Task: Find and add birthday gifts to your Amazon cart.
Action: Mouse moved to (100, 27)
Screenshot: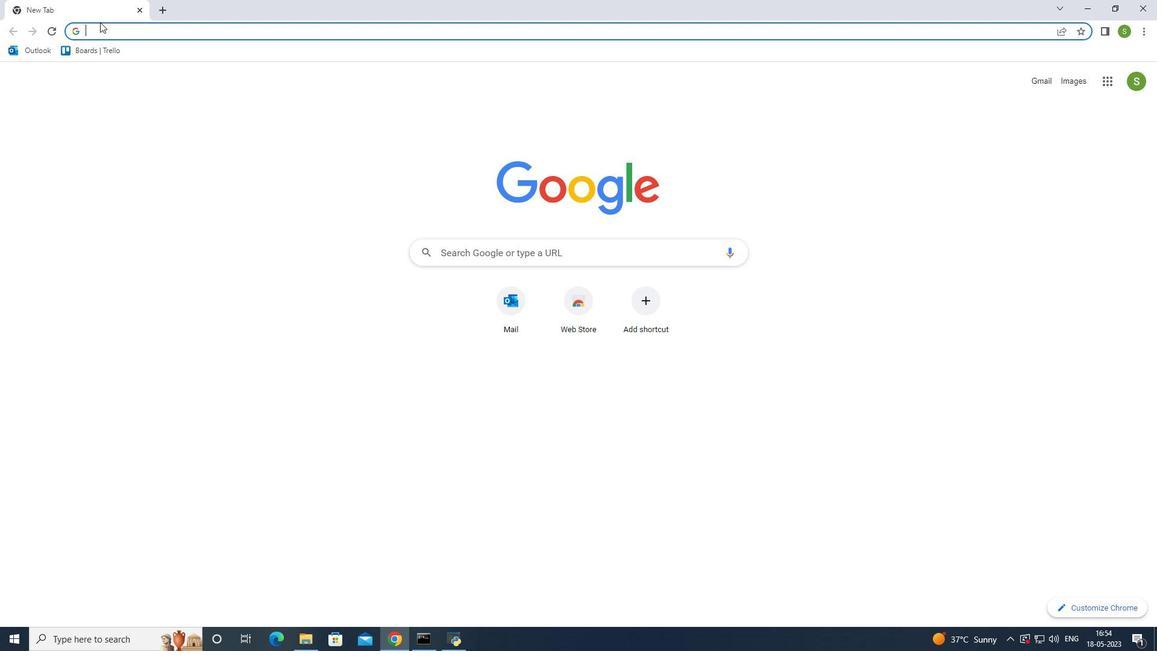 
Action: Mouse pressed left at (100, 27)
Screenshot: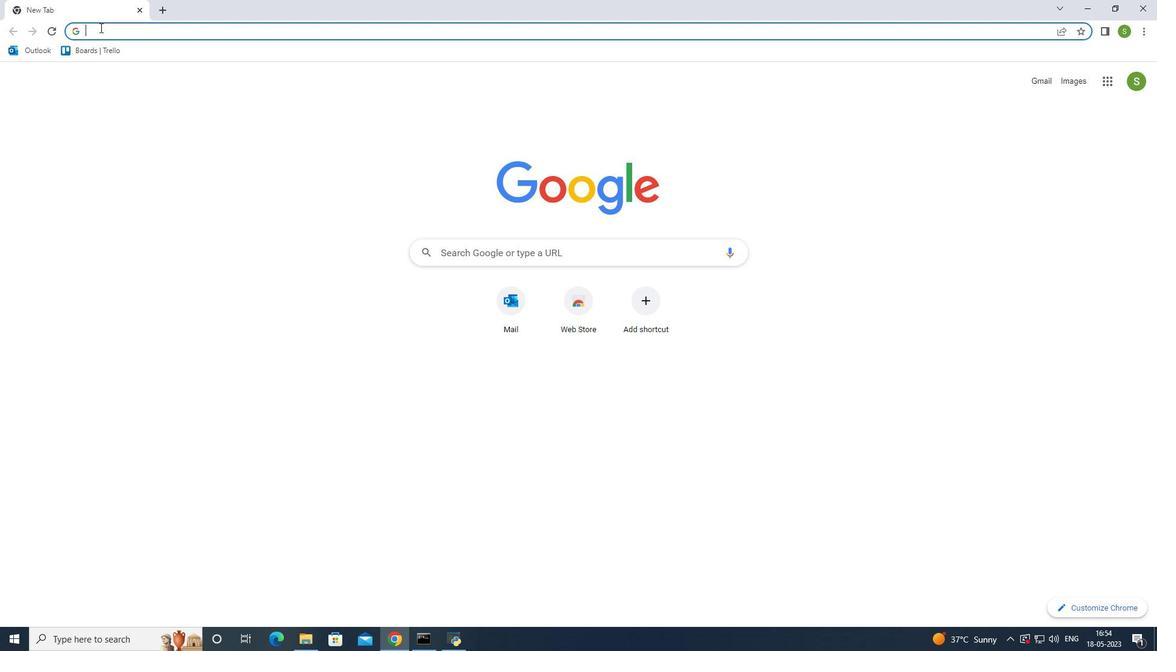 
Action: Mouse moved to (104, 59)
Screenshot: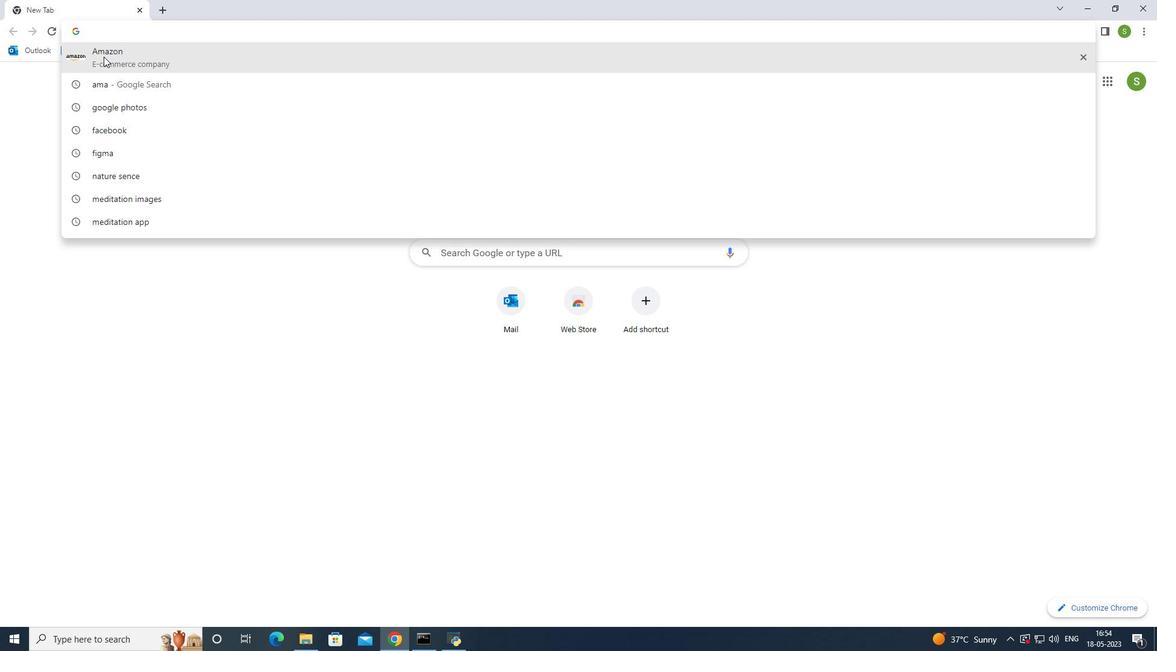 
Action: Mouse pressed left at (104, 59)
Screenshot: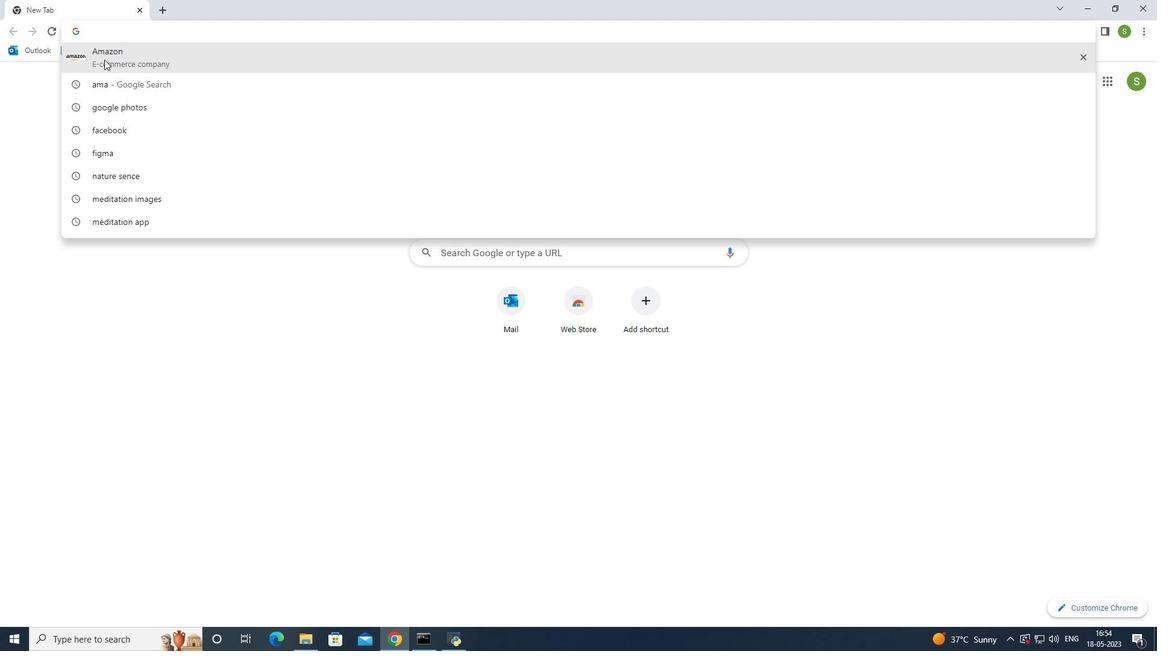 
Action: Mouse moved to (206, 203)
Screenshot: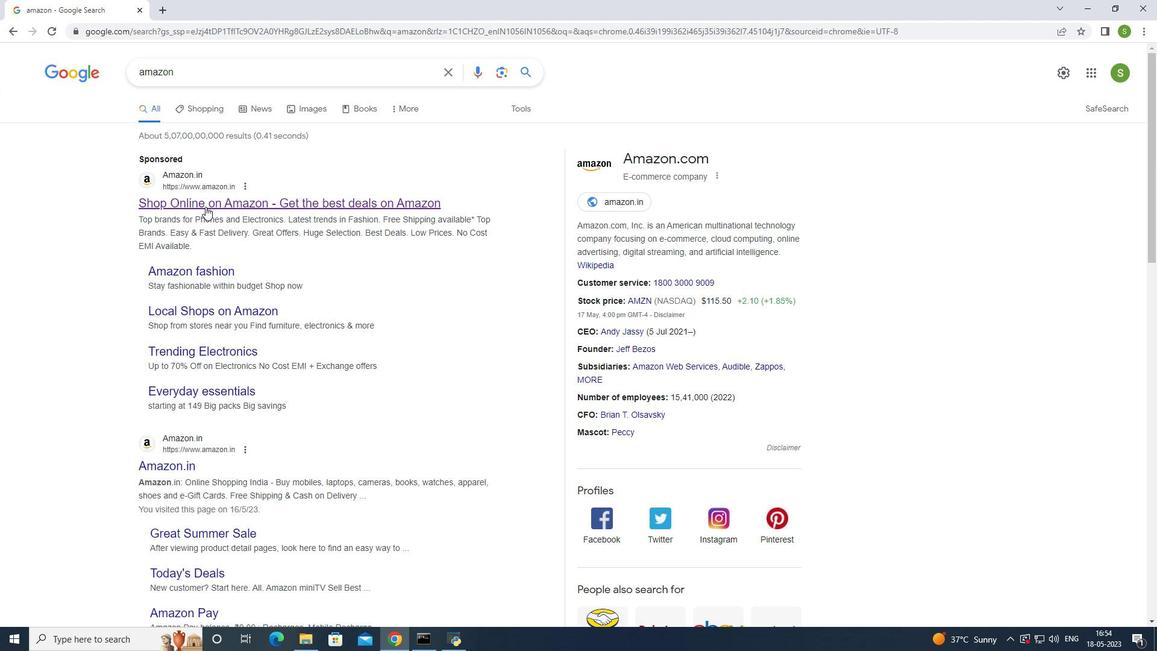 
Action: Mouse pressed left at (206, 203)
Screenshot: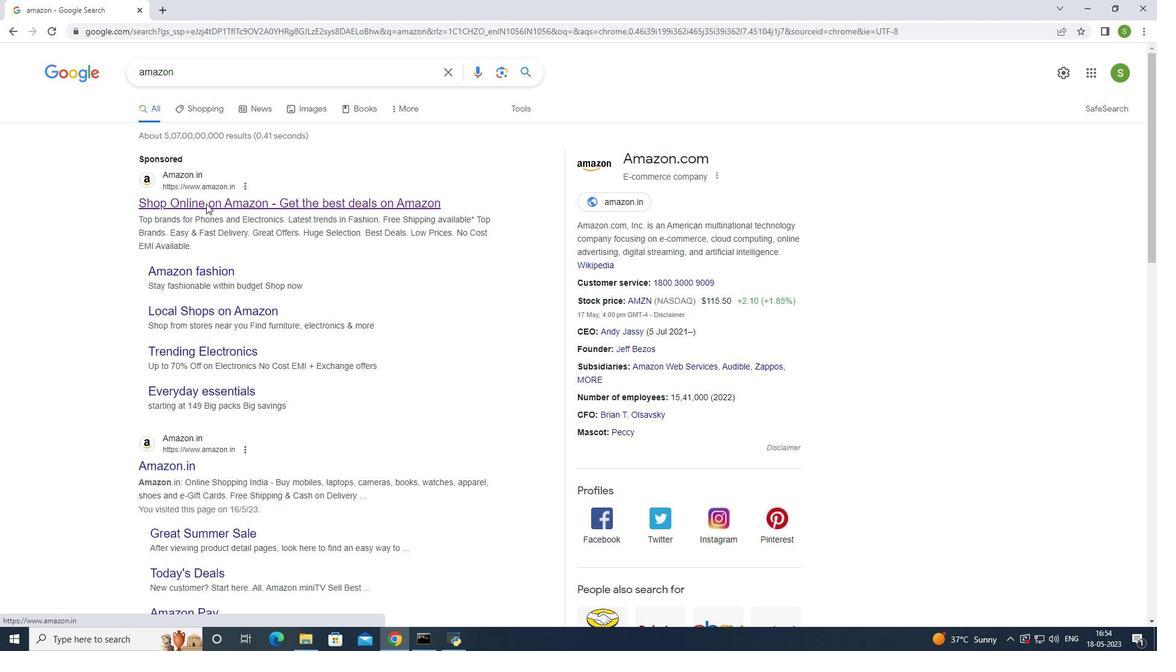 
Action: Mouse moved to (313, 59)
Screenshot: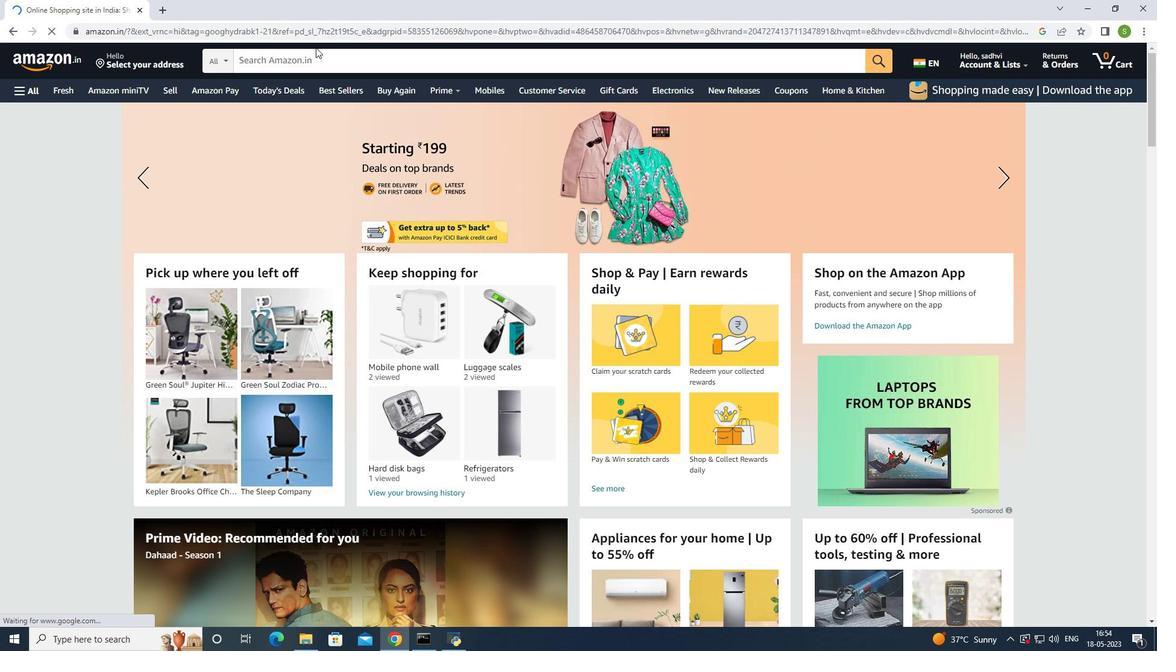 
Action: Mouse pressed left at (313, 59)
Screenshot: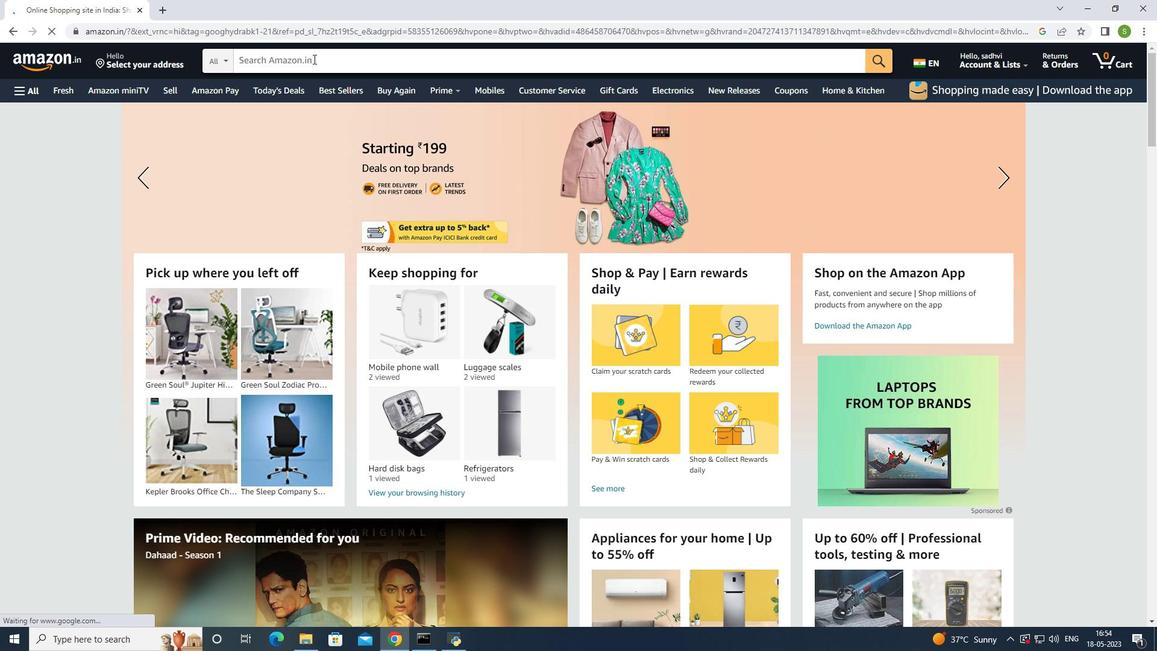 
Action: Mouse moved to (312, 62)
Screenshot: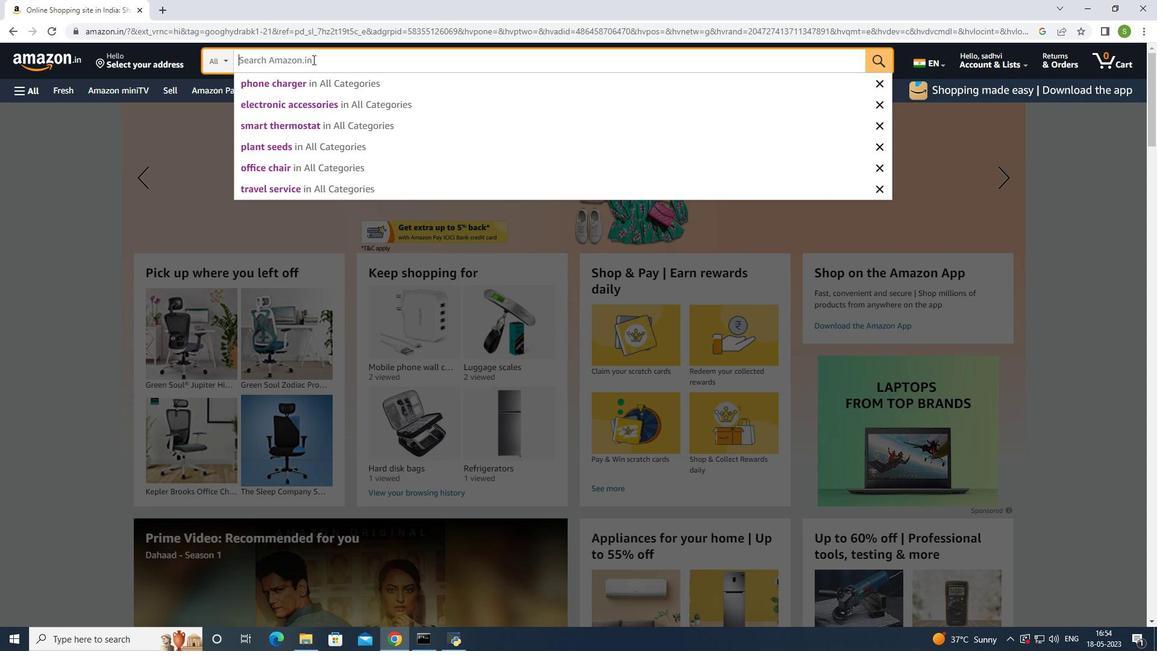 
Action: Key pressed bi
Screenshot: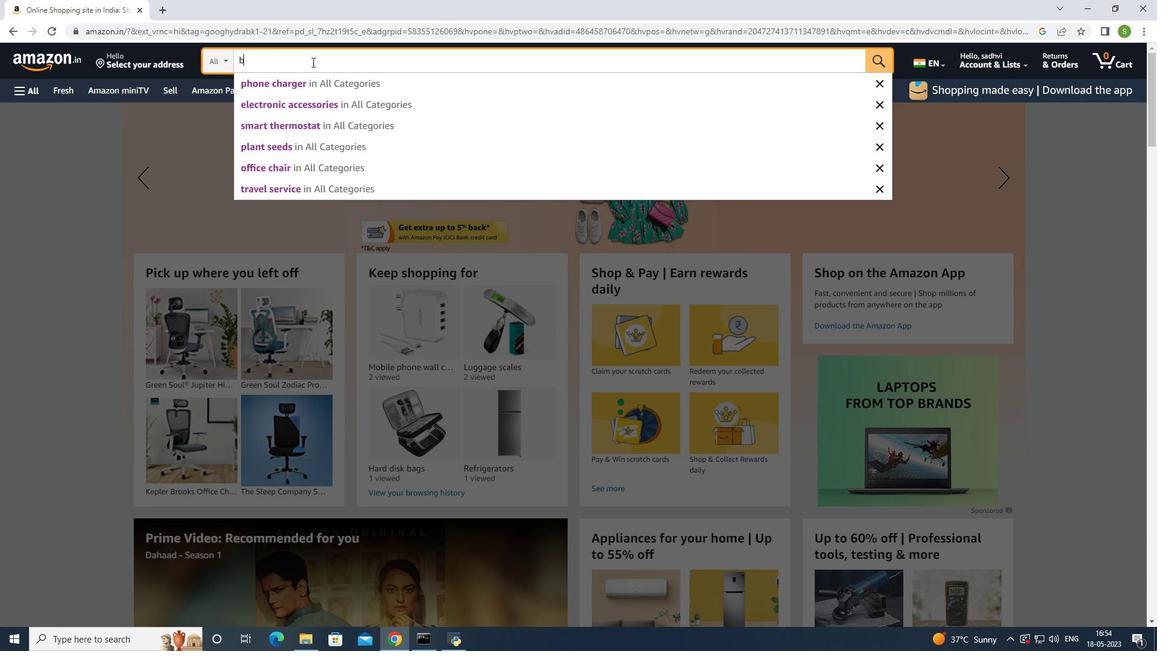 
Action: Mouse moved to (310, 69)
Screenshot: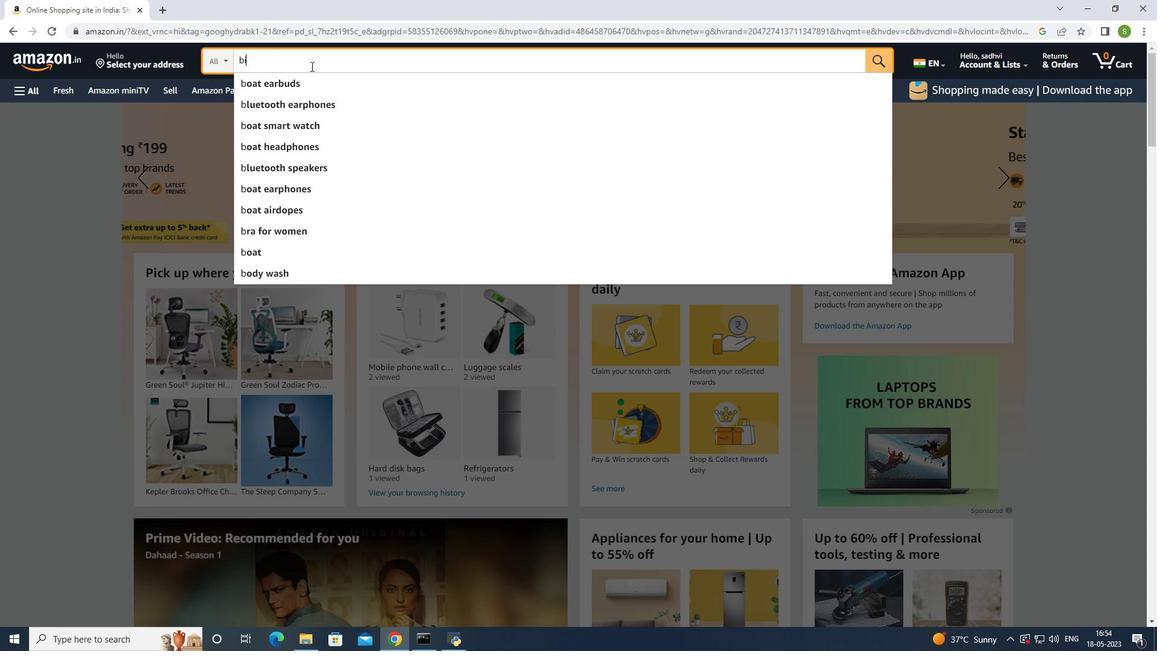 
Action: Key pressed rth
Screenshot: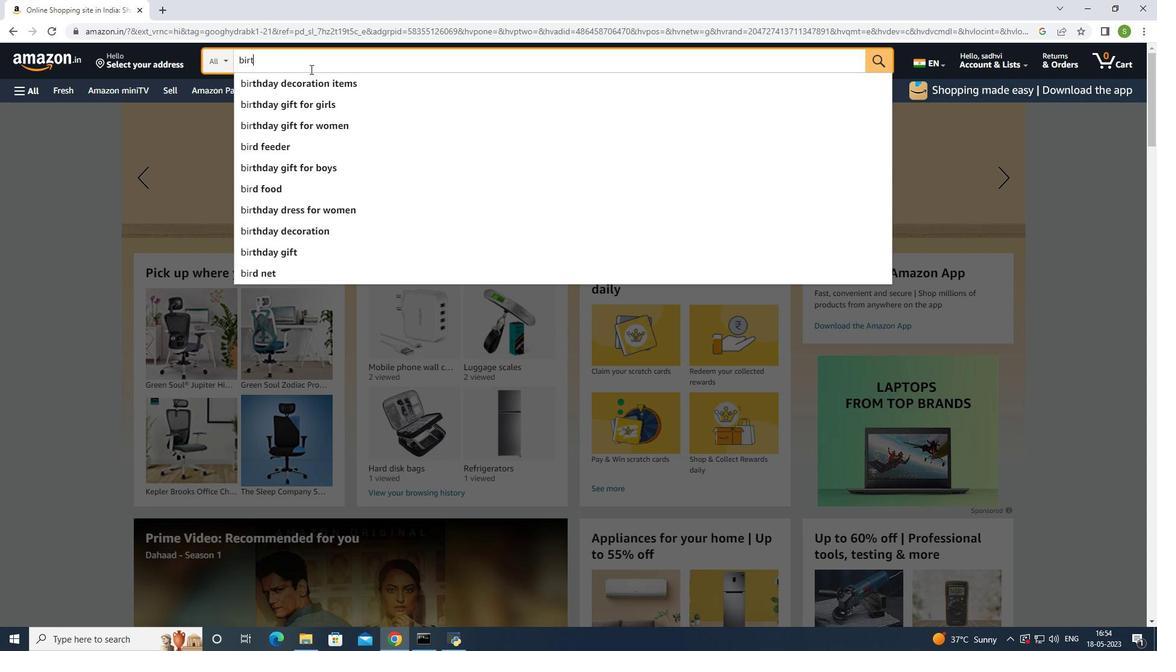 
Action: Mouse moved to (310, 71)
Screenshot: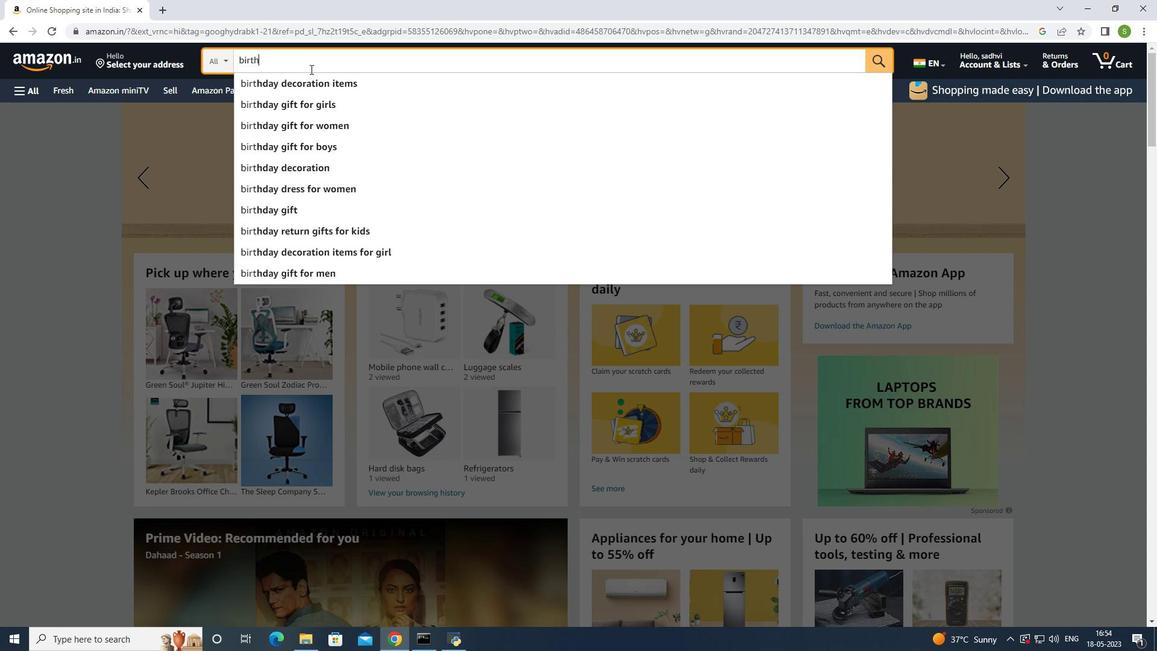 
Action: Key pressed day<Key.space>gi
Screenshot: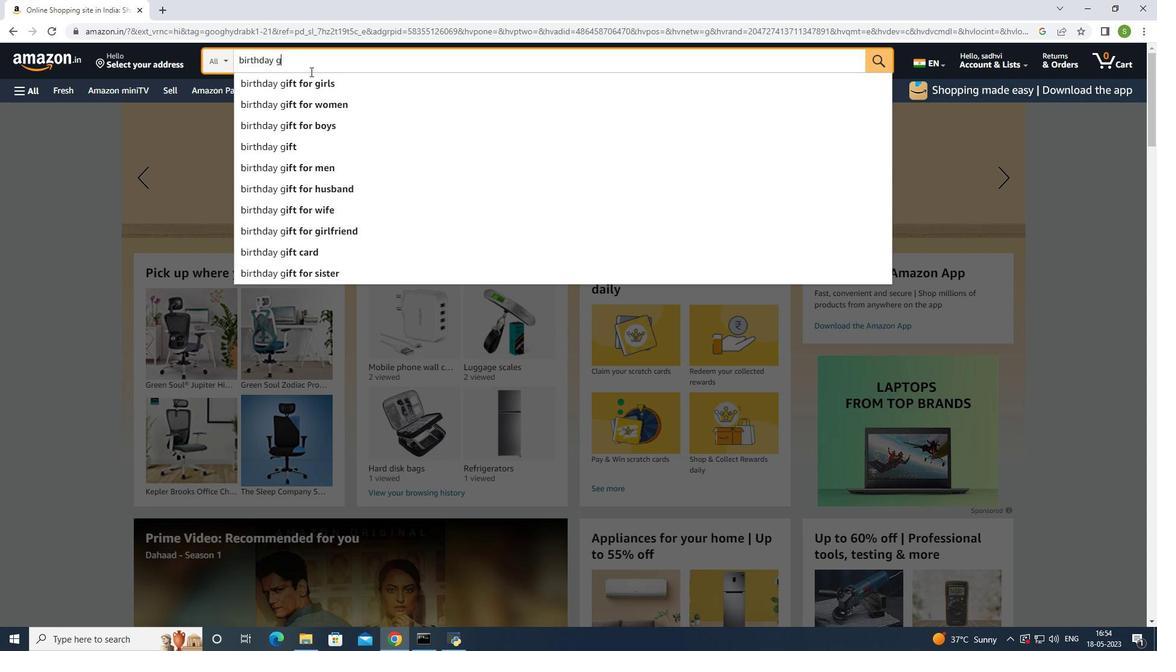 
Action: Mouse moved to (310, 71)
Screenshot: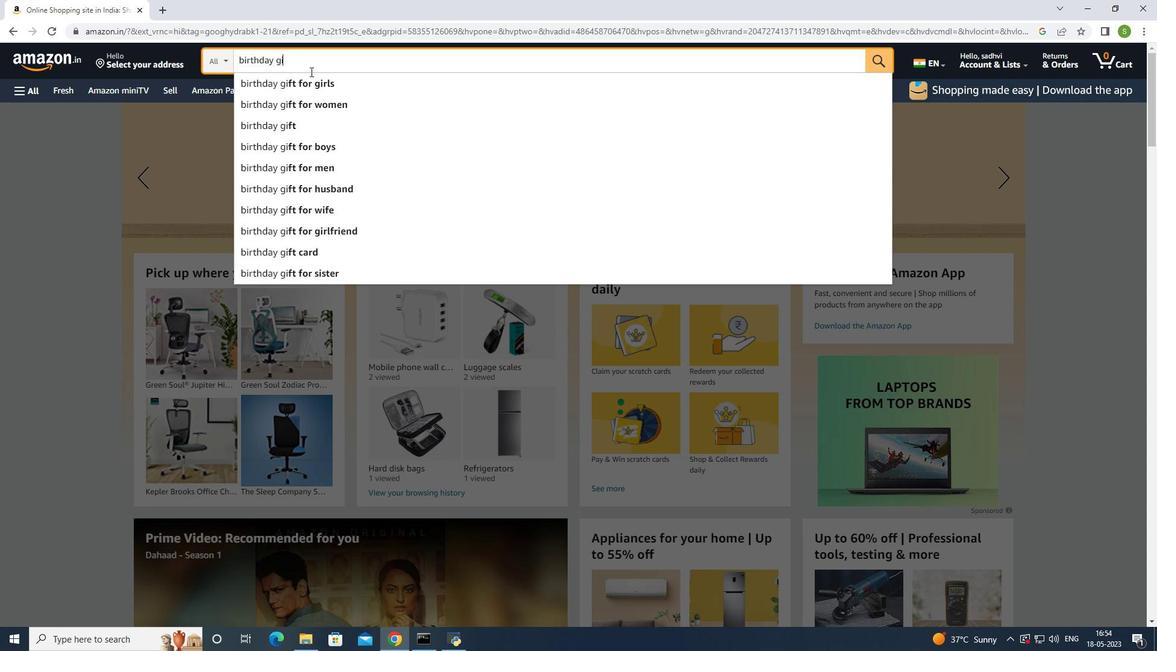 
Action: Key pressed ft<Key.enter>
Screenshot: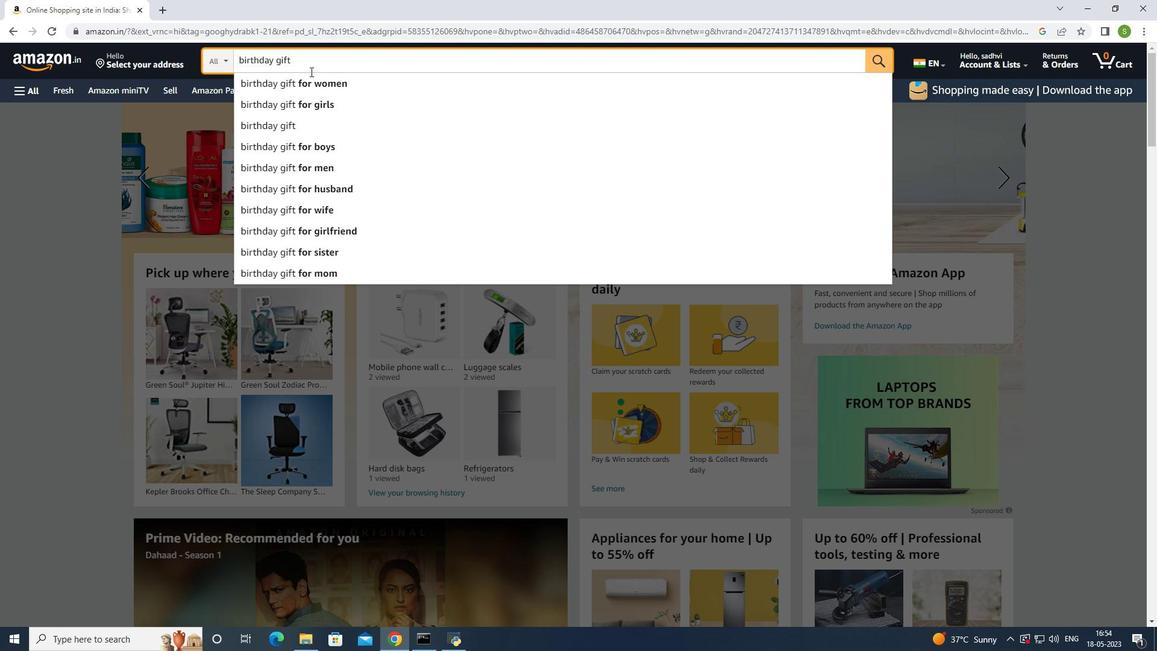 
Action: Mouse moved to (356, 234)
Screenshot: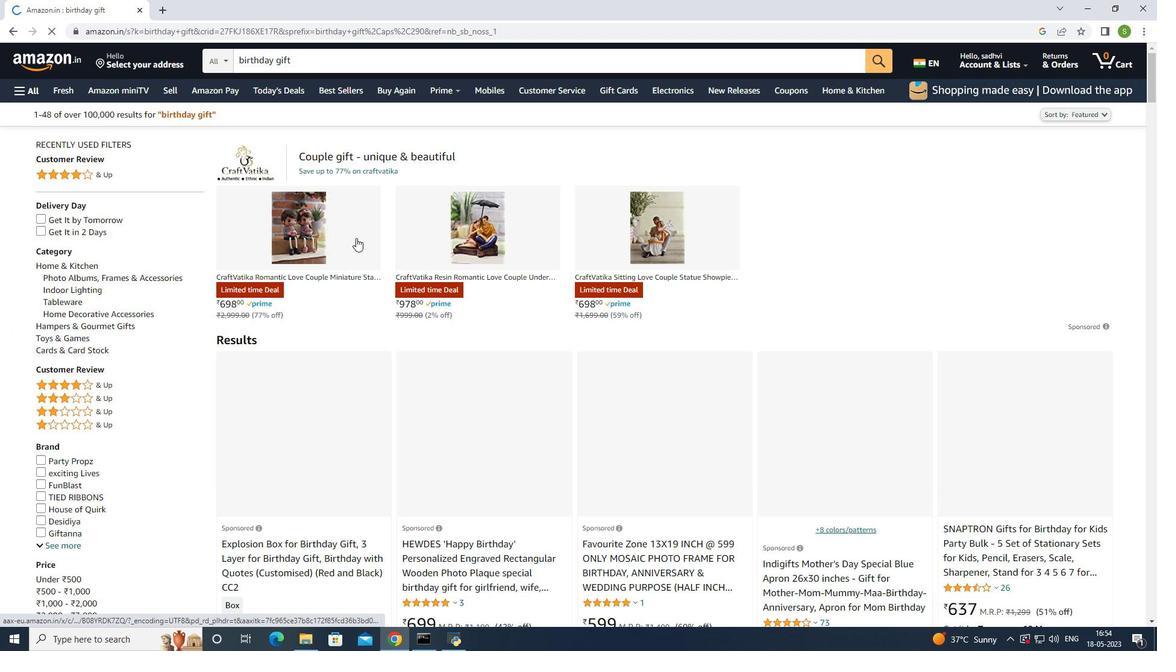 
Action: Mouse scrolled (356, 233) with delta (0, 0)
Screenshot: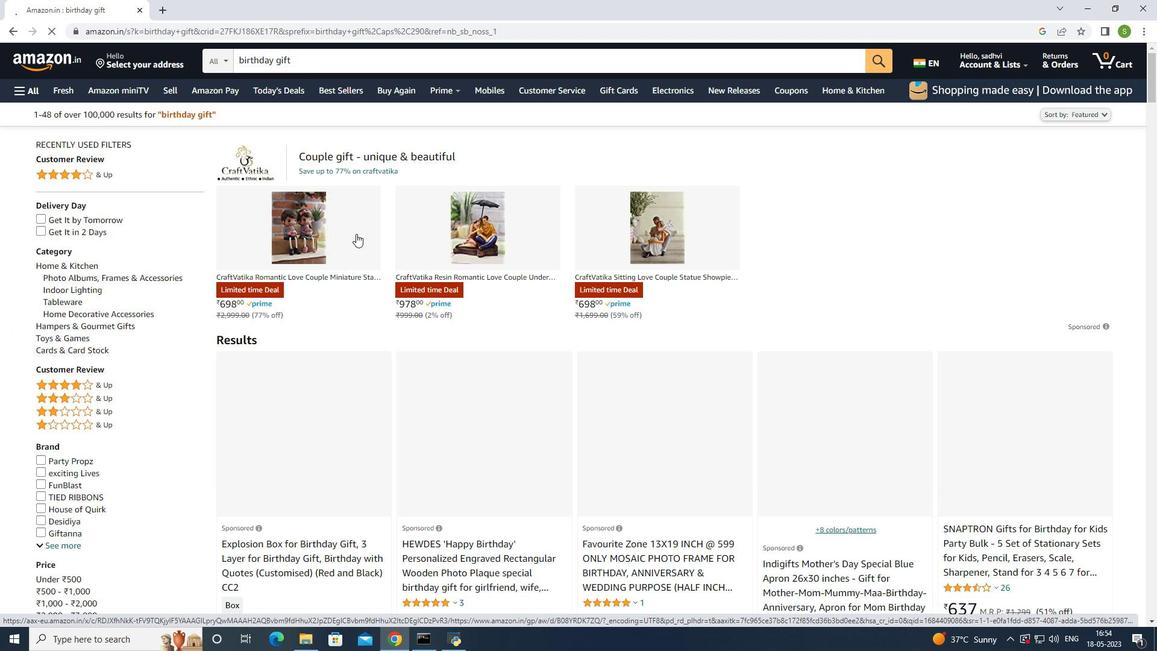 
Action: Mouse scrolled (356, 233) with delta (0, 0)
Screenshot: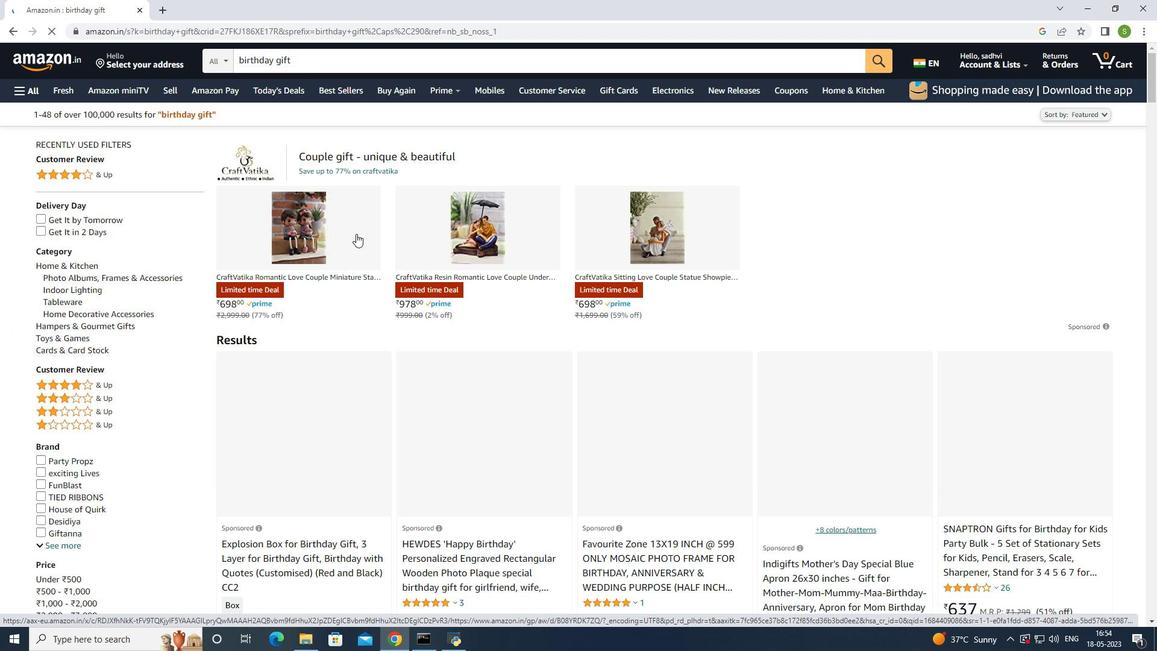 
Action: Mouse scrolled (356, 233) with delta (0, 0)
Screenshot: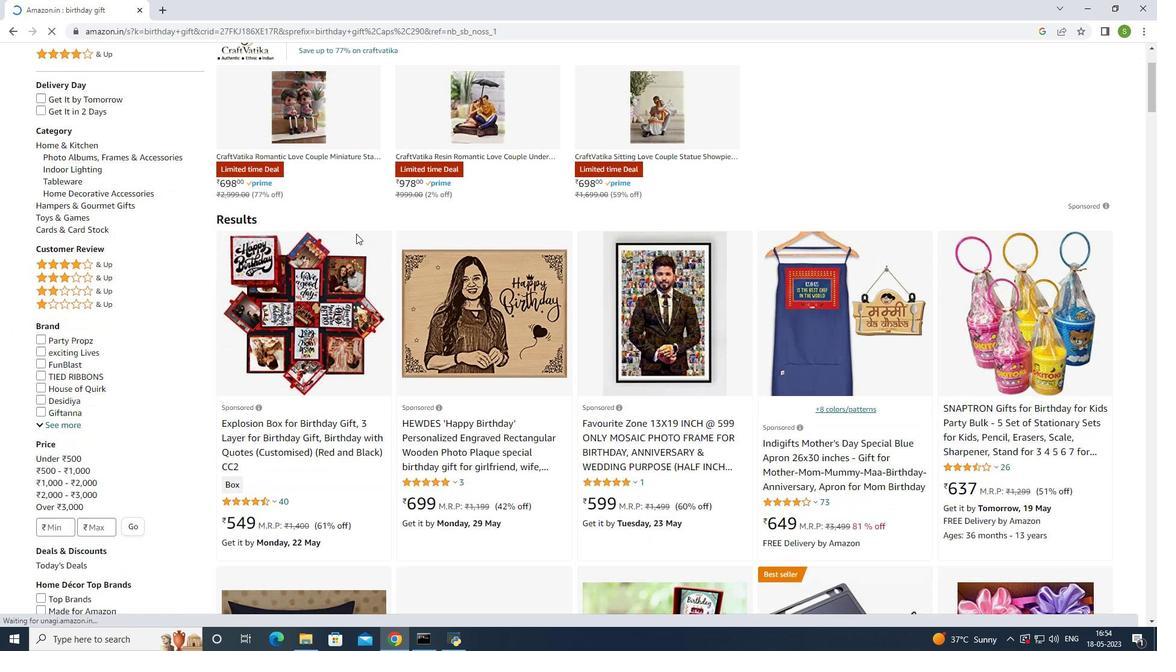 
Action: Mouse scrolled (356, 233) with delta (0, 0)
Screenshot: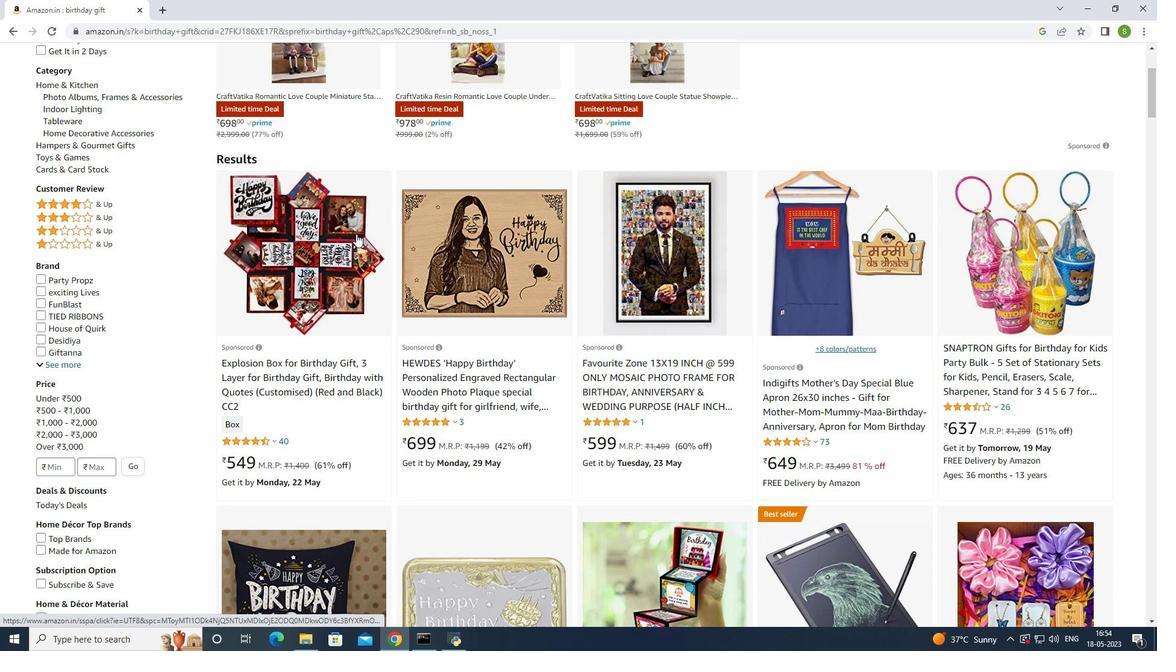 
Action: Mouse moved to (355, 230)
Screenshot: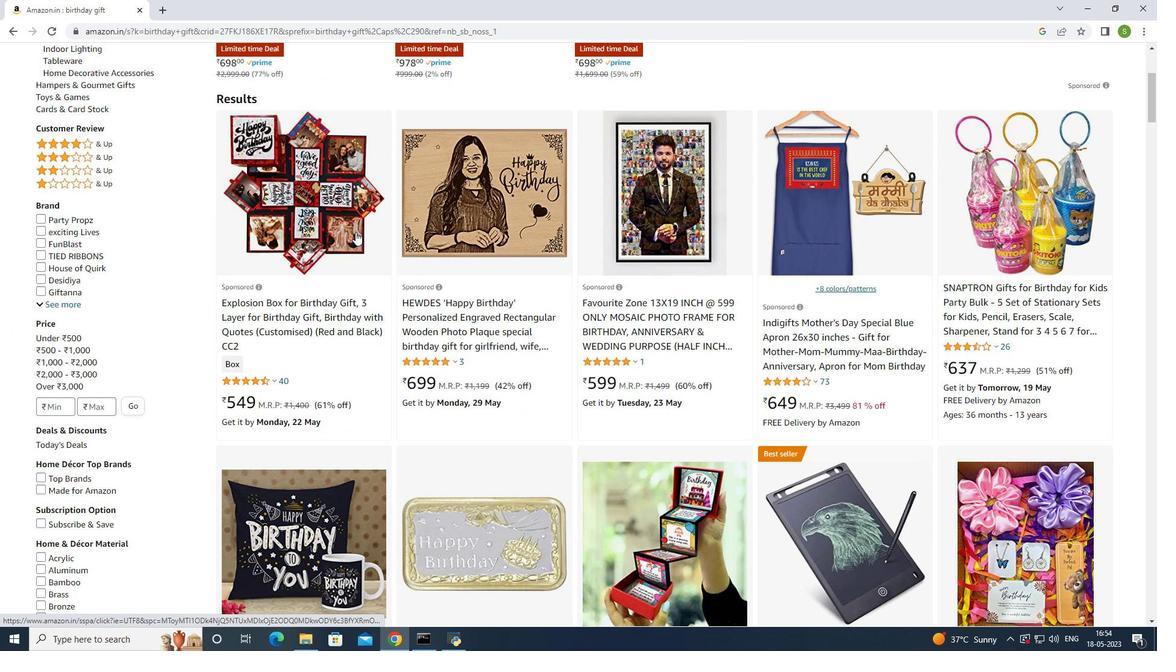 
Action: Mouse scrolled (355, 229) with delta (0, 0)
Screenshot: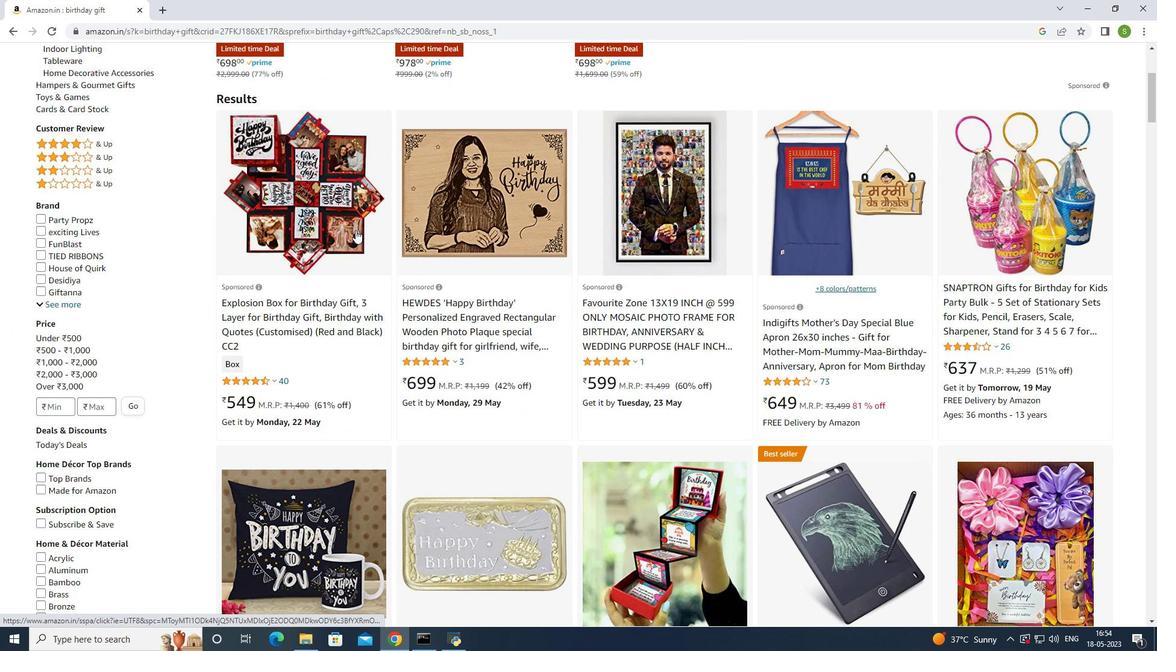
Action: Mouse scrolled (355, 229) with delta (0, 0)
Screenshot: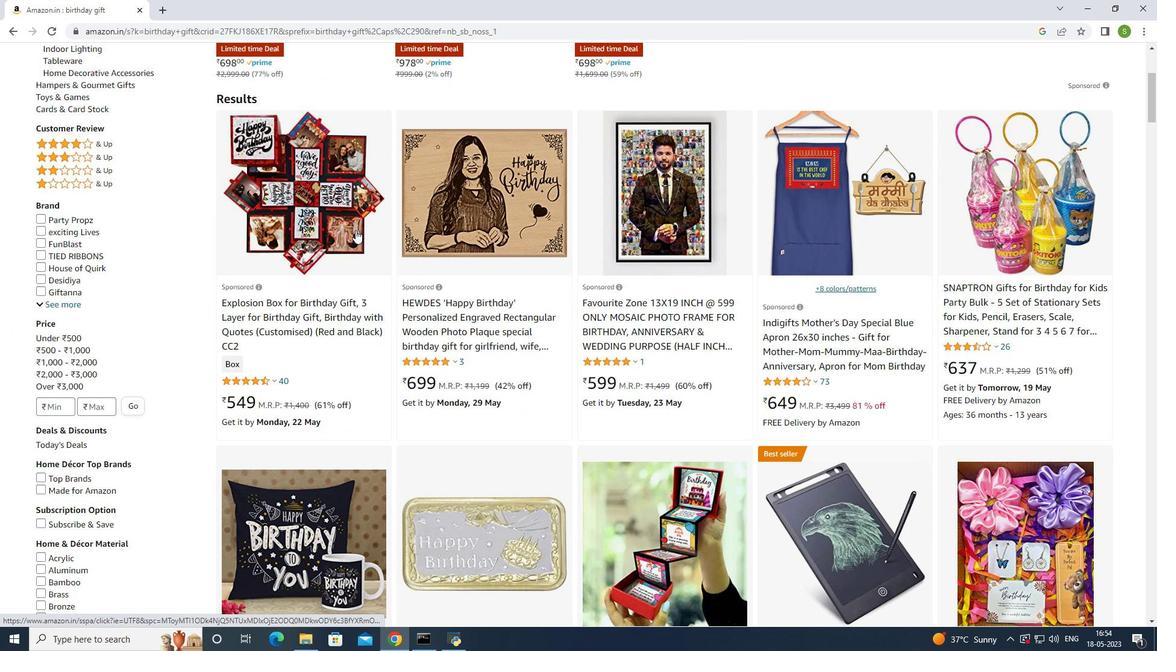 
Action: Mouse scrolled (355, 229) with delta (0, 0)
Screenshot: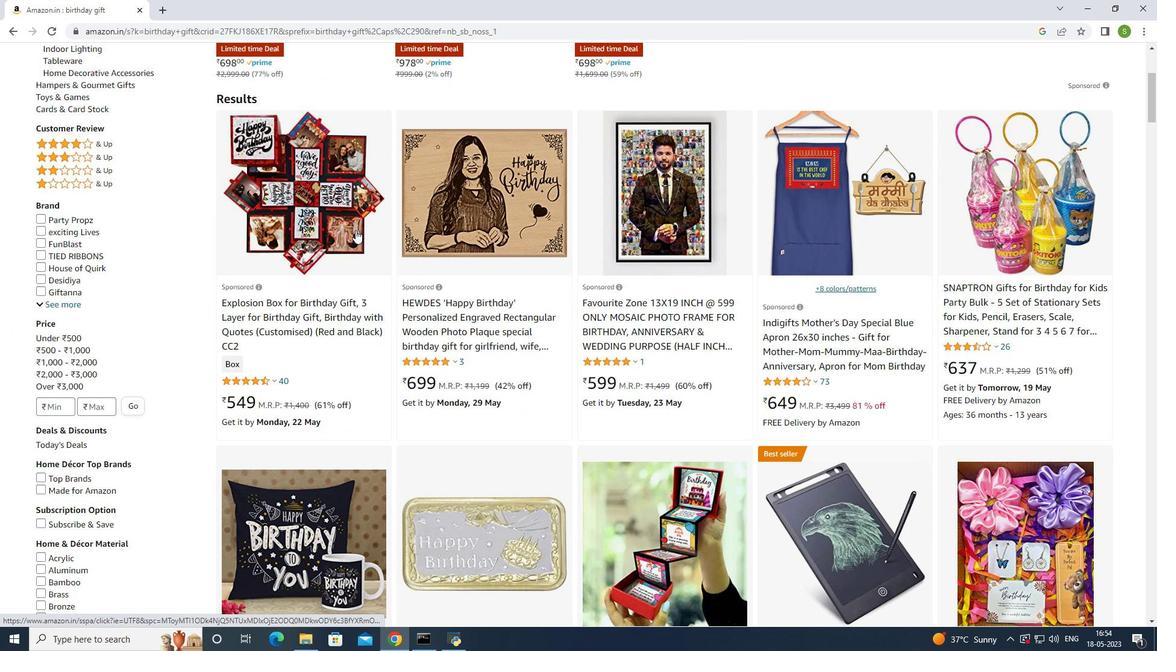 
Action: Mouse scrolled (355, 229) with delta (0, 0)
Screenshot: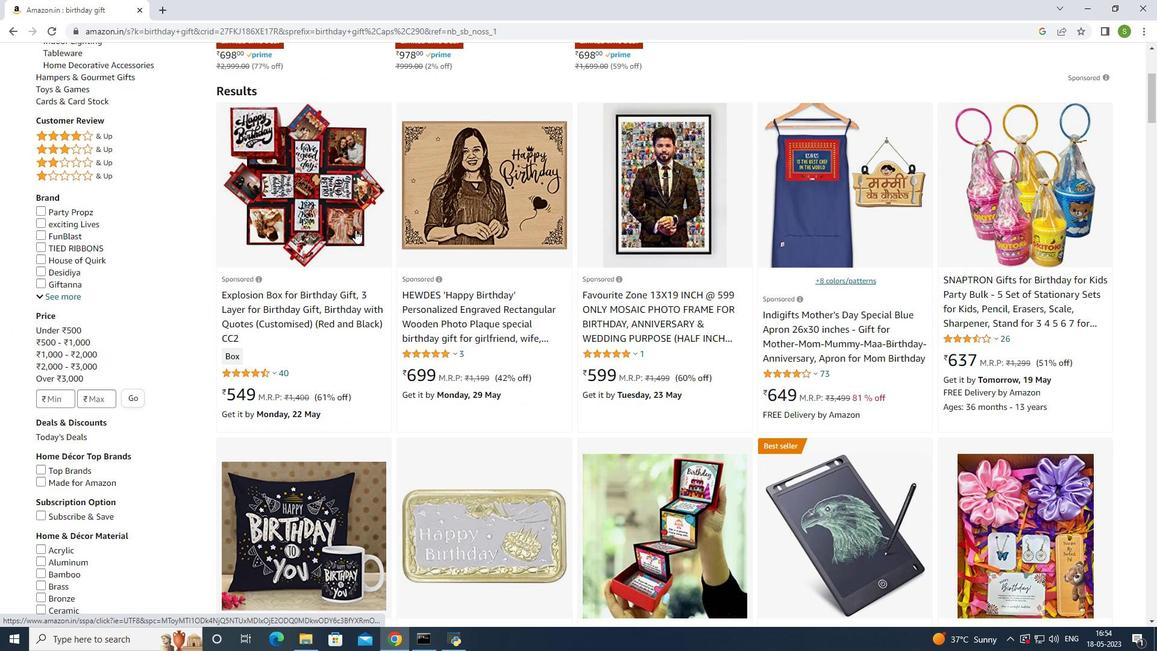 
Action: Mouse scrolled (355, 230) with delta (0, 0)
Screenshot: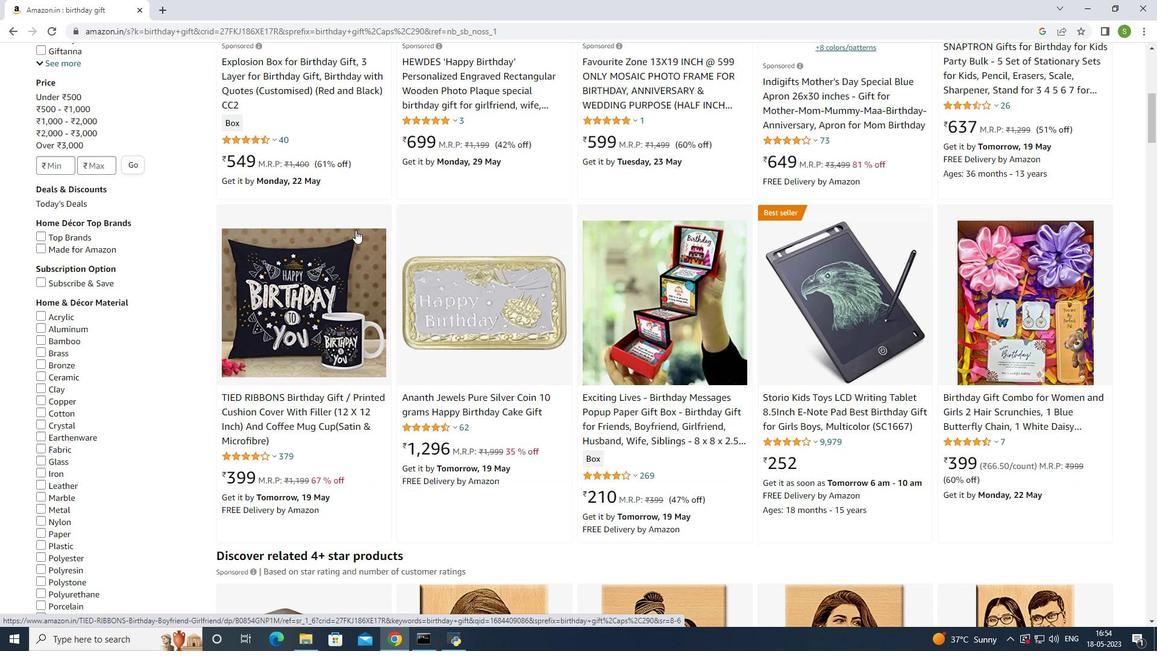 
Action: Mouse scrolled (355, 230) with delta (0, 0)
Screenshot: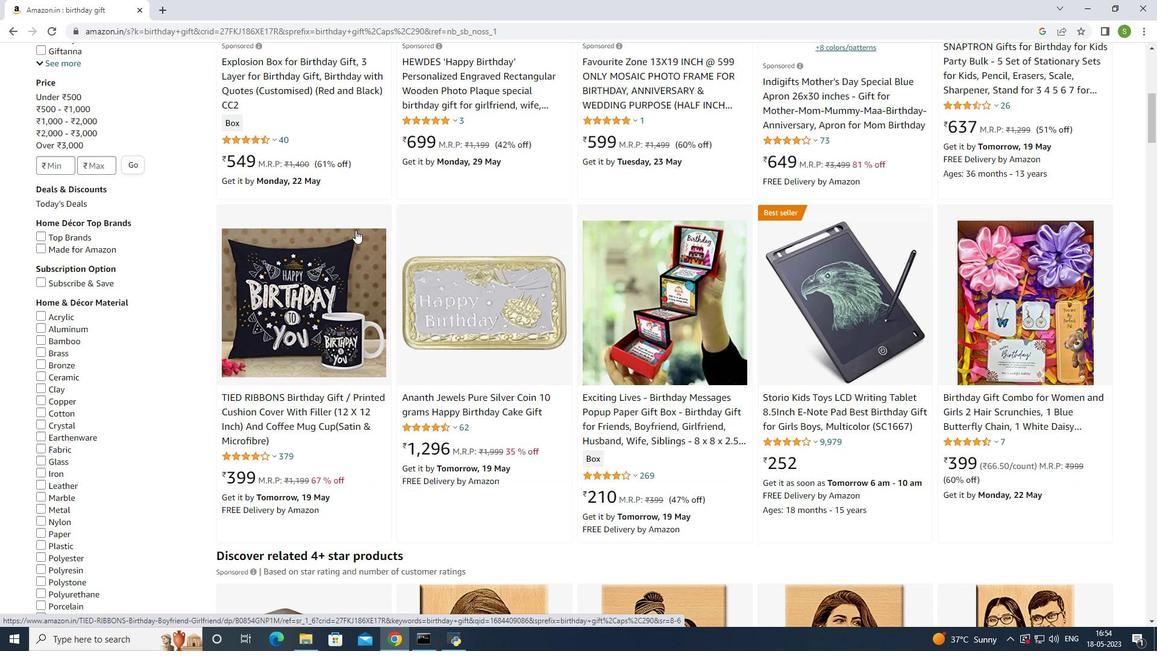 
Action: Mouse scrolled (355, 230) with delta (0, 0)
Screenshot: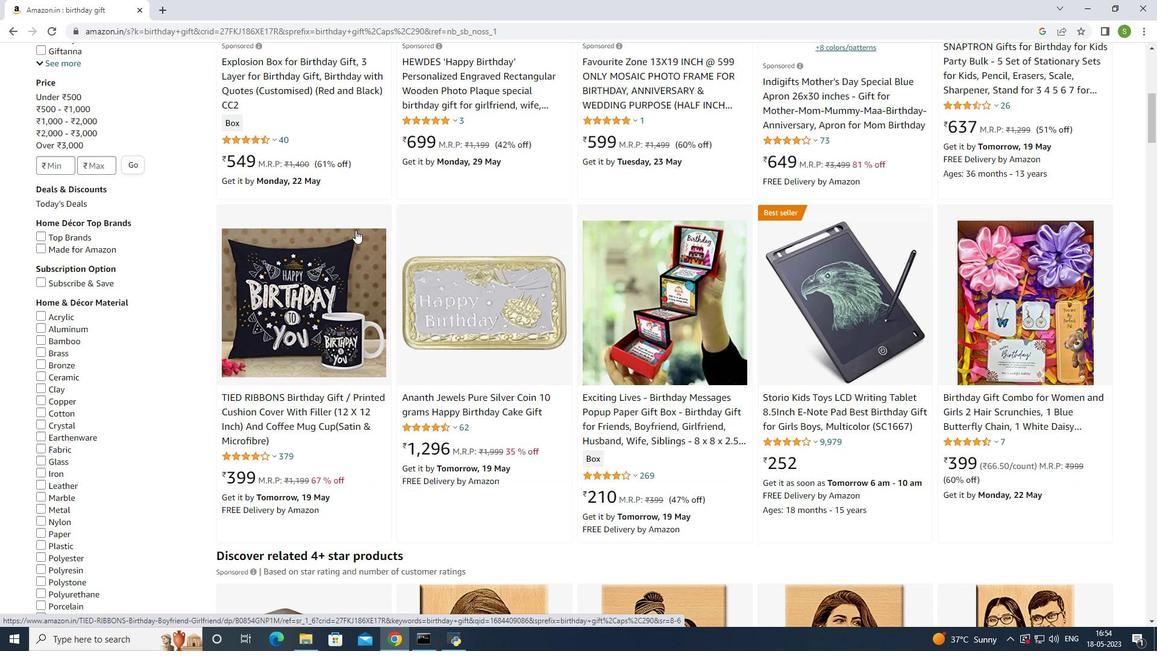 
Action: Mouse scrolled (355, 230) with delta (0, 0)
Screenshot: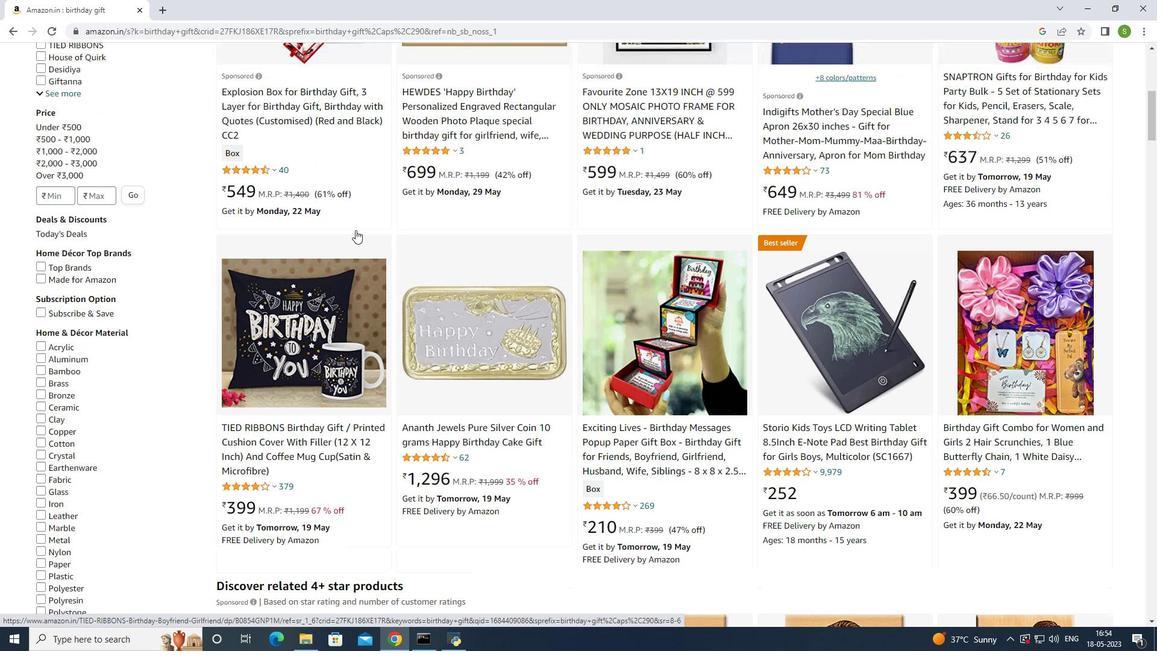 
Action: Mouse moved to (446, 226)
Screenshot: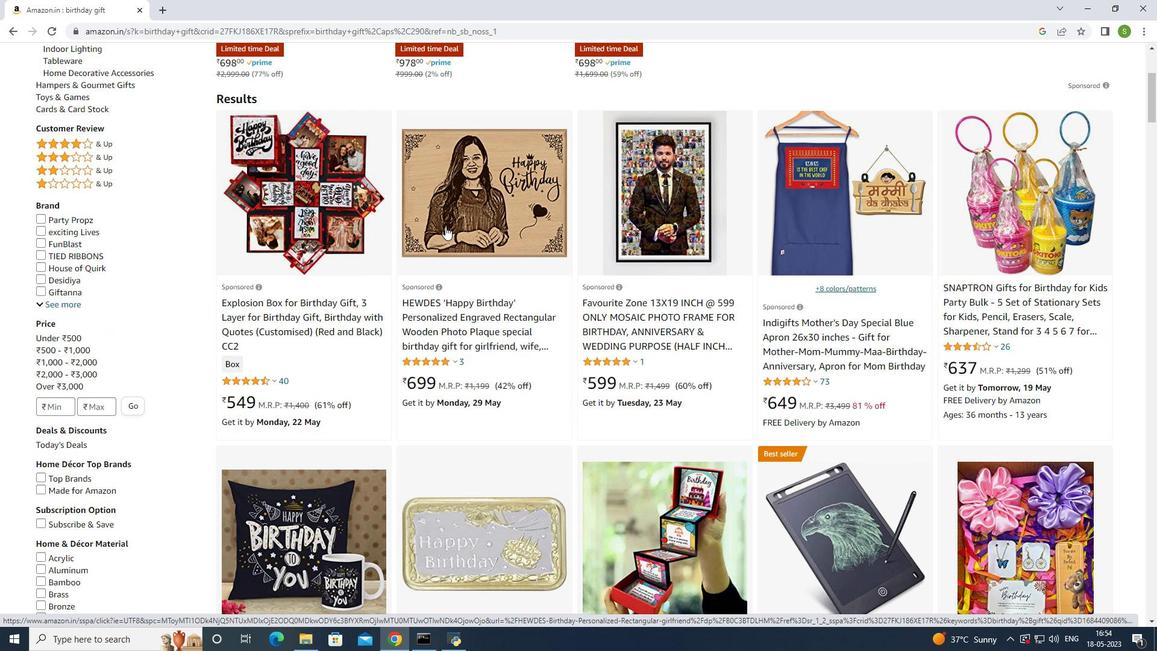 
Action: Mouse pressed left at (446, 226)
Screenshot: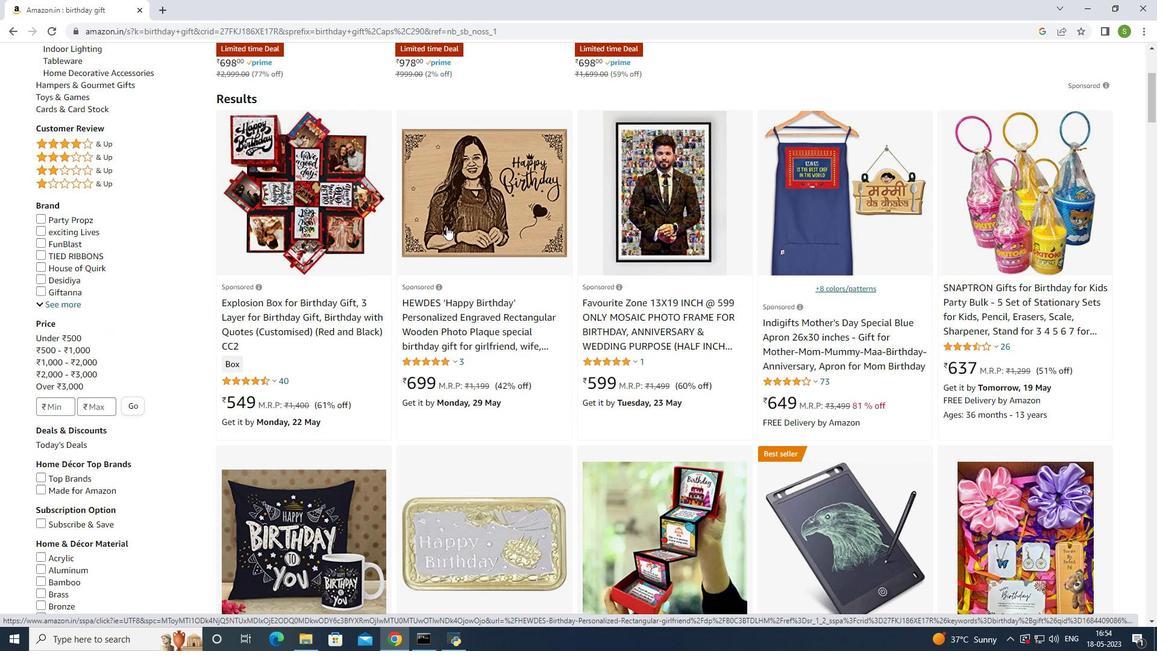 
Action: Mouse moved to (913, 330)
Screenshot: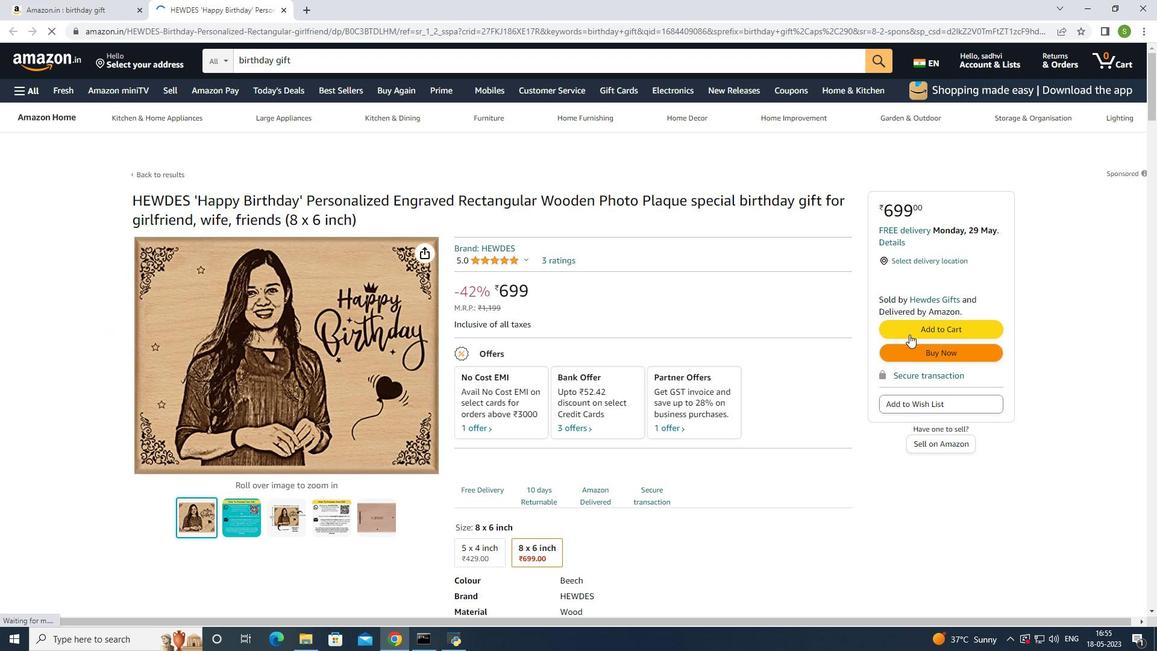 
Action: Mouse pressed left at (913, 330)
Screenshot: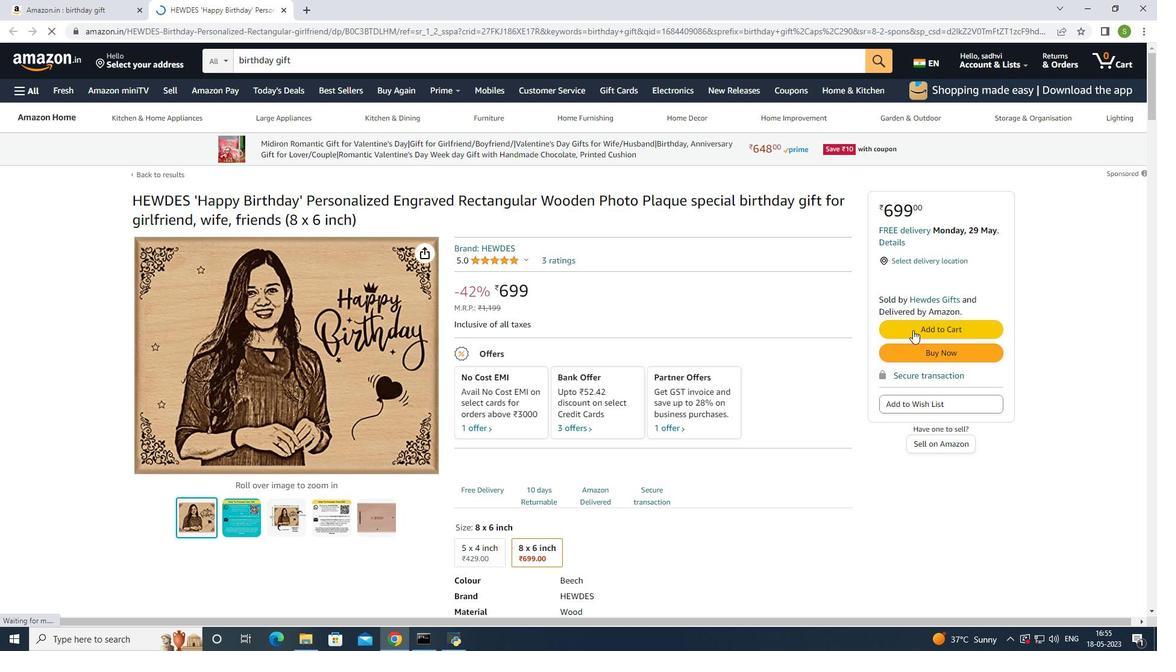 
Action: Mouse moved to (100, 15)
Screenshot: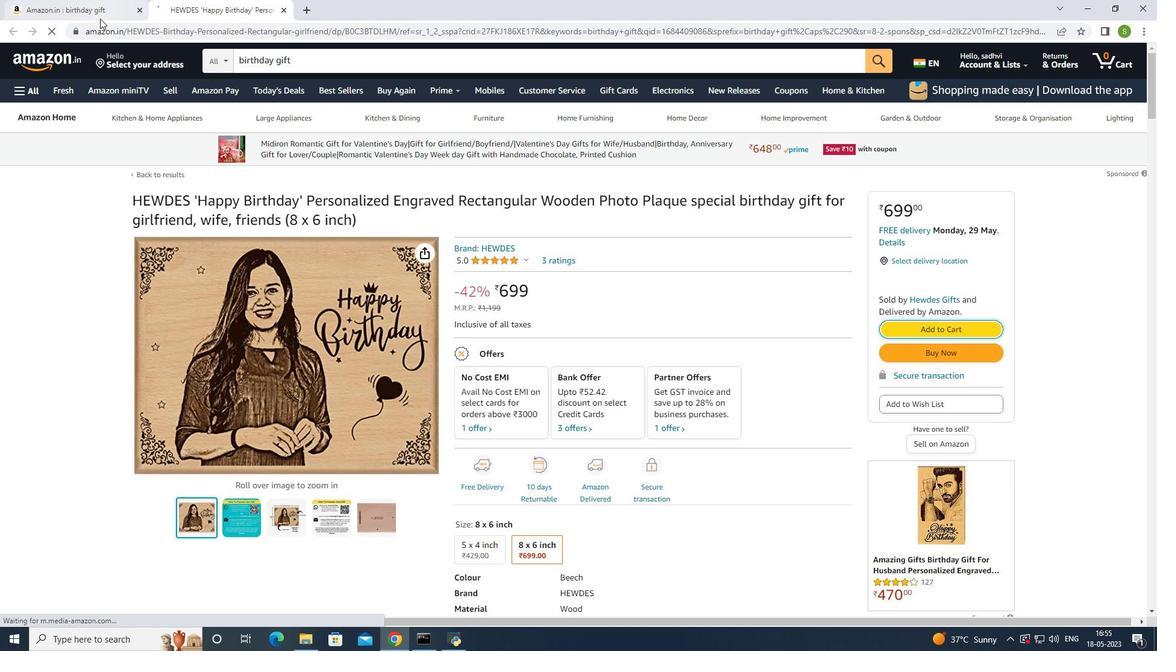 
Action: Mouse pressed left at (100, 15)
Screenshot: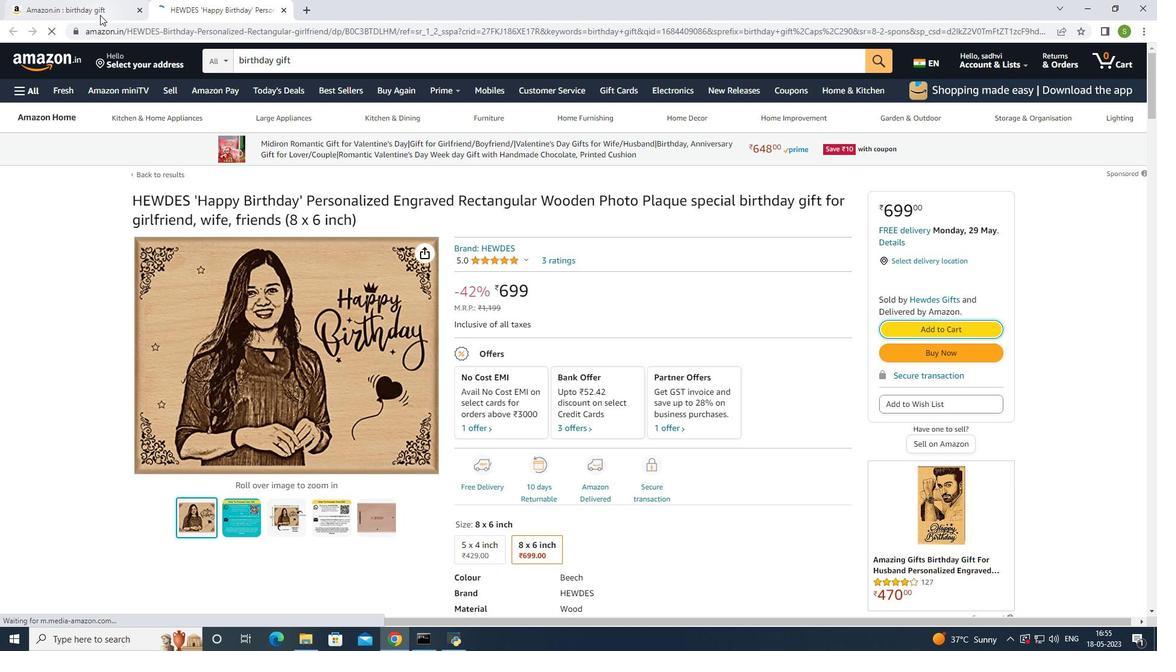 
Action: Mouse moved to (585, 328)
Screenshot: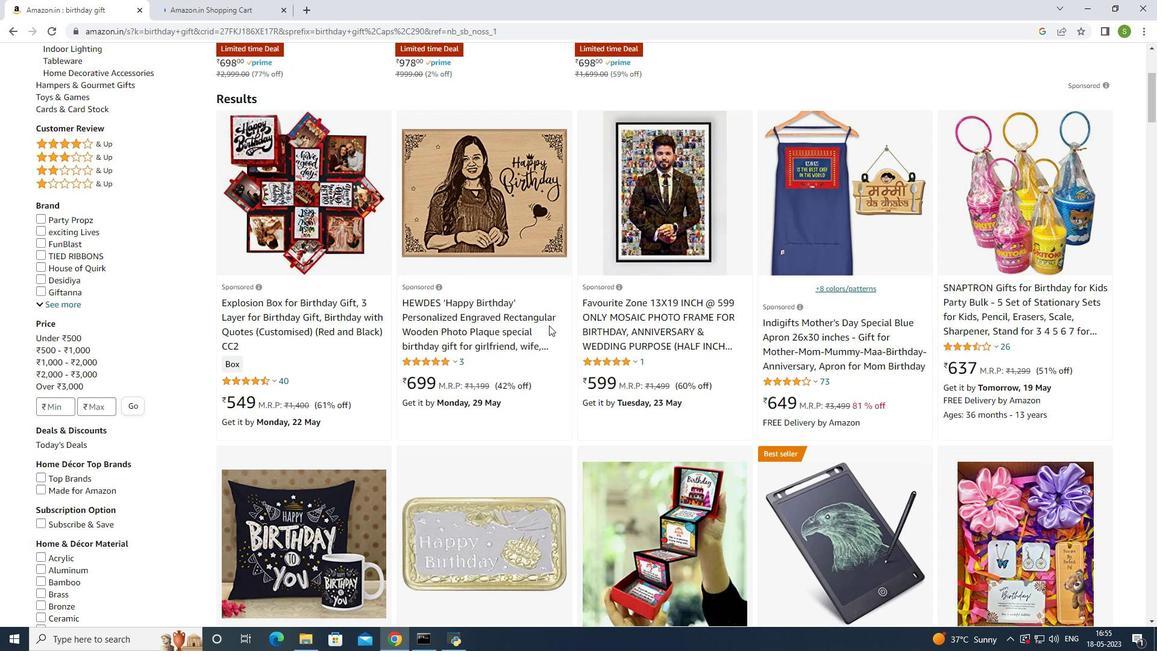 
Action: Mouse scrolled (585, 328) with delta (0, 0)
Screenshot: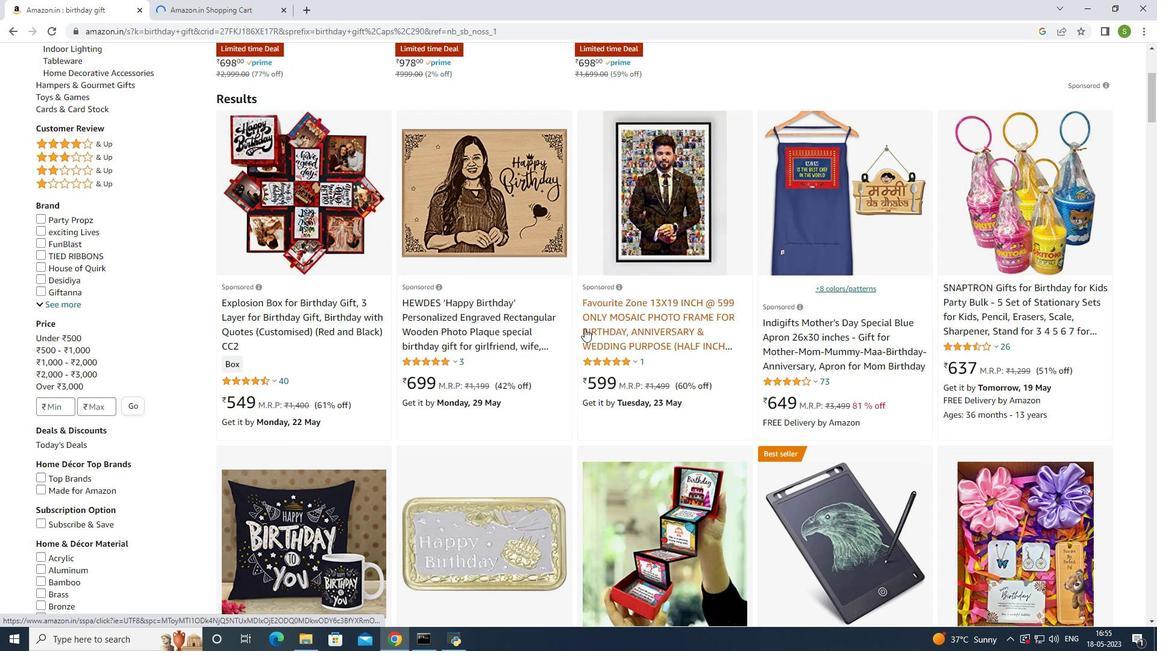 
Action: Mouse scrolled (585, 328) with delta (0, 0)
Screenshot: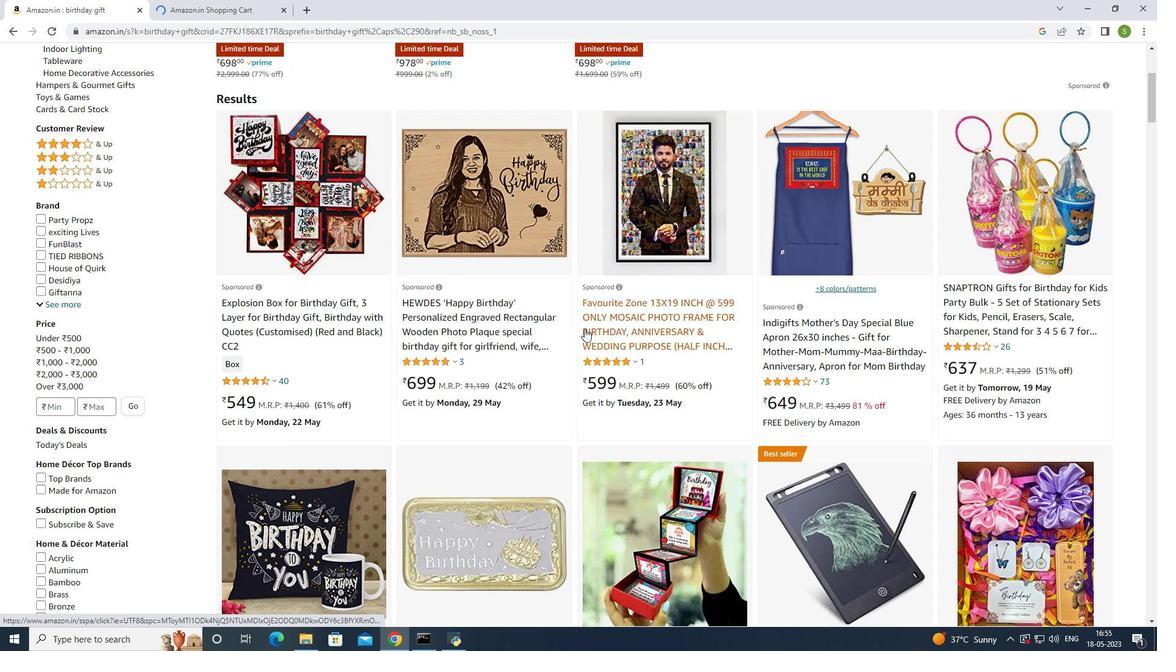 
Action: Mouse scrolled (585, 328) with delta (0, 0)
Screenshot: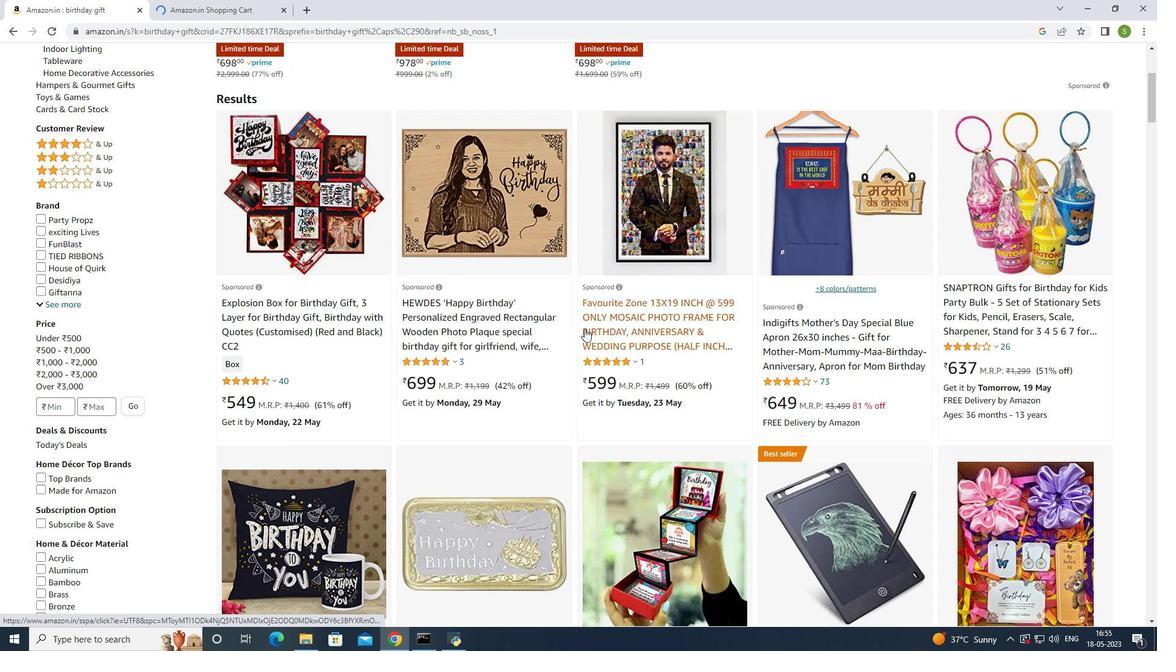 
Action: Mouse scrolled (585, 328) with delta (0, 0)
Screenshot: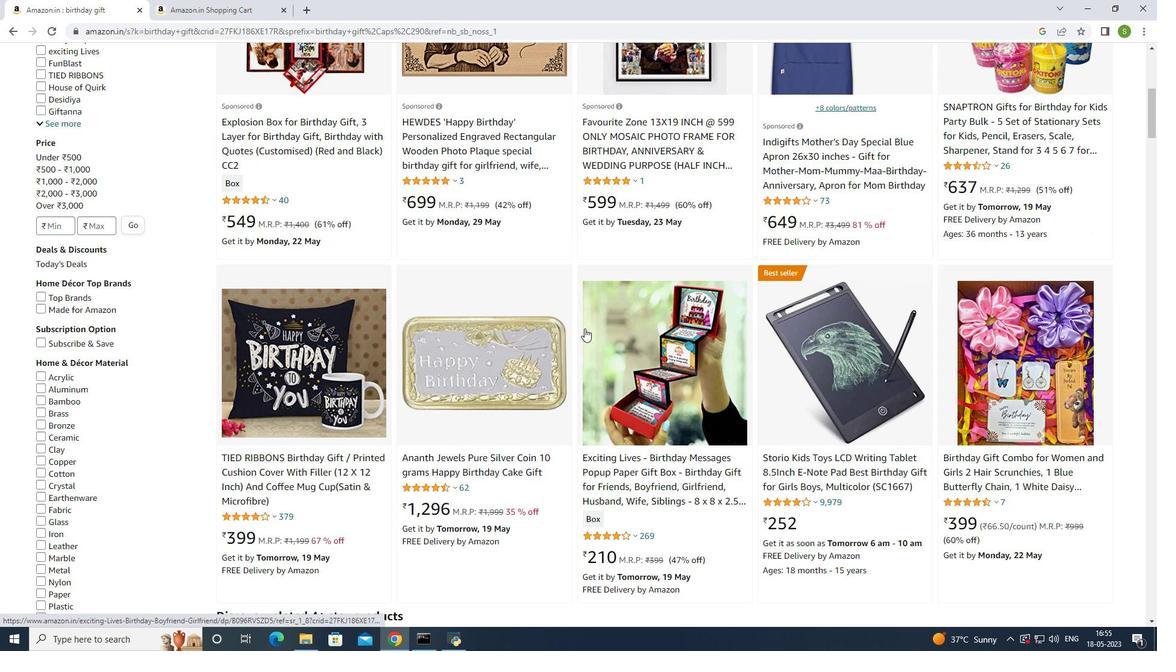 
Action: Mouse scrolled (585, 328) with delta (0, 0)
Screenshot: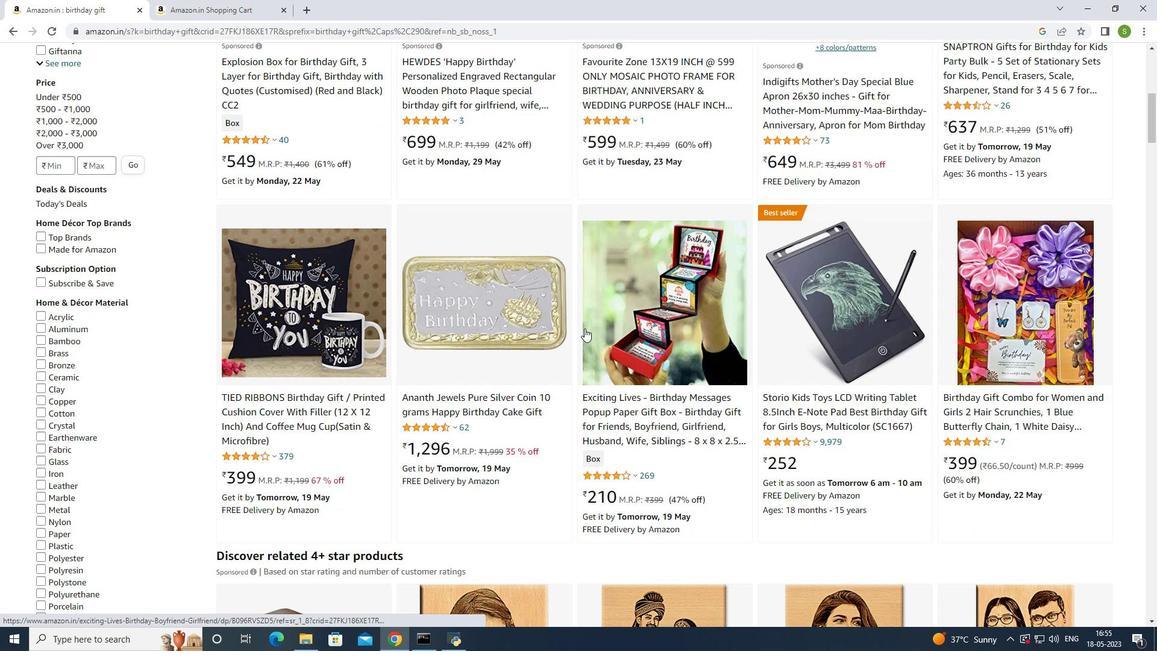
Action: Mouse scrolled (585, 328) with delta (0, 0)
Screenshot: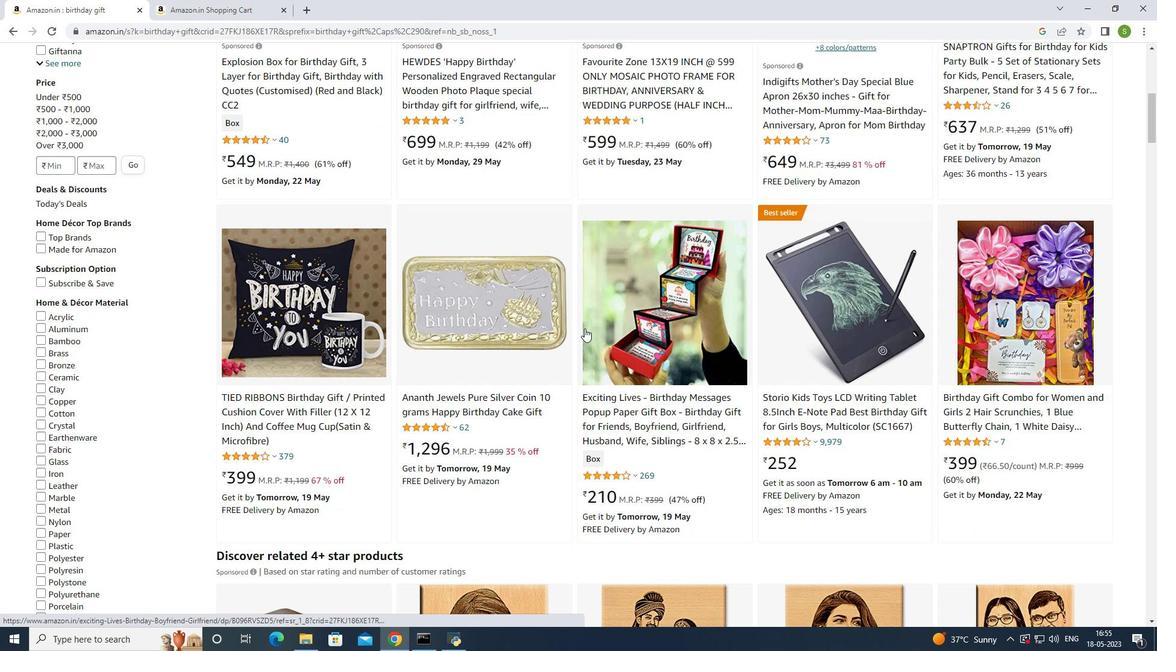 
Action: Mouse scrolled (585, 328) with delta (0, 0)
Screenshot: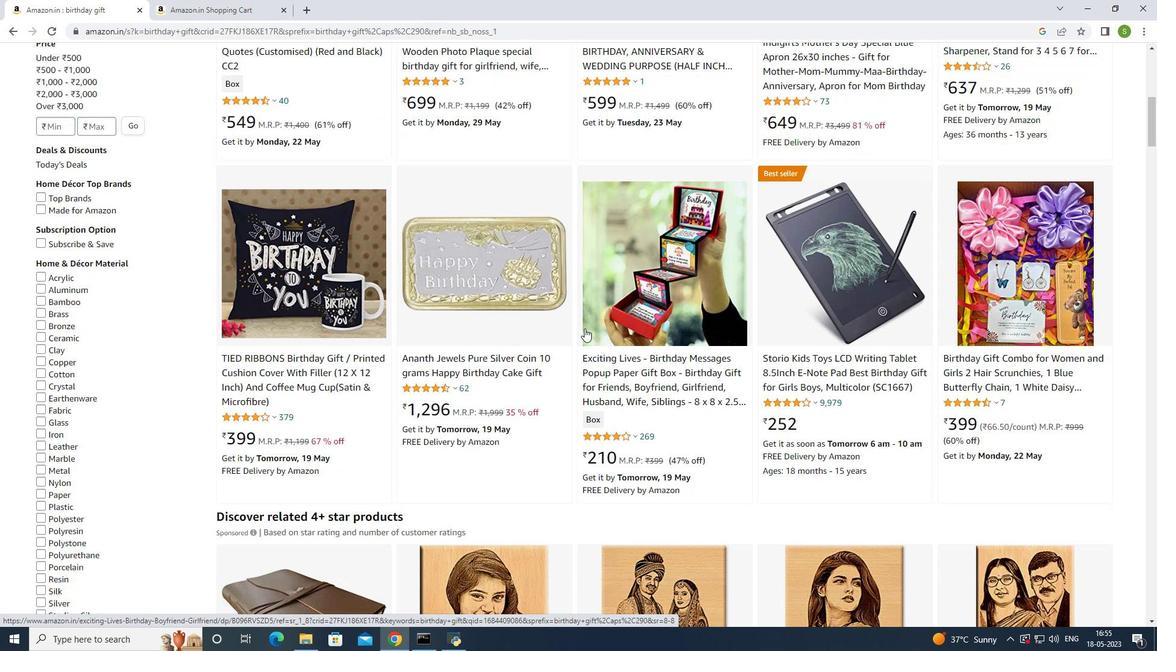 
Action: Mouse moved to (582, 325)
Screenshot: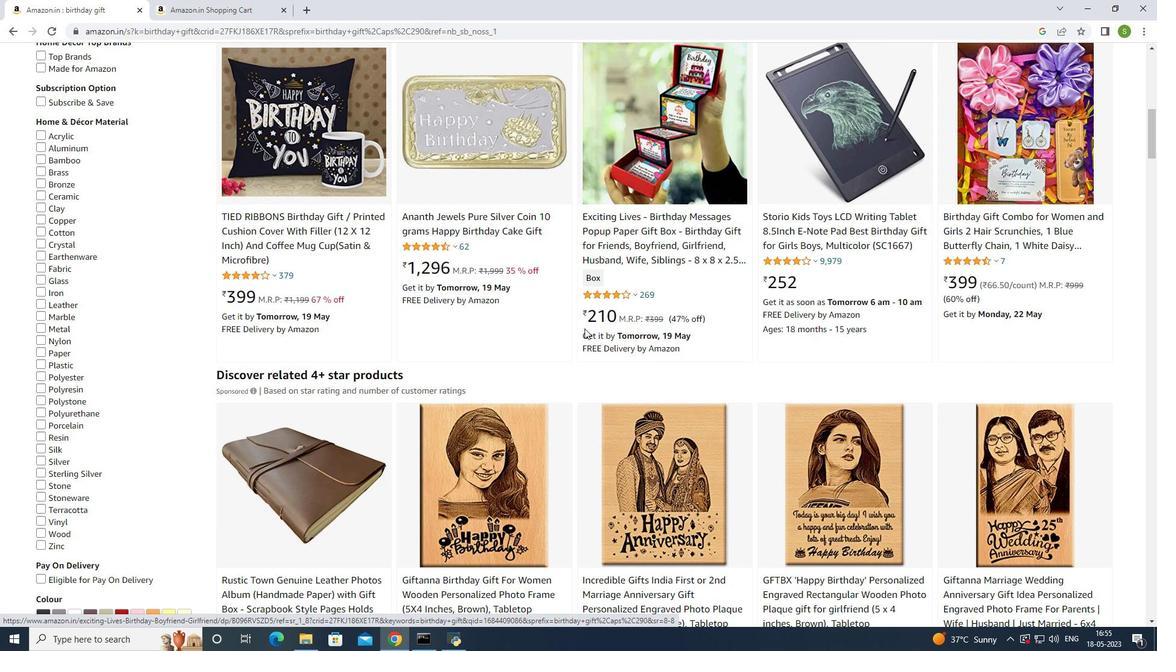 
Action: Mouse scrolled (582, 324) with delta (0, 0)
Screenshot: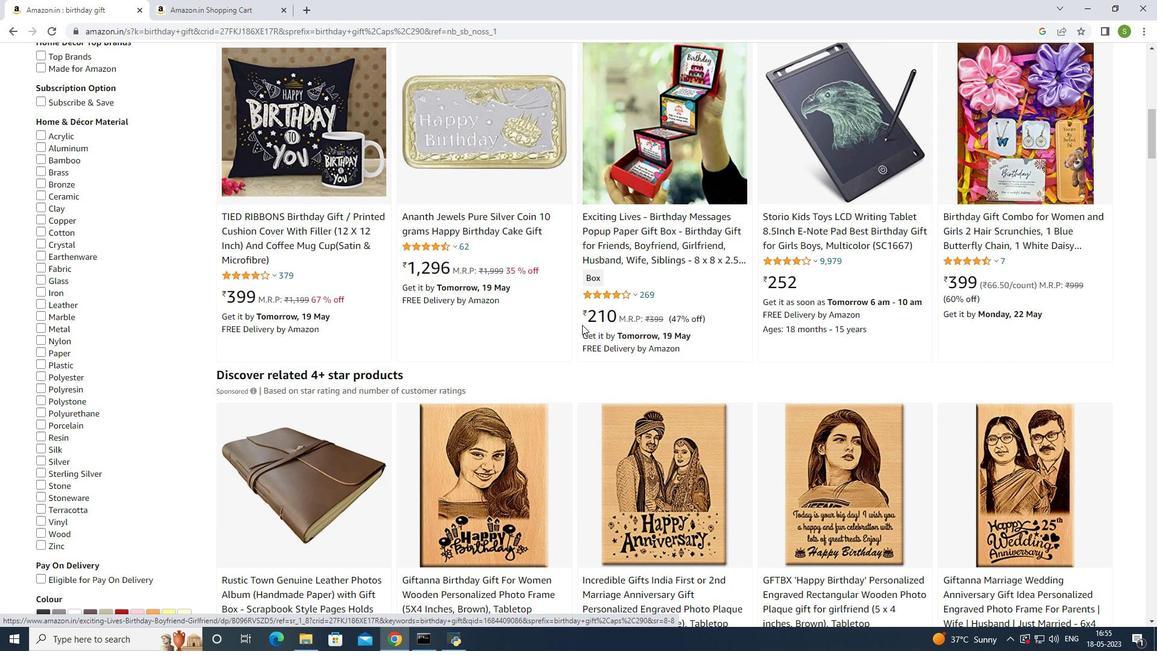 
Action: Mouse scrolled (582, 324) with delta (0, 0)
Screenshot: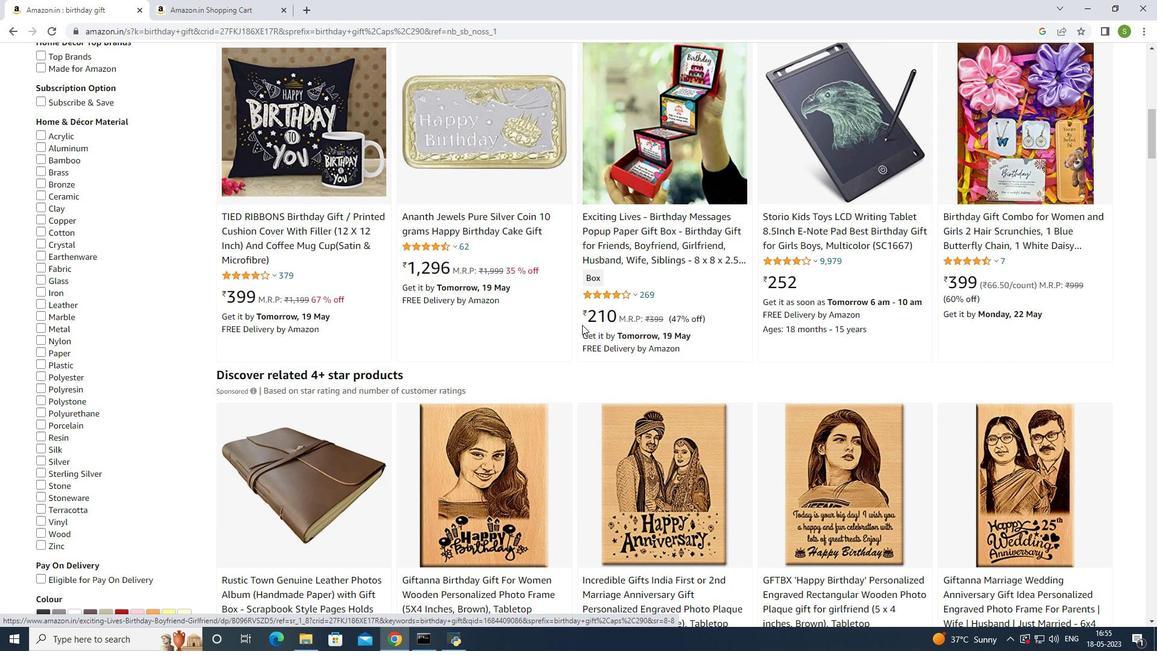 
Action: Mouse scrolled (582, 324) with delta (0, 0)
Screenshot: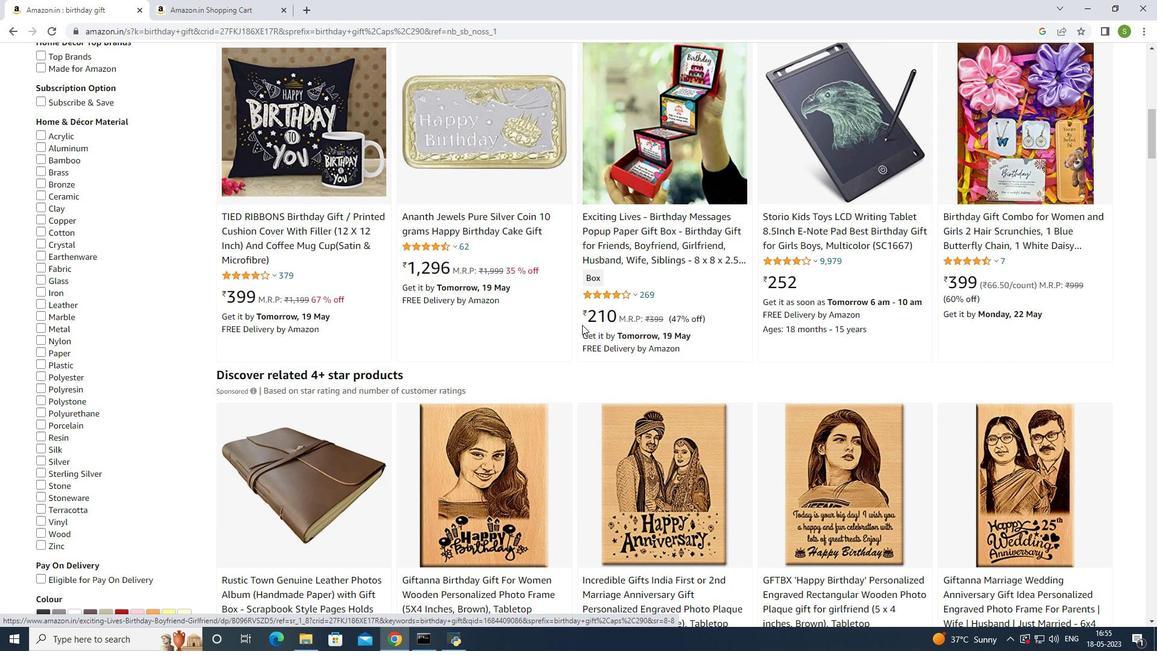 
Action: Mouse scrolled (582, 324) with delta (0, 0)
Screenshot: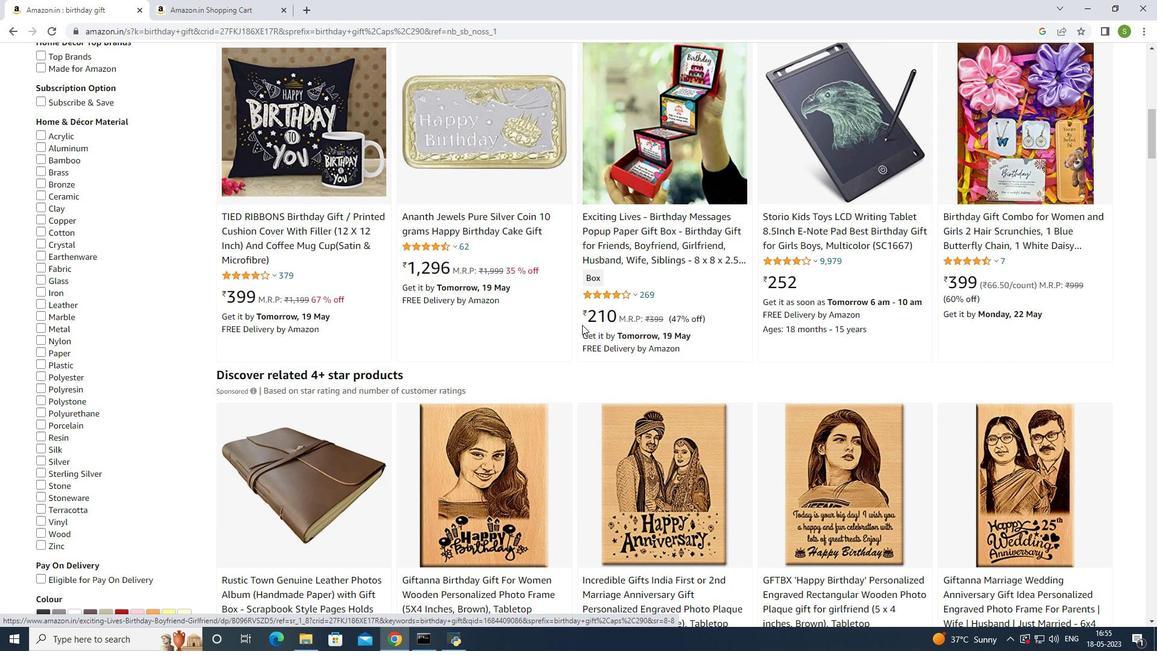 
Action: Mouse scrolled (582, 324) with delta (0, 0)
Screenshot: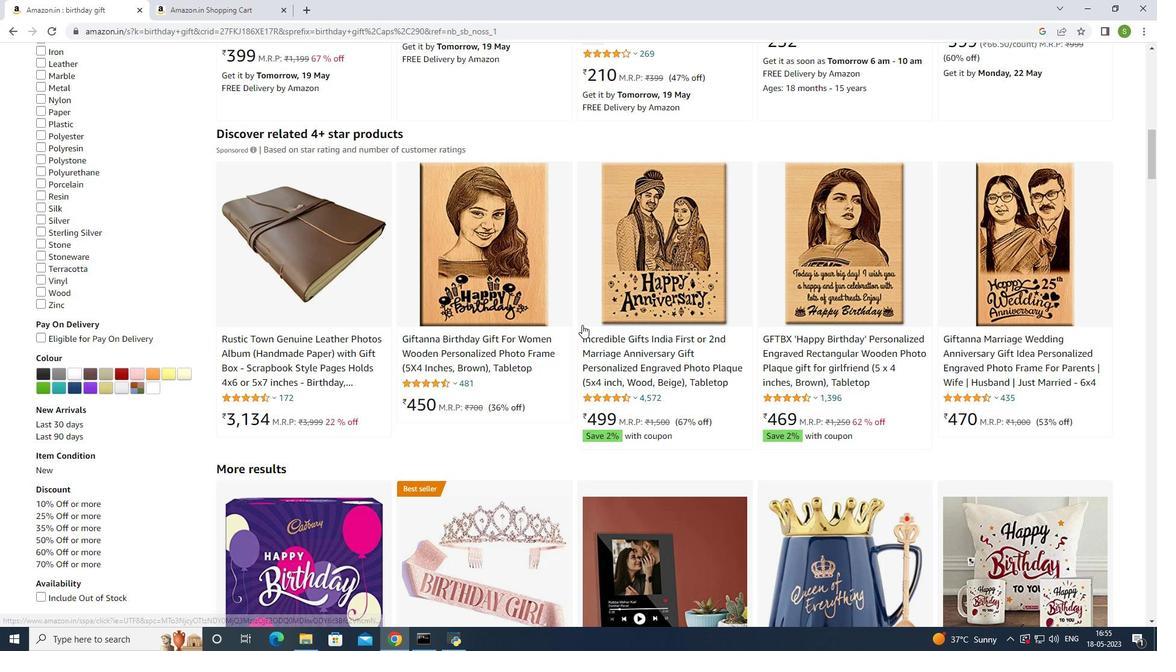 
Action: Mouse scrolled (582, 324) with delta (0, 0)
Screenshot: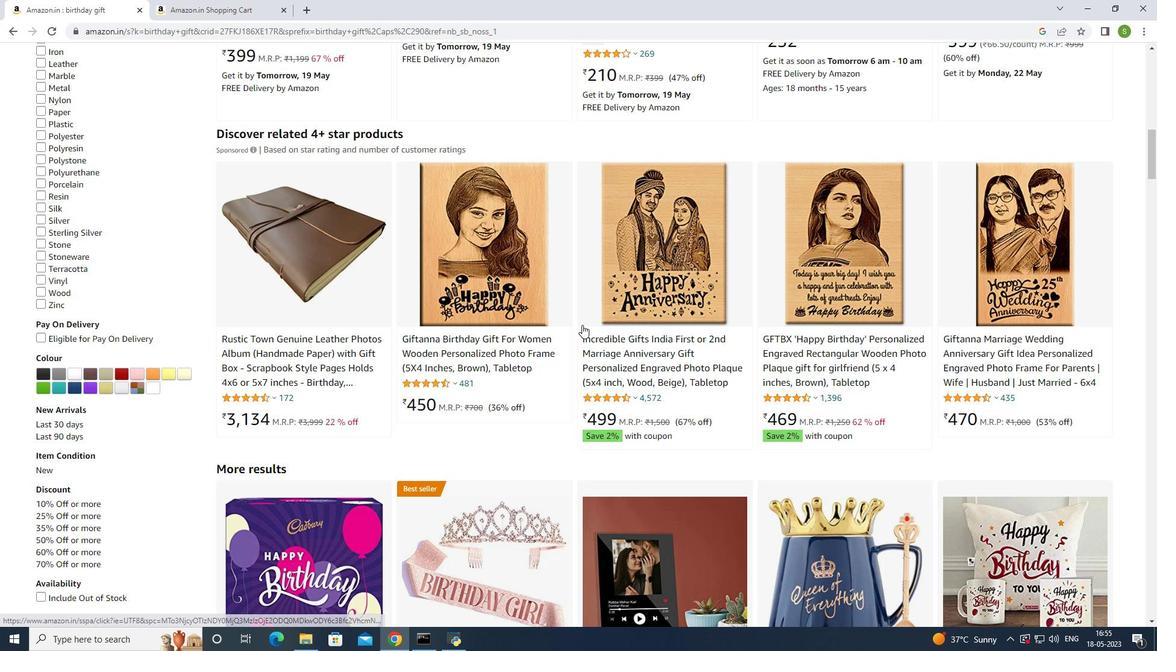 
Action: Mouse scrolled (582, 324) with delta (0, 0)
Screenshot: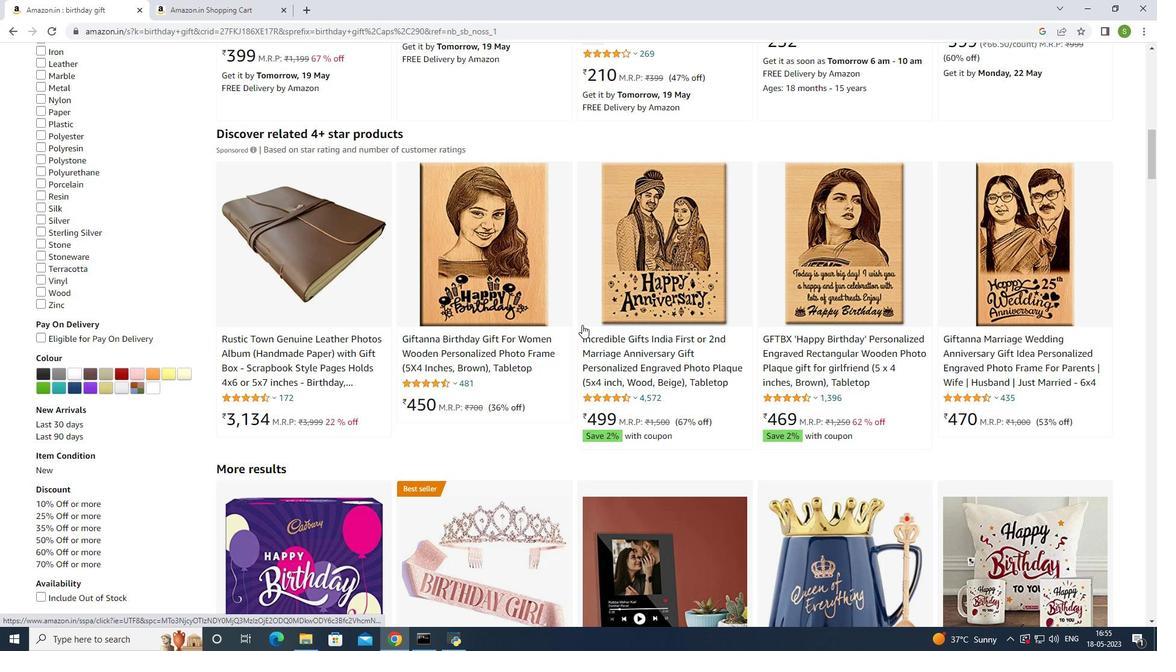 
Action: Mouse moved to (525, 309)
Screenshot: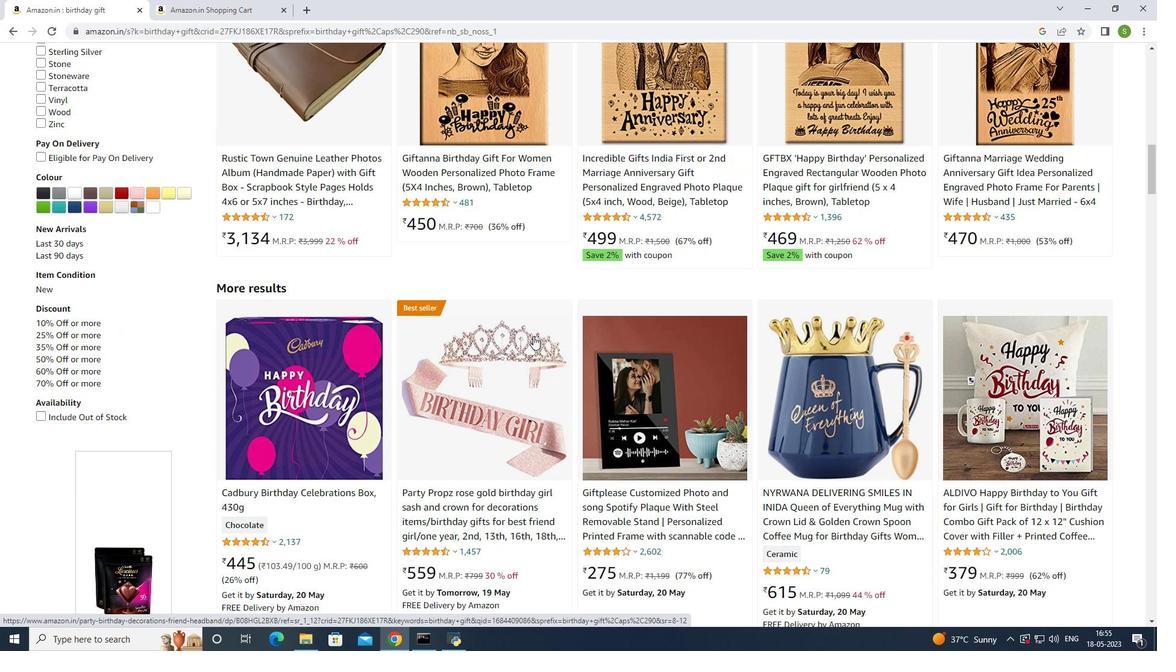 
Action: Mouse scrolled (525, 308) with delta (0, 0)
Screenshot: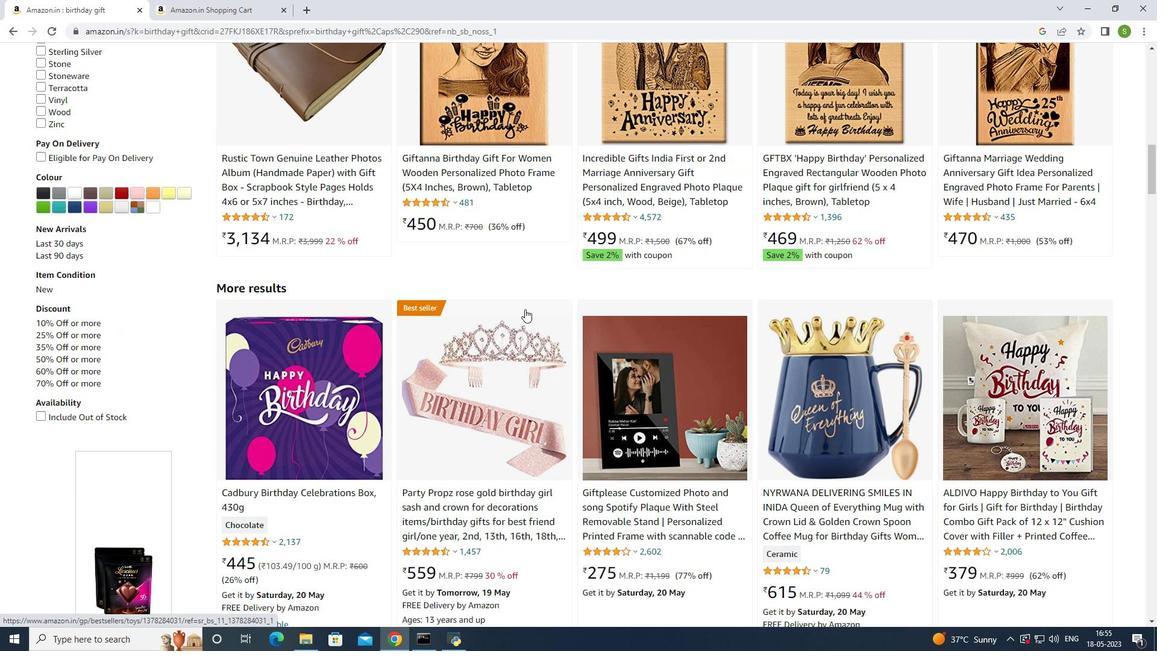 
Action: Mouse moved to (507, 335)
Screenshot: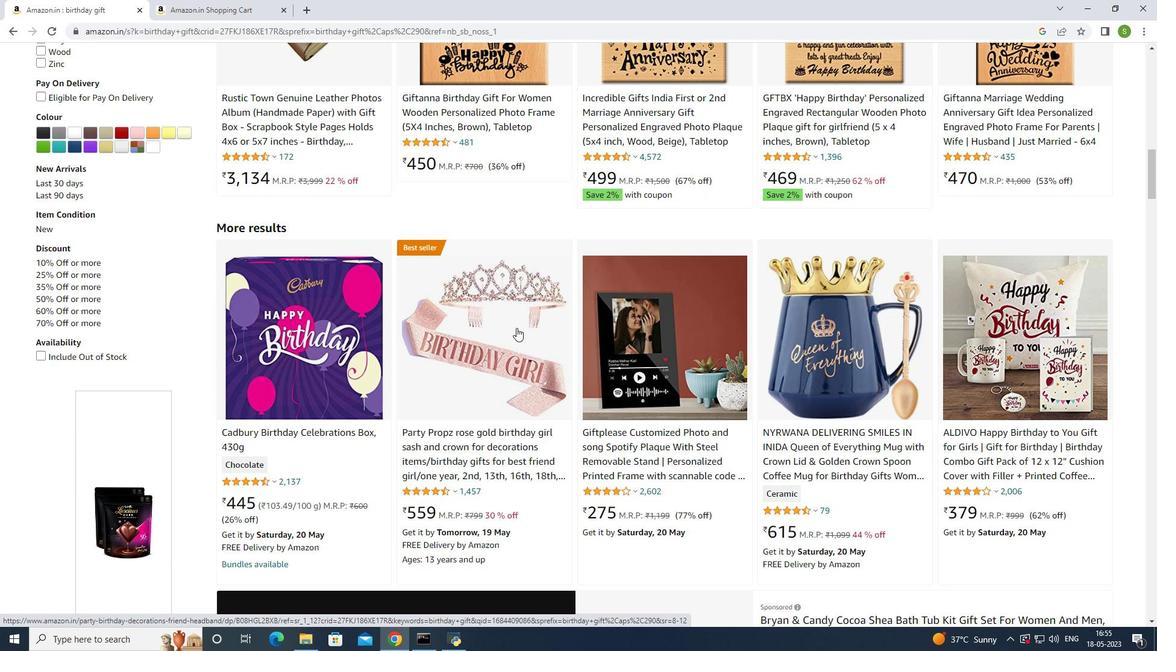 
Action: Mouse pressed left at (507, 335)
Screenshot: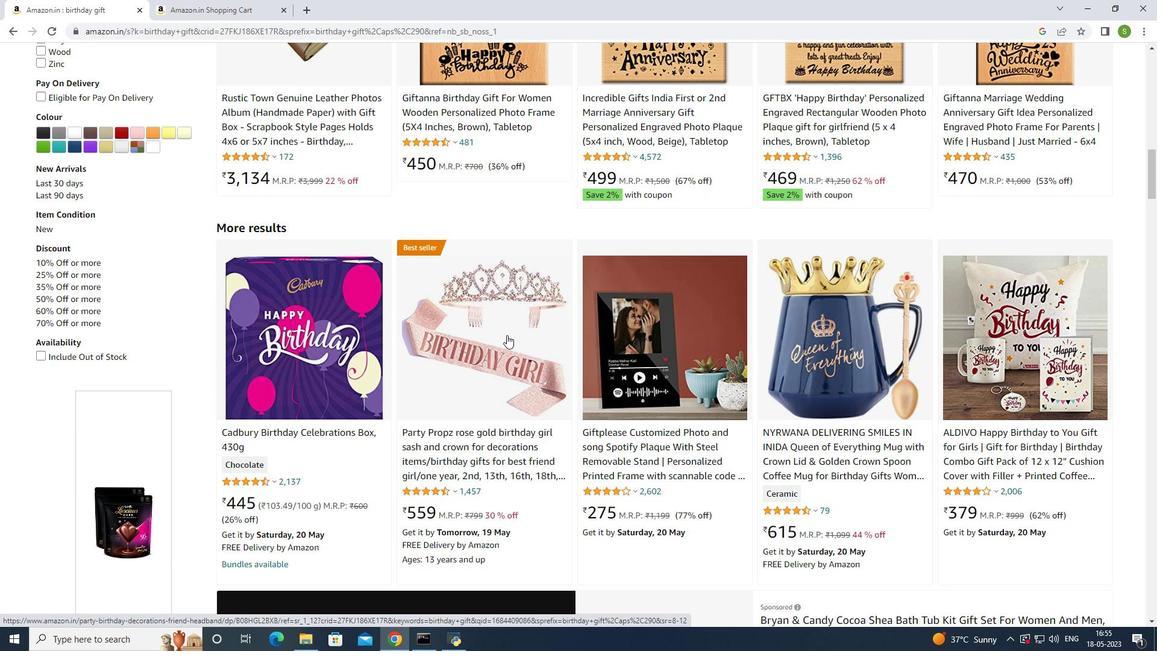 
Action: Mouse moved to (858, 420)
Screenshot: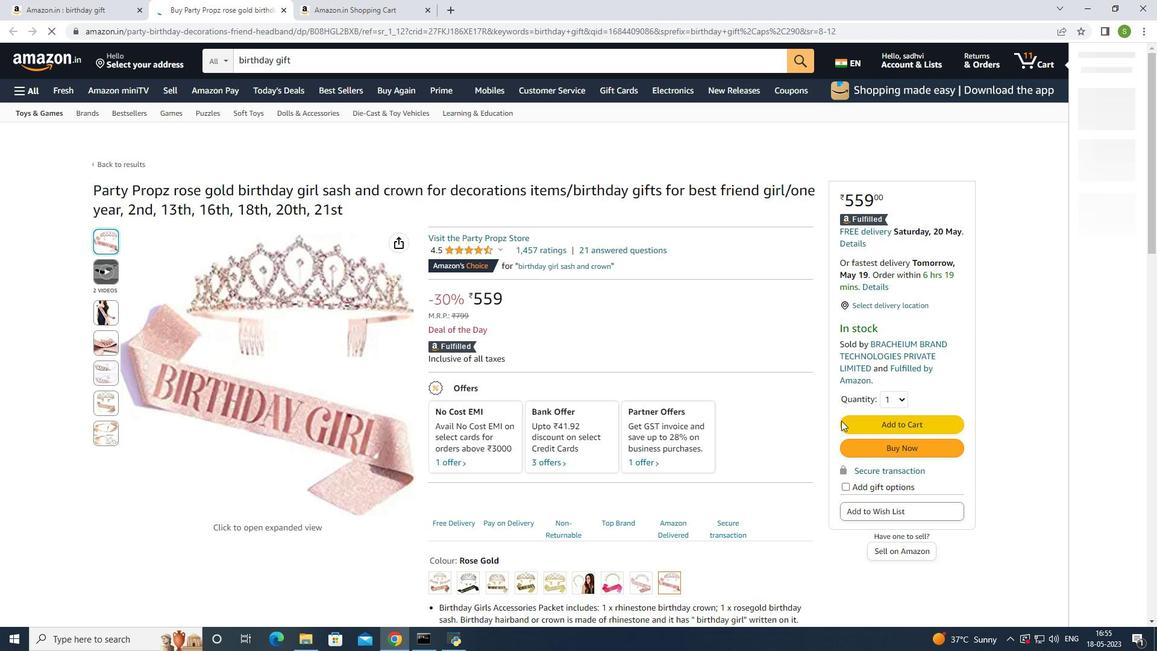 
Action: Mouse pressed left at (858, 420)
Screenshot: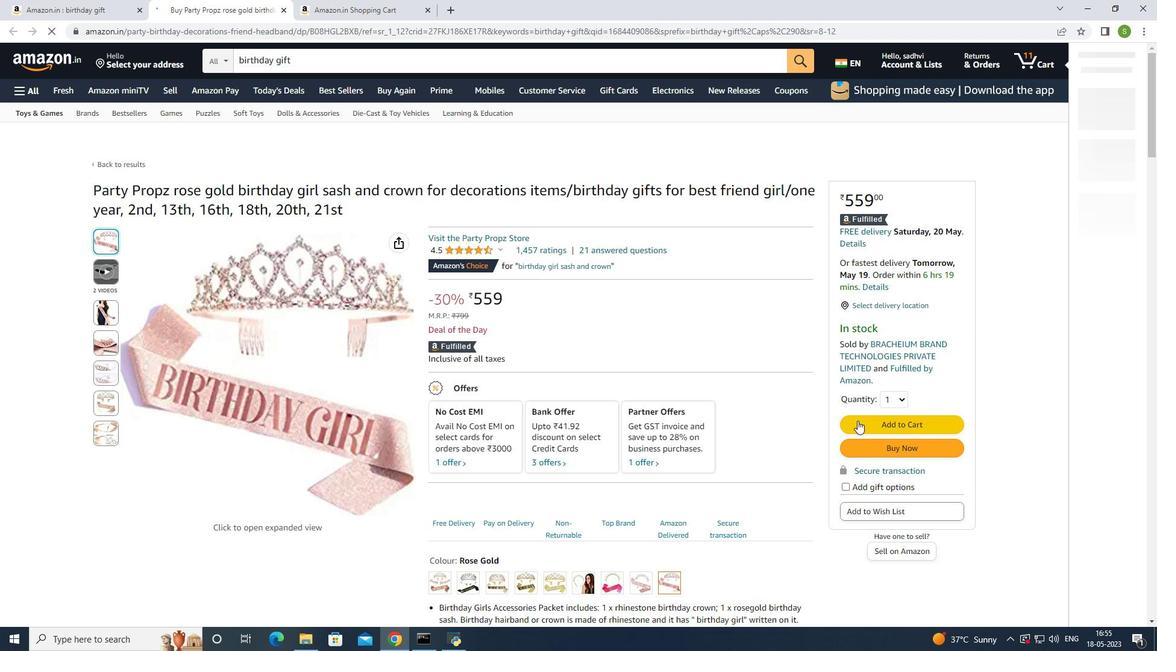 
Action: Mouse moved to (347, 326)
Screenshot: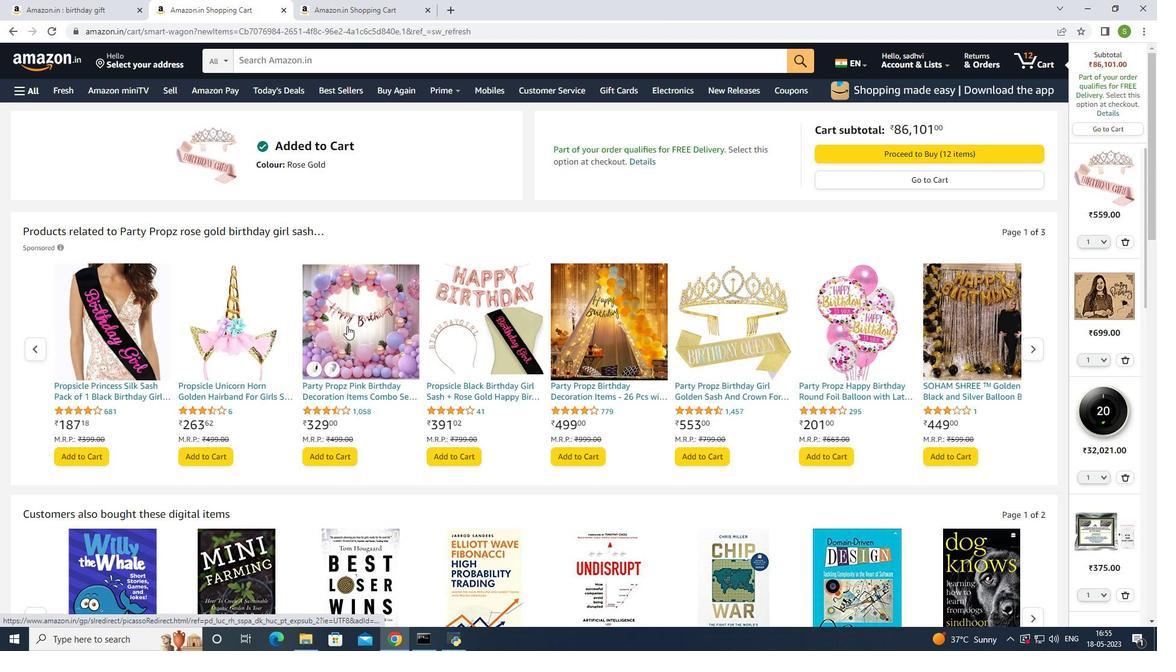 
Action: Mouse scrolled (347, 326) with delta (0, 0)
Screenshot: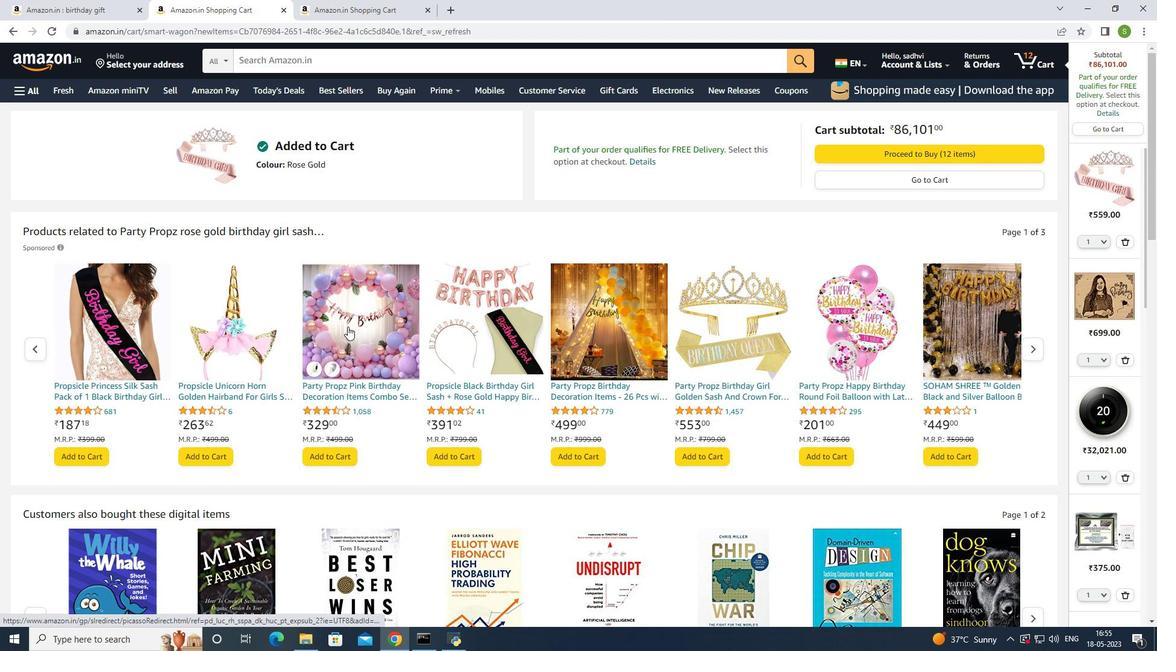 
Action: Mouse scrolled (347, 326) with delta (0, 0)
Screenshot: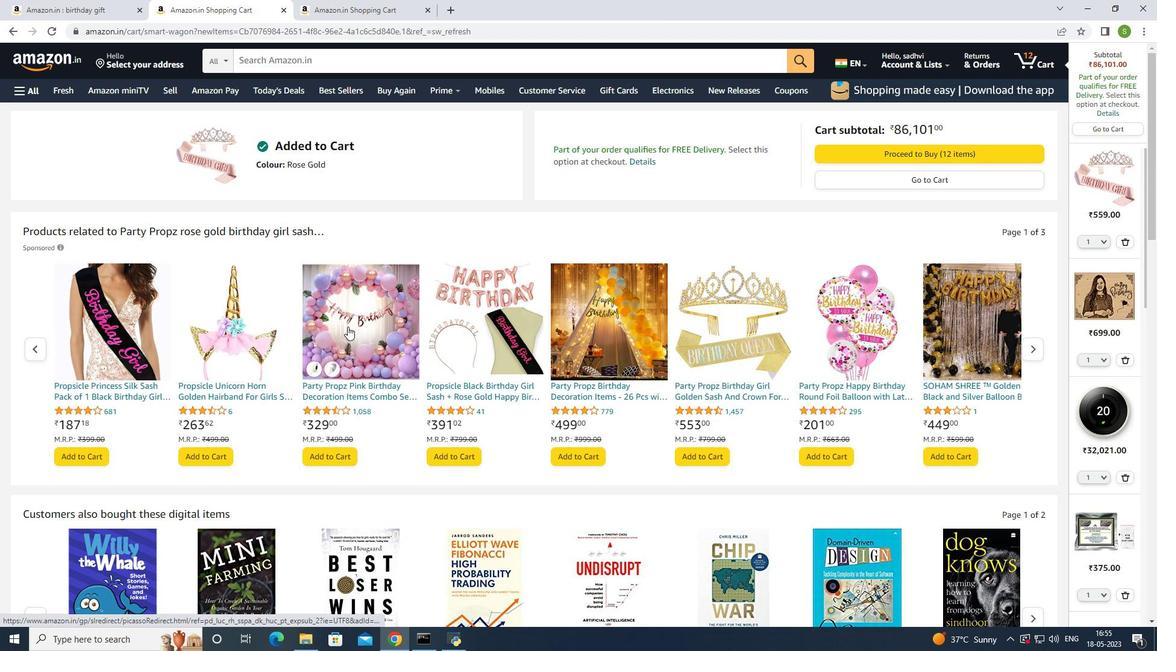 
Action: Mouse moved to (347, 323)
Screenshot: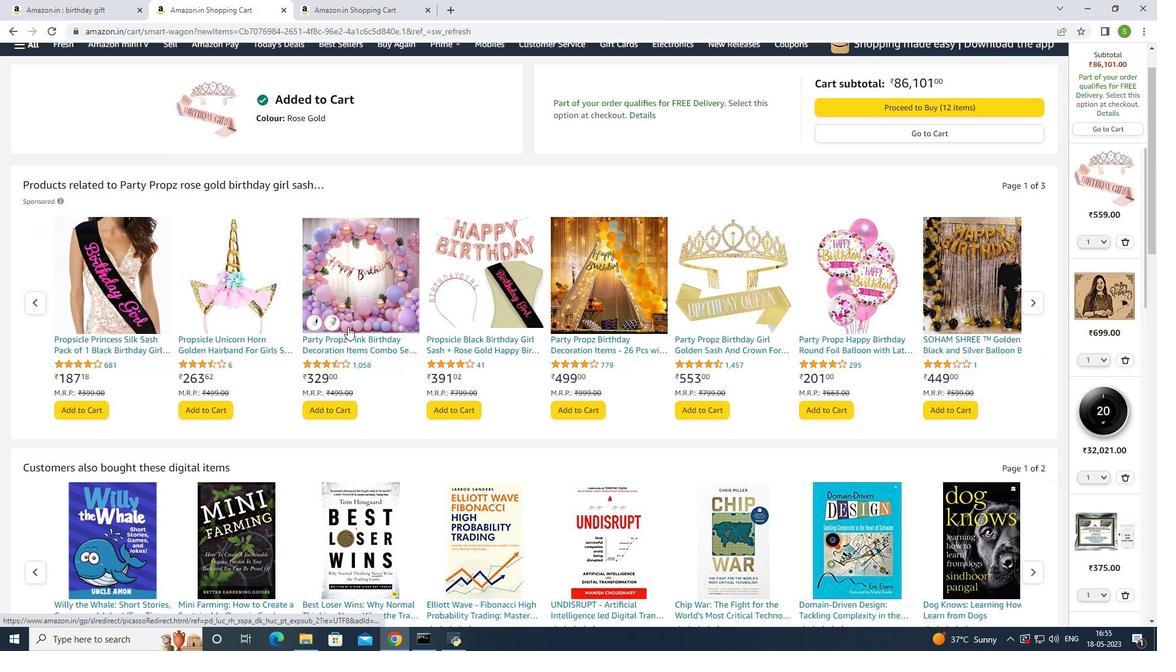 
Action: Mouse scrolled (347, 323) with delta (0, 0)
Screenshot: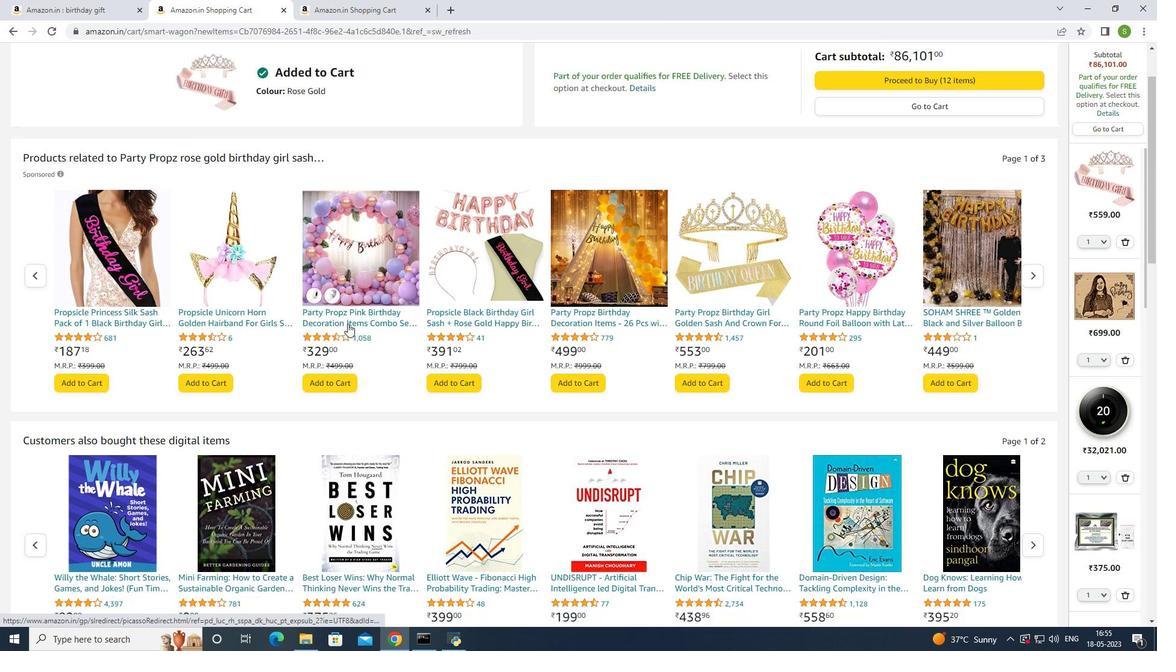 
Action: Mouse moved to (943, 165)
Screenshot: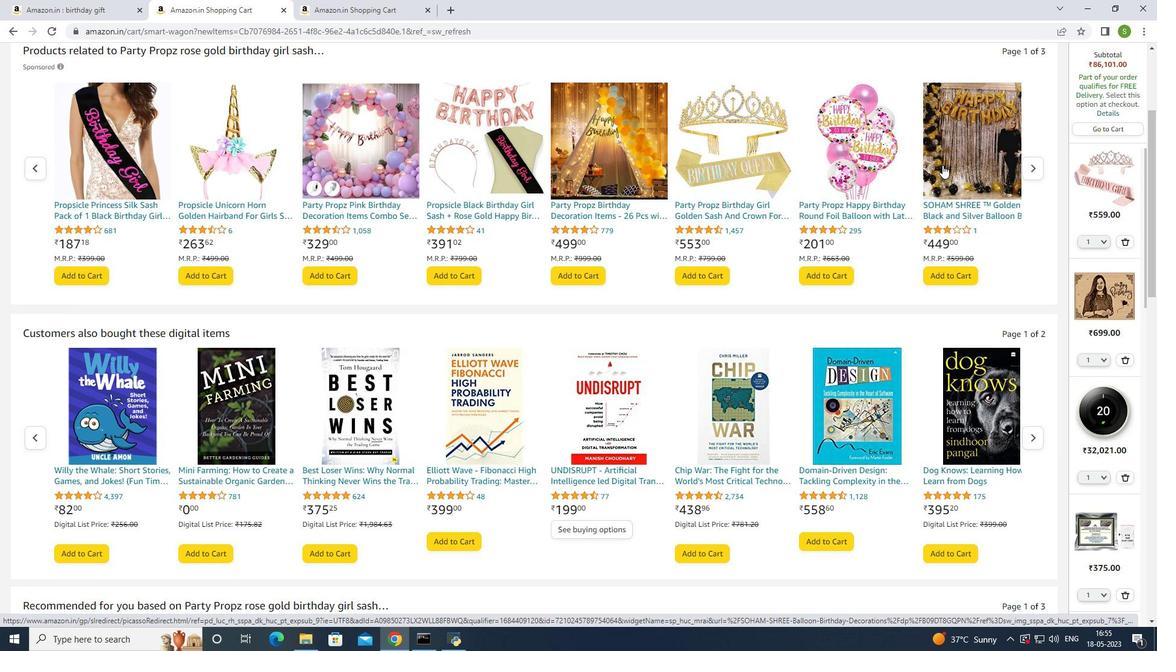 
Action: Mouse pressed left at (943, 165)
Screenshot: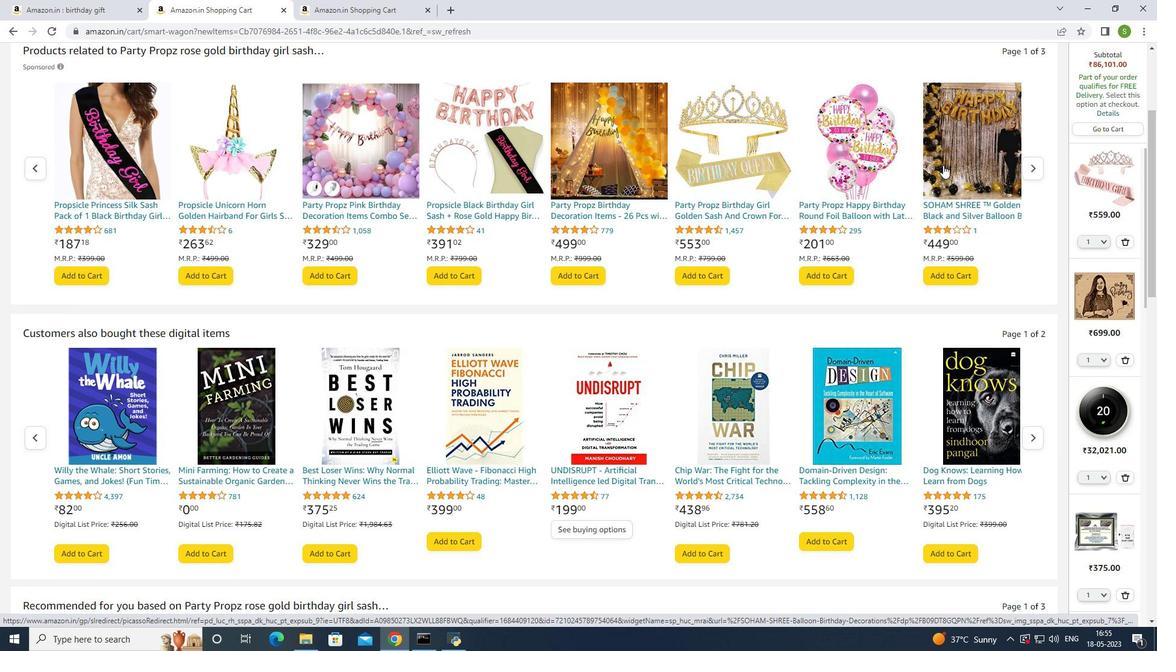
Action: Mouse moved to (506, 238)
Screenshot: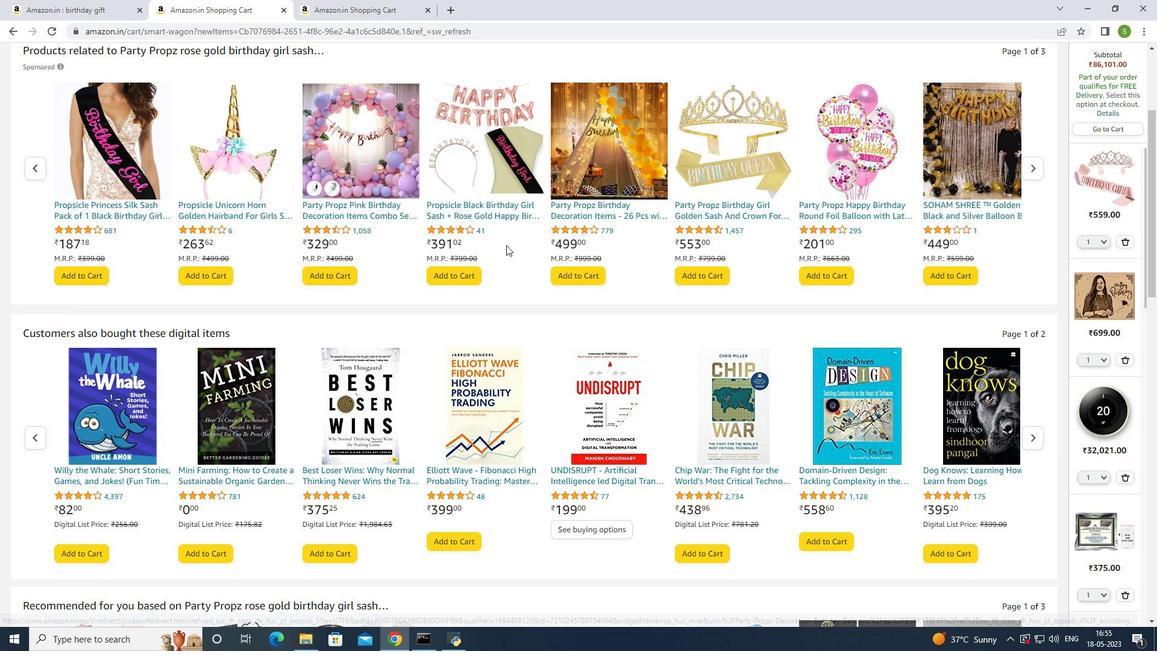 
Action: Mouse scrolled (506, 237) with delta (0, 0)
Screenshot: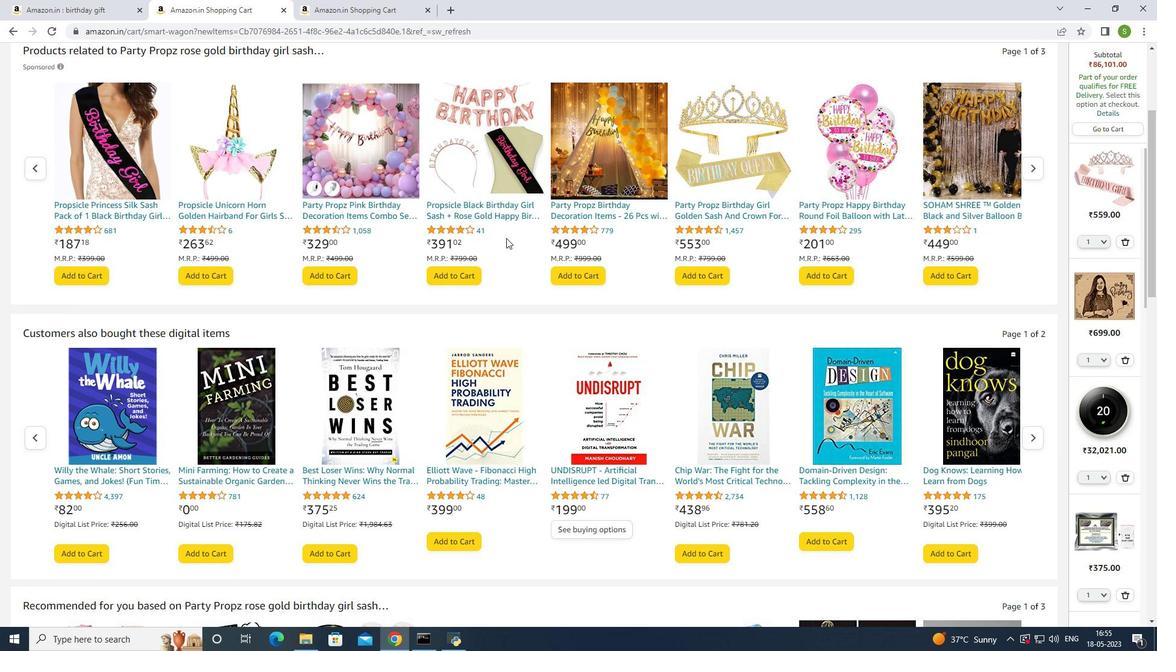 
Action: Mouse scrolled (506, 237) with delta (0, 0)
Screenshot: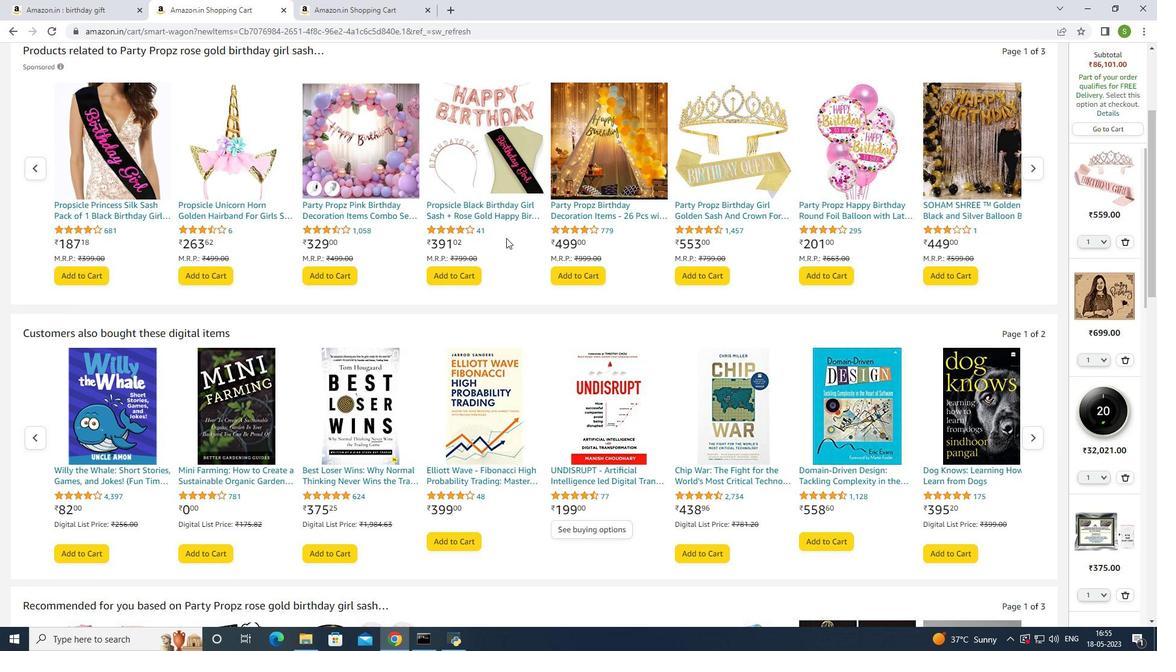 
Action: Mouse scrolled (506, 237) with delta (0, 0)
Screenshot: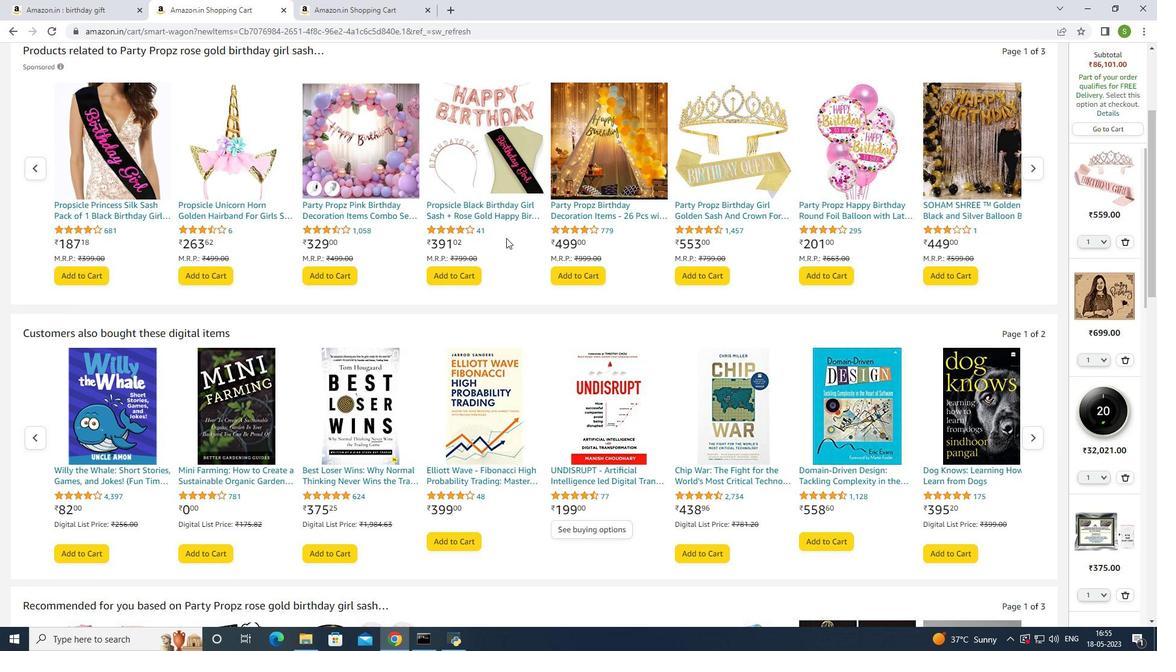 
Action: Mouse scrolled (506, 237) with delta (0, 0)
Screenshot: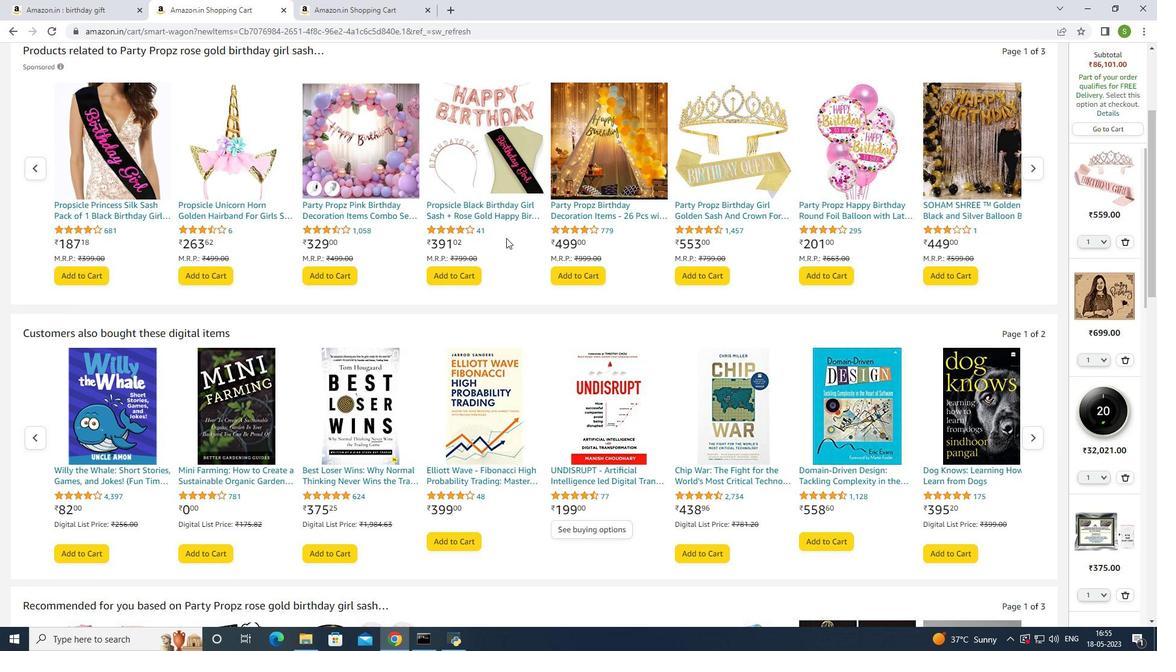 
Action: Mouse scrolled (506, 237) with delta (0, 0)
Screenshot: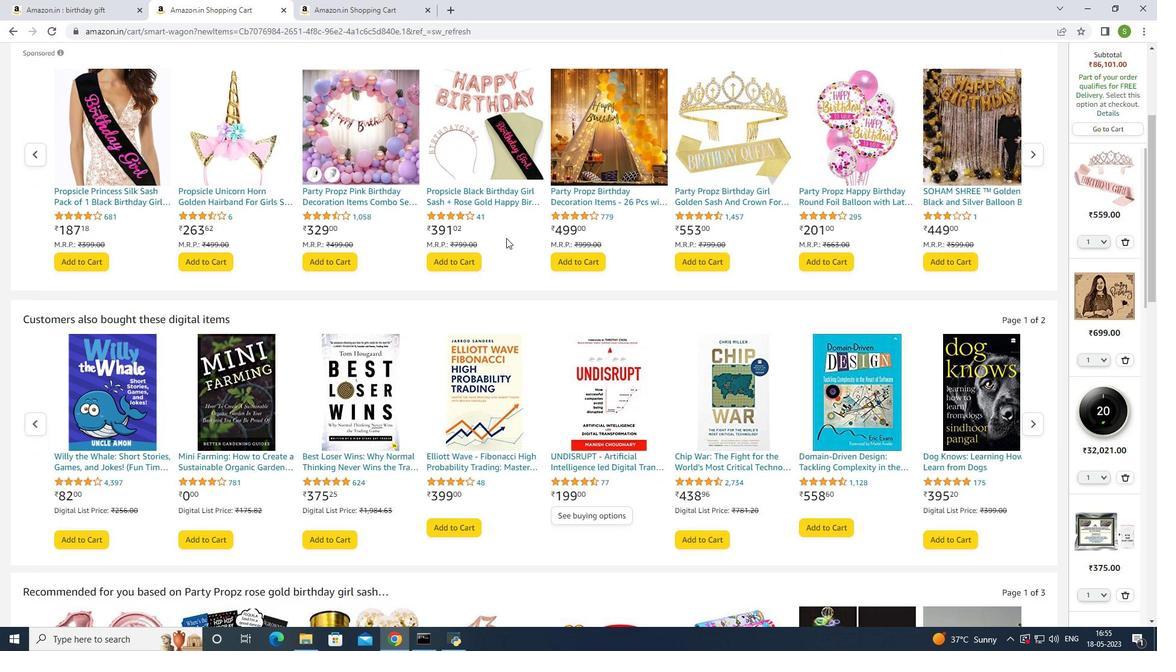 
Action: Mouse moved to (506, 236)
Screenshot: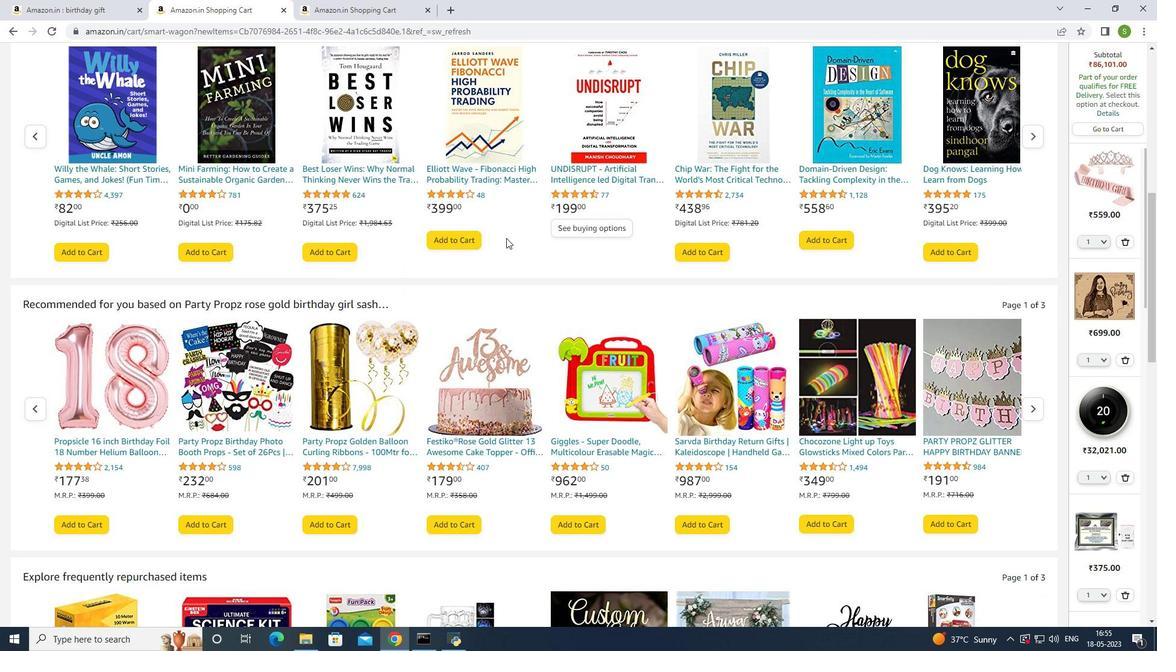 
Action: Mouse scrolled (506, 235) with delta (0, 0)
Screenshot: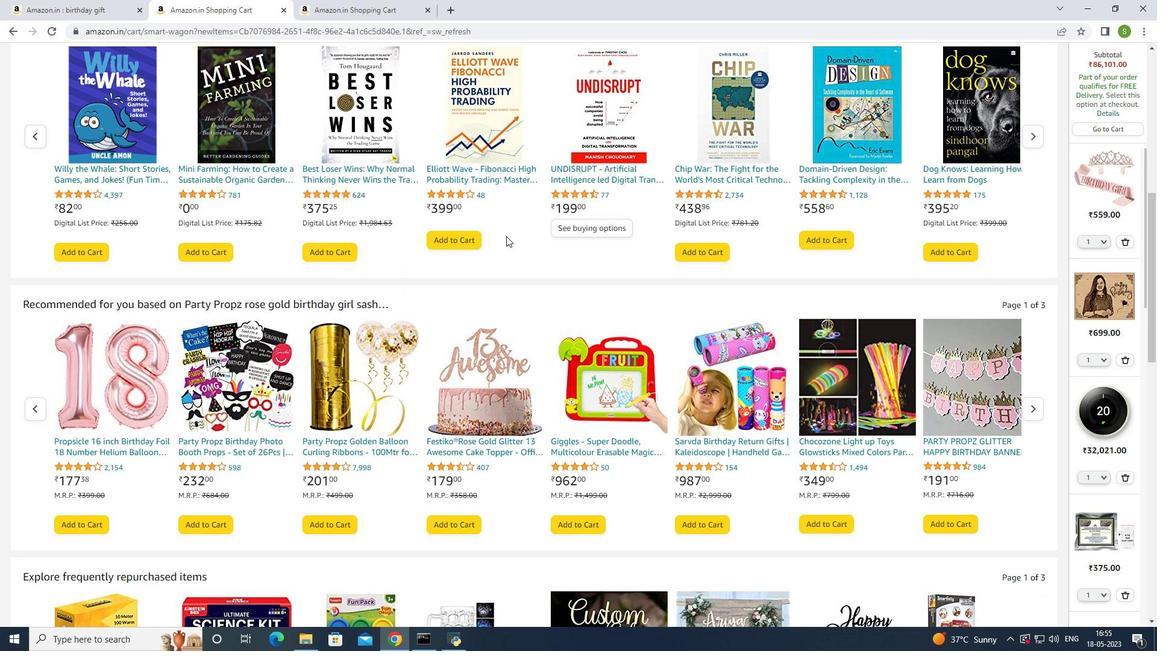 
Action: Mouse scrolled (506, 235) with delta (0, 0)
Screenshot: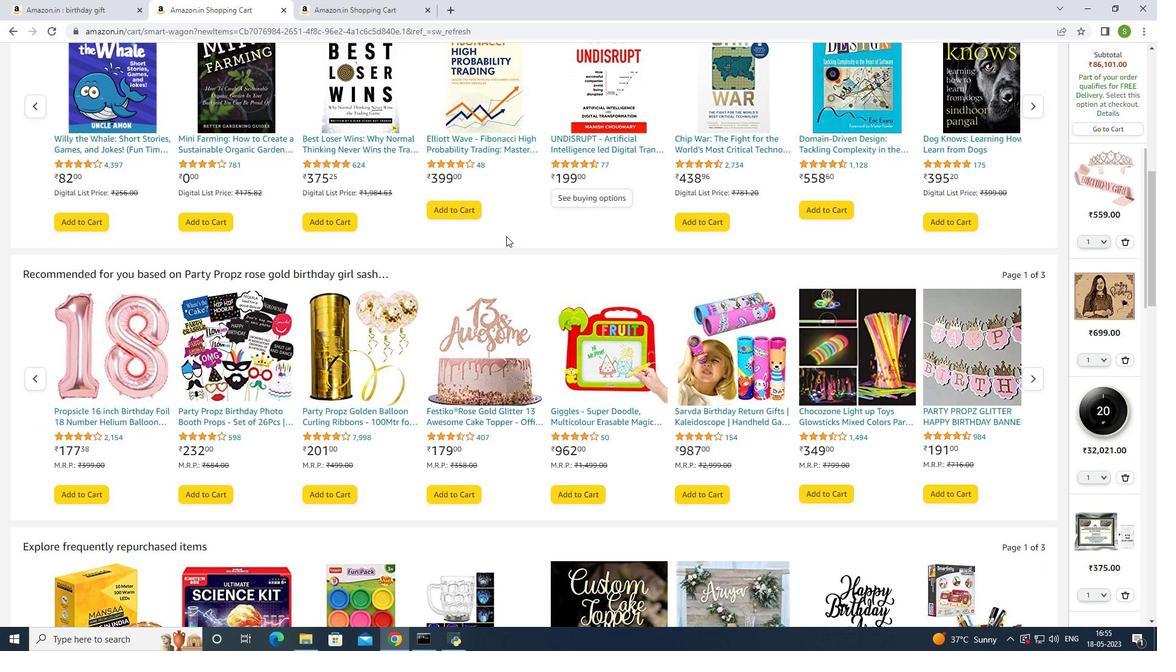 
Action: Mouse moved to (506, 234)
Screenshot: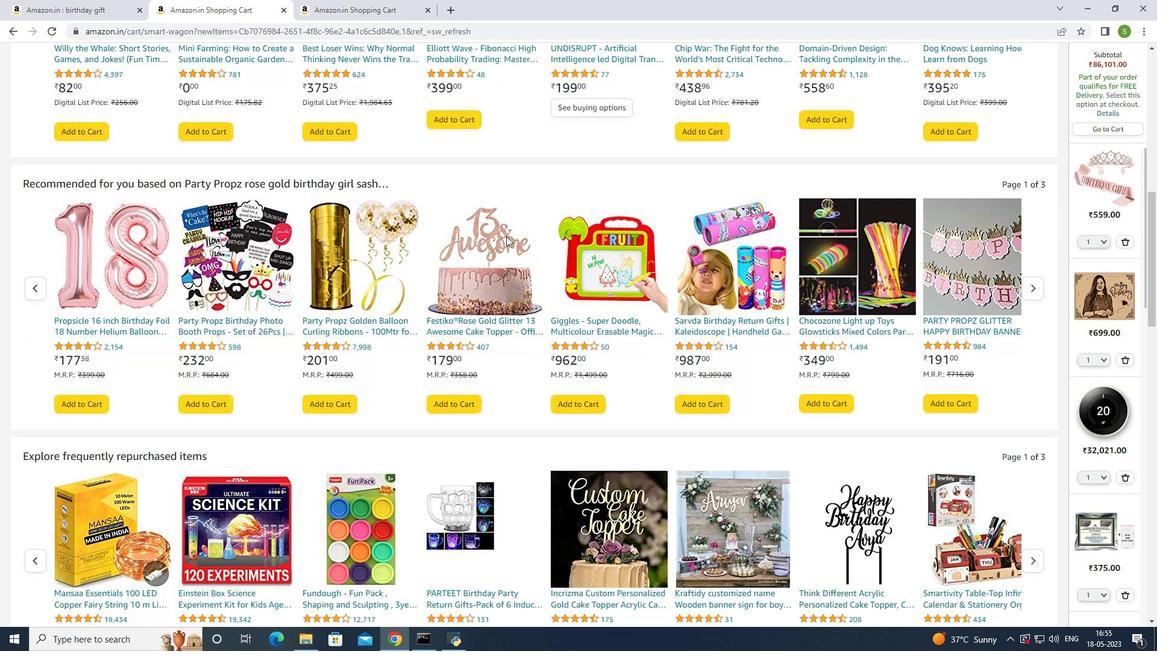
Action: Mouse scrolled (506, 234) with delta (0, 0)
Screenshot: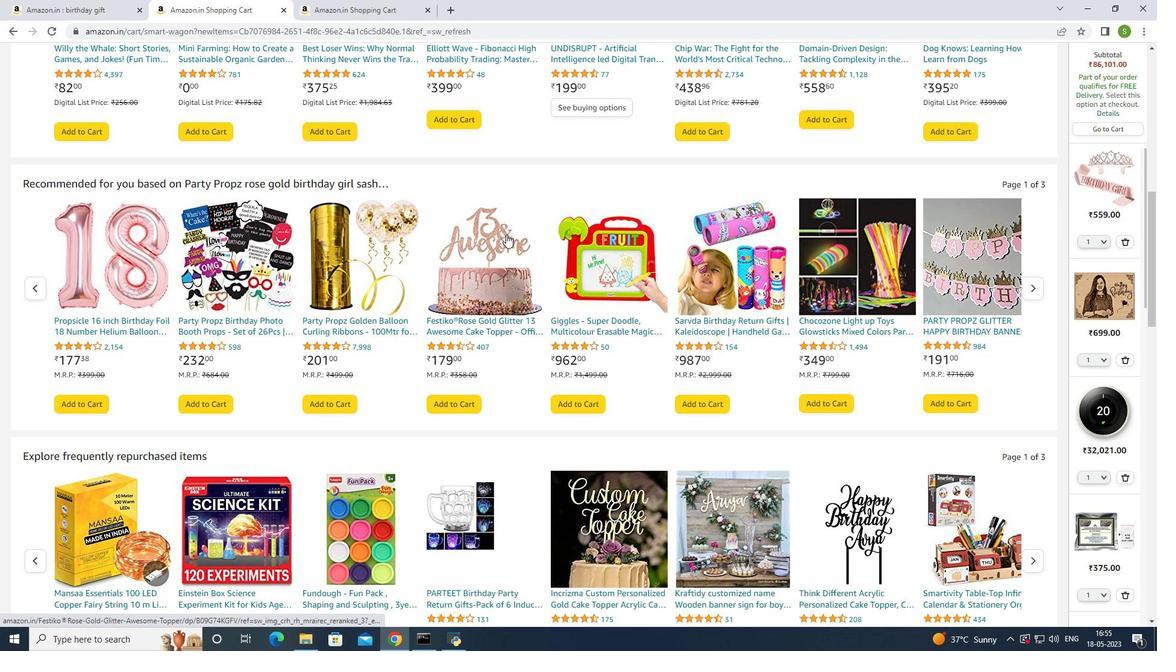 
Action: Mouse moved to (507, 232)
Screenshot: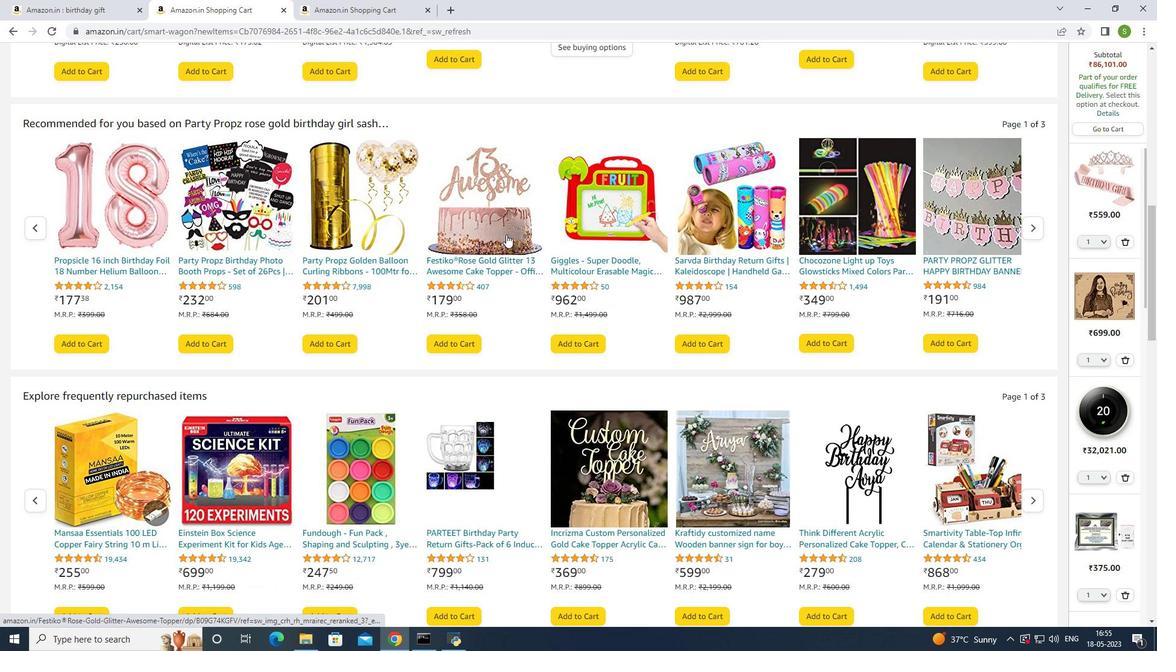 
Action: Mouse scrolled (507, 231) with delta (0, 0)
Screenshot: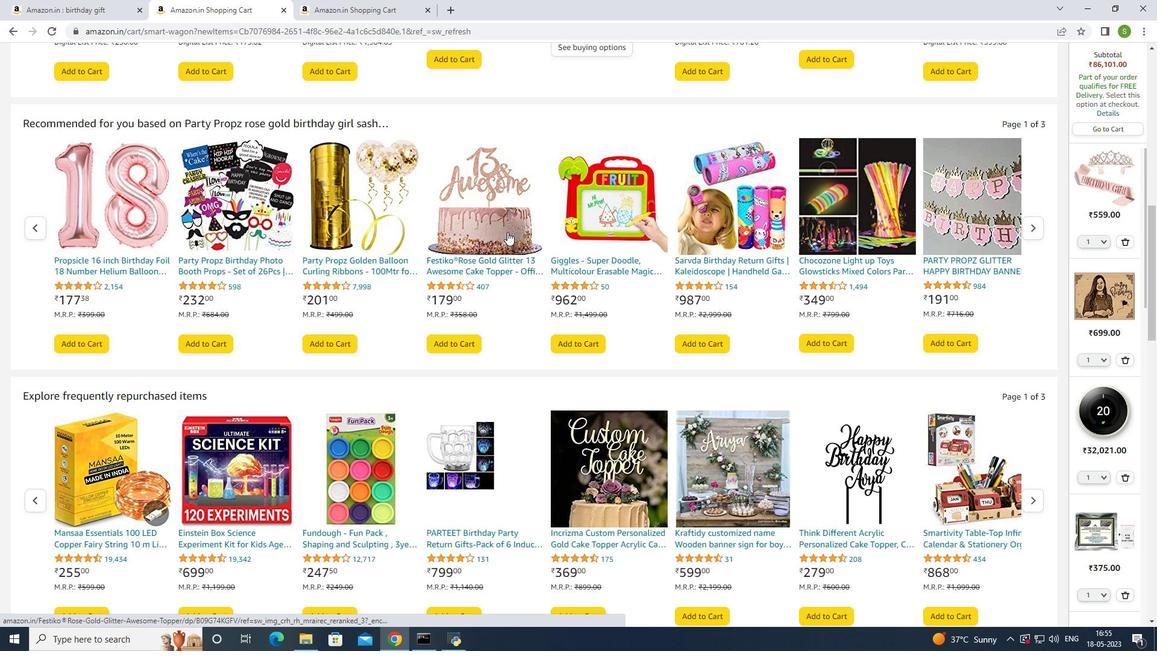 
Action: Mouse moved to (509, 229)
Screenshot: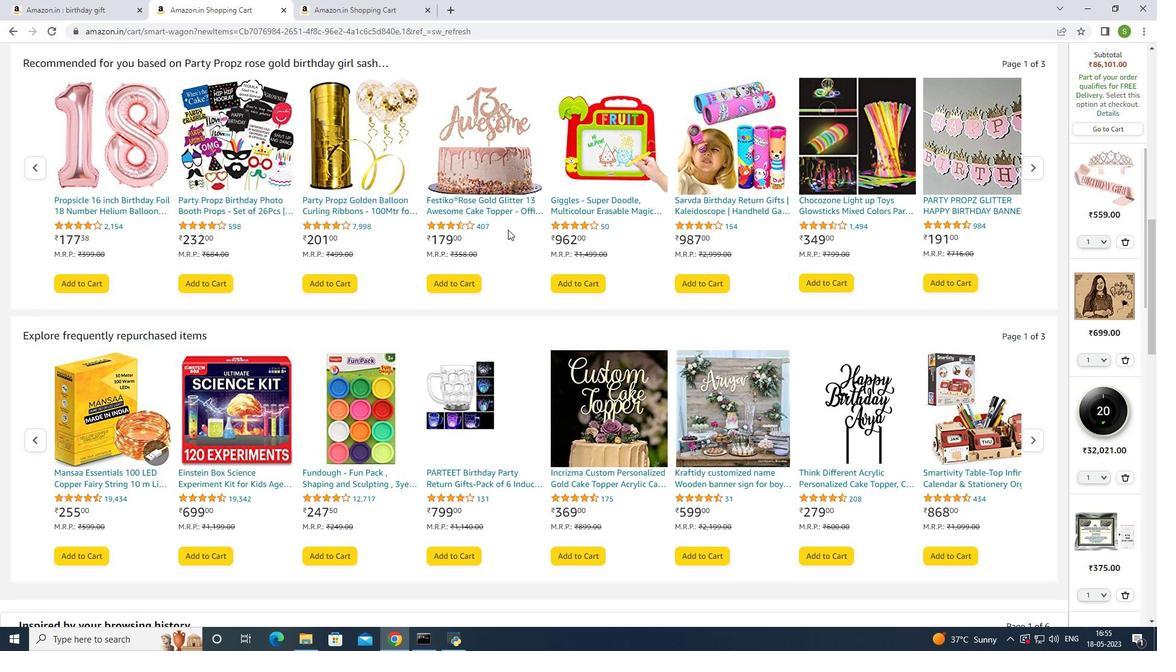 
Action: Mouse scrolled (509, 228) with delta (0, 0)
Screenshot: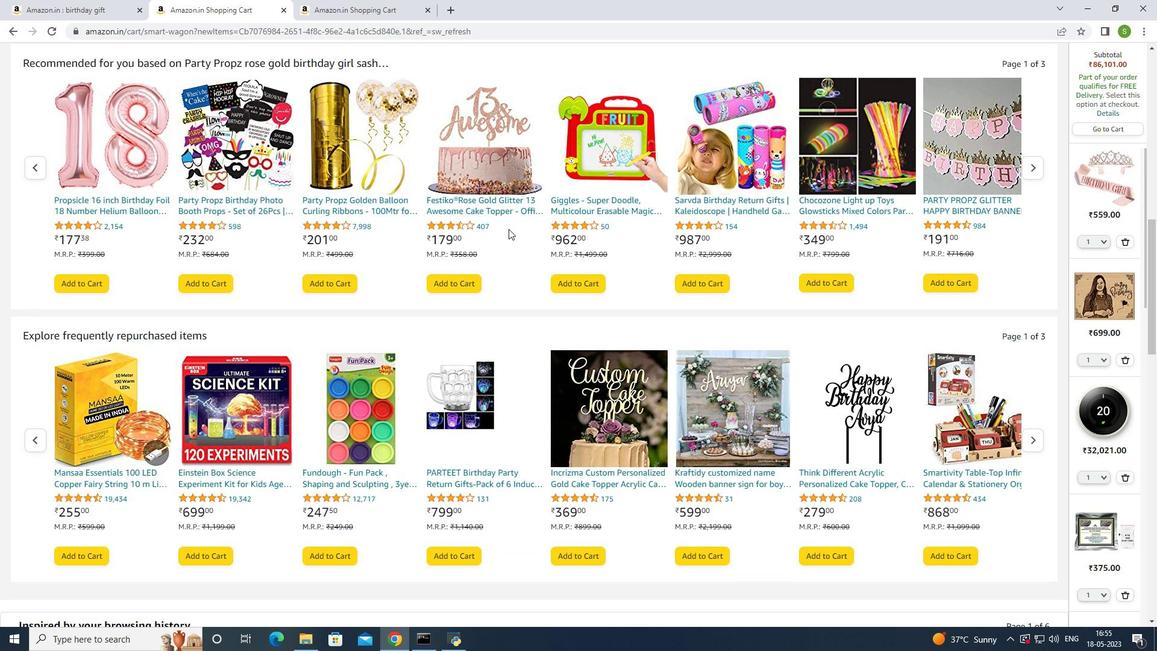 
Action: Mouse moved to (510, 226)
Screenshot: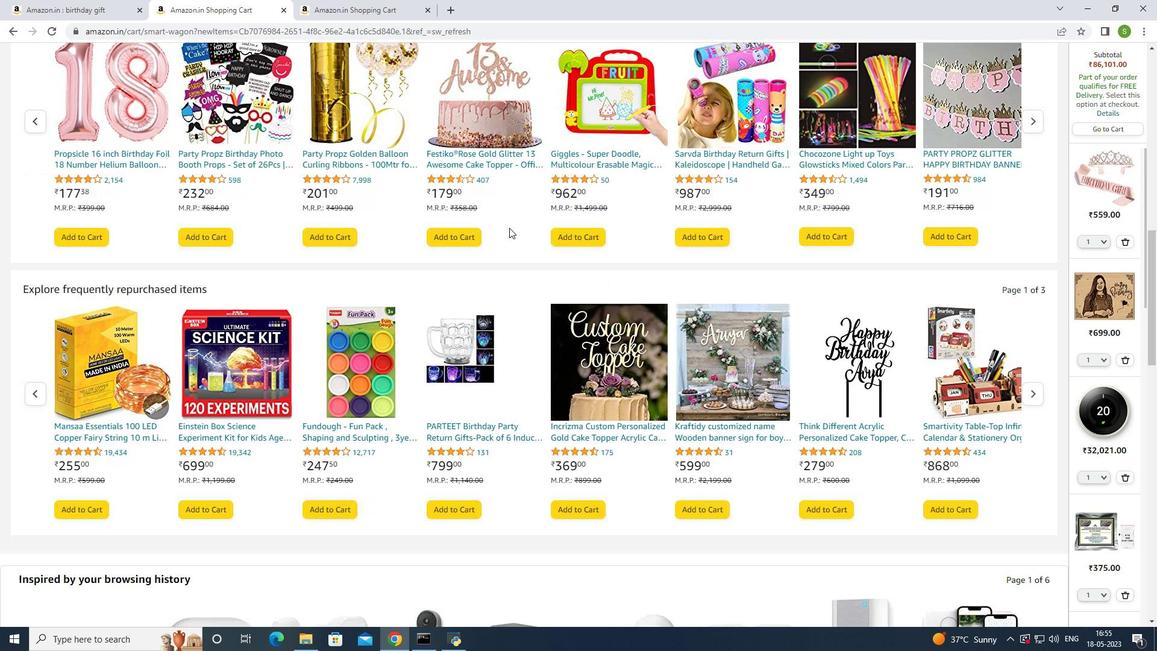 
Action: Mouse scrolled (510, 226) with delta (0, 0)
Screenshot: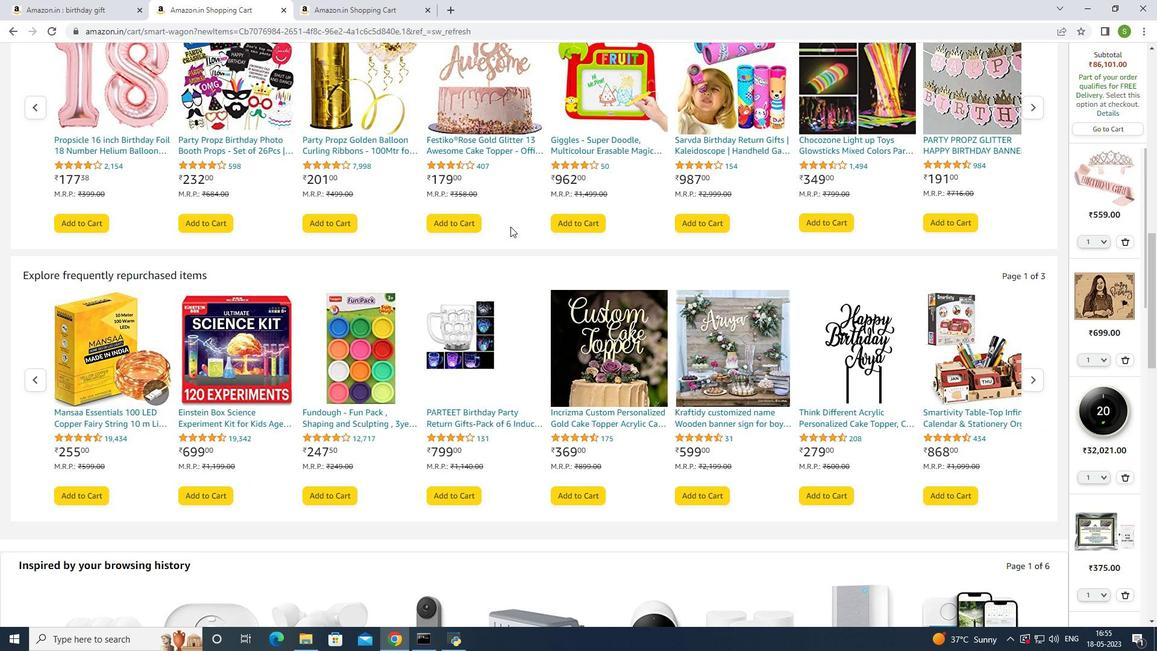 
Action: Mouse scrolled (510, 226) with delta (0, 0)
Screenshot: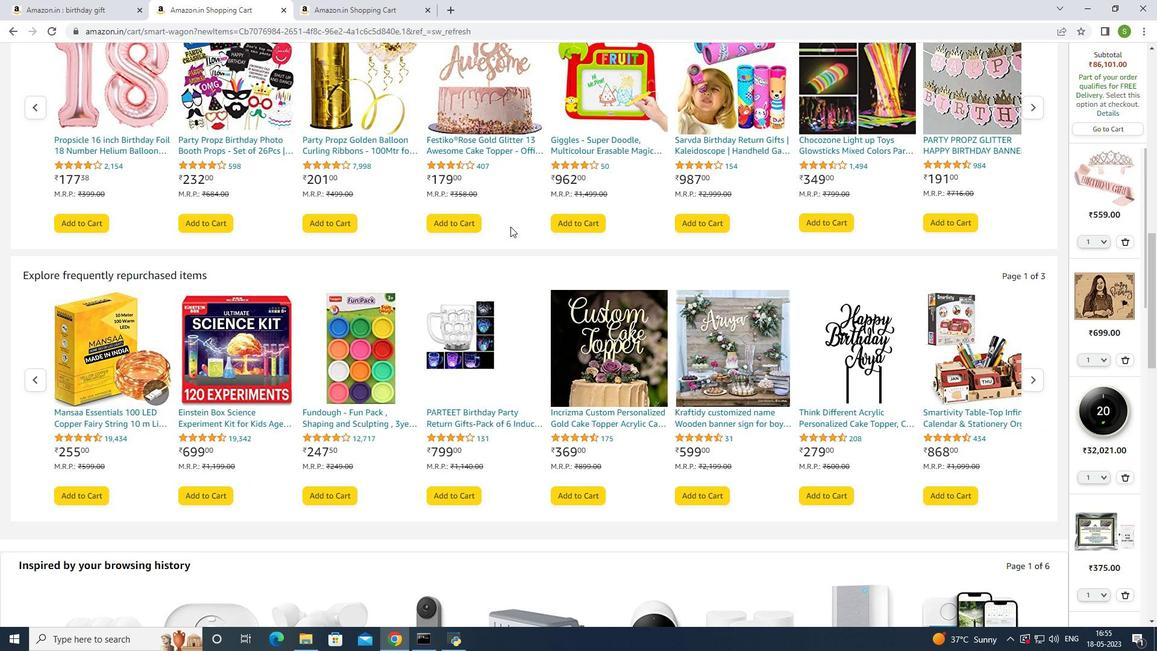 
Action: Mouse scrolled (510, 226) with delta (0, 0)
Screenshot: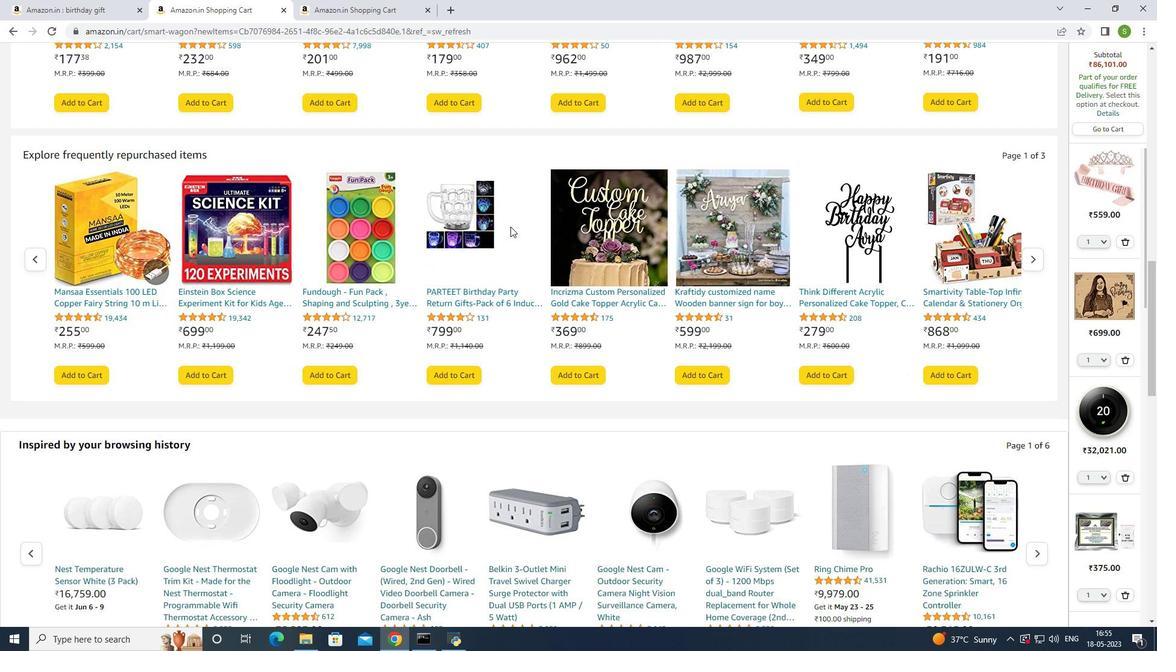 
Action: Mouse scrolled (510, 226) with delta (0, 0)
Screenshot: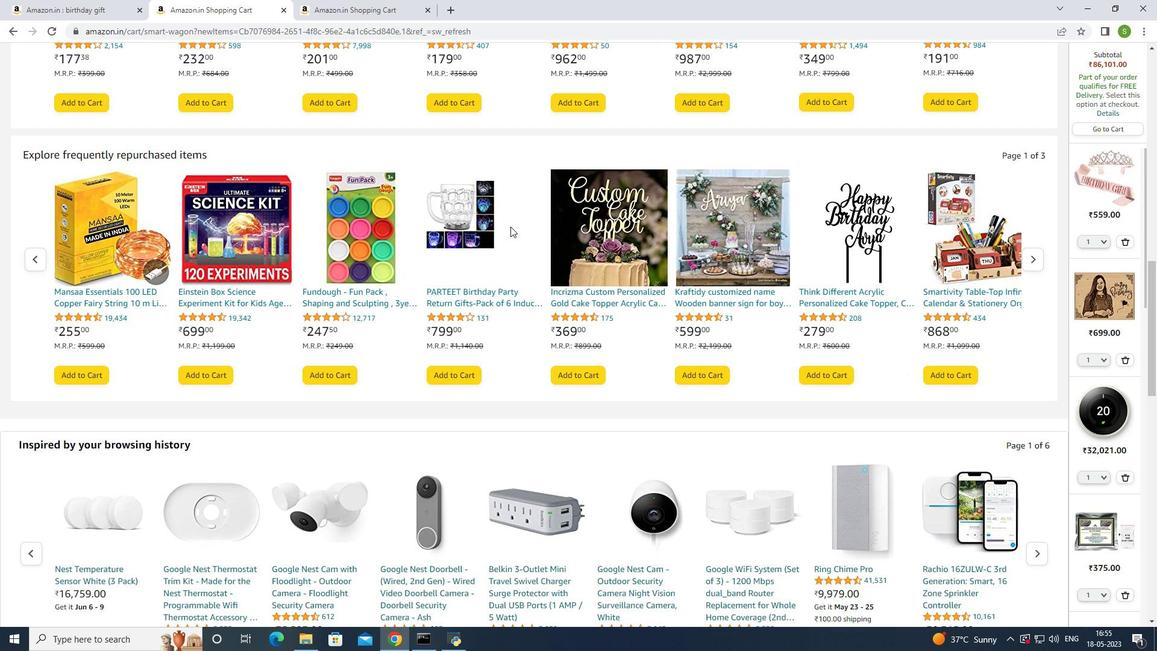 
Action: Mouse scrolled (510, 226) with delta (0, 0)
Screenshot: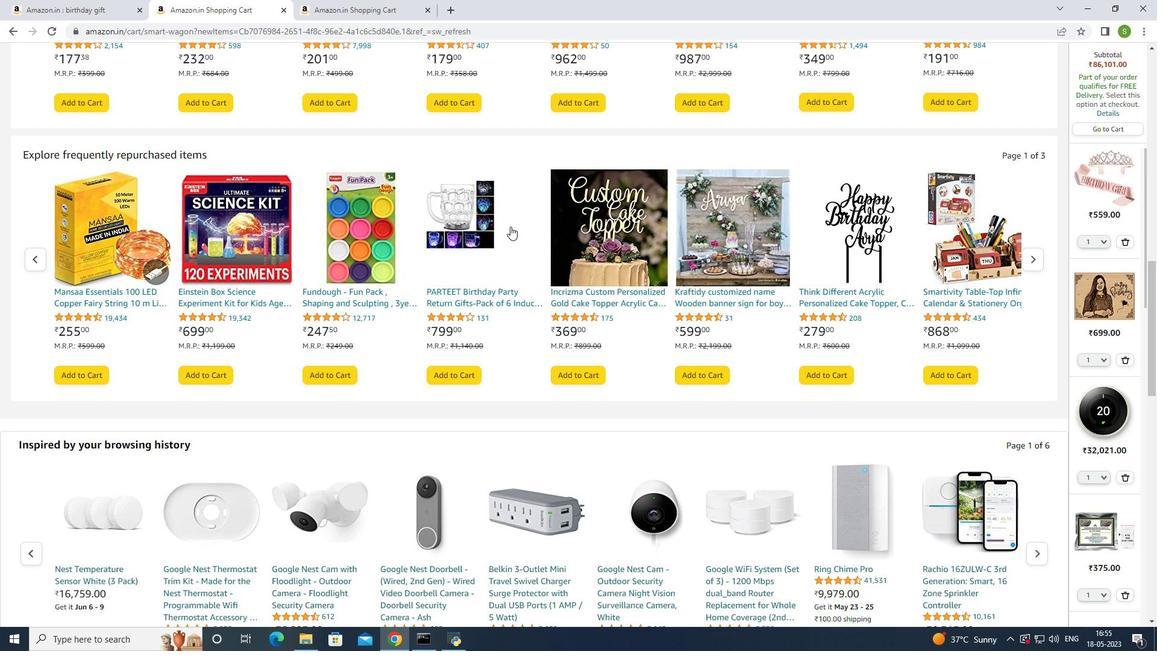 
Action: Mouse scrolled (510, 226) with delta (0, 0)
Screenshot: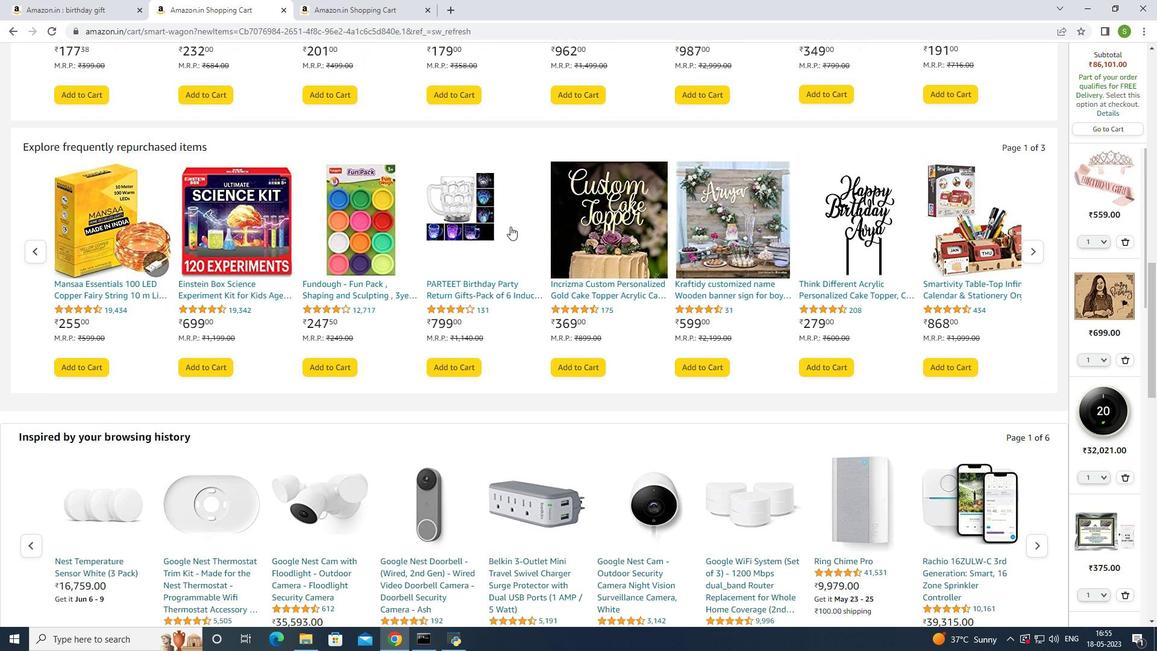 
Action: Mouse moved to (510, 226)
Screenshot: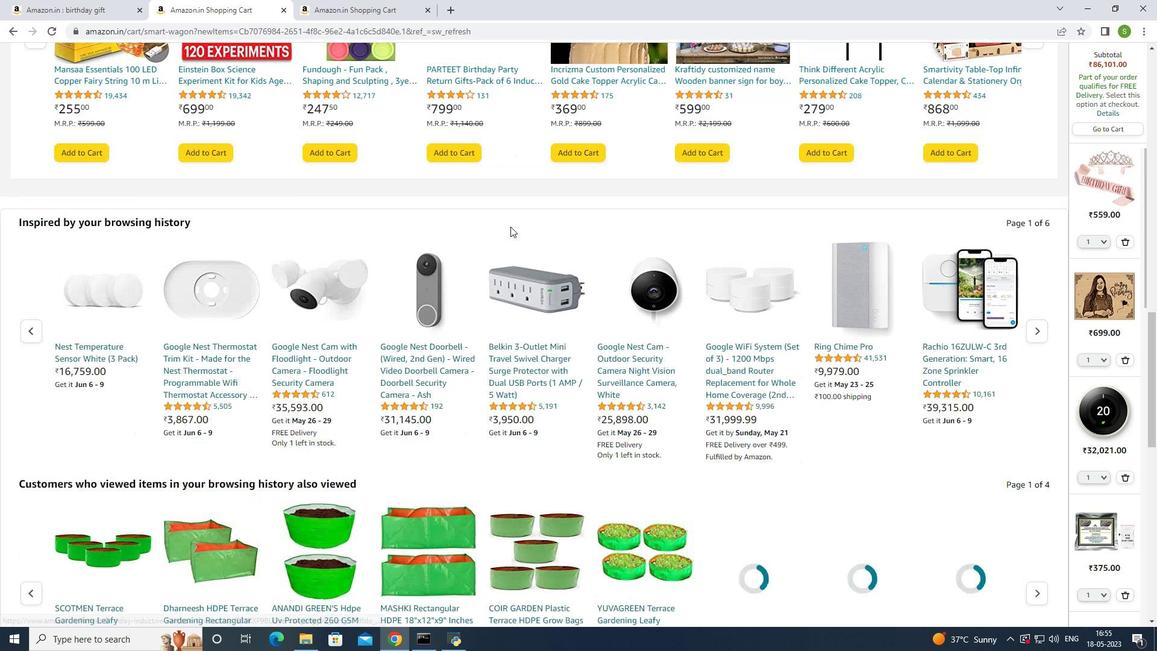 
Action: Mouse scrolled (510, 226) with delta (0, 0)
Screenshot: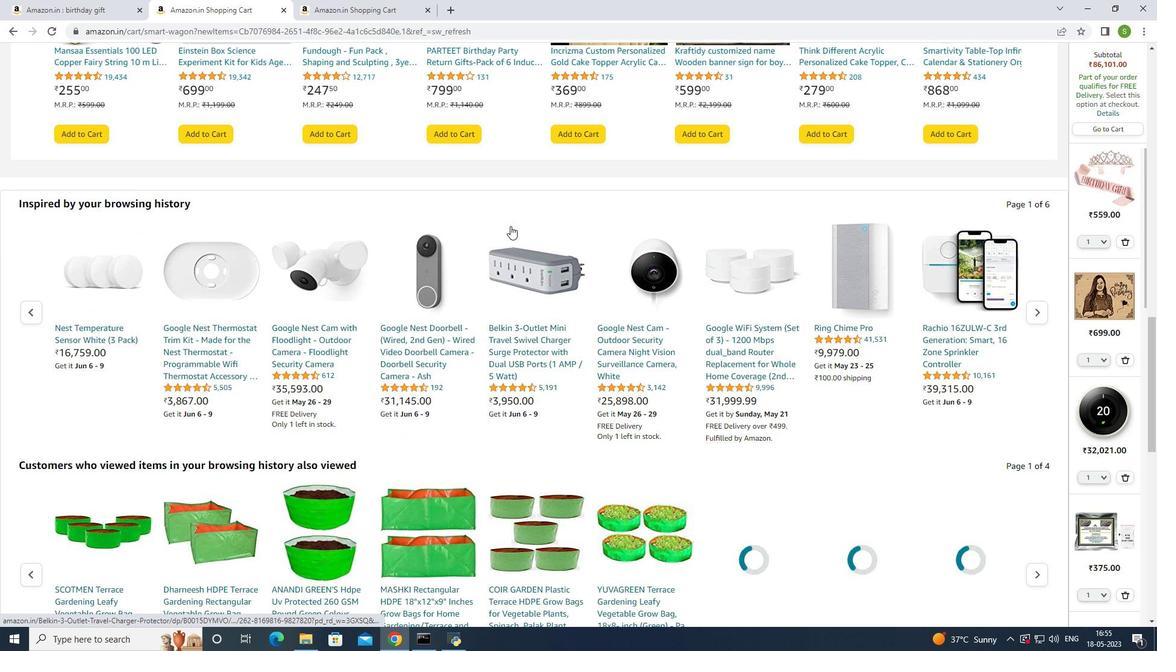 
Action: Mouse scrolled (510, 226) with delta (0, 0)
Screenshot: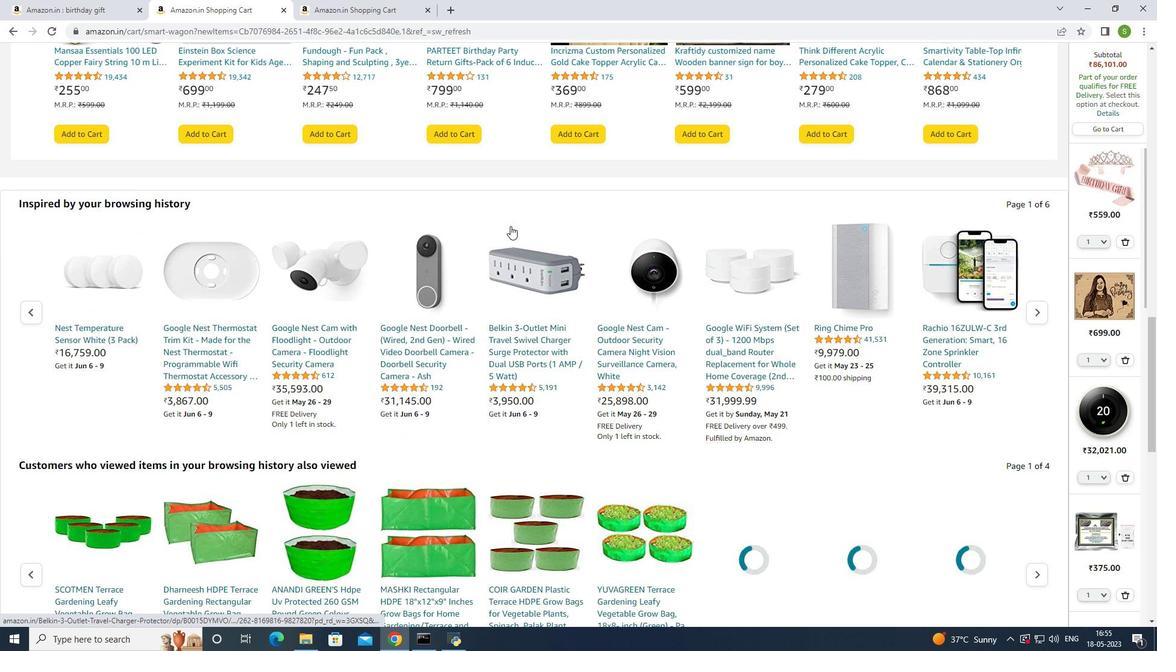 
Action: Mouse scrolled (510, 226) with delta (0, 0)
Screenshot: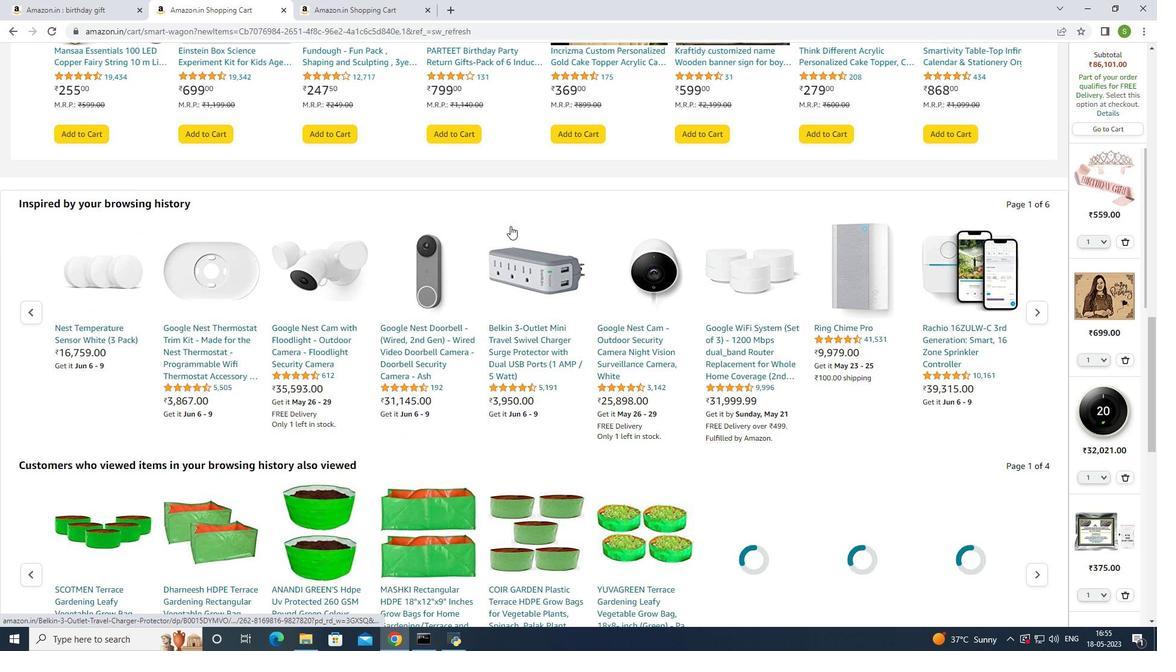 
Action: Mouse moved to (510, 225)
Screenshot: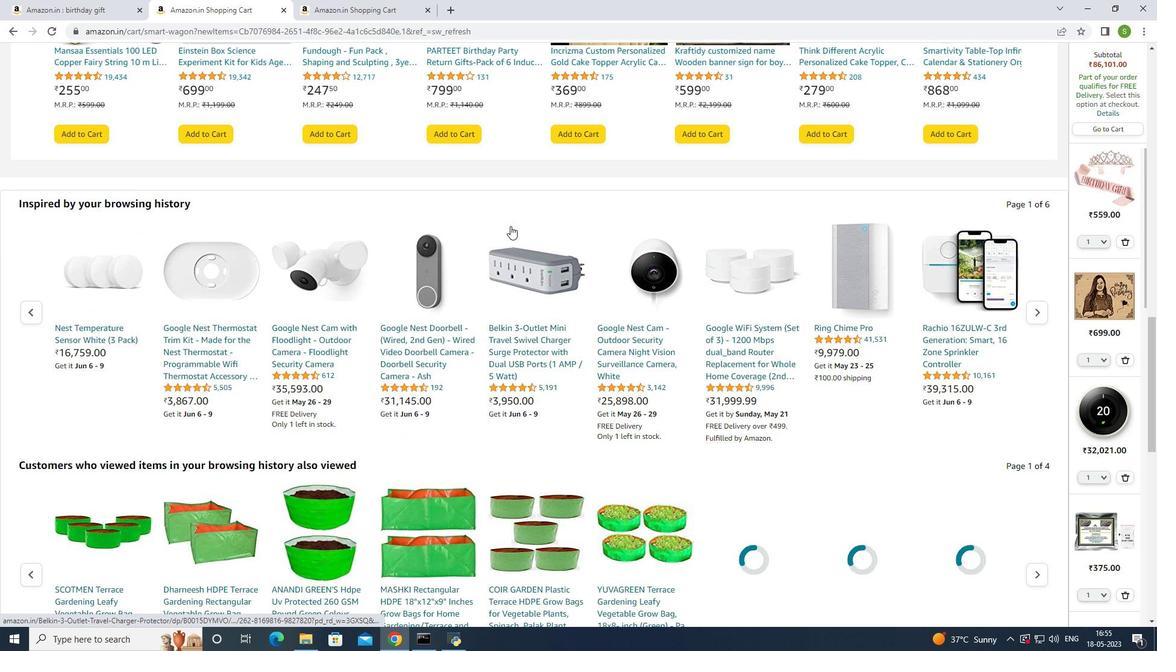 
Action: Mouse scrolled (510, 226) with delta (0, 0)
Screenshot: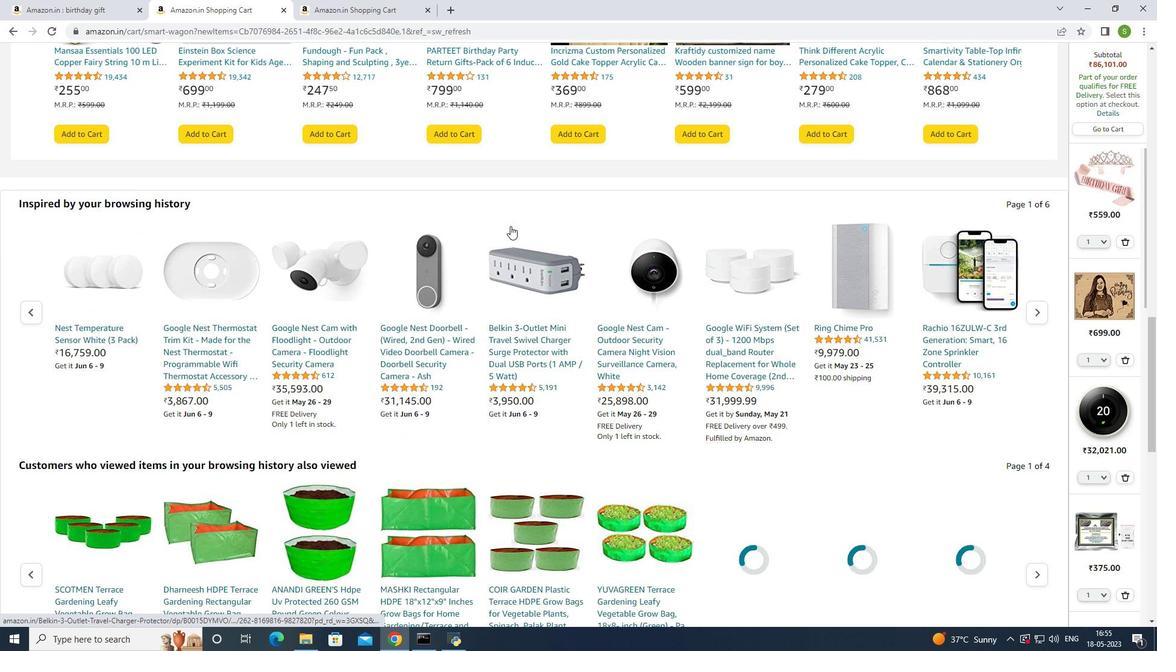 
Action: Mouse moved to (511, 223)
Screenshot: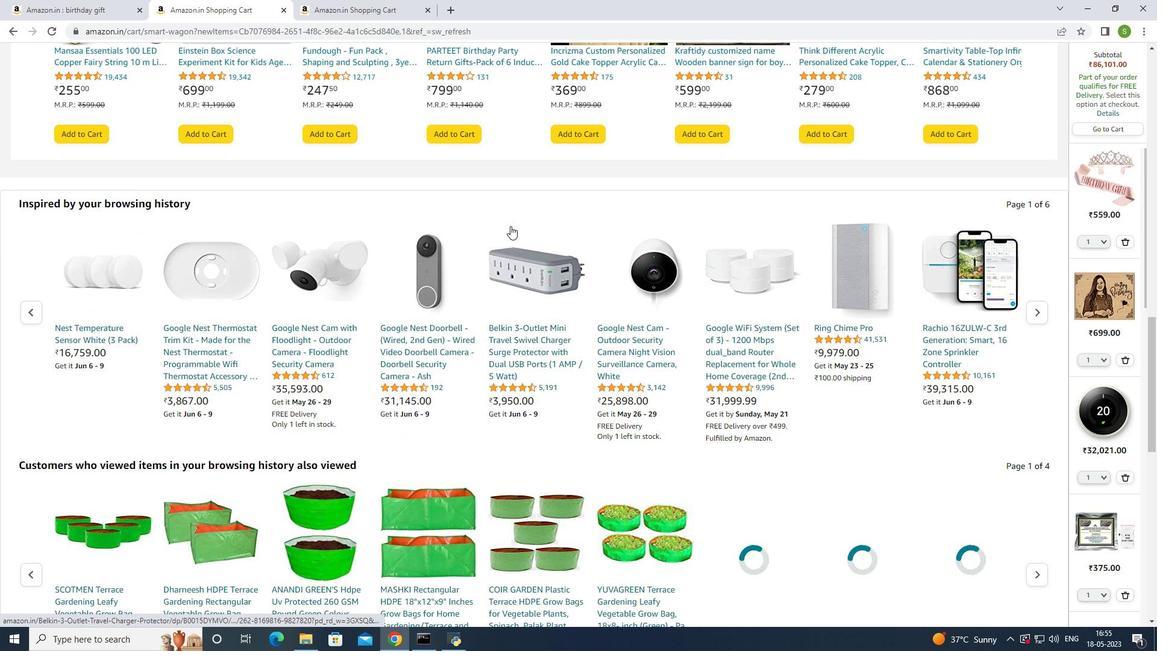 
Action: Mouse scrolled (511, 224) with delta (0, 0)
Screenshot: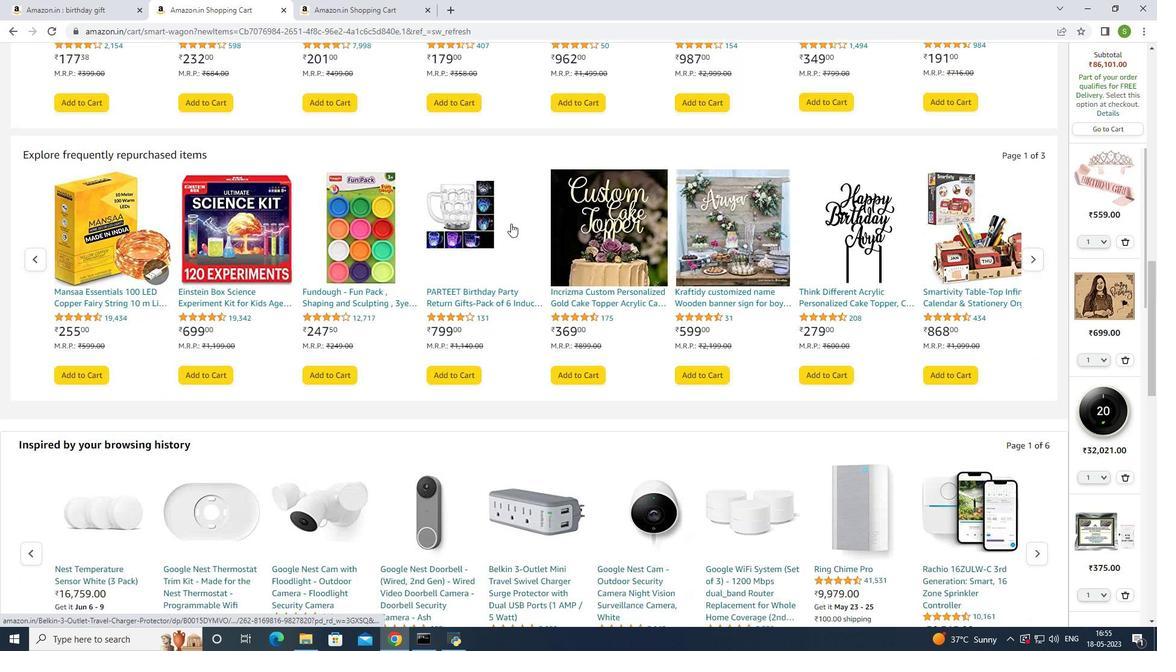 
Action: Mouse moved to (512, 223)
Screenshot: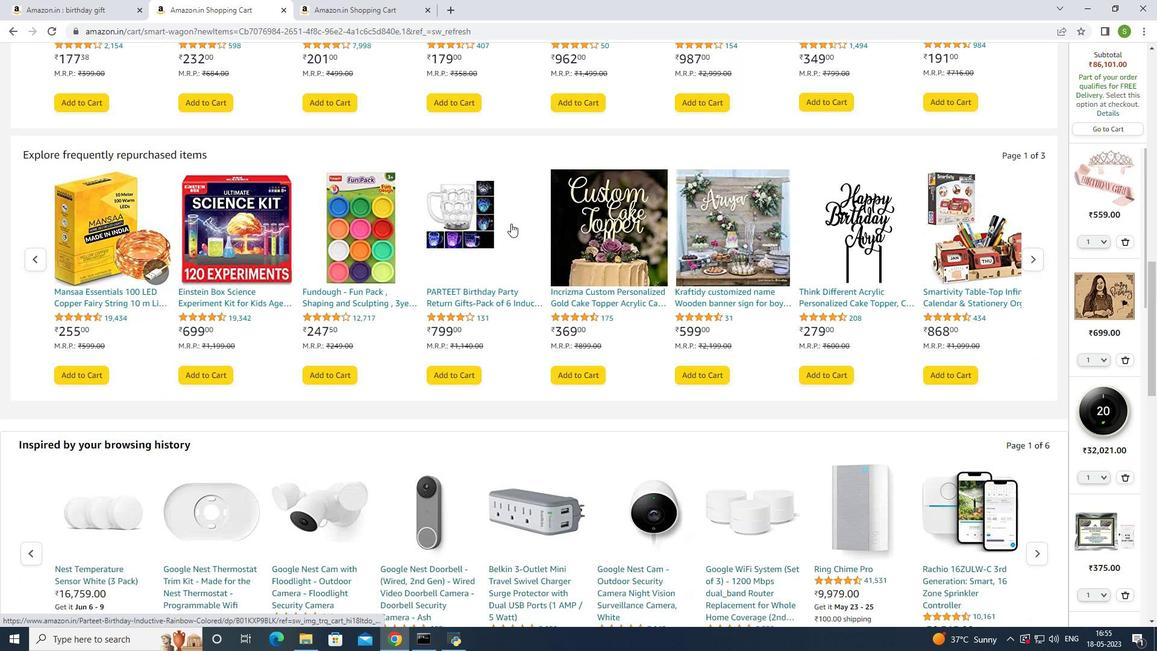 
Action: Mouse scrolled (512, 223) with delta (0, 0)
Screenshot: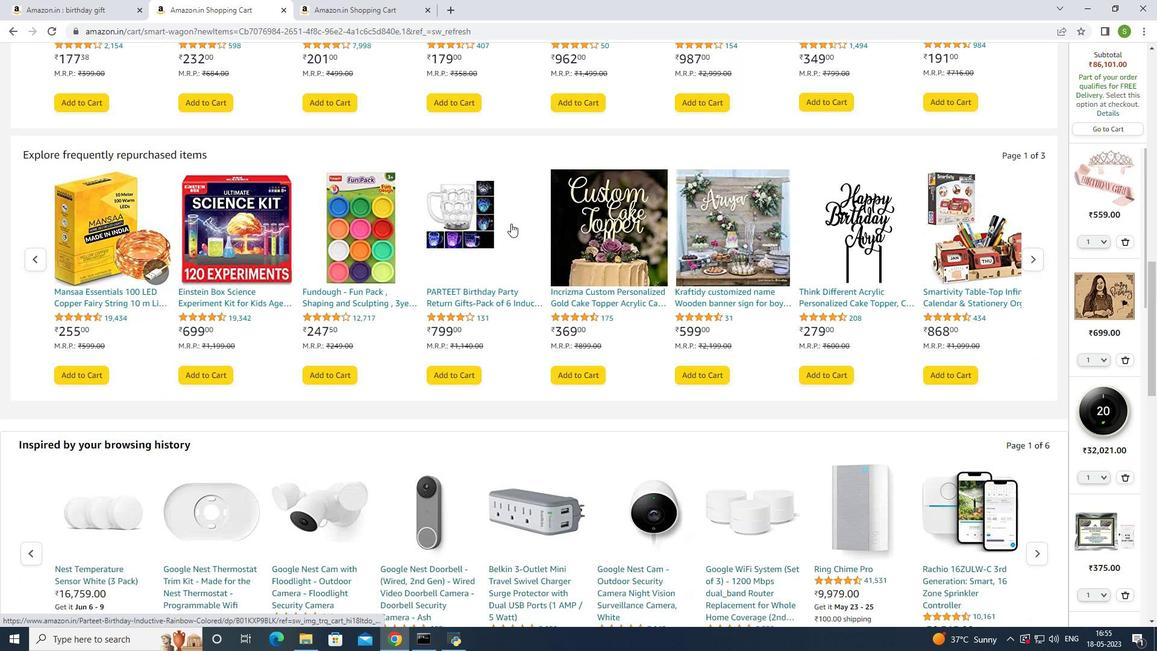 
Action: Mouse moved to (512, 222)
Screenshot: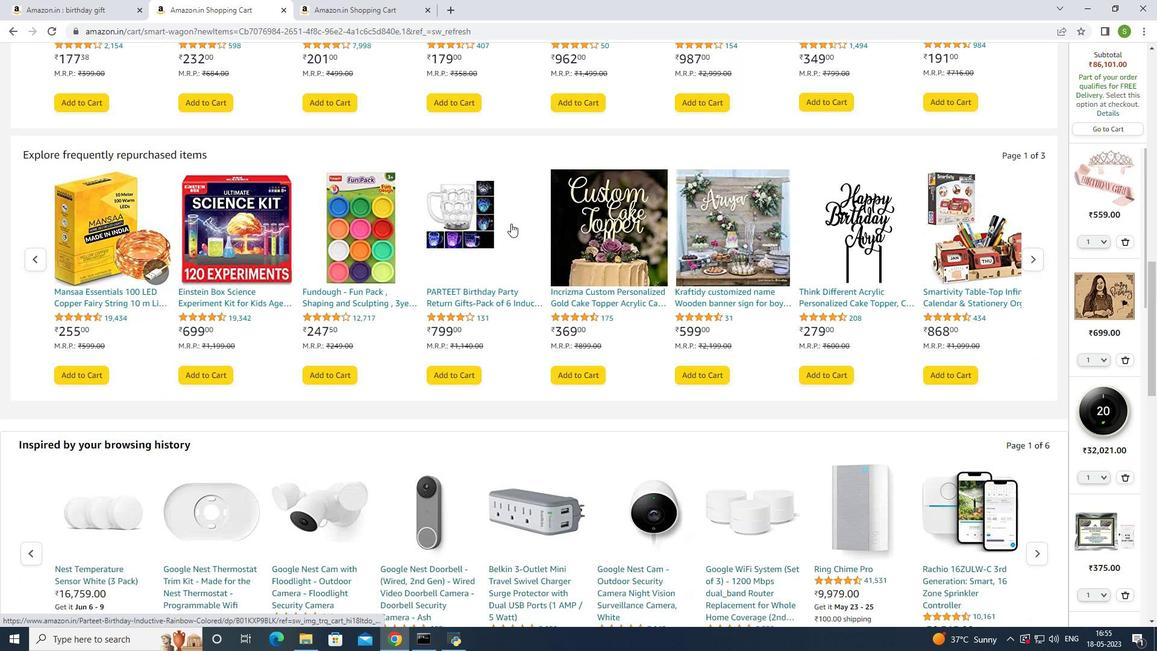 
Action: Mouse scrolled (512, 223) with delta (0, 0)
Screenshot: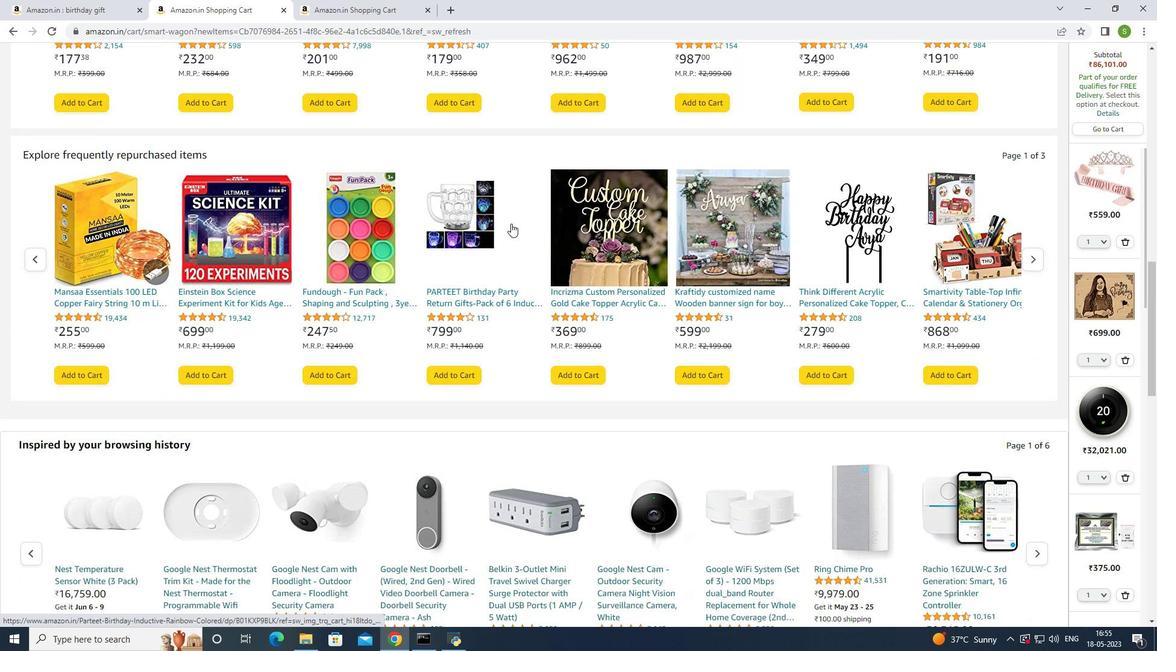 
Action: Mouse moved to (512, 221)
Screenshot: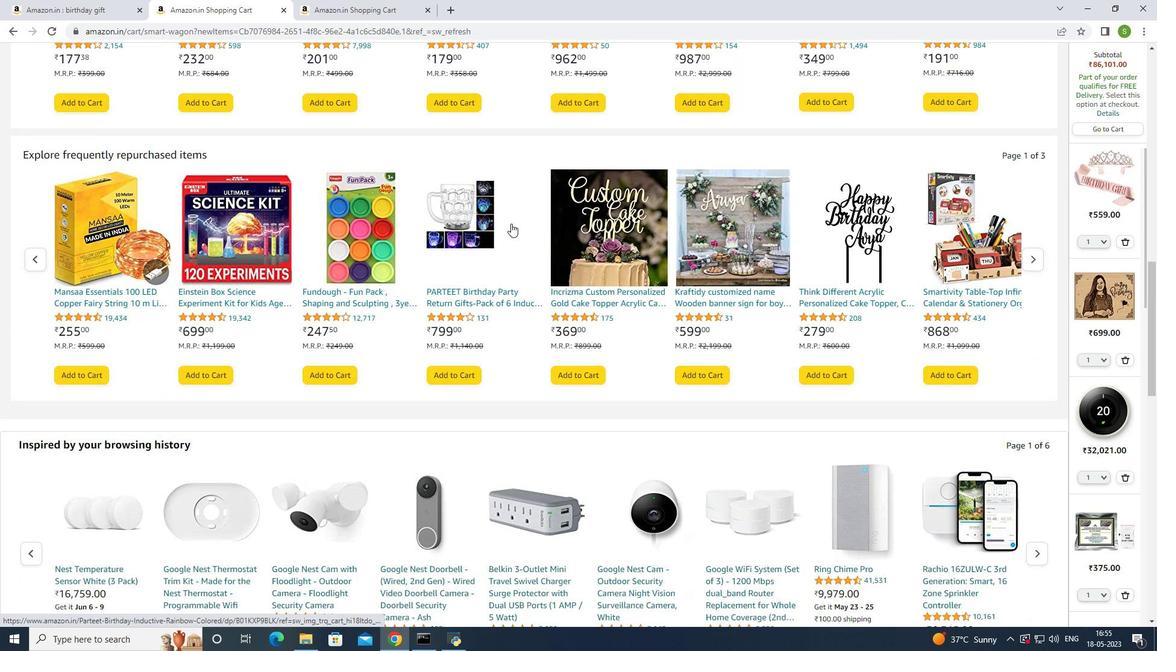 
Action: Mouse scrolled (512, 222) with delta (0, 0)
Screenshot: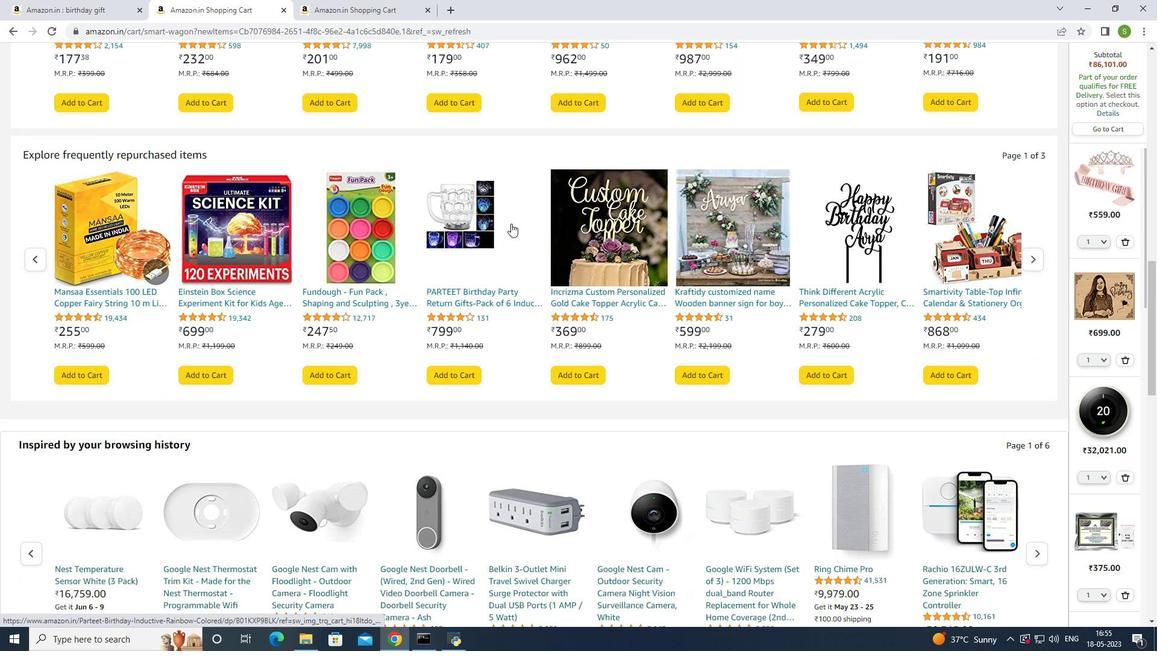 
Action: Mouse moved to (512, 221)
Screenshot: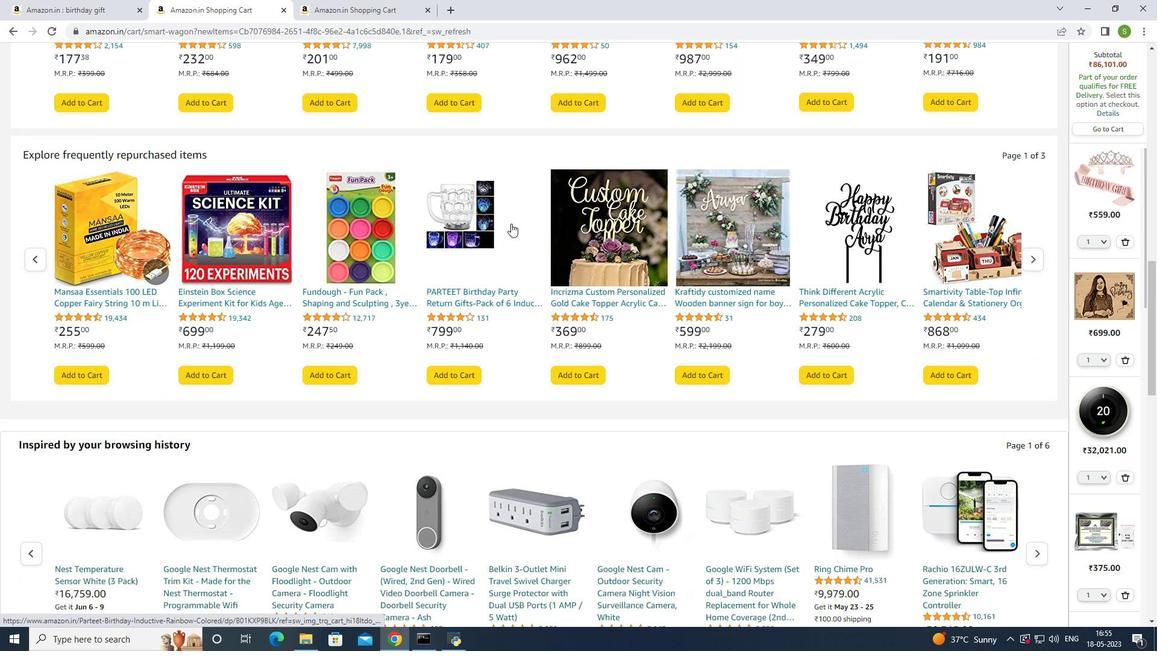 
Action: Mouse scrolled (512, 221) with delta (0, 0)
Screenshot: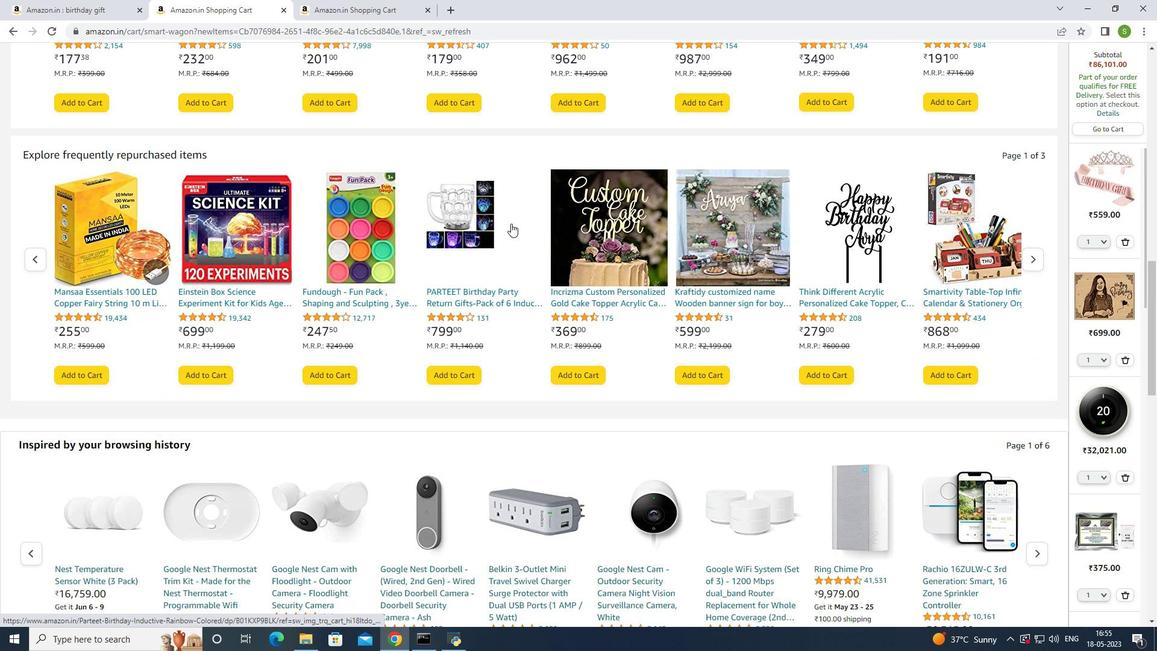 
Action: Mouse scrolled (512, 221) with delta (0, 0)
Screenshot: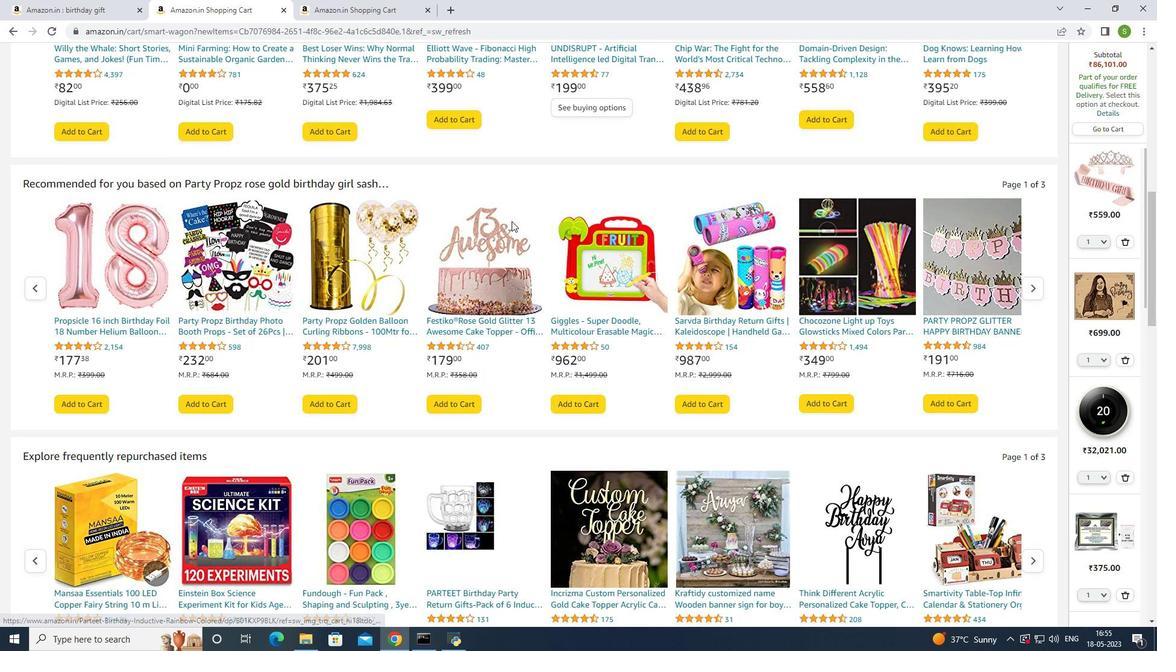 
Action: Mouse scrolled (512, 221) with delta (0, 0)
Screenshot: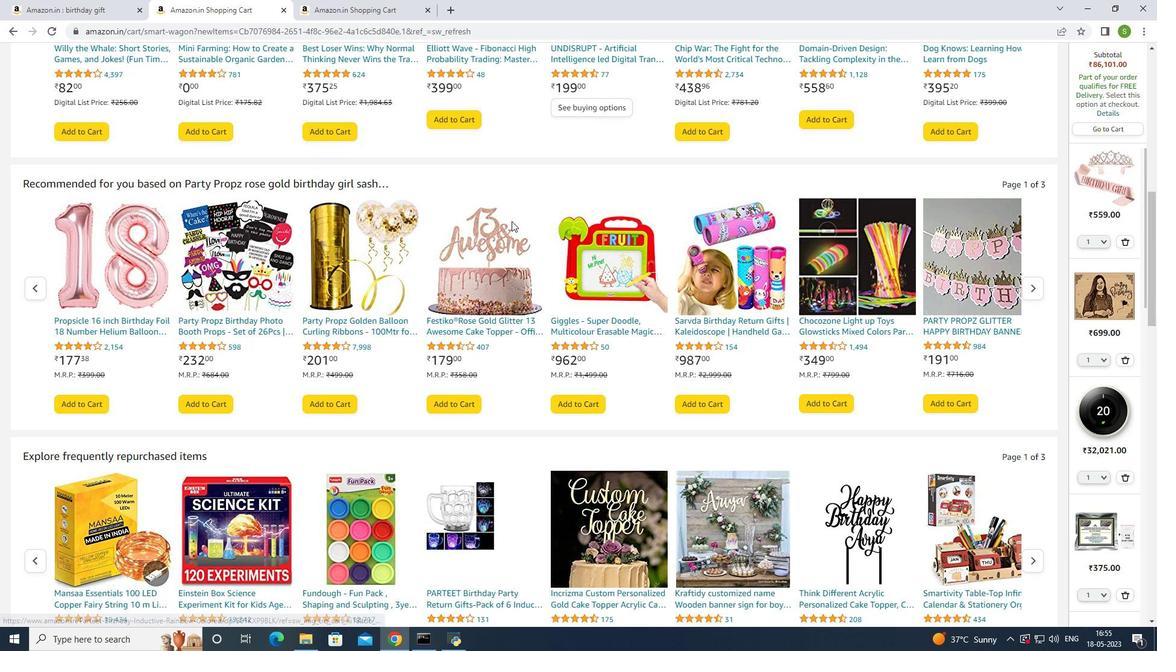 
Action: Mouse scrolled (512, 221) with delta (0, 0)
Screenshot: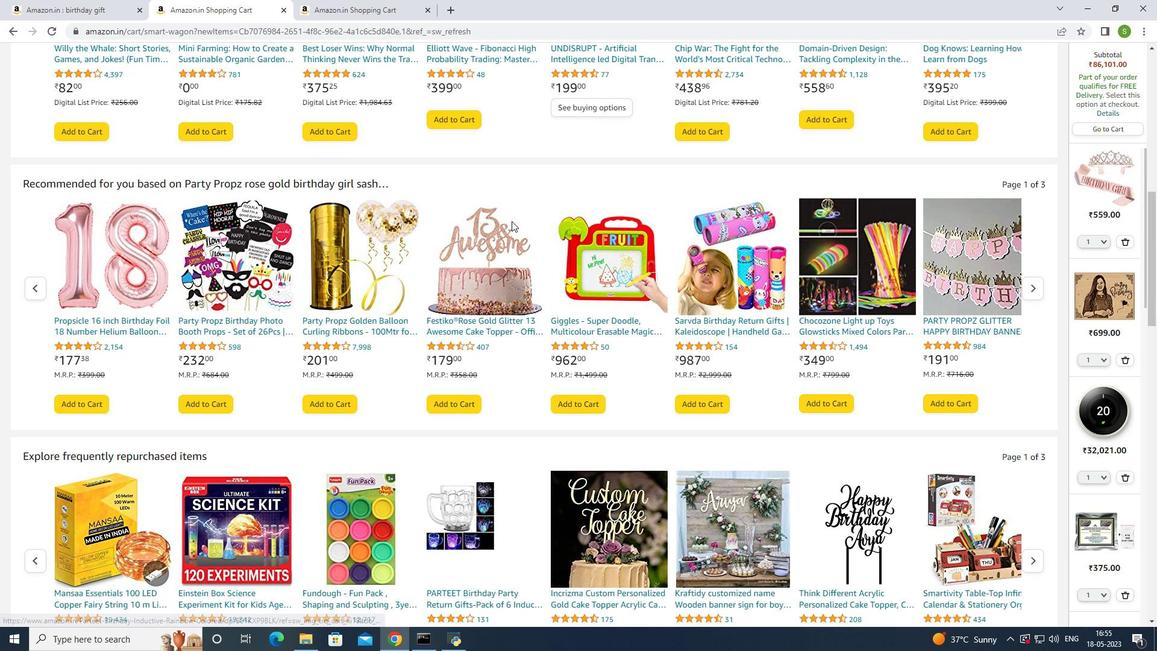 
Action: Mouse moved to (512, 220)
Screenshot: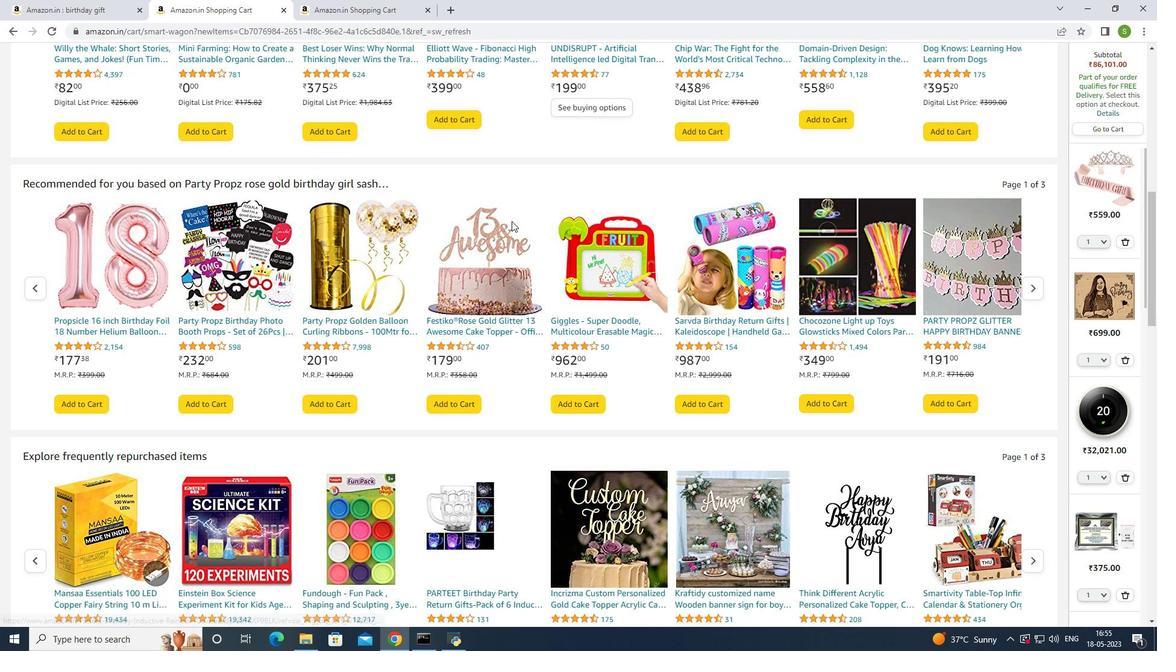 
Action: Mouse scrolled (512, 220) with delta (0, 0)
Screenshot: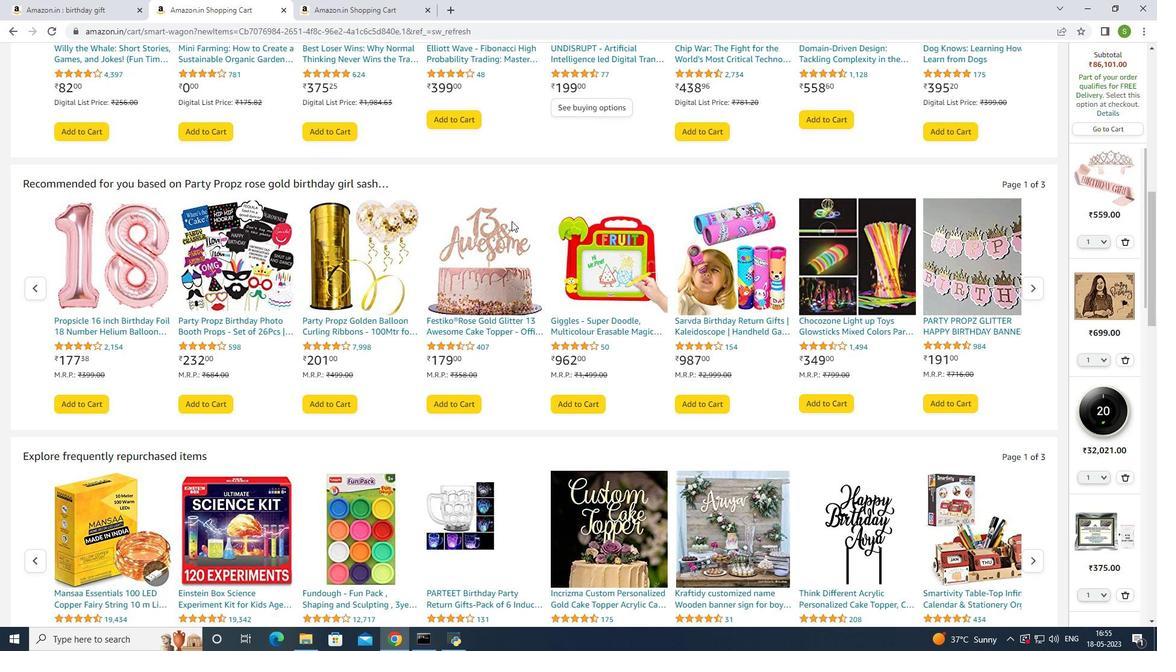
Action: Mouse moved to (513, 218)
Screenshot: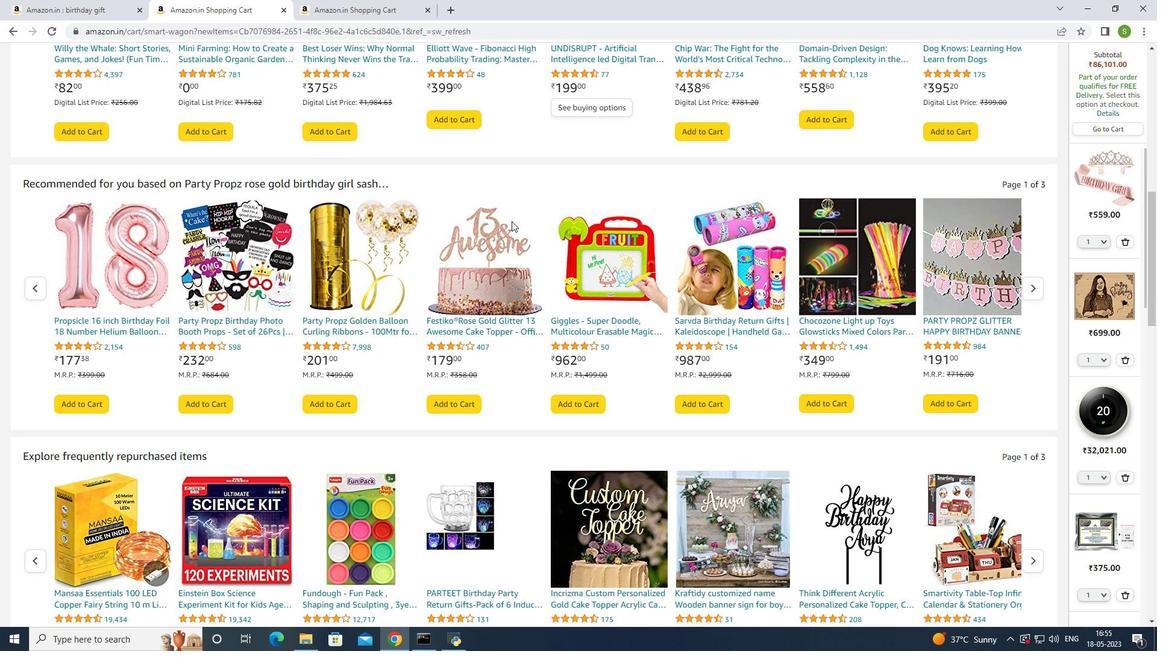 
Action: Mouse scrolled (513, 219) with delta (0, 0)
Screenshot: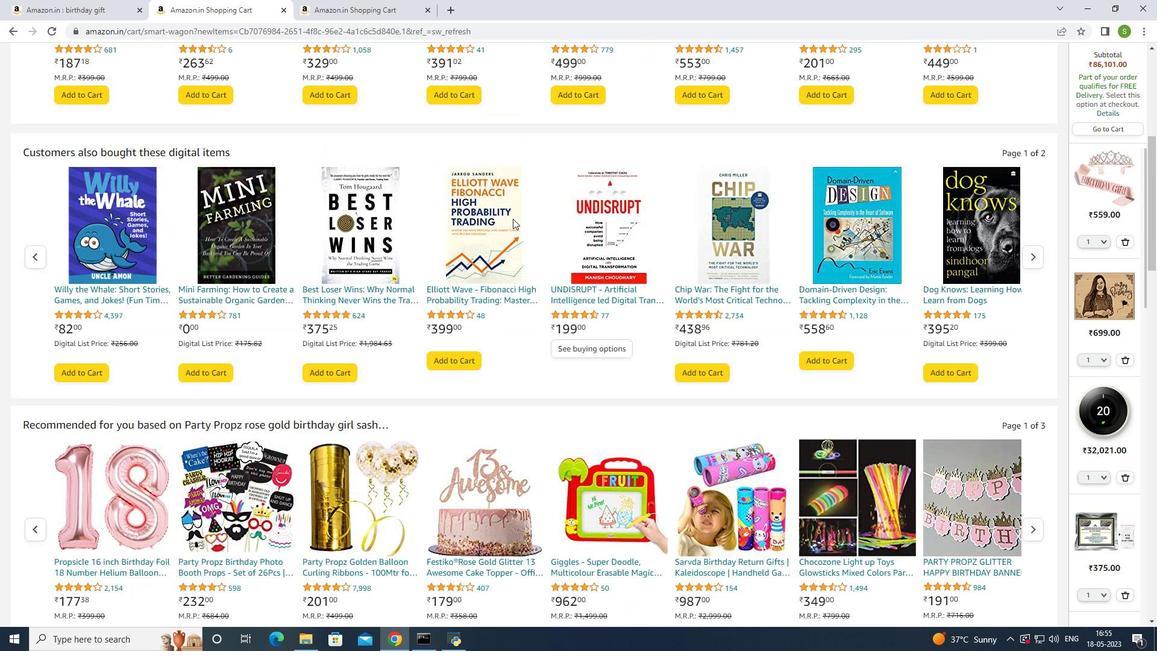 
Action: Mouse scrolled (513, 219) with delta (0, 0)
Screenshot: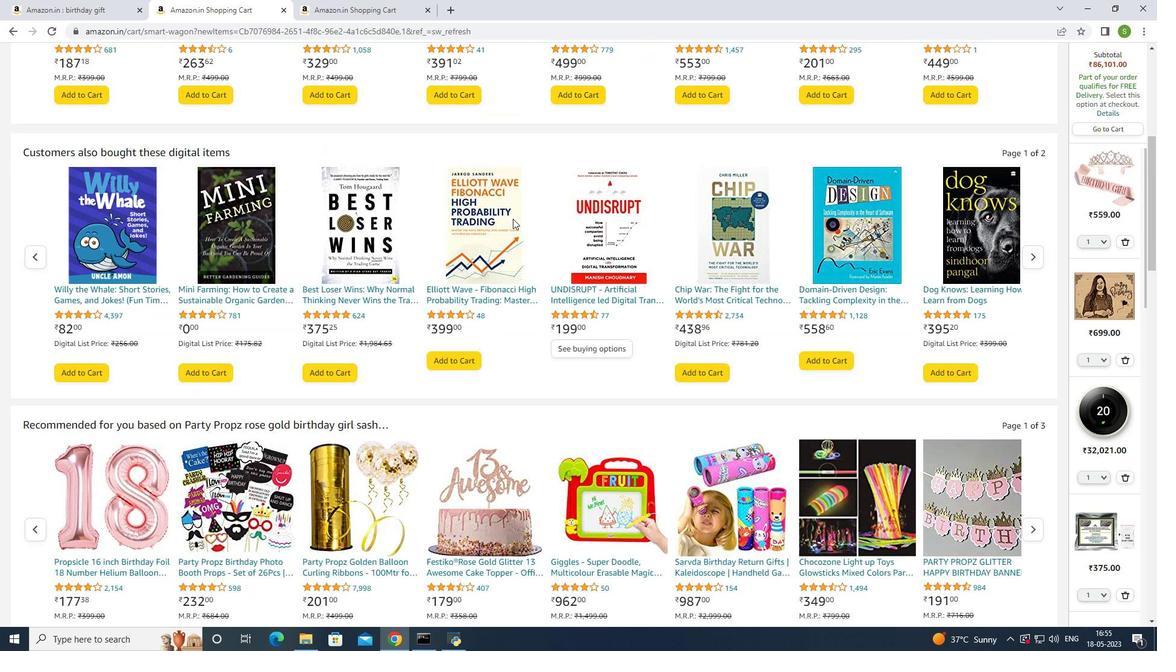 
Action: Mouse scrolled (513, 219) with delta (0, 0)
Screenshot: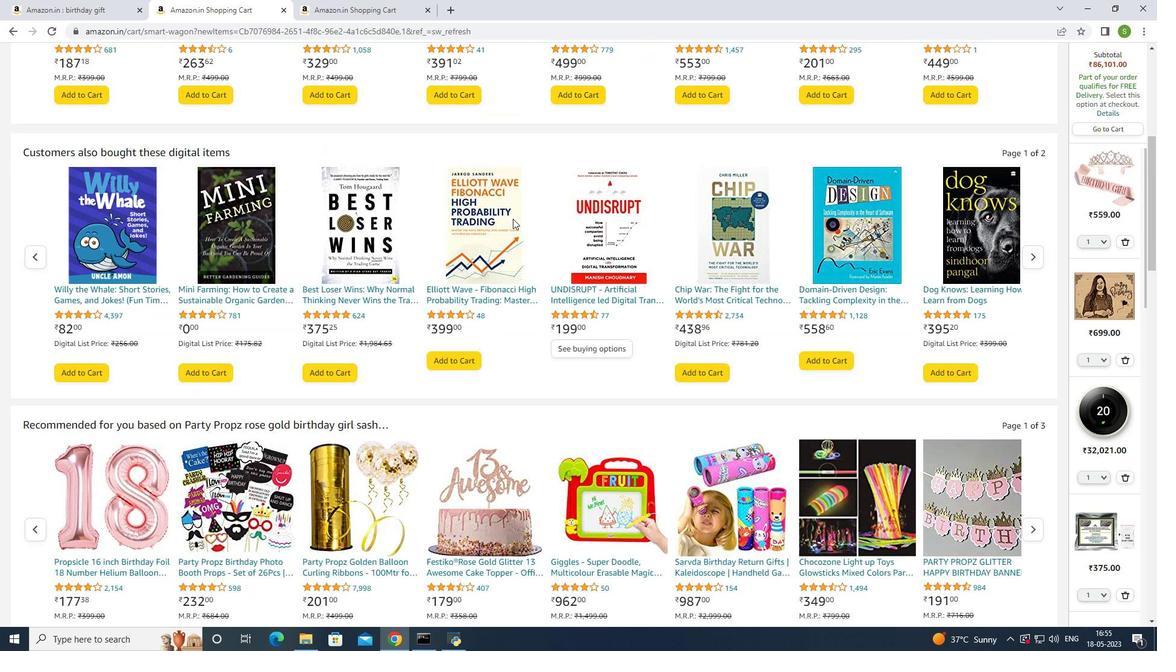 
Action: Mouse scrolled (513, 219) with delta (0, 0)
Screenshot: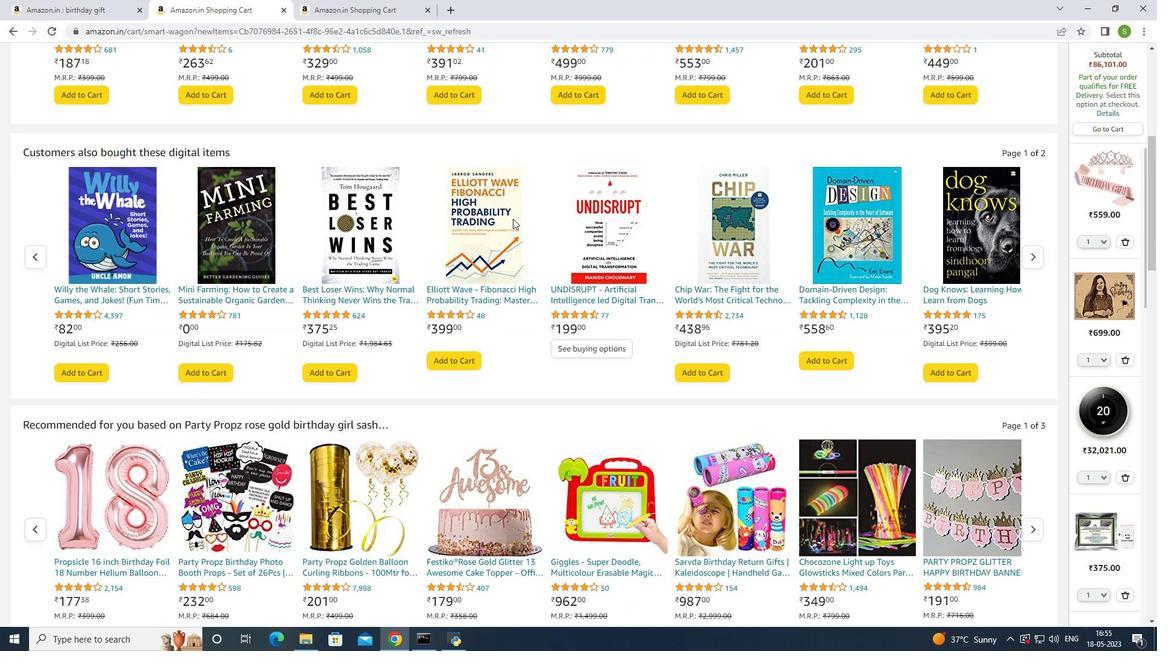 
Action: Mouse scrolled (513, 219) with delta (0, 0)
Screenshot: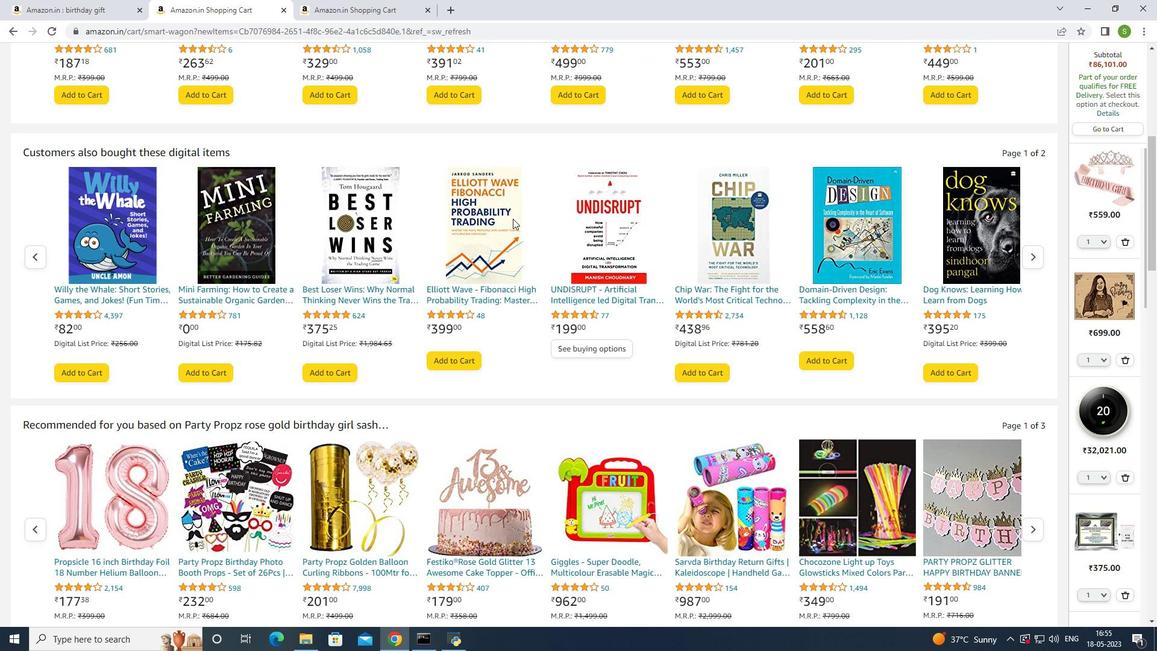 
Action: Mouse moved to (514, 214)
Screenshot: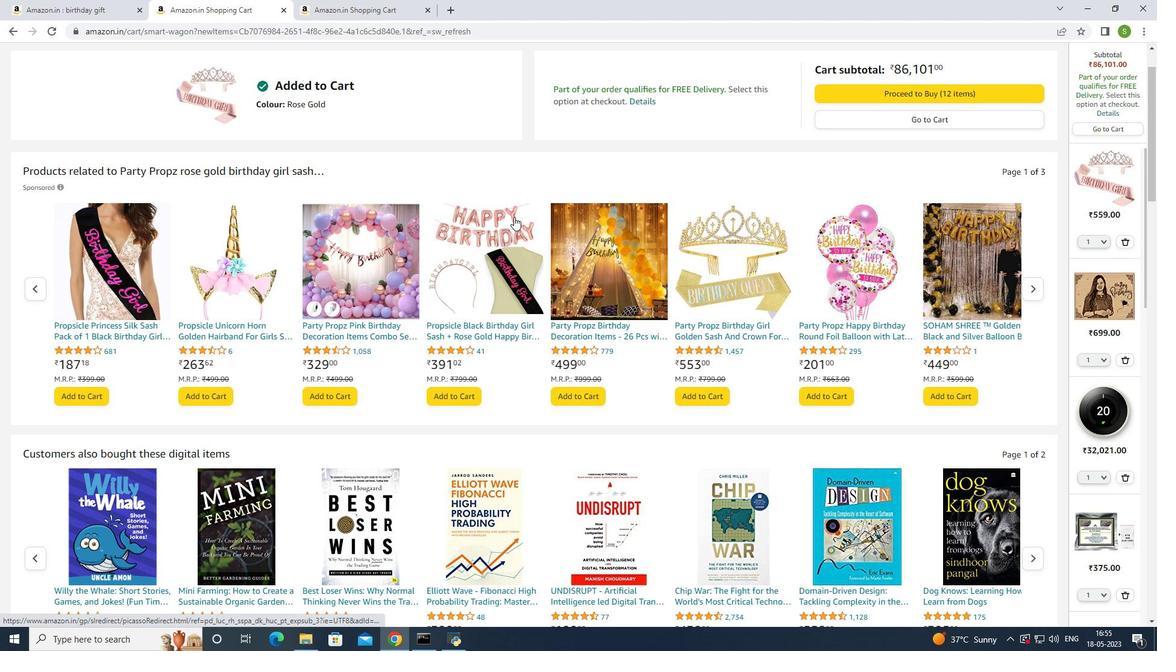 
Action: Mouse scrolled (514, 215) with delta (0, 0)
Screenshot: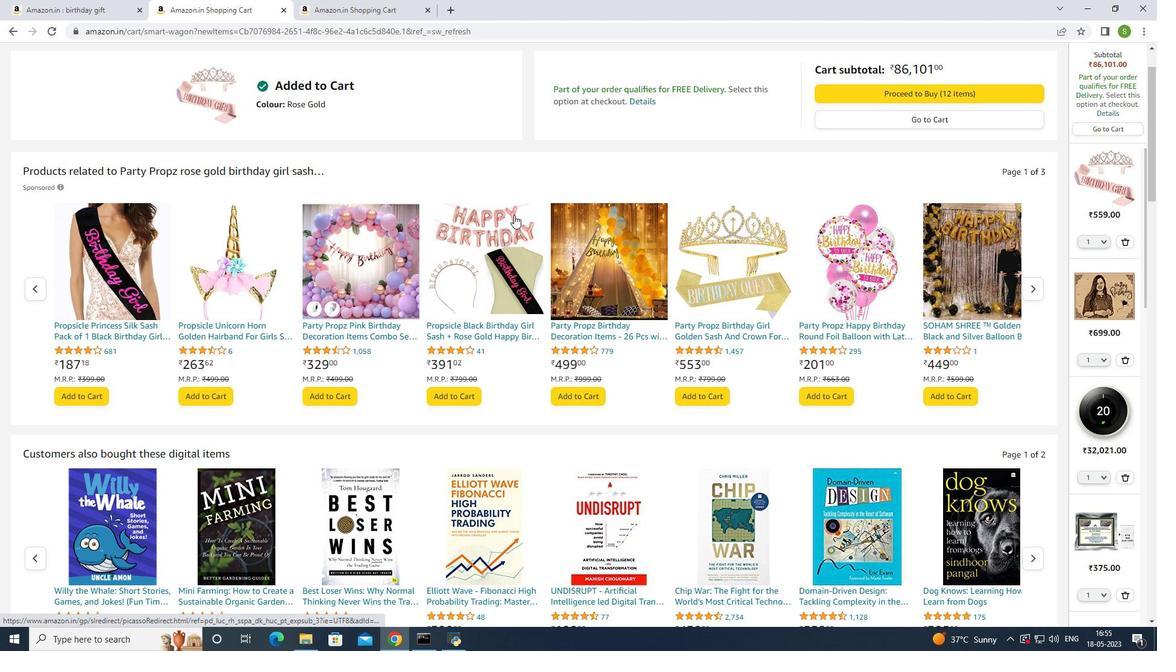 
Action: Mouse scrolled (514, 215) with delta (0, 0)
Screenshot: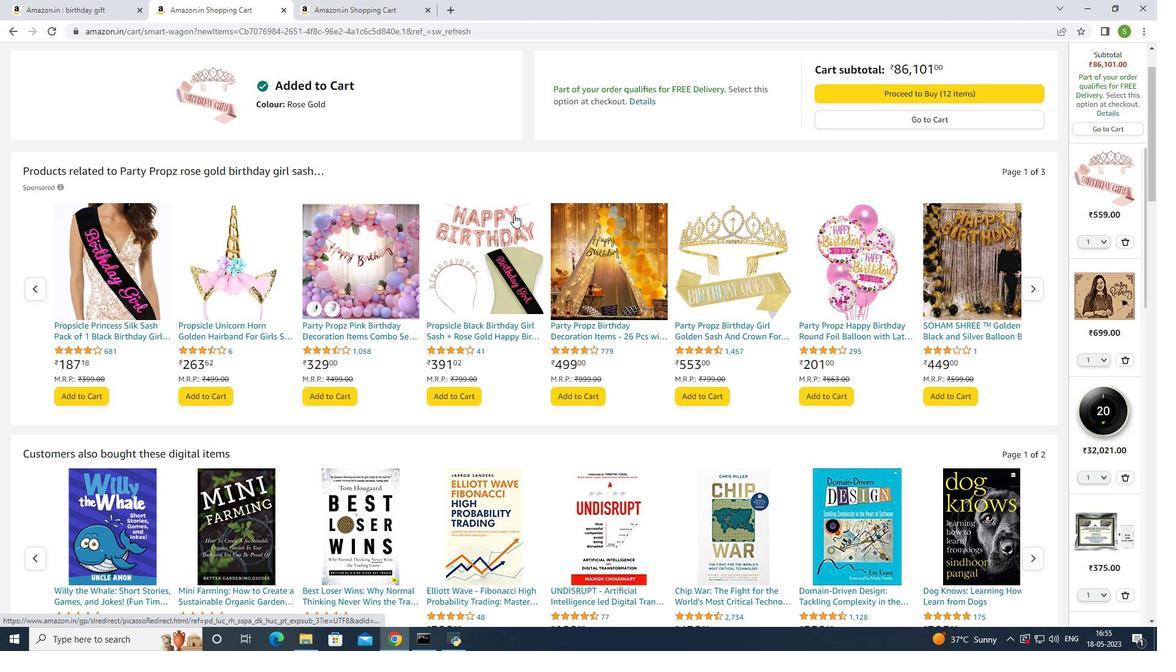 
Action: Mouse scrolled (514, 215) with delta (0, 0)
Screenshot: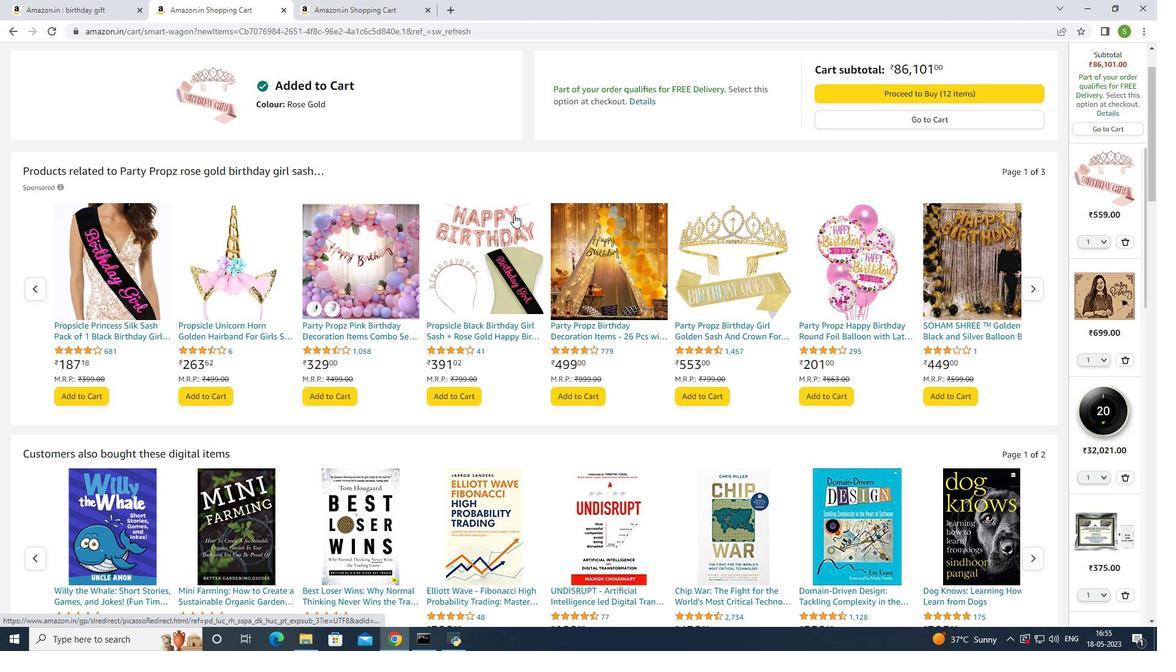
Action: Mouse scrolled (514, 215) with delta (0, 0)
Screenshot: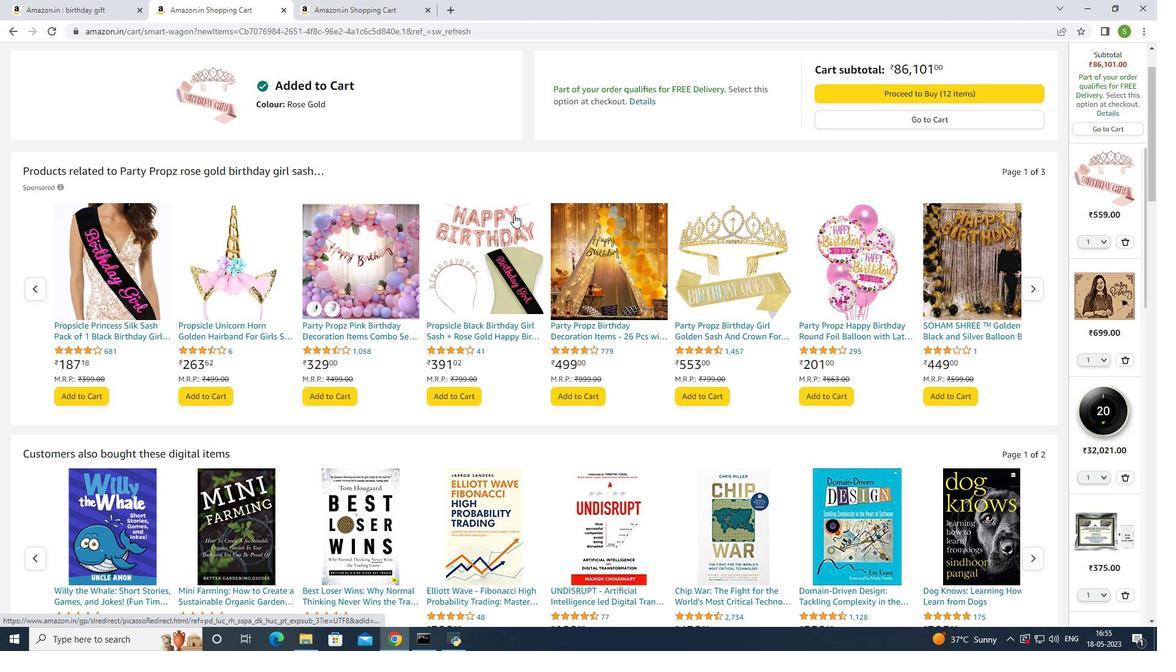 
Action: Mouse scrolled (514, 215) with delta (0, 0)
Screenshot: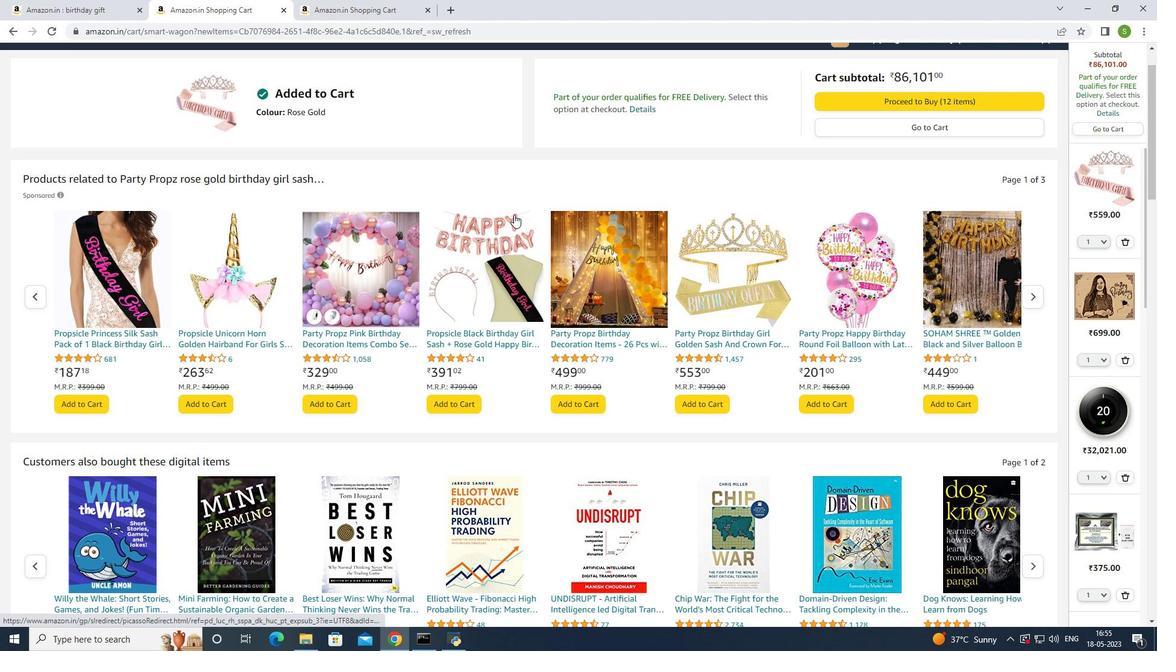 
Action: Mouse moved to (92, 6)
Screenshot: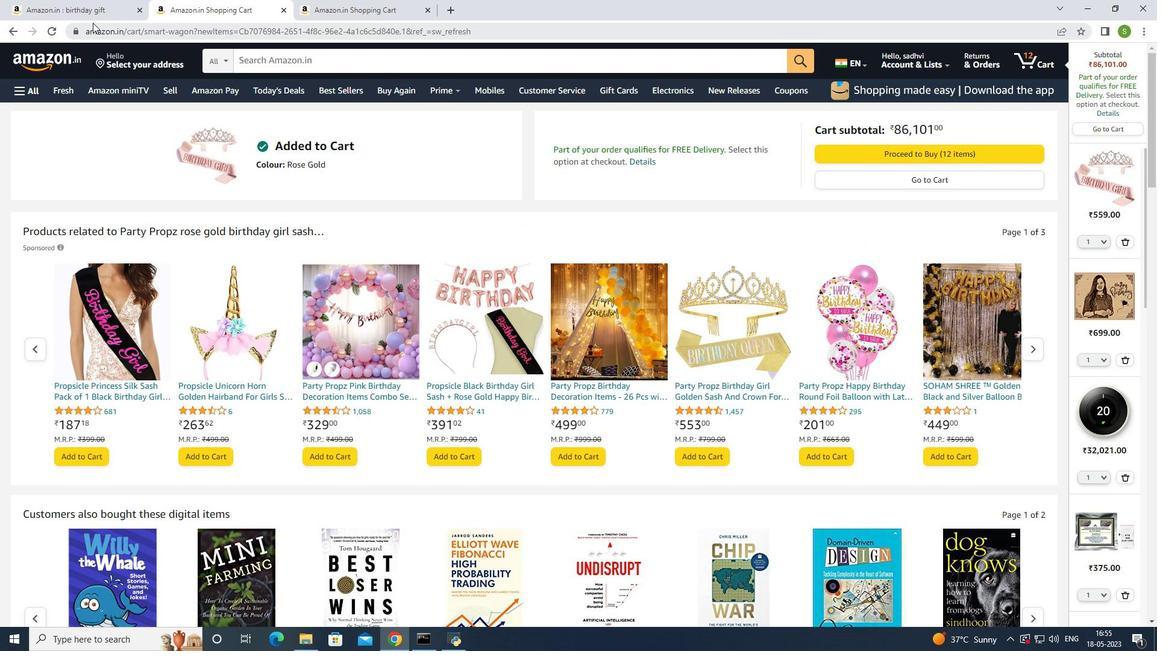 
Action: Mouse pressed left at (92, 6)
Screenshot: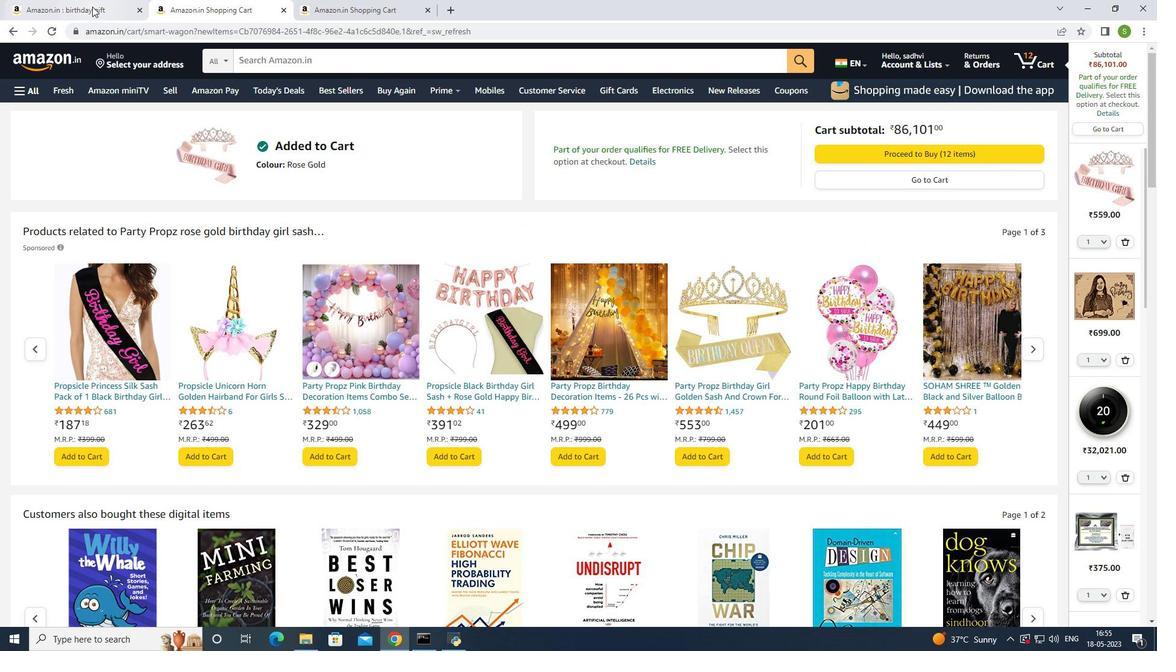 
Action: Mouse moved to (363, 253)
Screenshot: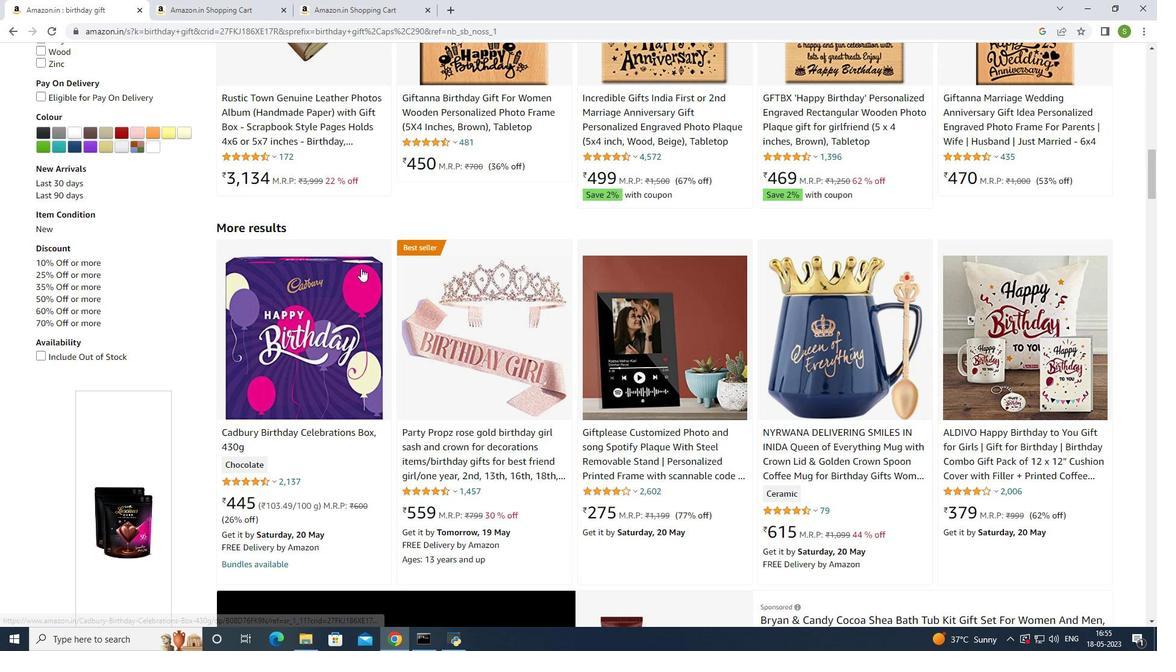 
Action: Mouse scrolled (363, 253) with delta (0, 0)
Screenshot: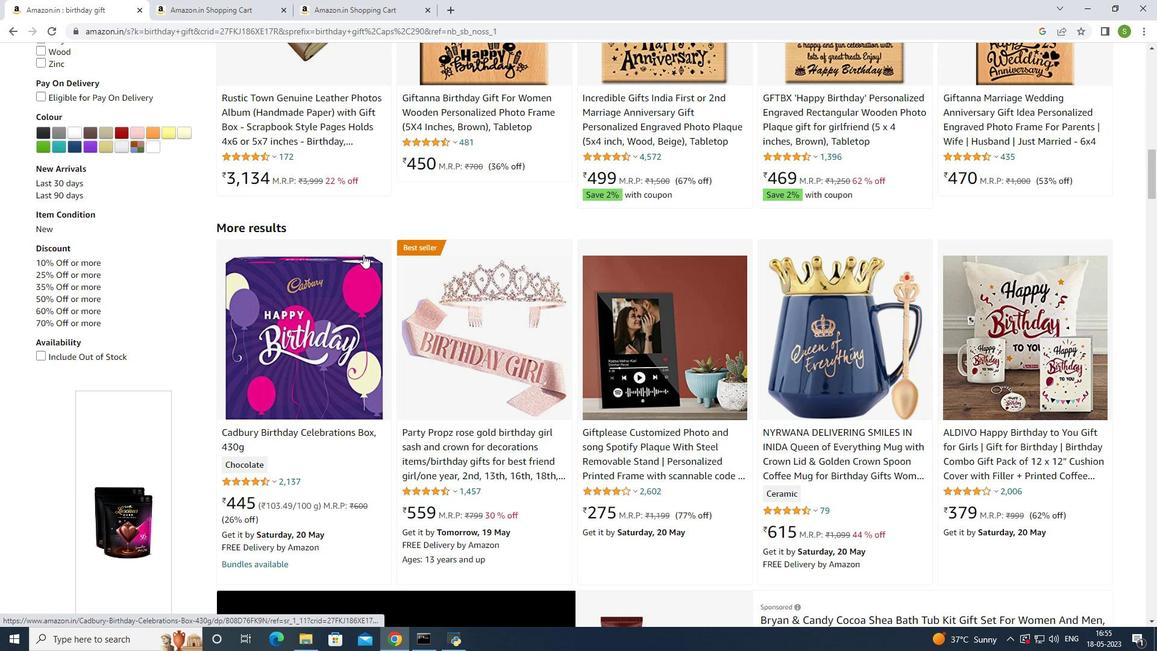 
Action: Mouse scrolled (363, 253) with delta (0, 0)
Screenshot: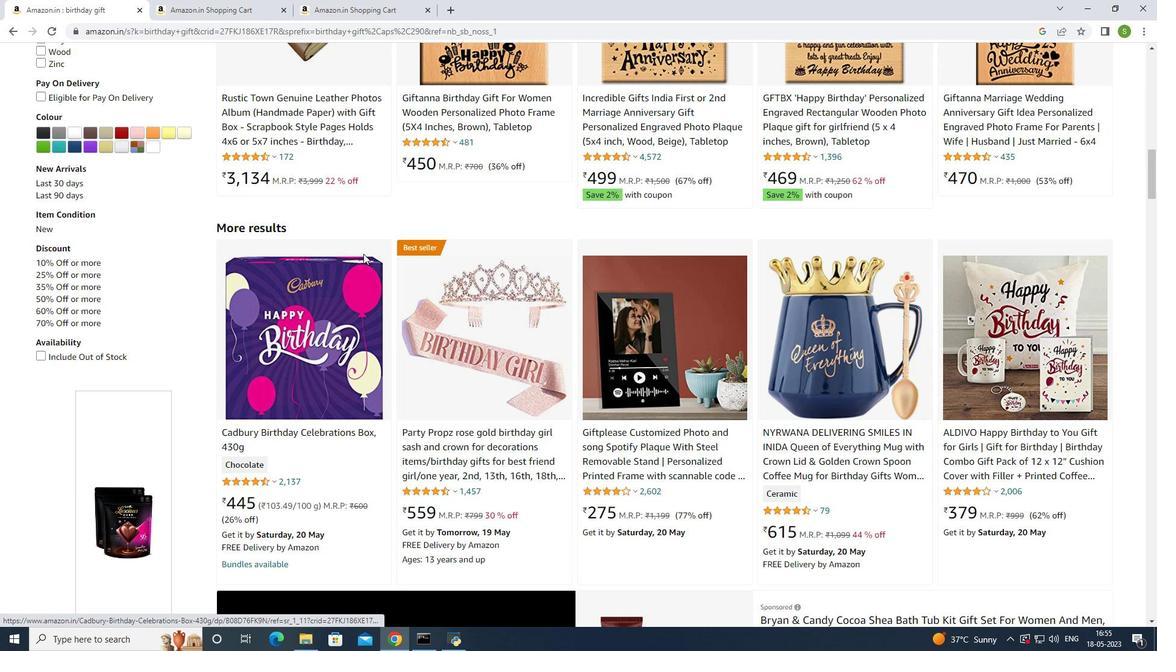 
Action: Mouse scrolled (363, 253) with delta (0, 0)
Screenshot: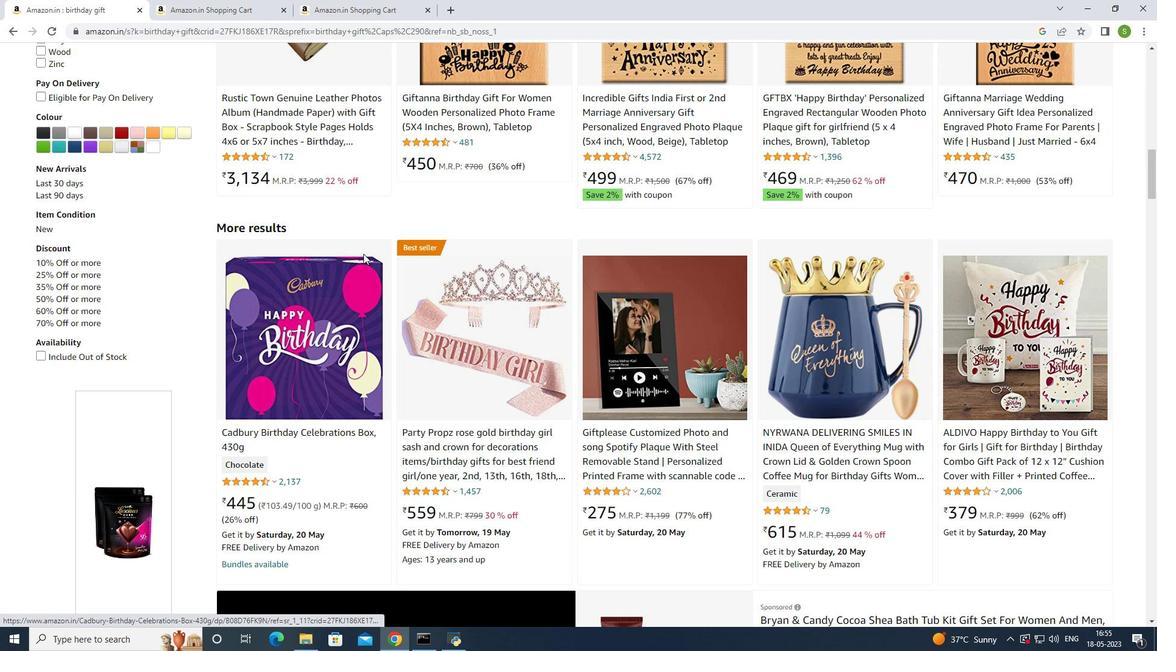 
Action: Mouse moved to (828, 176)
Screenshot: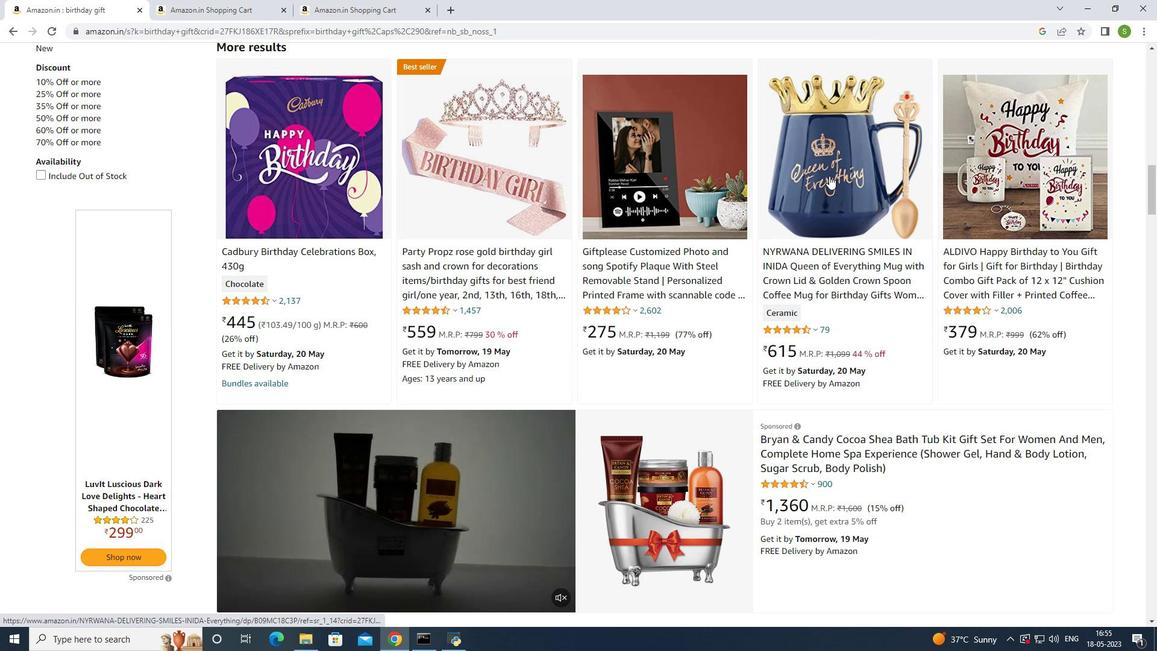 
Action: Mouse pressed left at (828, 176)
Screenshot: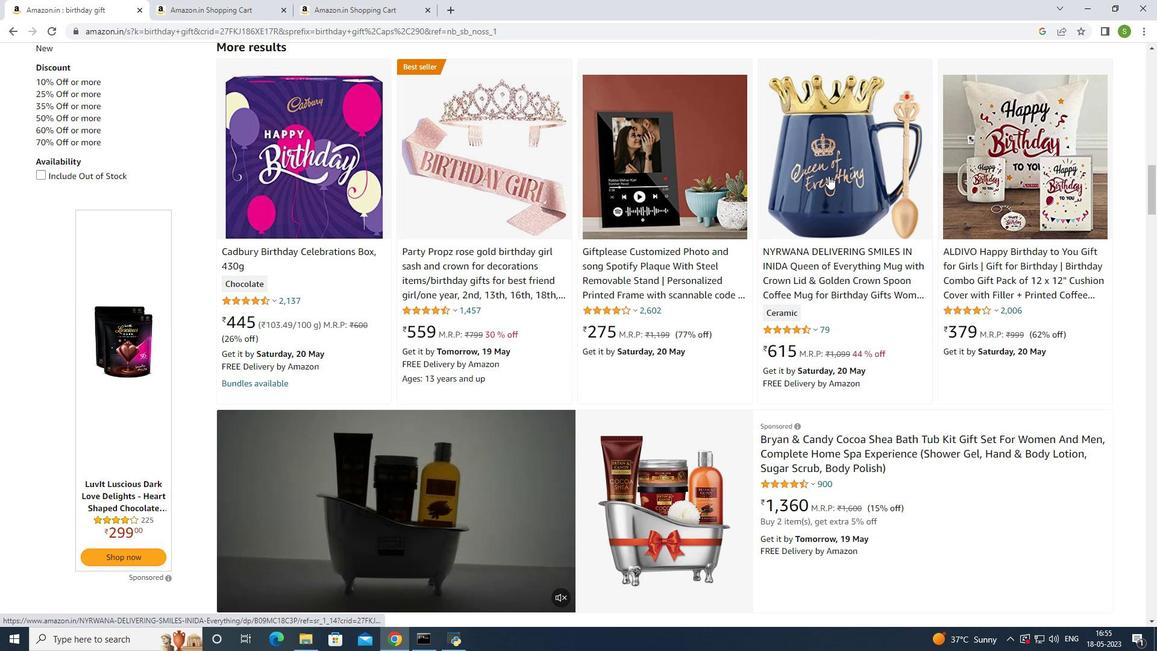 
Action: Mouse moved to (878, 382)
Screenshot: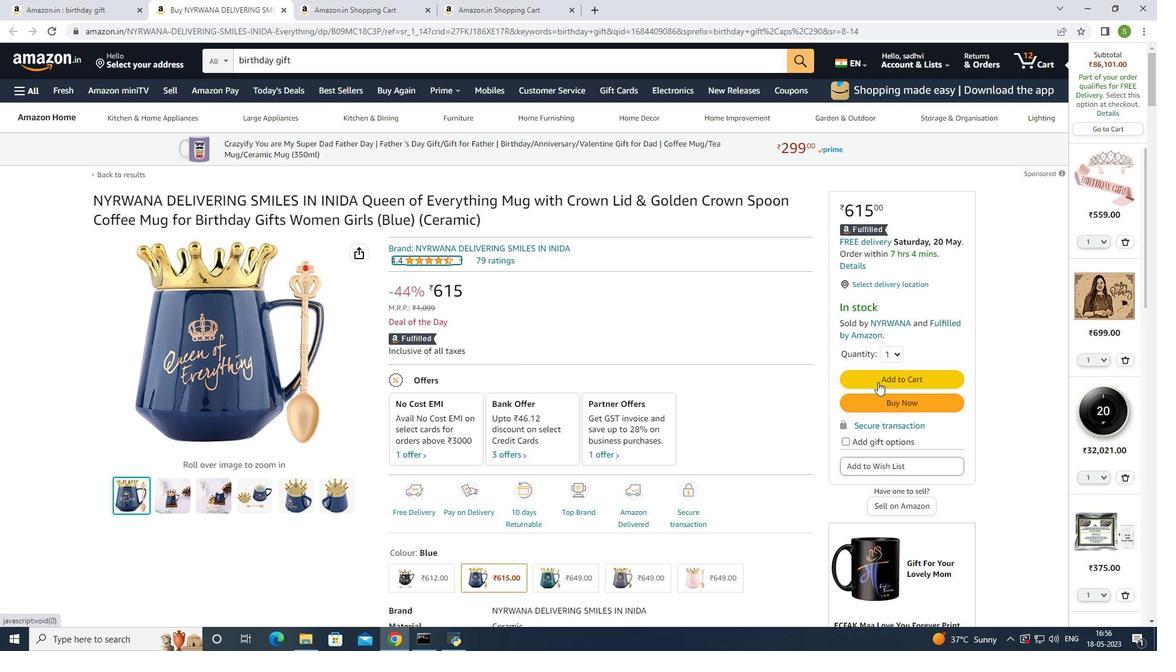 
Action: Mouse pressed left at (878, 382)
Screenshot: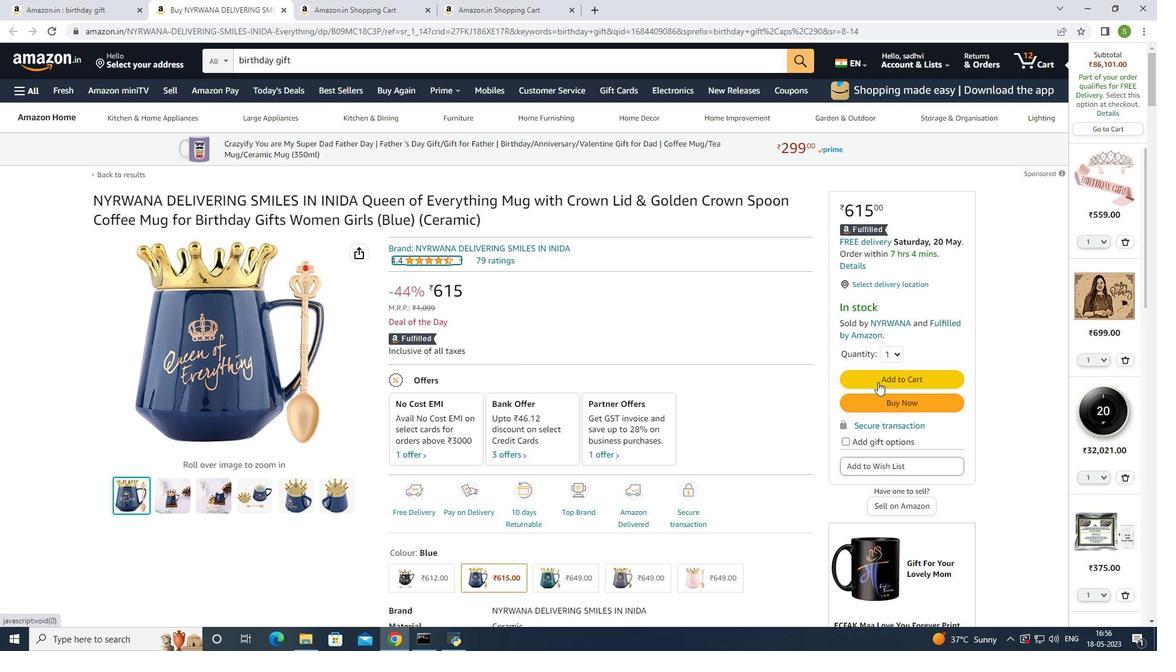 
Action: Mouse moved to (62, 11)
Screenshot: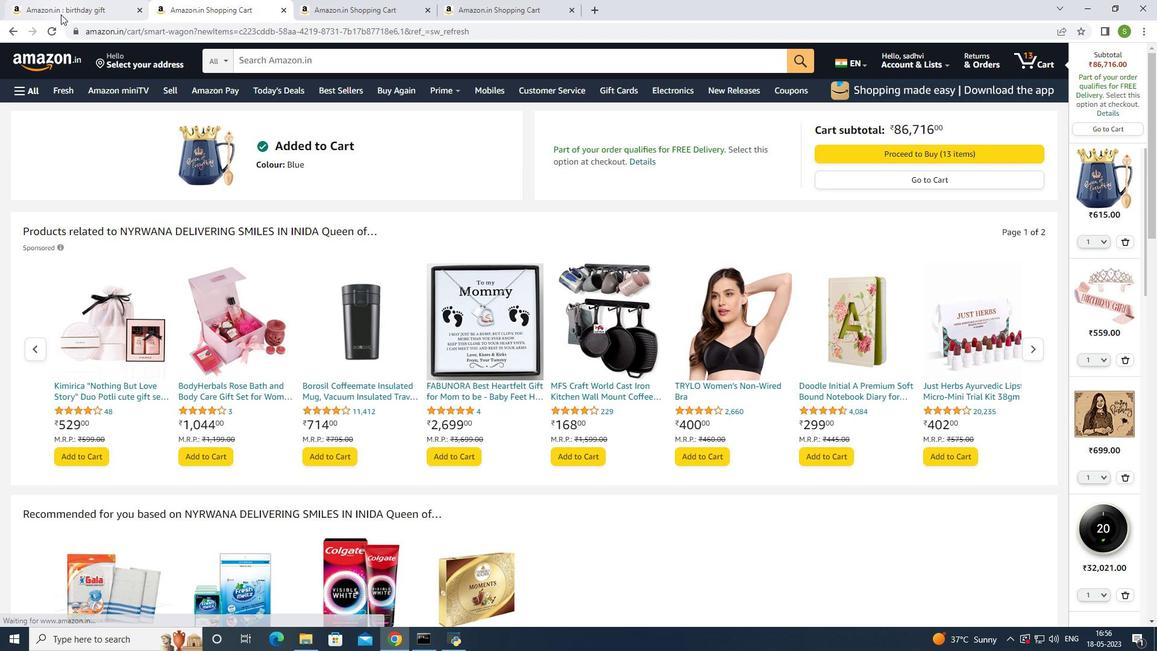 
Action: Mouse pressed left at (62, 11)
Screenshot: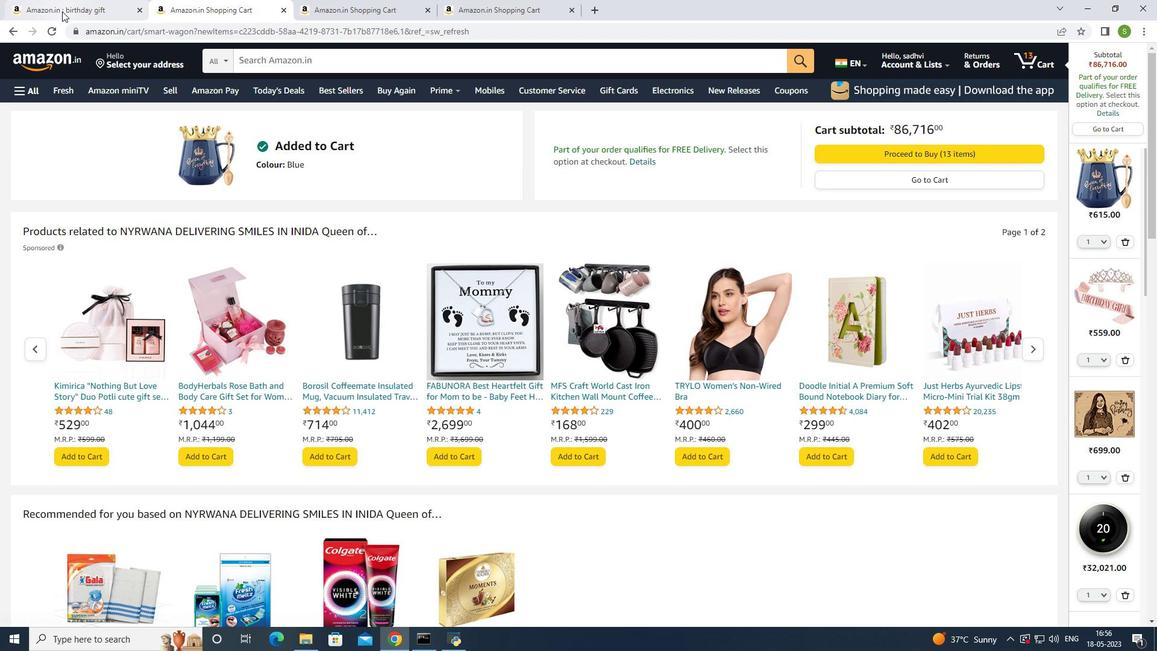 
Action: Mouse moved to (661, 281)
Screenshot: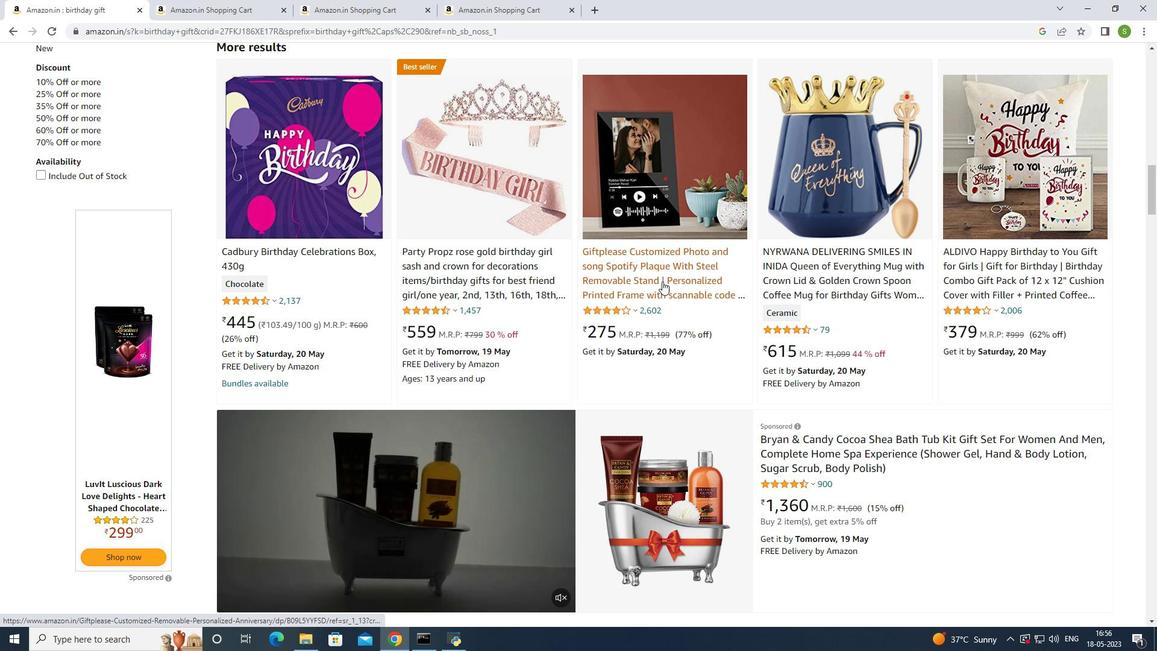 
Action: Mouse scrolled (661, 281) with delta (0, 0)
Screenshot: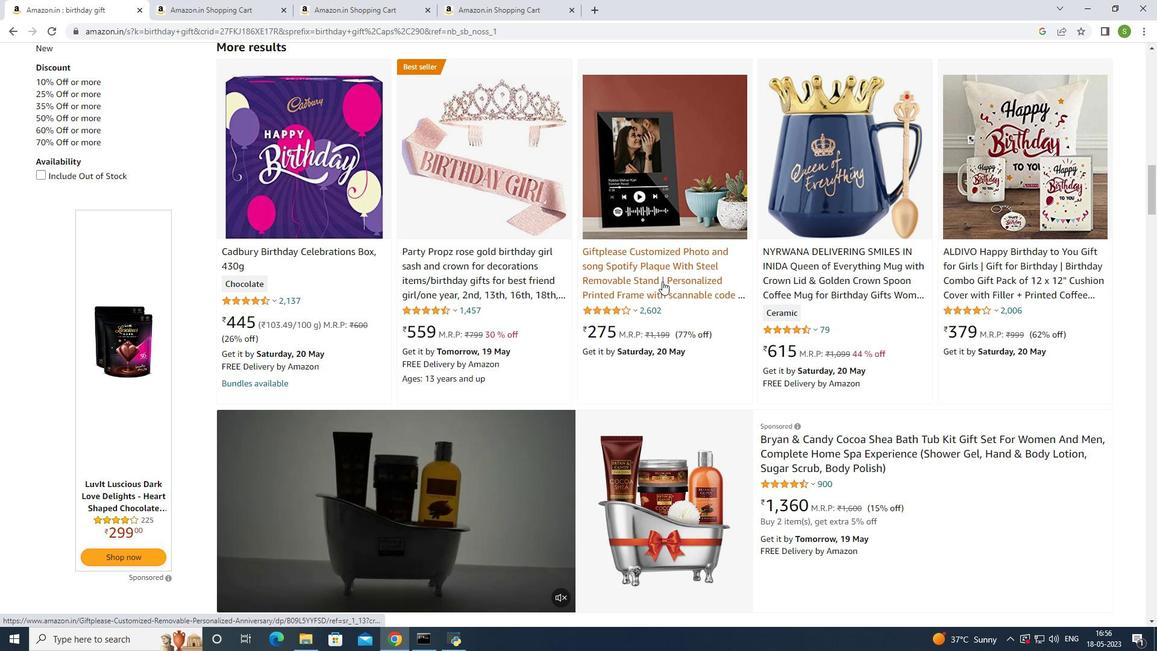 
Action: Mouse moved to (660, 281)
Screenshot: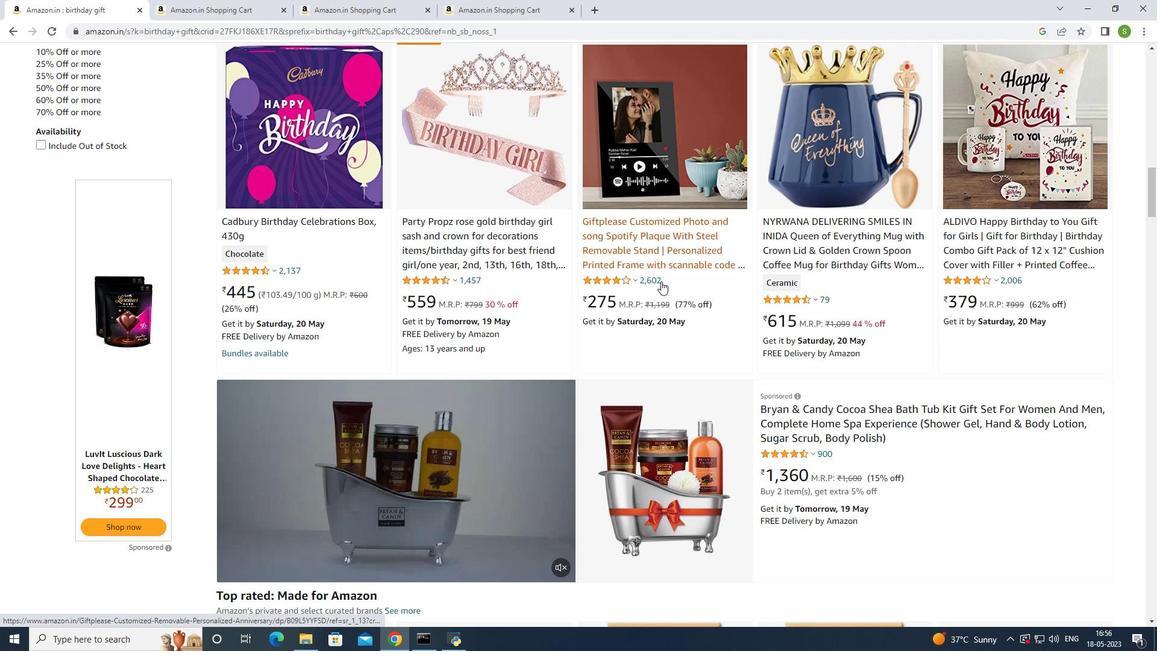 
Action: Mouse scrolled (660, 281) with delta (0, 0)
Screenshot: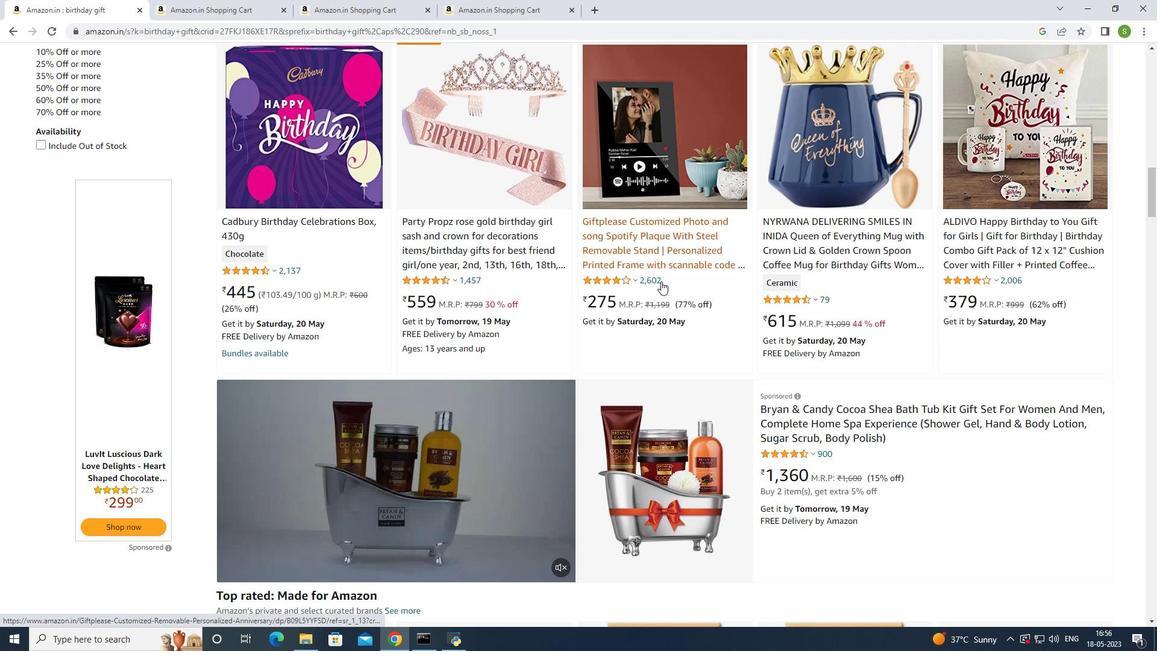 
Action: Mouse moved to (659, 282)
Screenshot: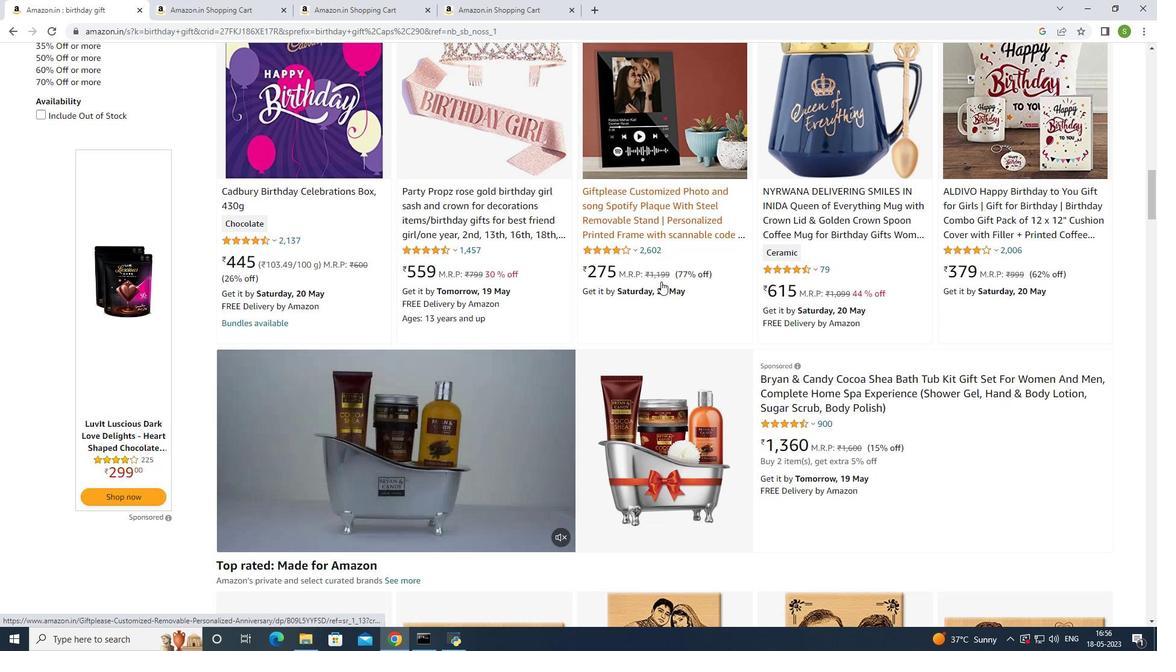 
Action: Mouse scrolled (659, 281) with delta (0, 0)
Screenshot: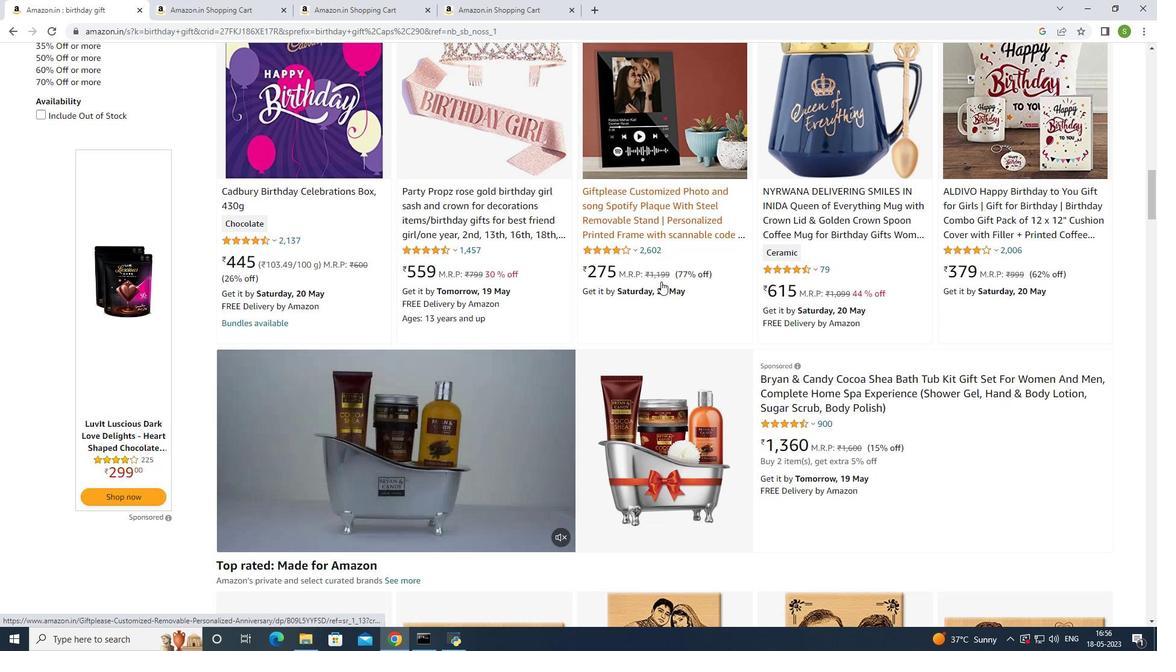 
Action: Mouse scrolled (659, 281) with delta (0, 0)
Screenshot: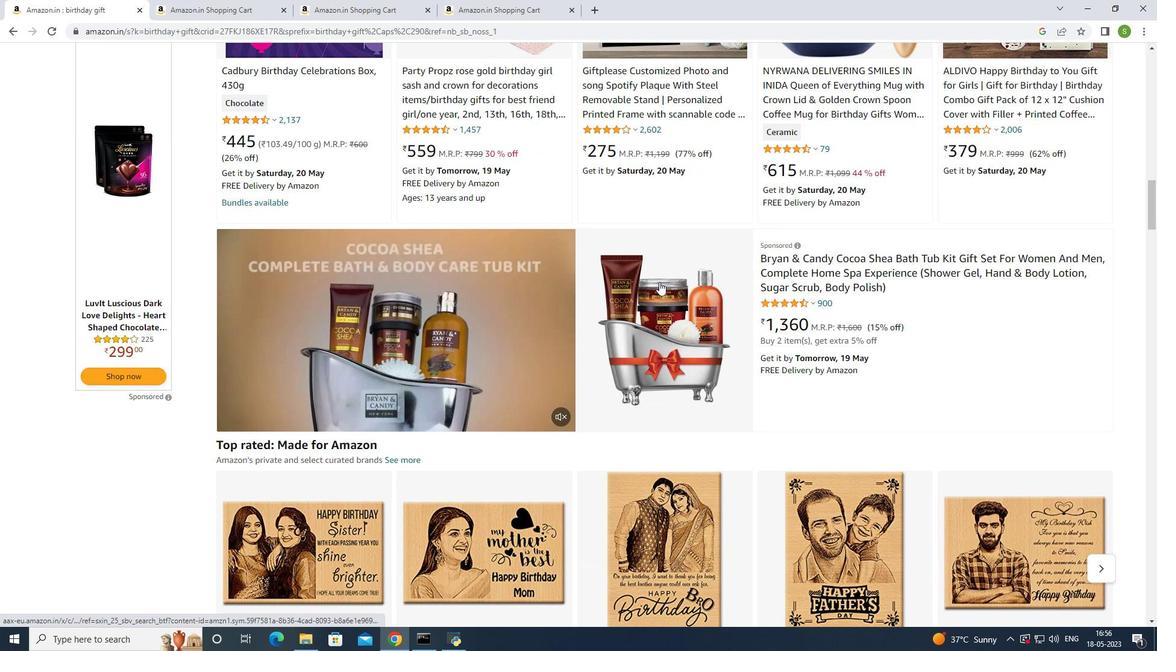 
Action: Mouse scrolled (659, 281) with delta (0, 0)
Screenshot: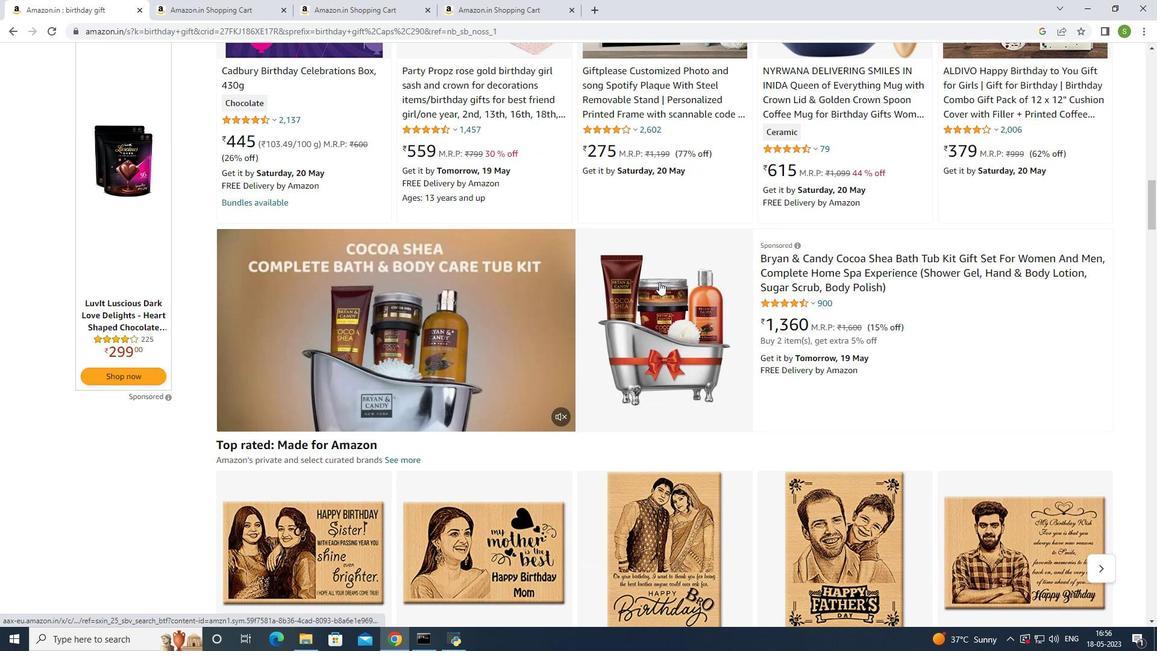 
Action: Mouse scrolled (659, 281) with delta (0, 0)
Screenshot: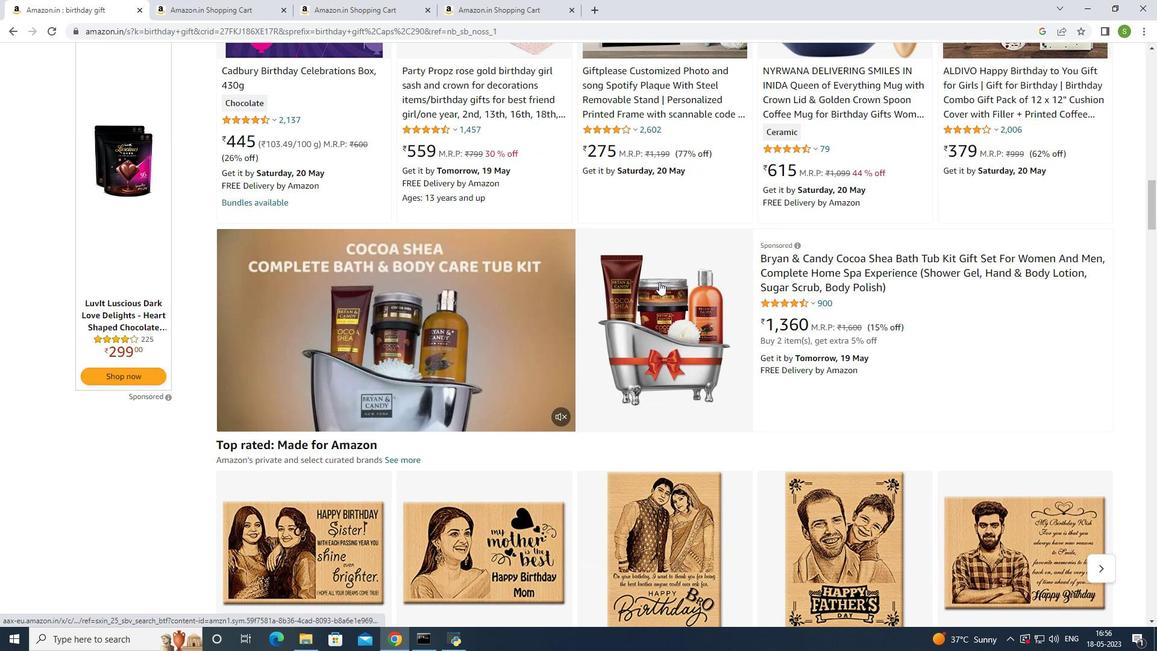 
Action: Mouse scrolled (659, 281) with delta (0, 0)
Screenshot: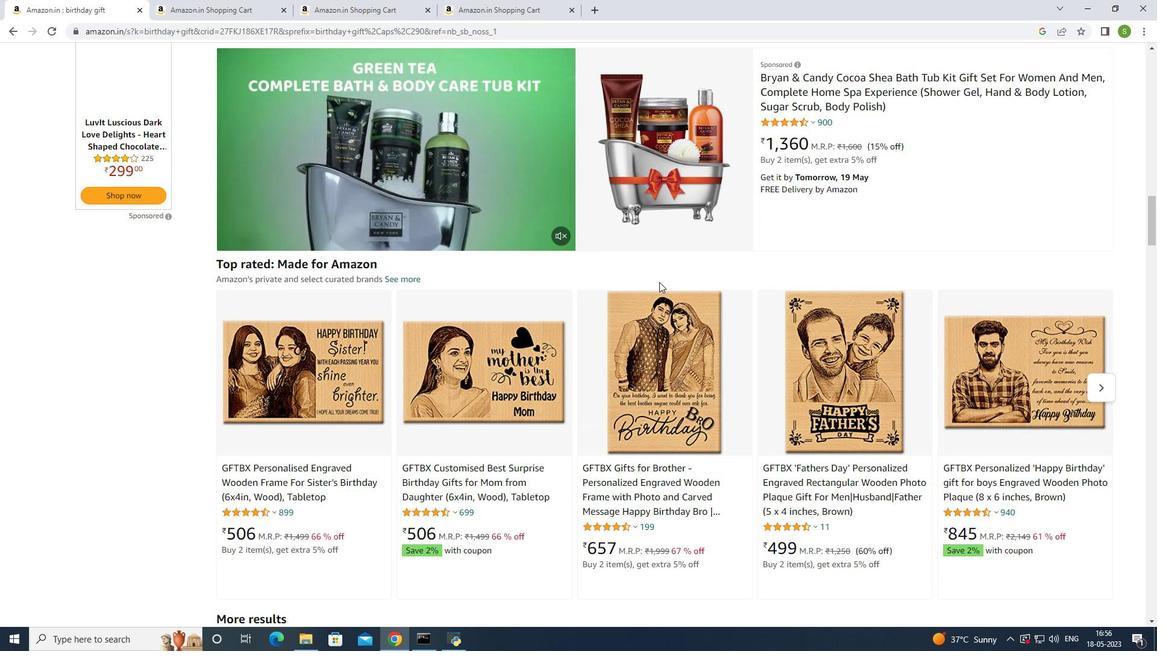 
Action: Mouse scrolled (659, 281) with delta (0, 0)
Screenshot: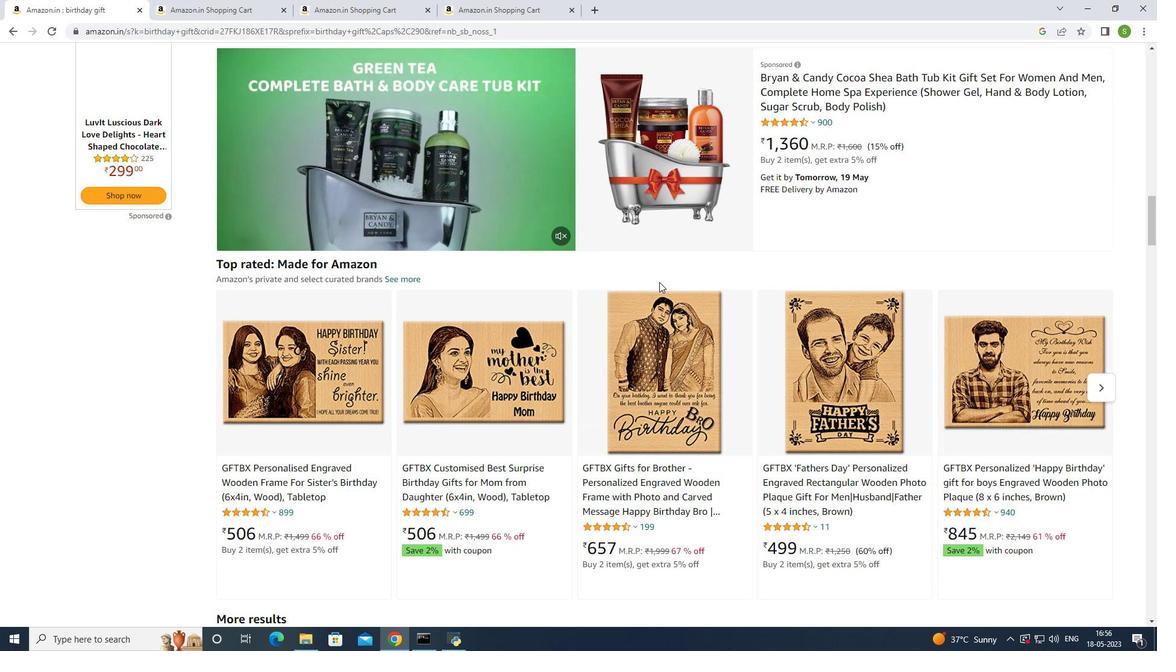 
Action: Mouse scrolled (659, 281) with delta (0, 0)
Screenshot: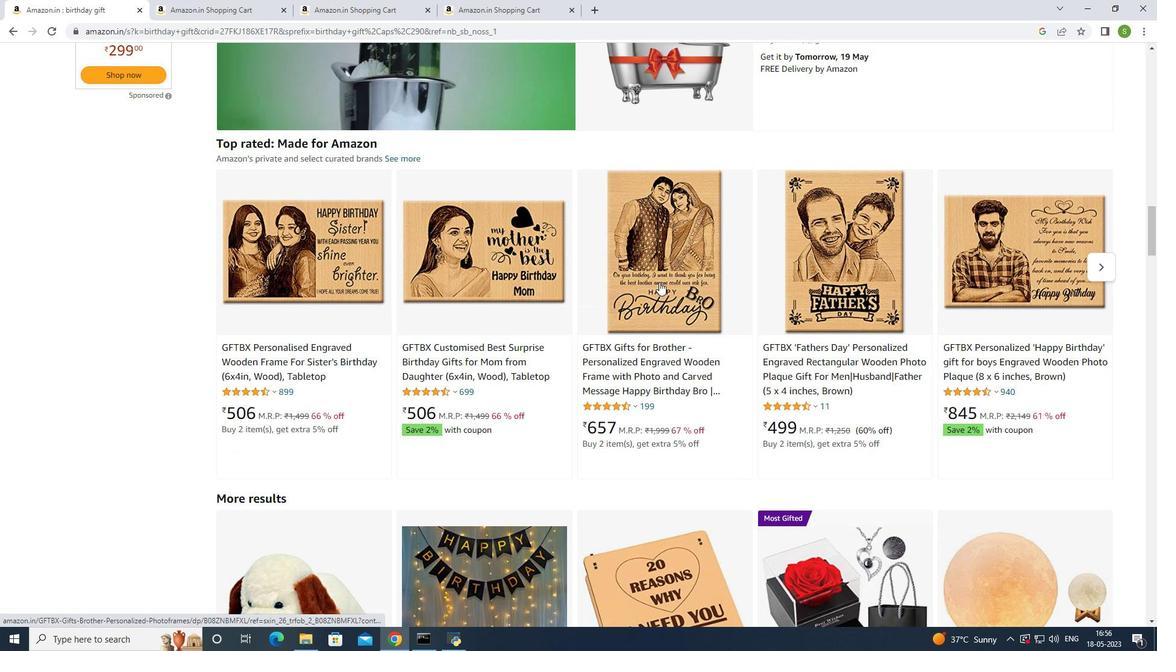 
Action: Mouse scrolled (659, 281) with delta (0, 0)
Screenshot: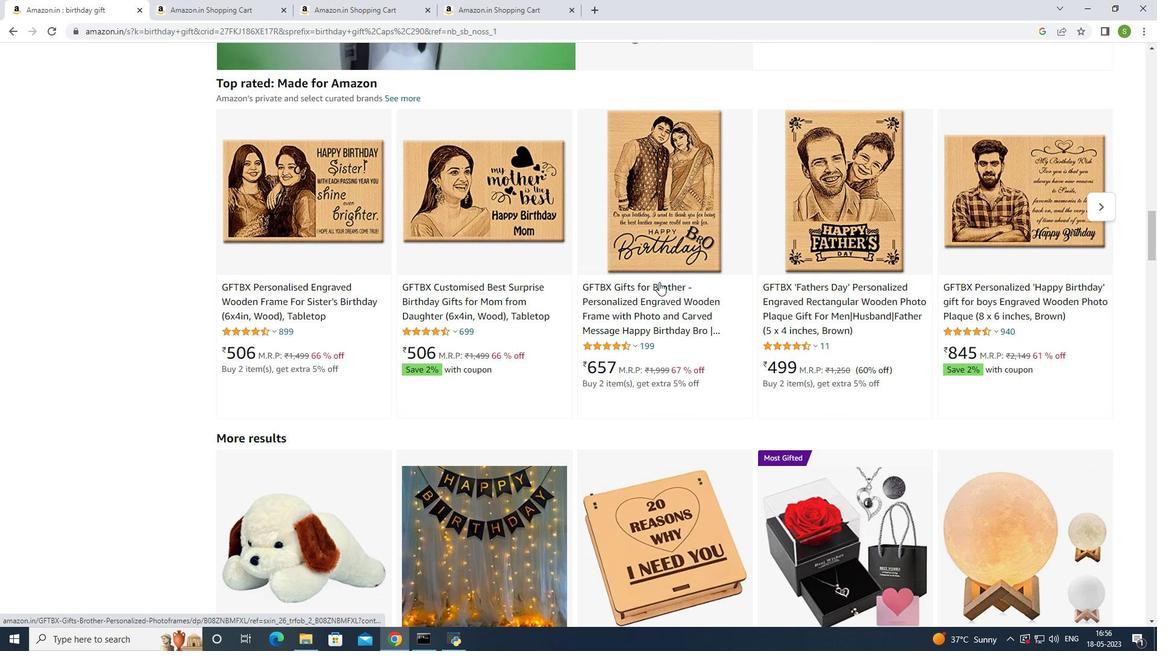 
Action: Mouse scrolled (659, 281) with delta (0, 0)
Screenshot: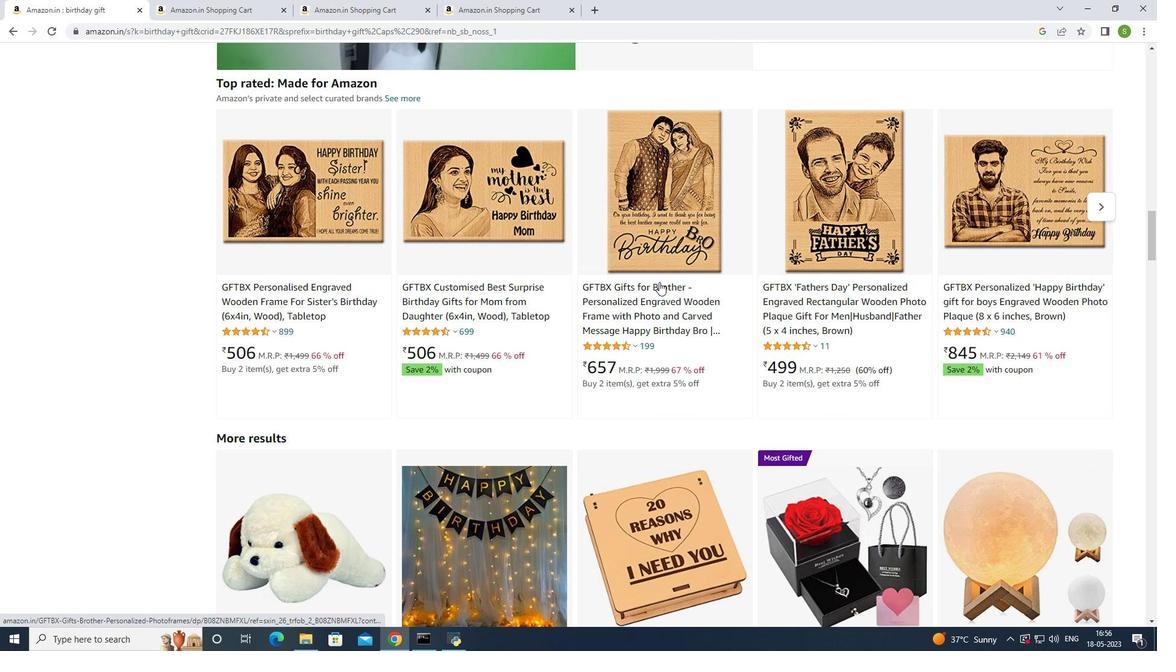 
Action: Mouse scrolled (659, 281) with delta (0, 0)
Screenshot: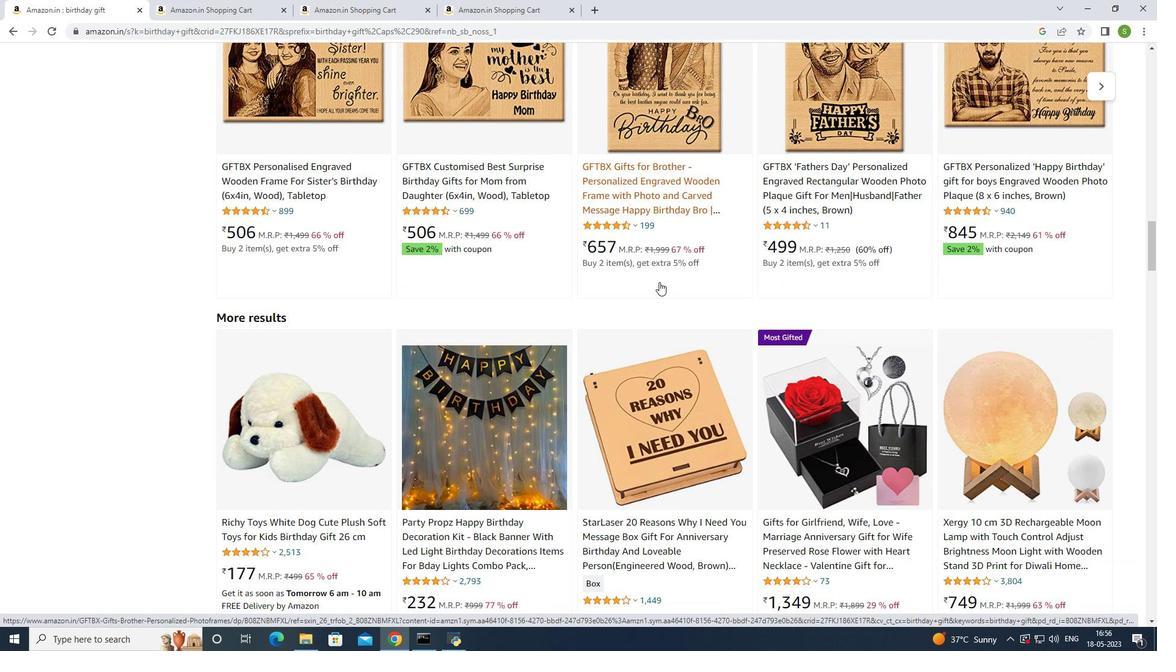 
Action: Mouse scrolled (659, 281) with delta (0, 0)
Screenshot: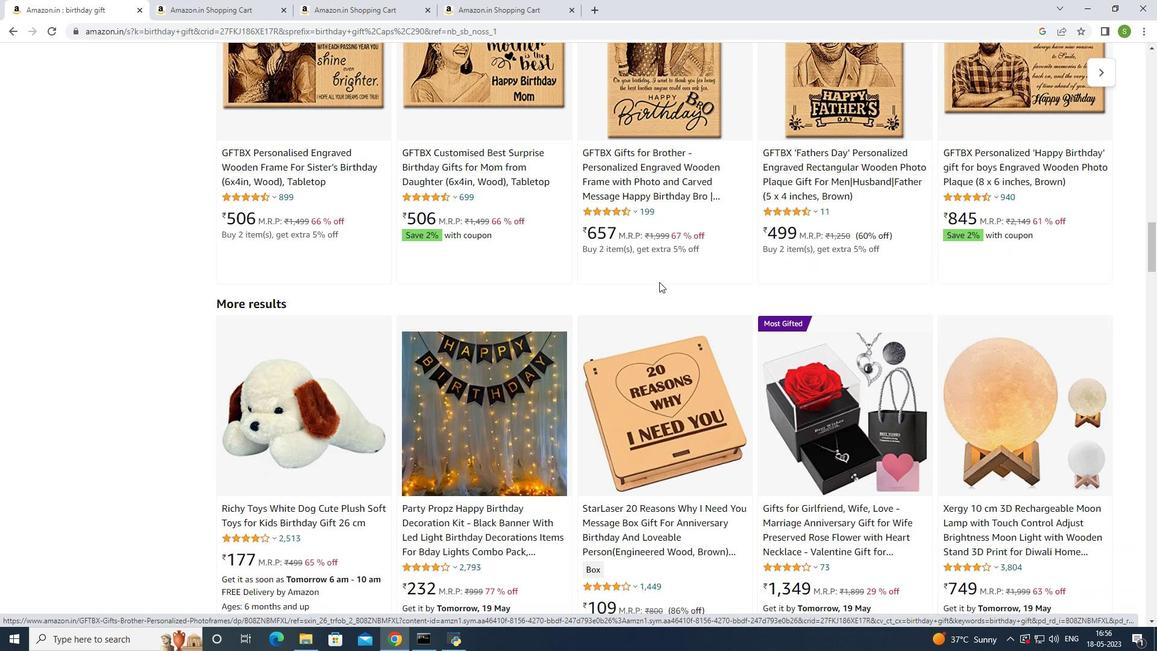 
Action: Mouse moved to (799, 283)
Screenshot: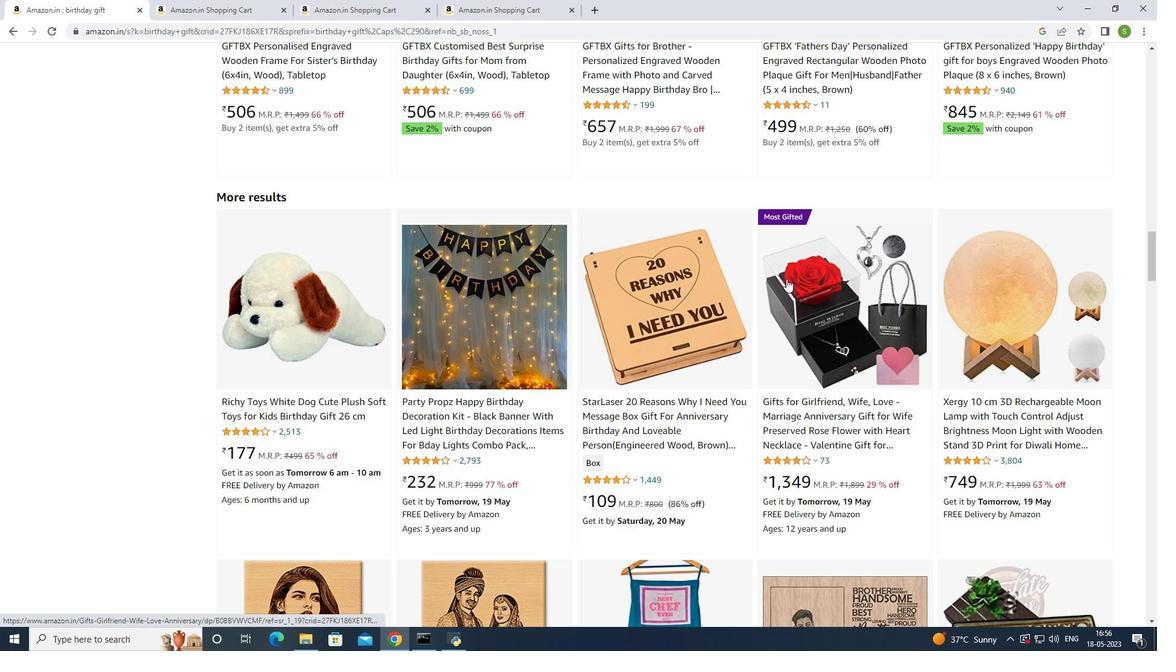 
Action: Mouse pressed left at (799, 283)
Screenshot: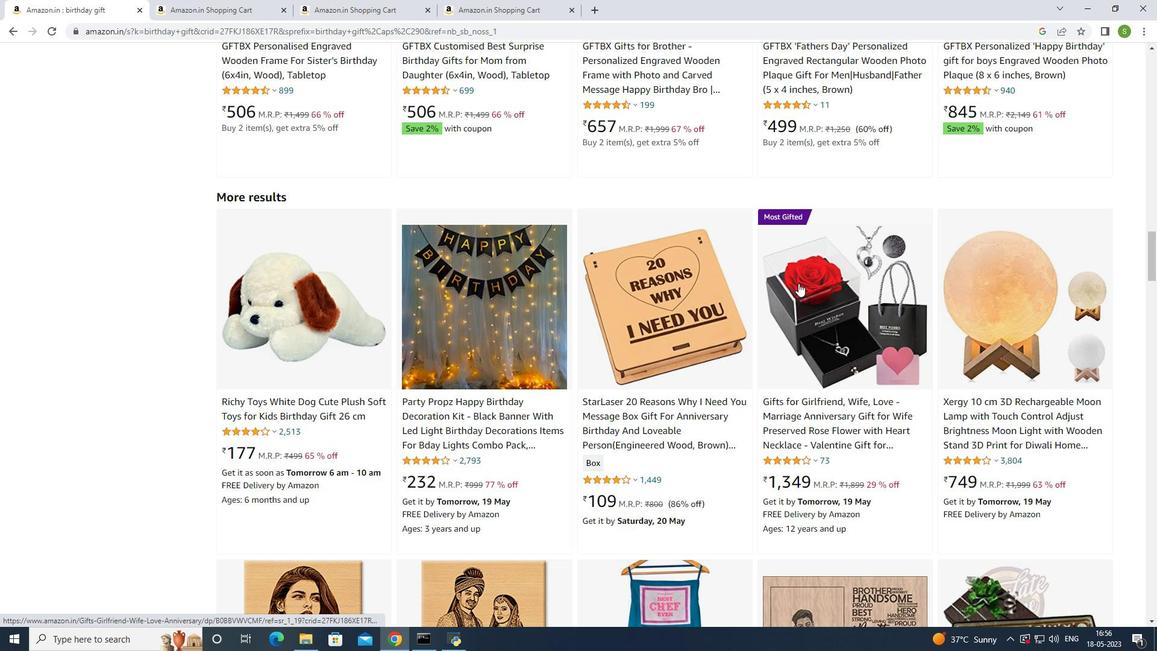 
Action: Mouse moved to (929, 402)
Screenshot: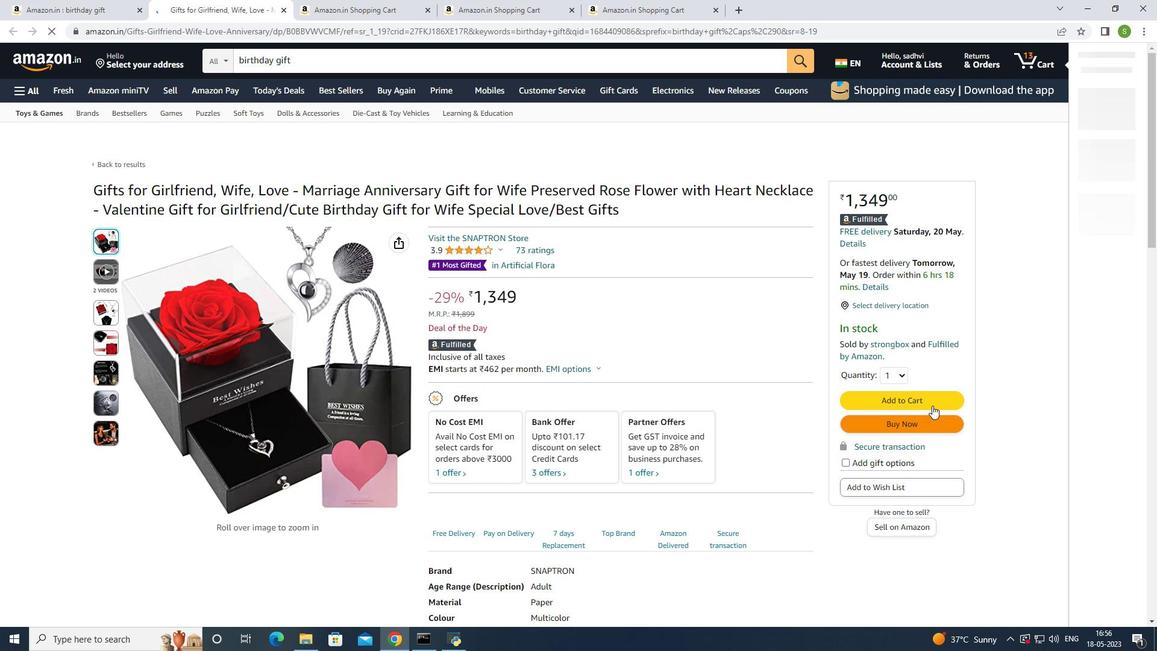 
Action: Mouse pressed left at (929, 402)
Screenshot: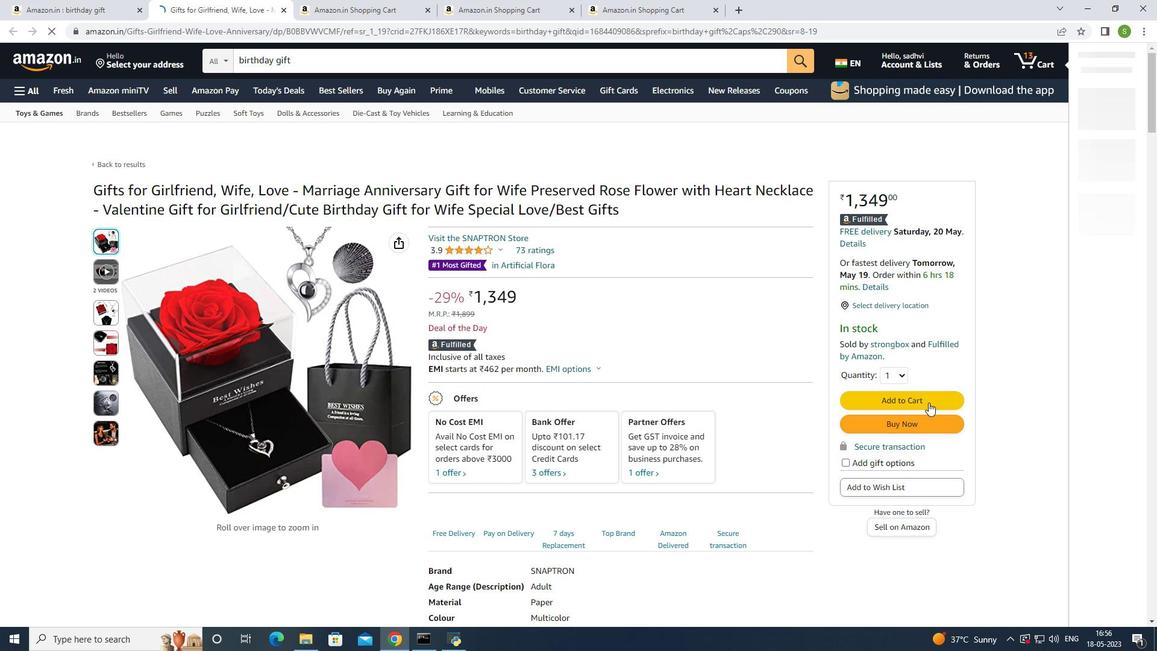 
Action: Mouse moved to (491, 270)
Screenshot: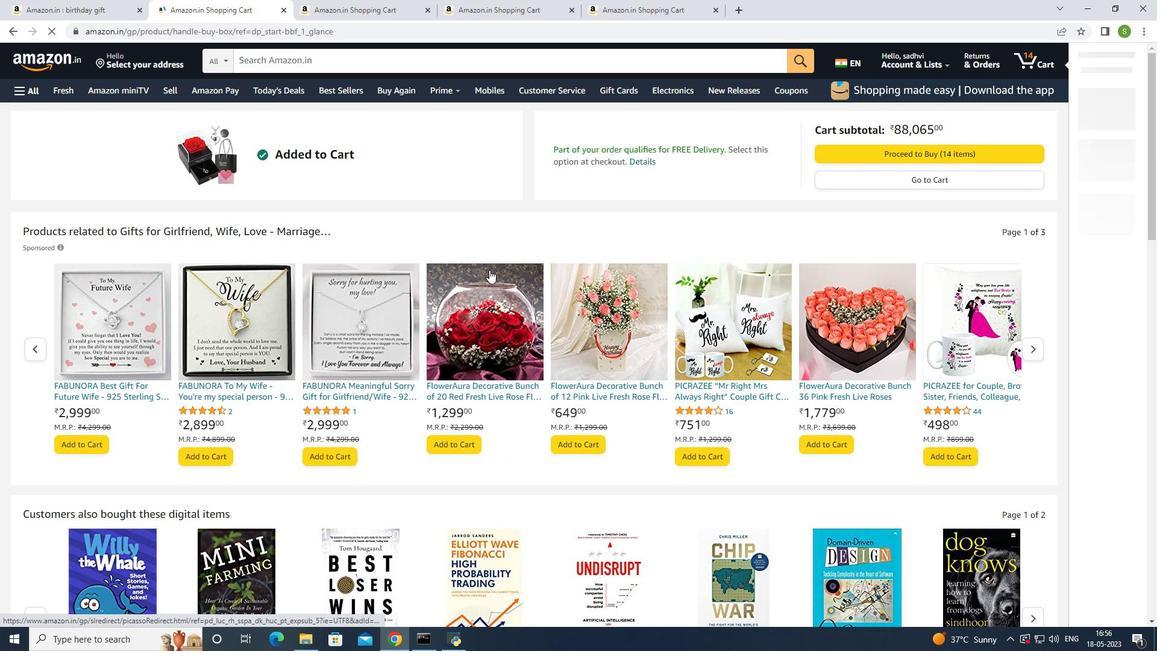 
Action: Mouse scrolled (491, 270) with delta (0, 0)
Screenshot: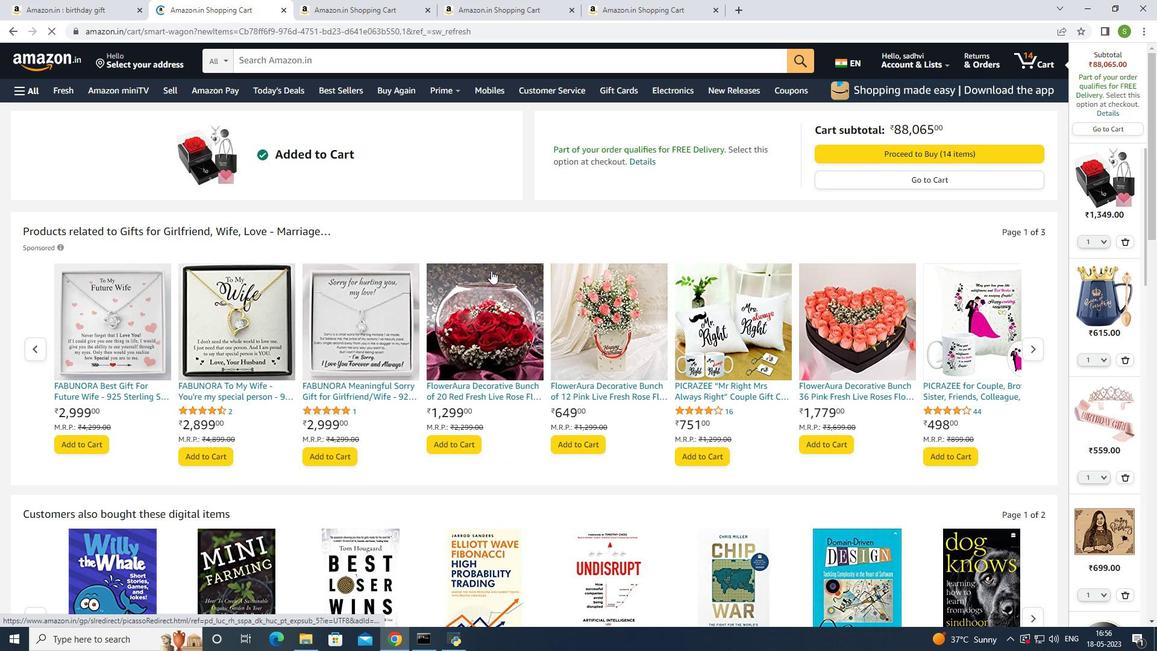 
Action: Mouse scrolled (491, 270) with delta (0, 0)
Screenshot: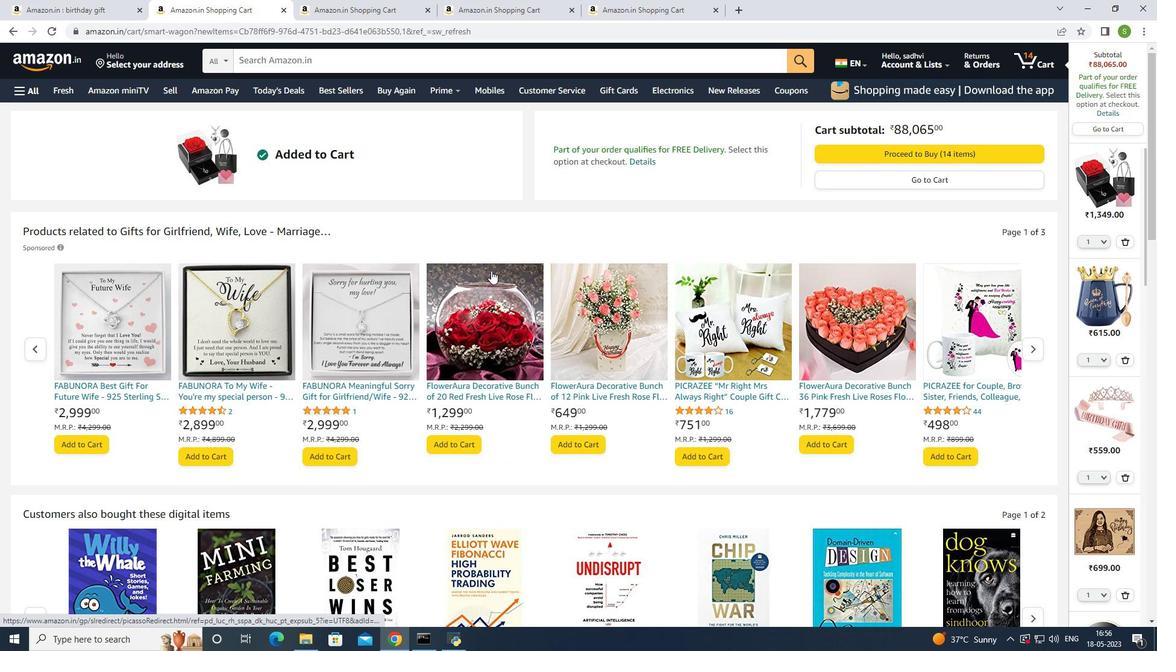 
Action: Mouse scrolled (491, 270) with delta (0, 0)
Screenshot: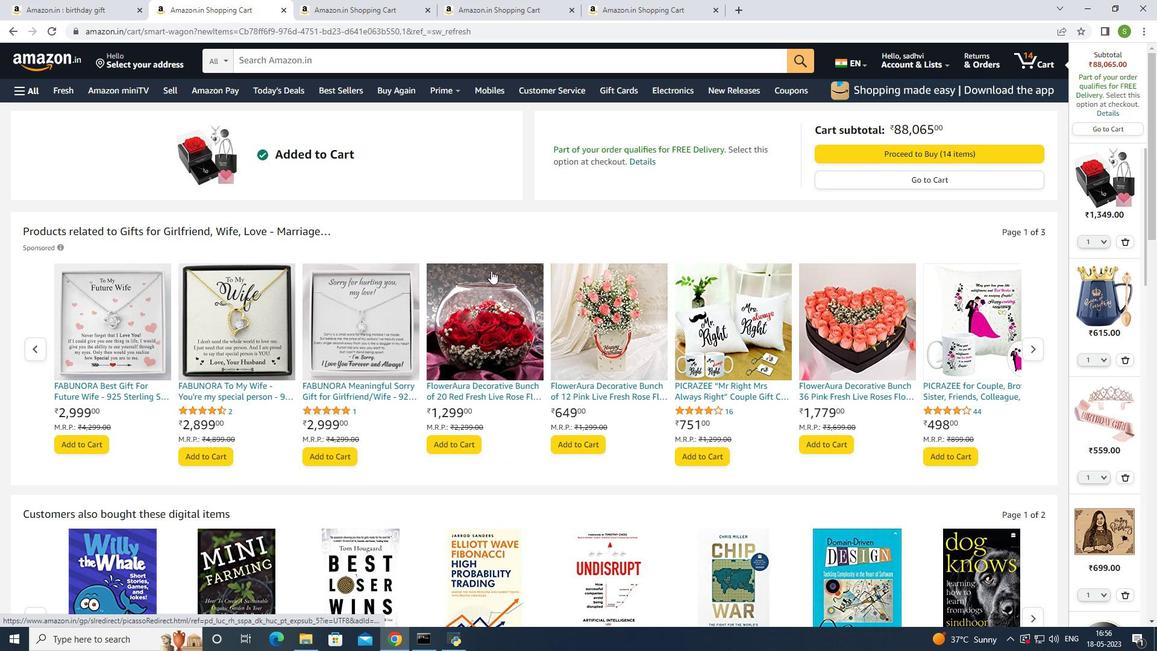 
Action: Mouse scrolled (491, 270) with delta (0, 0)
Screenshot: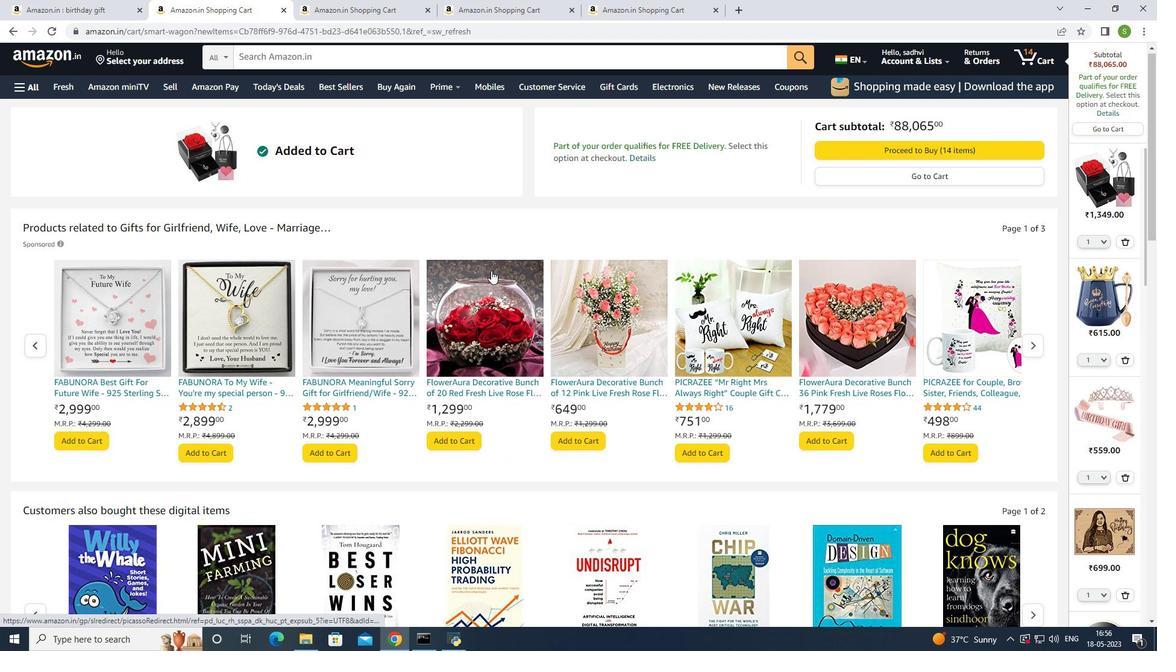 
Action: Mouse moved to (493, 268)
Screenshot: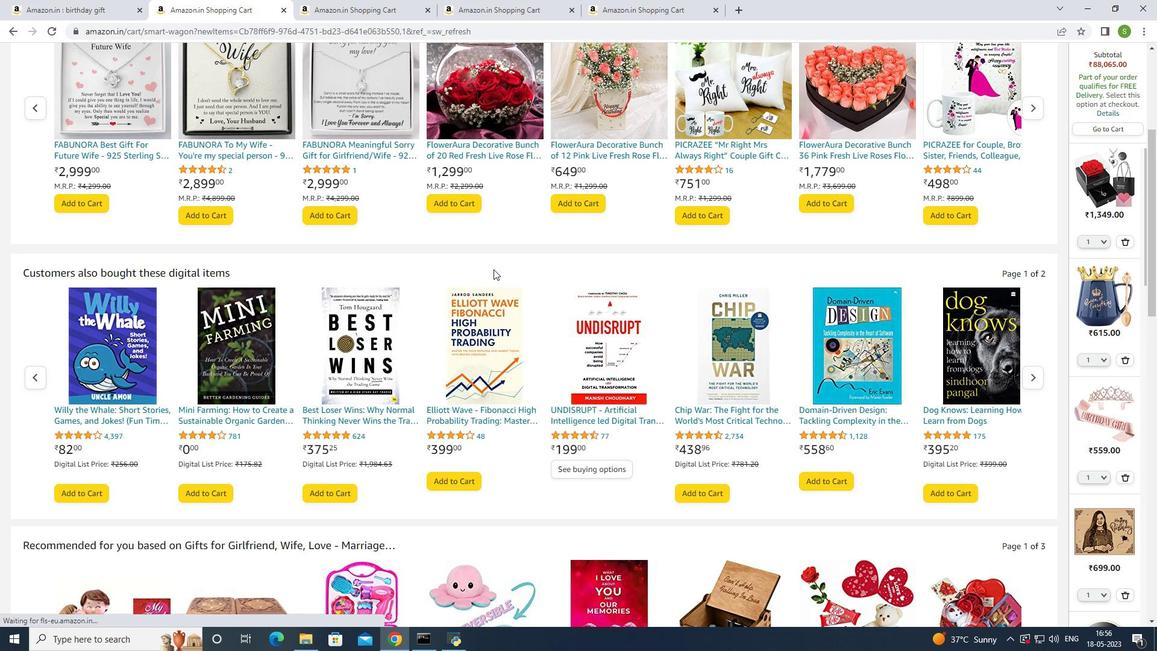 
Action: Mouse scrolled (493, 267) with delta (0, 0)
Screenshot: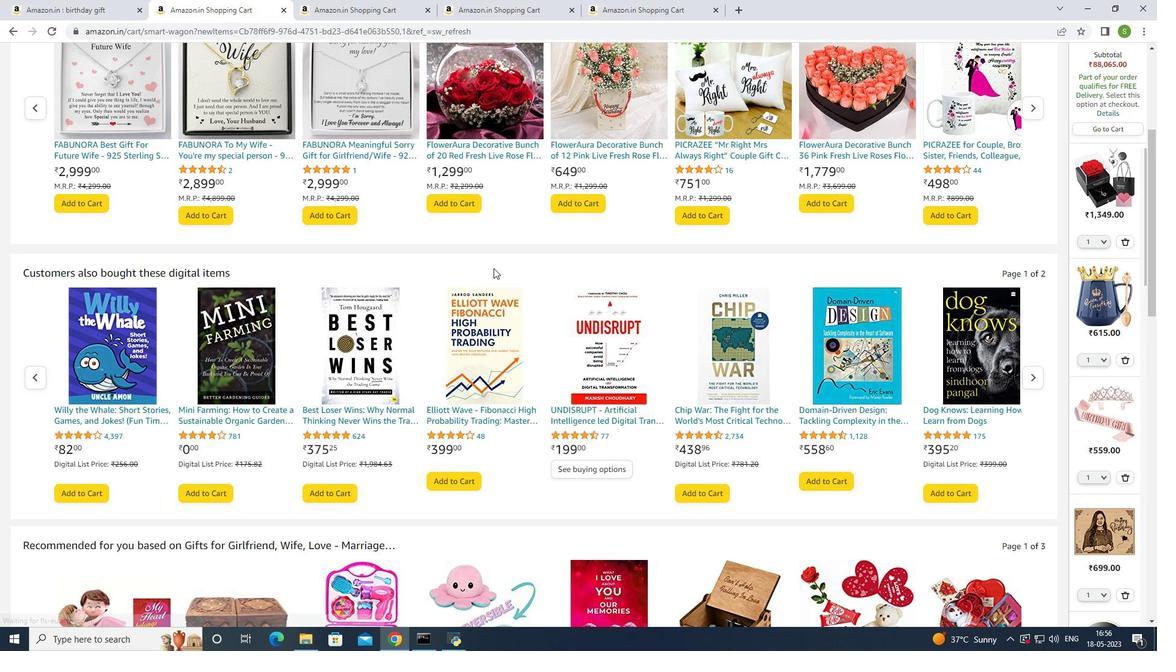 
Action: Mouse scrolled (493, 267) with delta (0, 0)
Screenshot: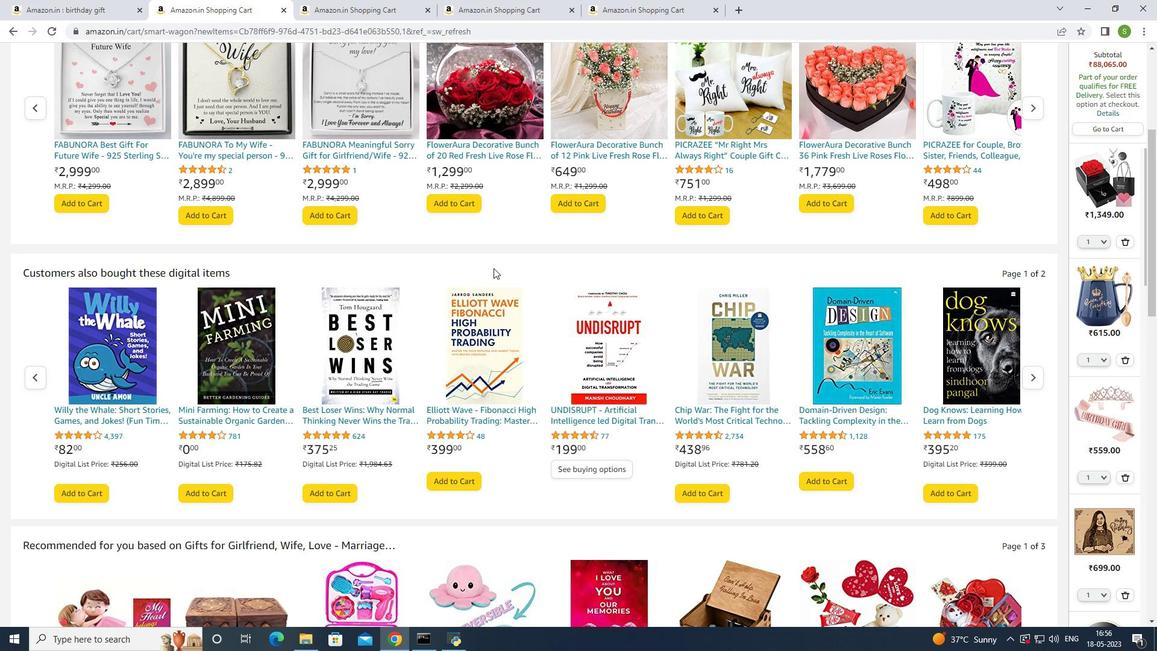 
Action: Mouse scrolled (493, 267) with delta (0, 0)
Screenshot: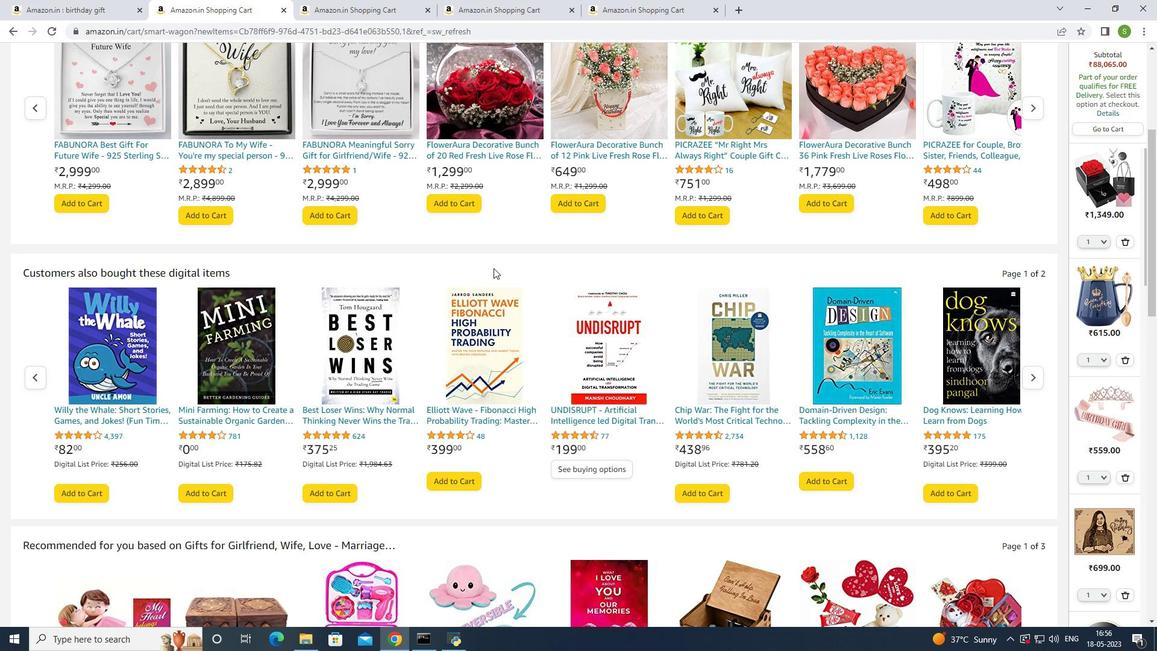 
Action: Mouse scrolled (493, 267) with delta (0, 0)
Screenshot: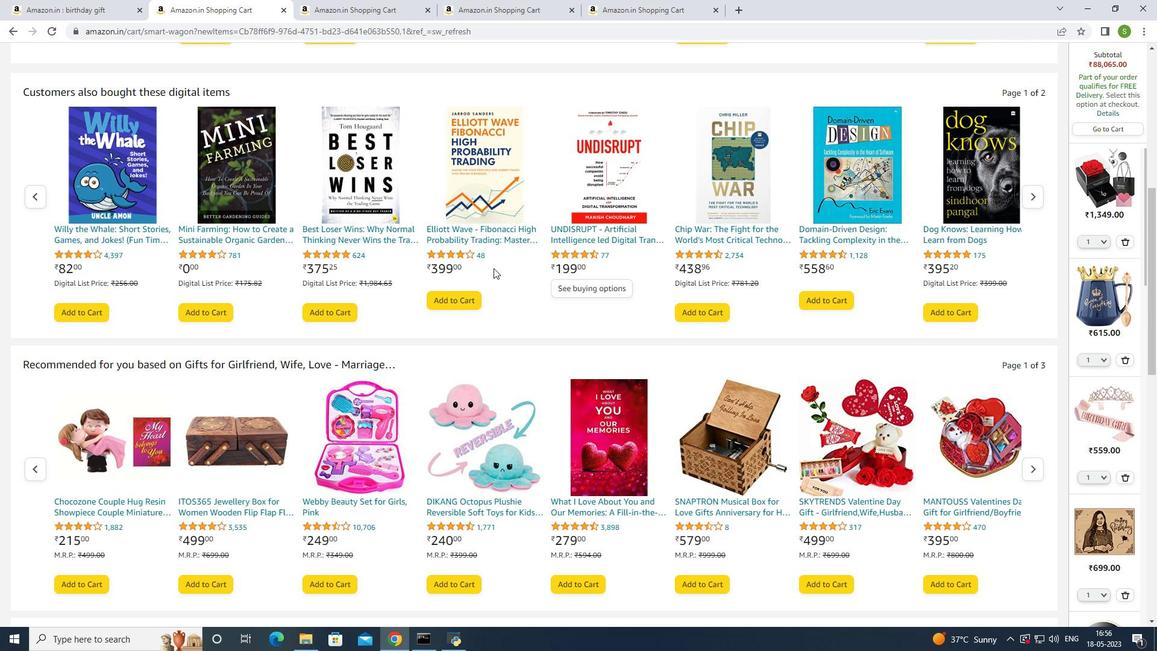 
Action: Mouse scrolled (493, 267) with delta (0, 0)
Screenshot: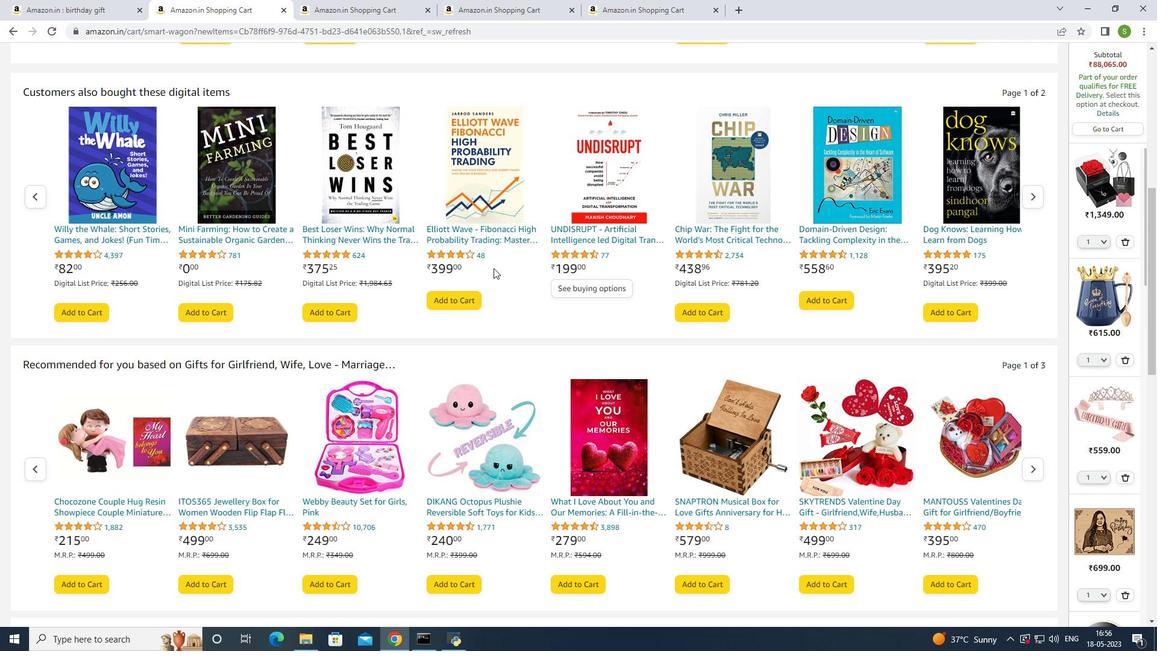 
Action: Mouse scrolled (493, 267) with delta (0, 0)
Screenshot: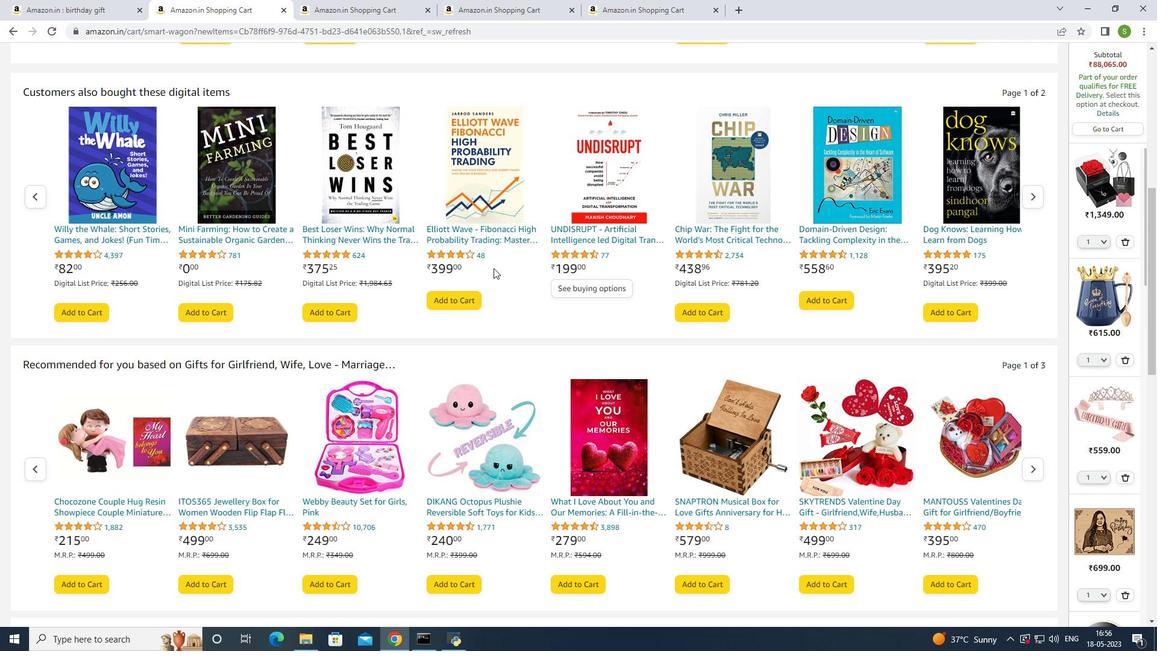 
Action: Mouse scrolled (493, 267) with delta (0, 0)
Screenshot: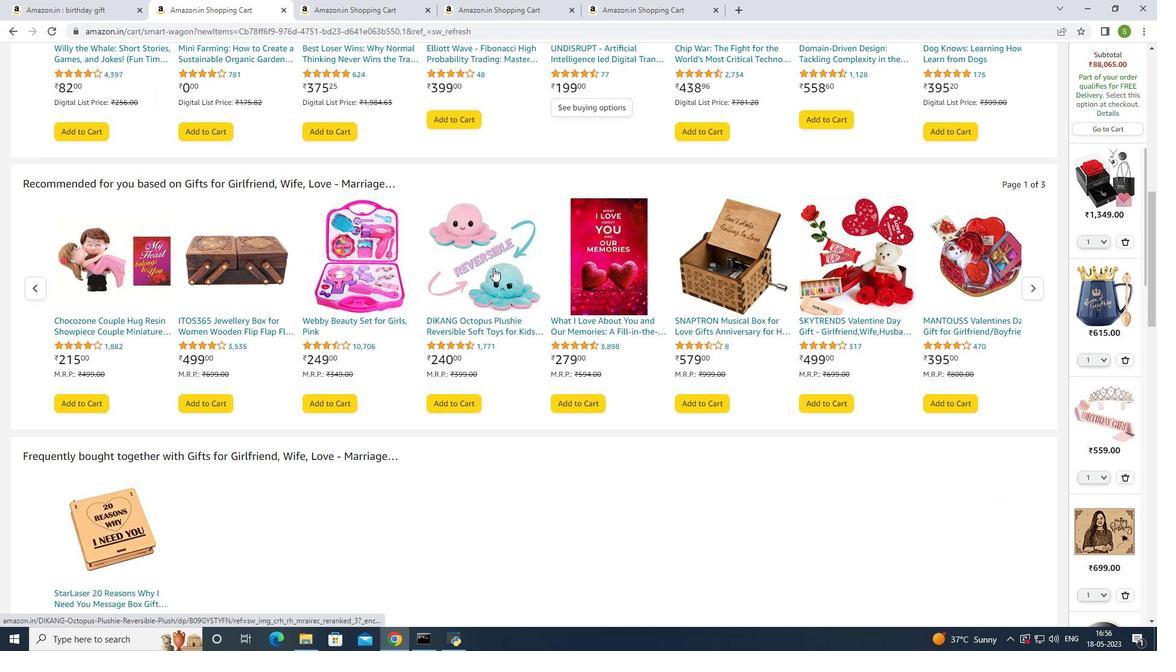 
Action: Mouse scrolled (493, 267) with delta (0, 0)
Screenshot: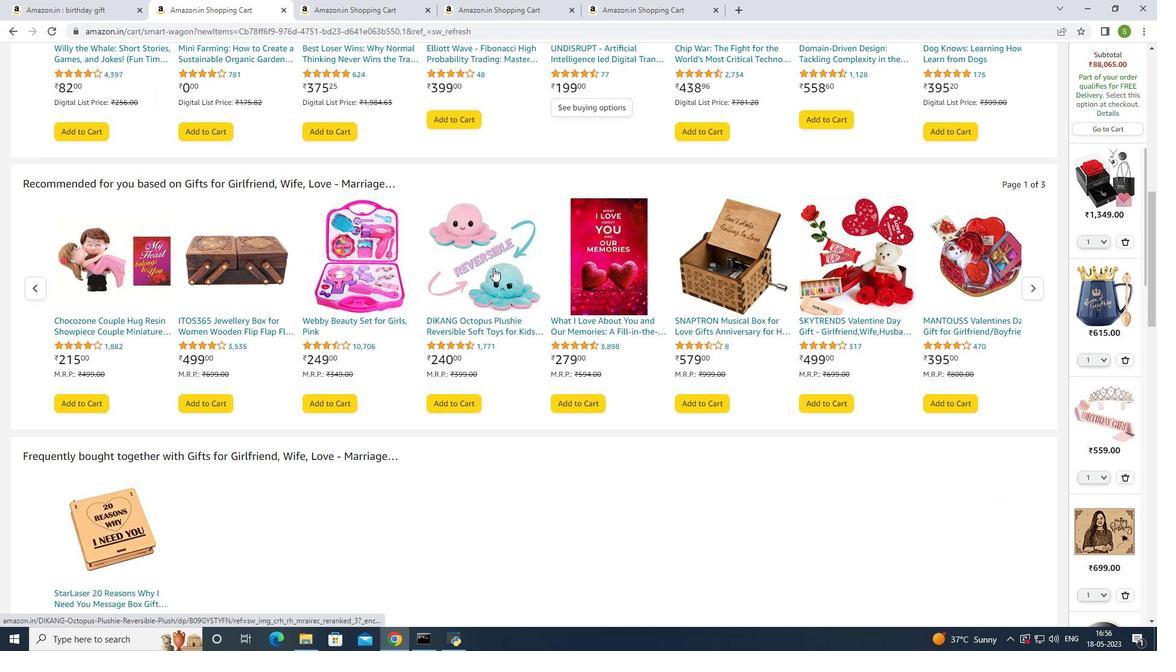 
Action: Mouse scrolled (493, 267) with delta (0, 0)
Screenshot: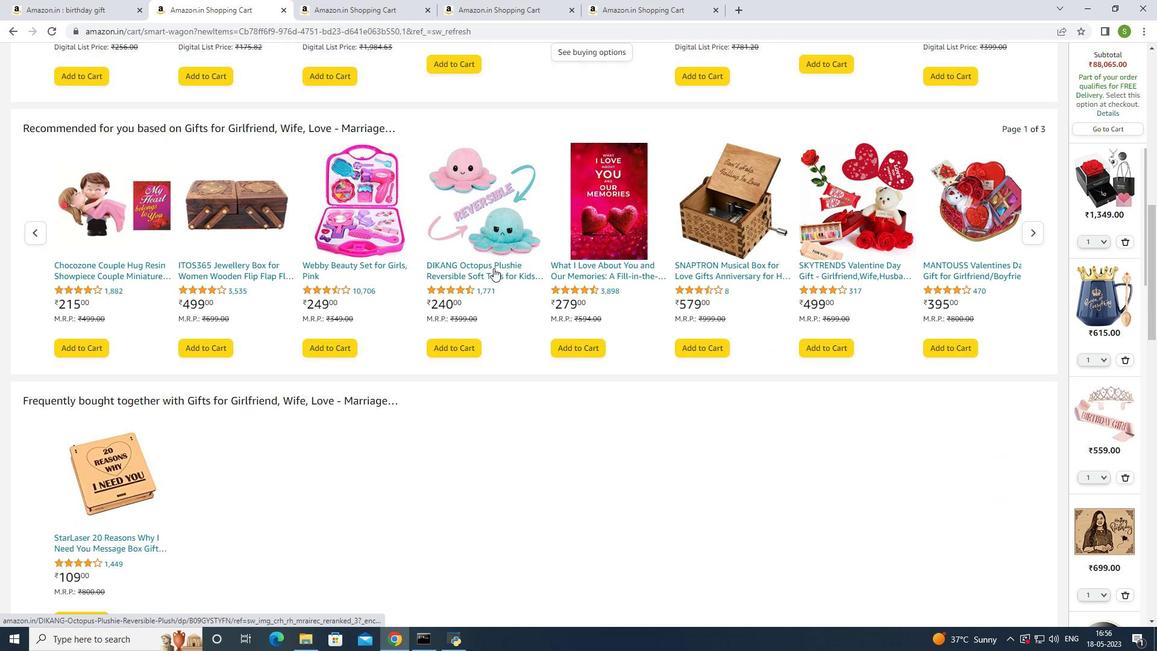 
Action: Mouse moved to (494, 267)
Screenshot: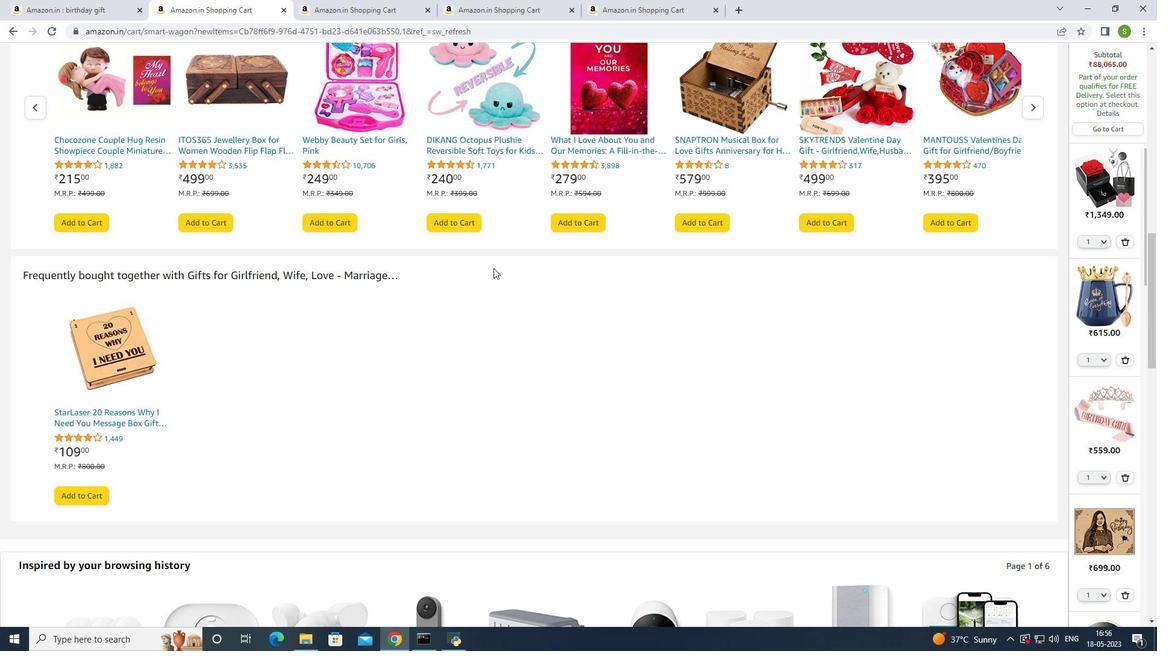 
Action: Mouse scrolled (494, 267) with delta (0, 0)
Screenshot: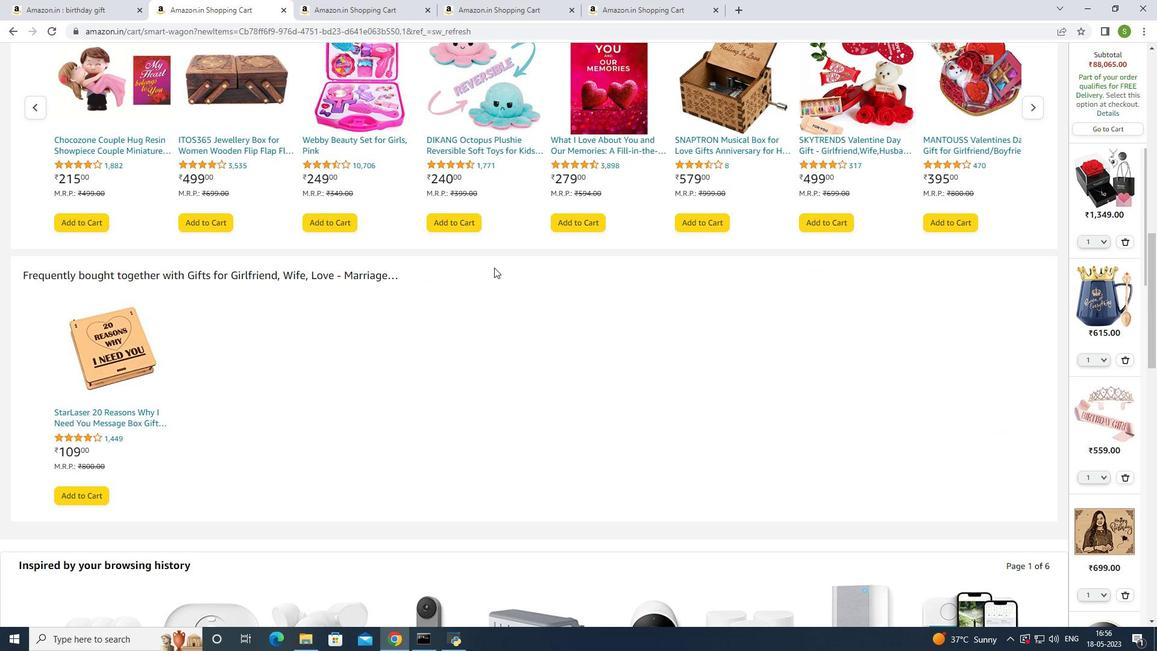 
Action: Mouse scrolled (494, 267) with delta (0, 0)
Screenshot: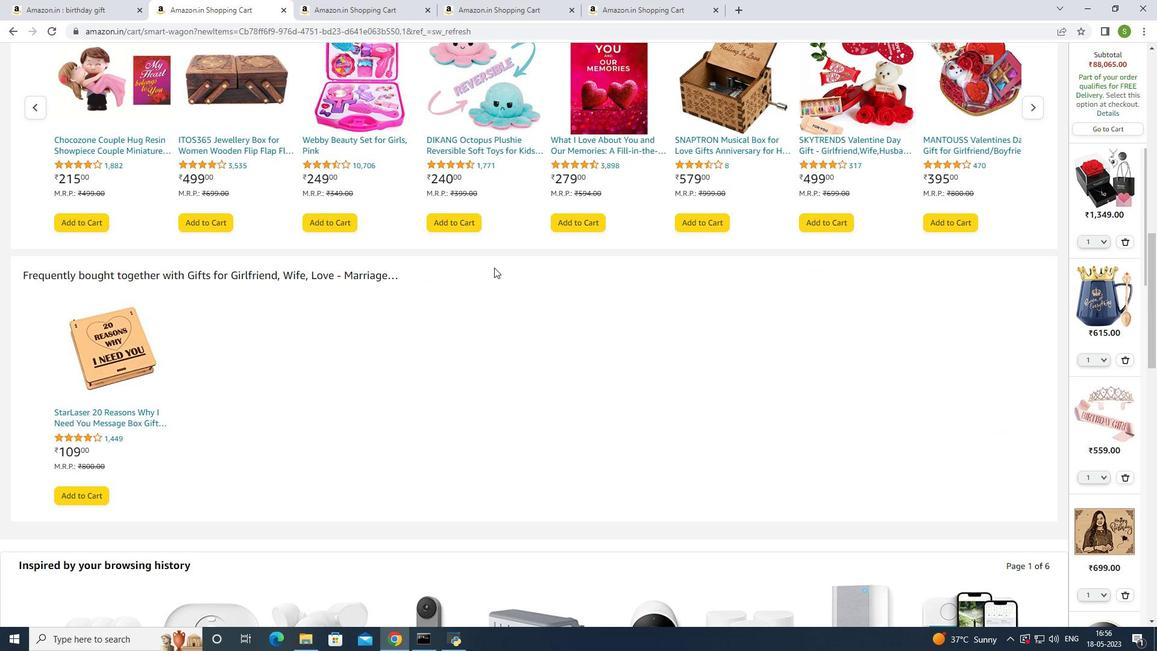 
Action: Mouse scrolled (494, 267) with delta (0, 0)
Screenshot: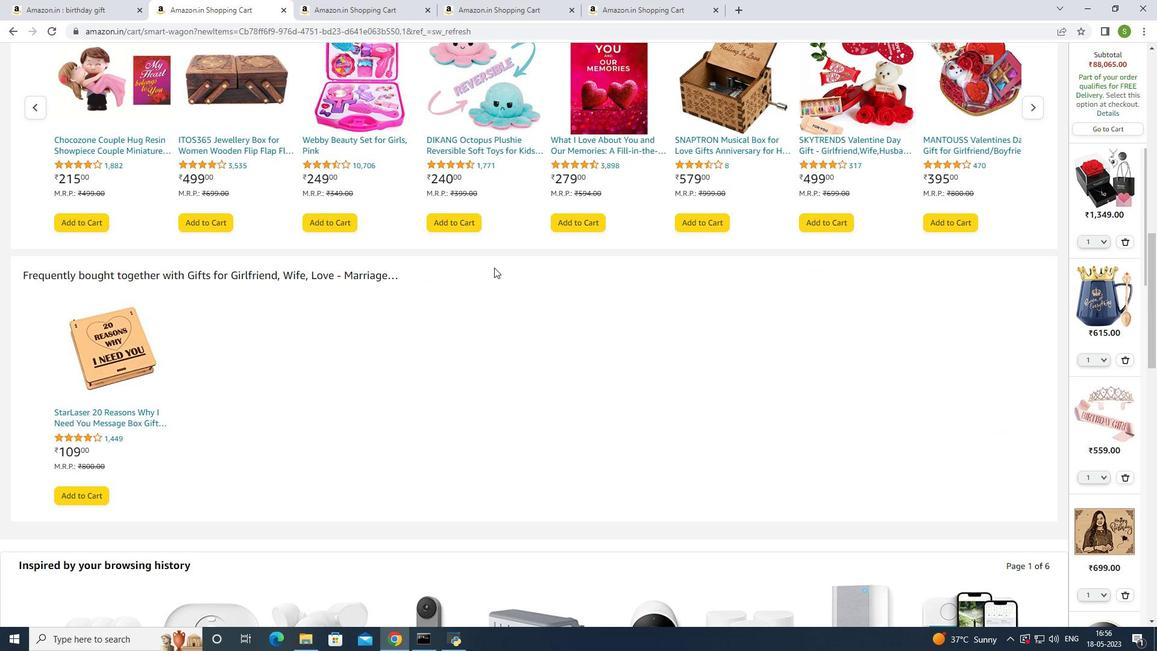 
Action: Mouse scrolled (494, 267) with delta (0, 0)
Screenshot: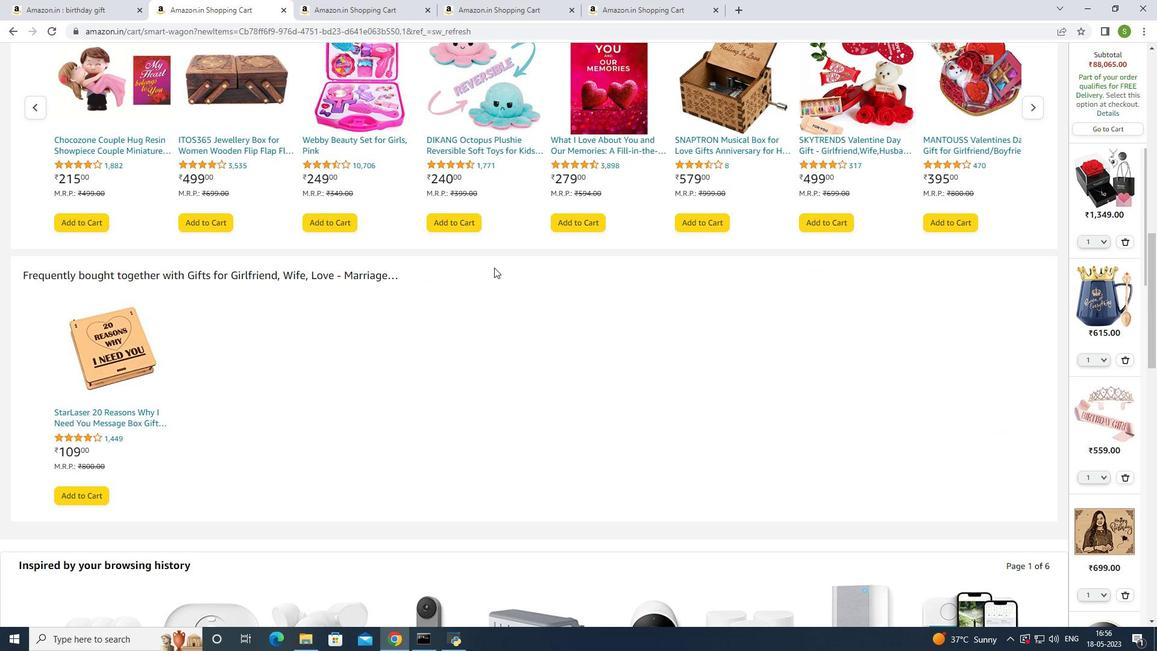 
Action: Mouse scrolled (494, 268) with delta (0, 0)
Screenshot: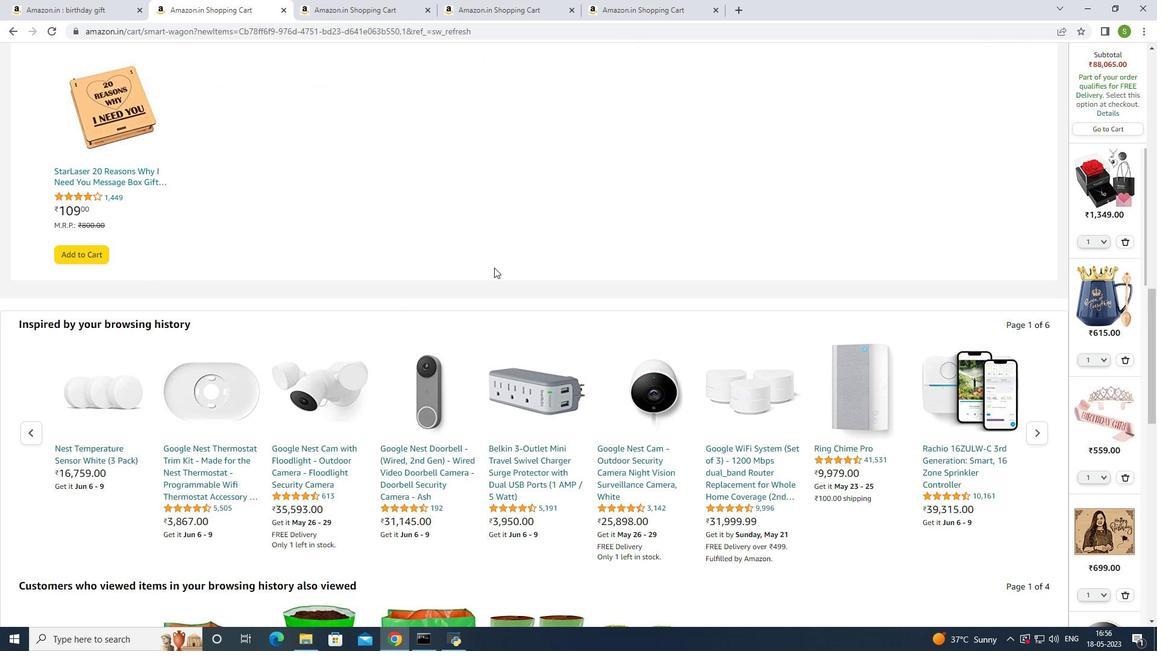 
Action: Mouse scrolled (494, 268) with delta (0, 0)
Screenshot: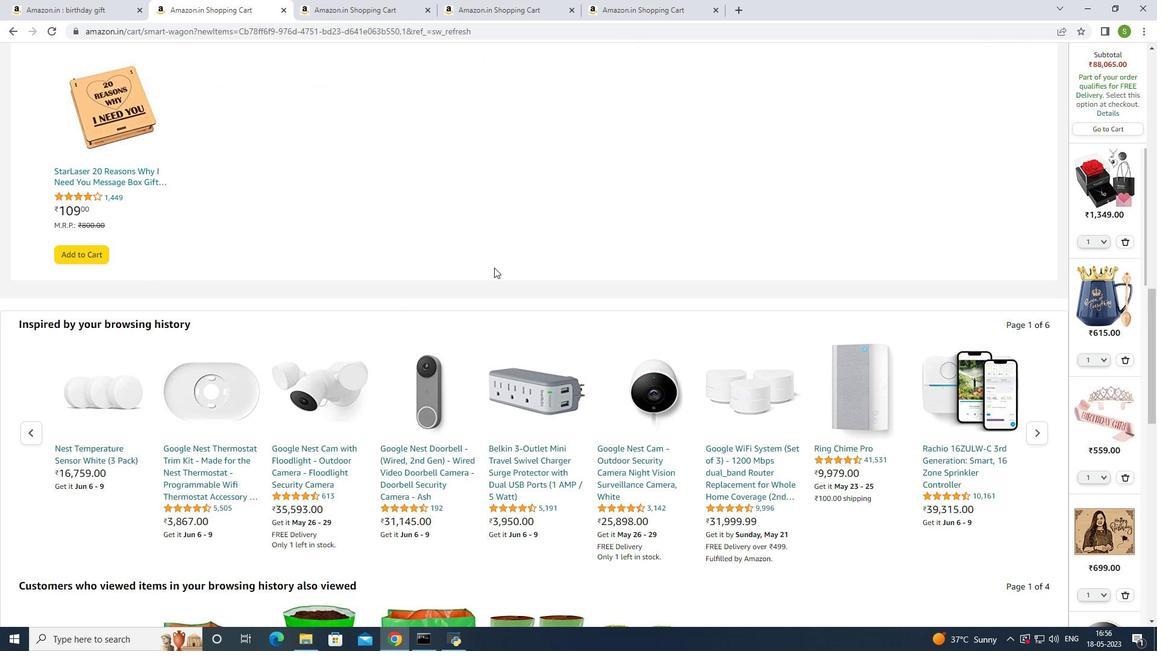 
Action: Mouse scrolled (494, 268) with delta (0, 0)
Screenshot: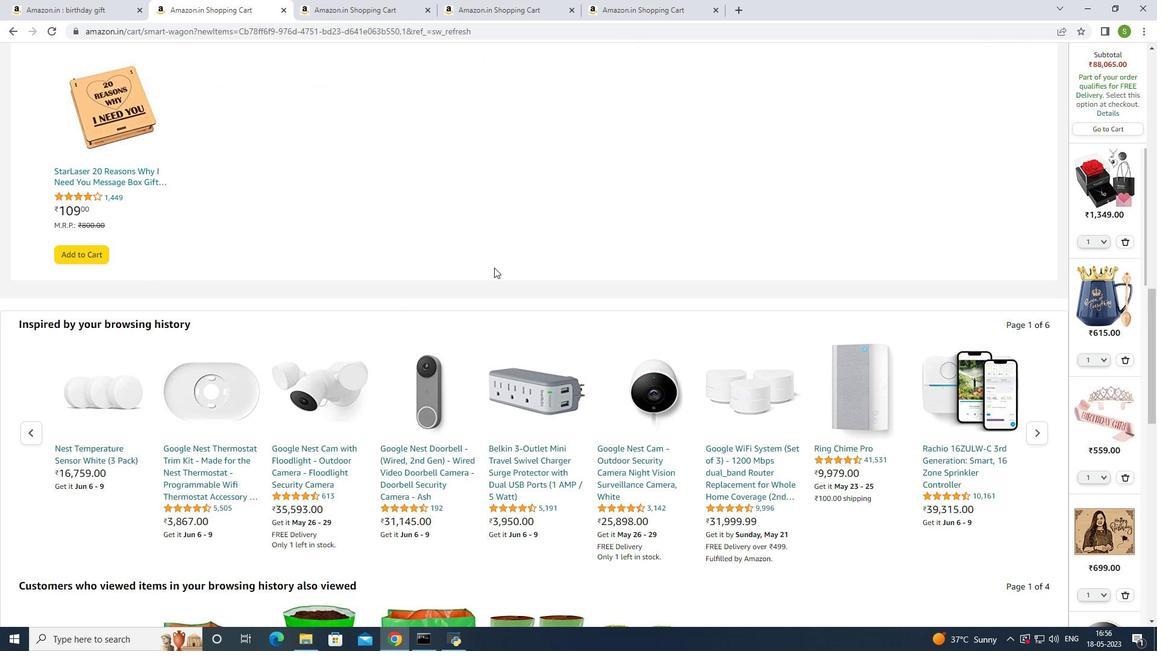 
Action: Mouse moved to (495, 264)
Screenshot: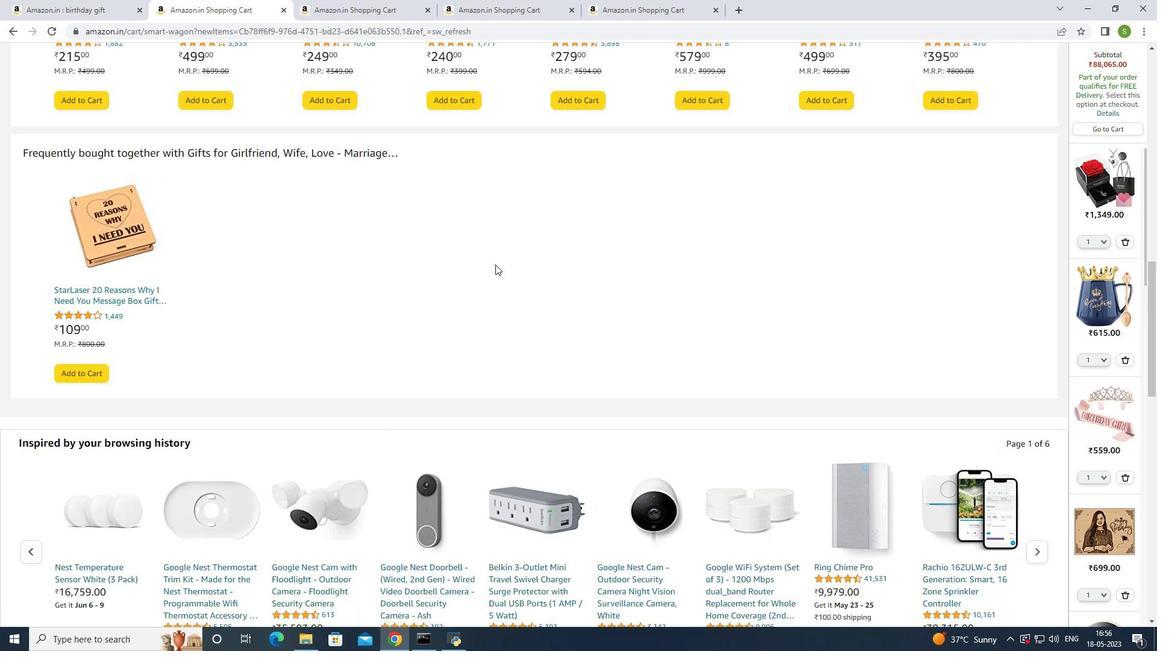 
Action: Mouse scrolled (495, 264) with delta (0, 0)
Screenshot: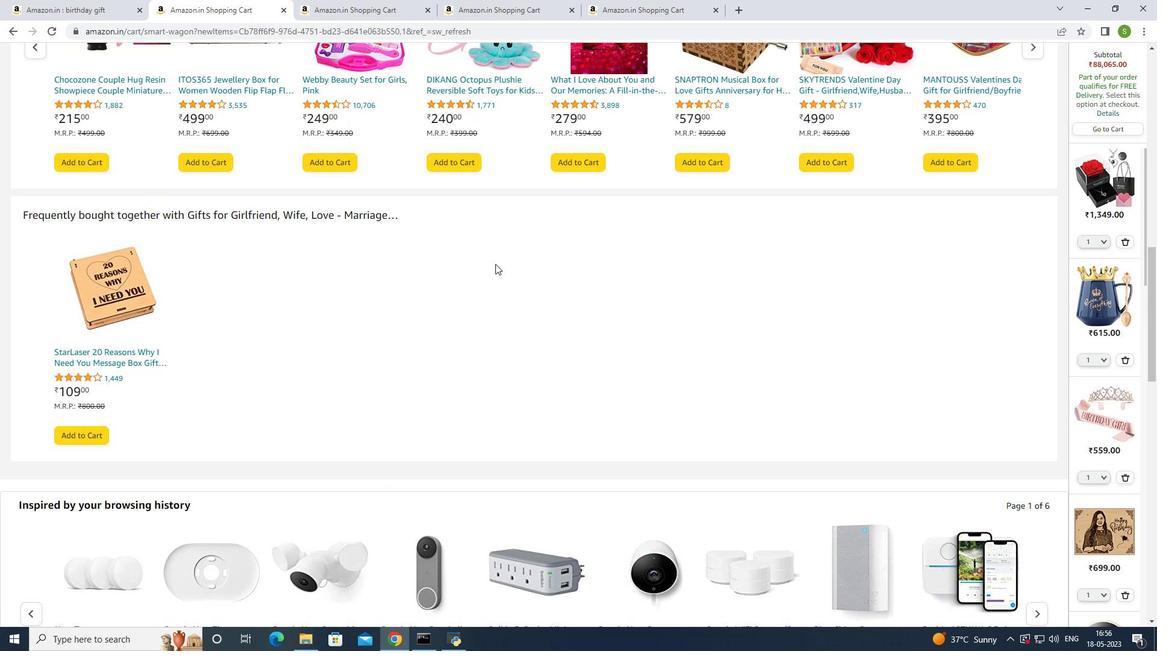 
Action: Mouse scrolled (495, 264) with delta (0, 0)
Screenshot: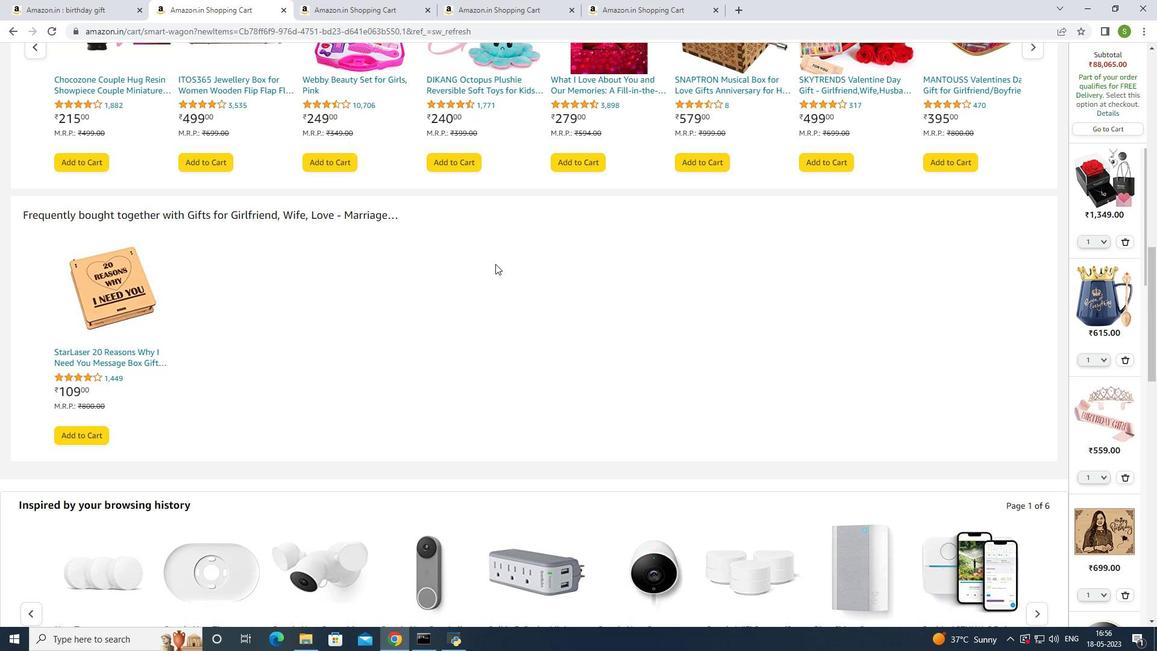 
Action: Mouse scrolled (495, 264) with delta (0, 0)
Screenshot: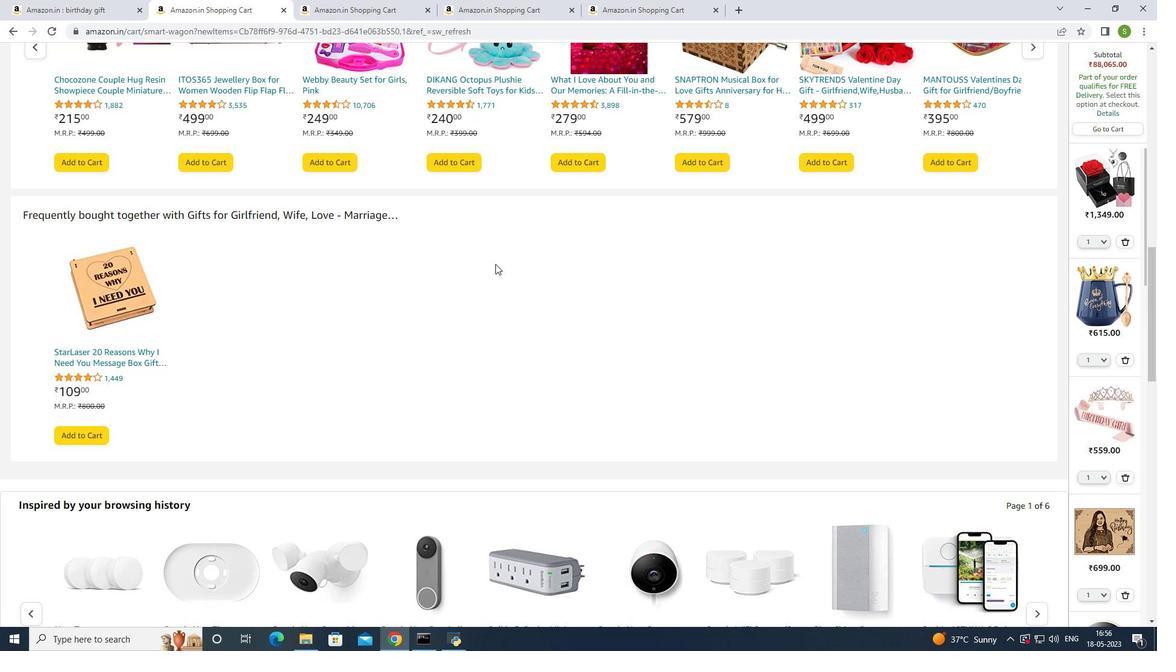 
Action: Mouse scrolled (495, 264) with delta (0, 0)
Screenshot: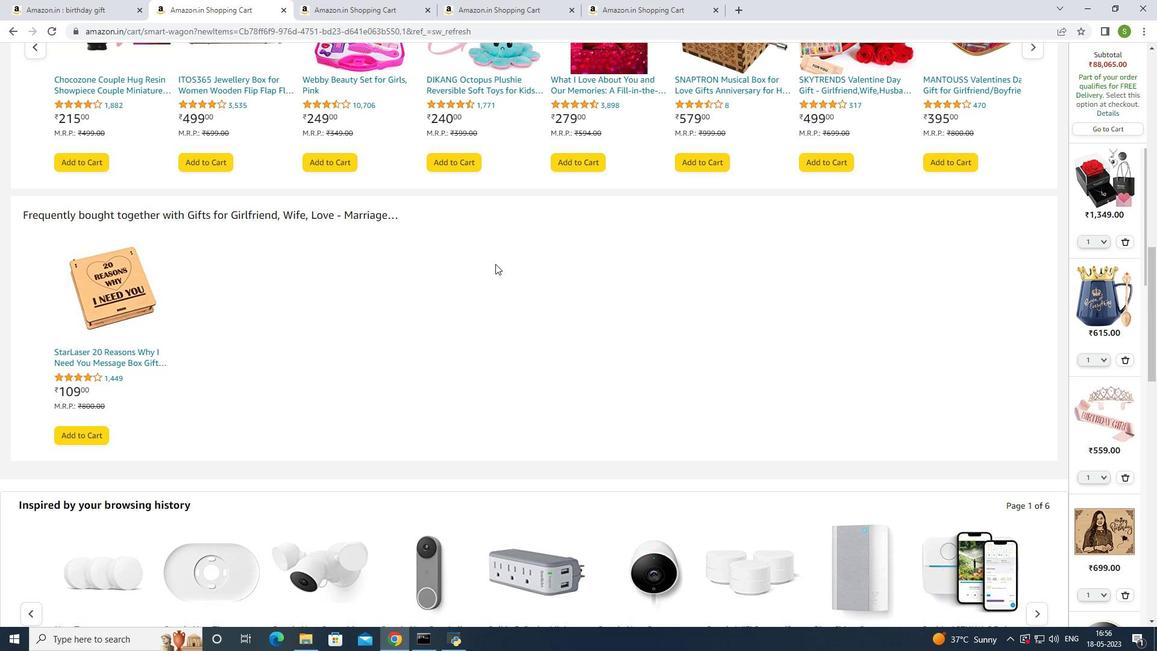 
Action: Mouse scrolled (495, 264) with delta (0, 0)
Screenshot: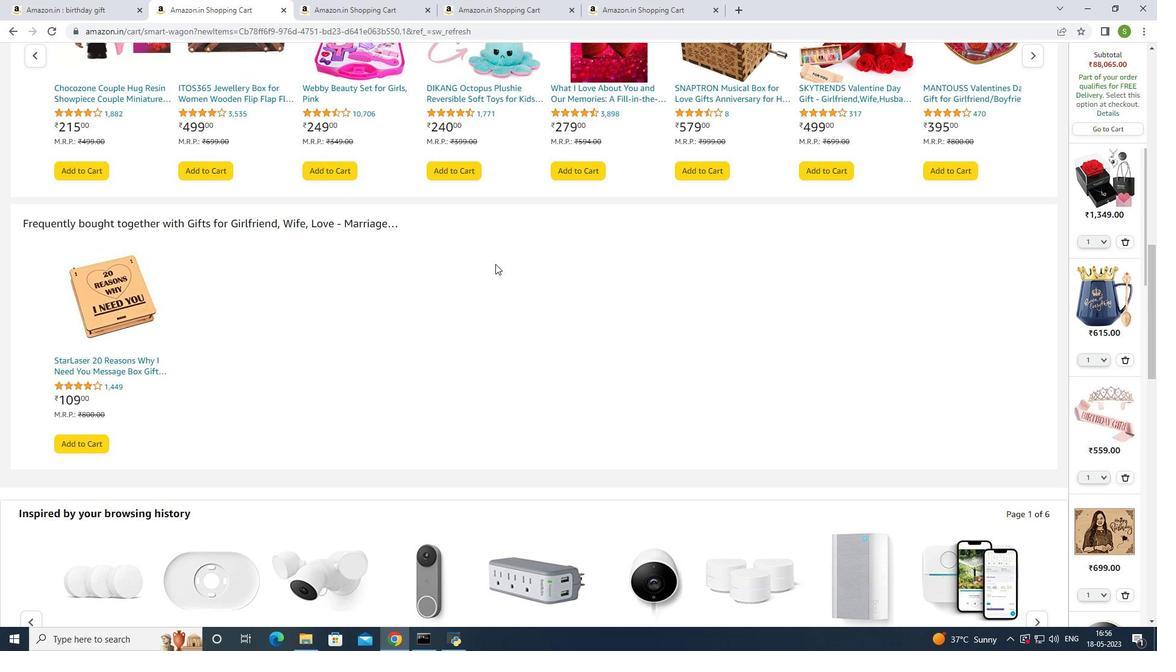 
Action: Mouse moved to (973, 303)
Screenshot: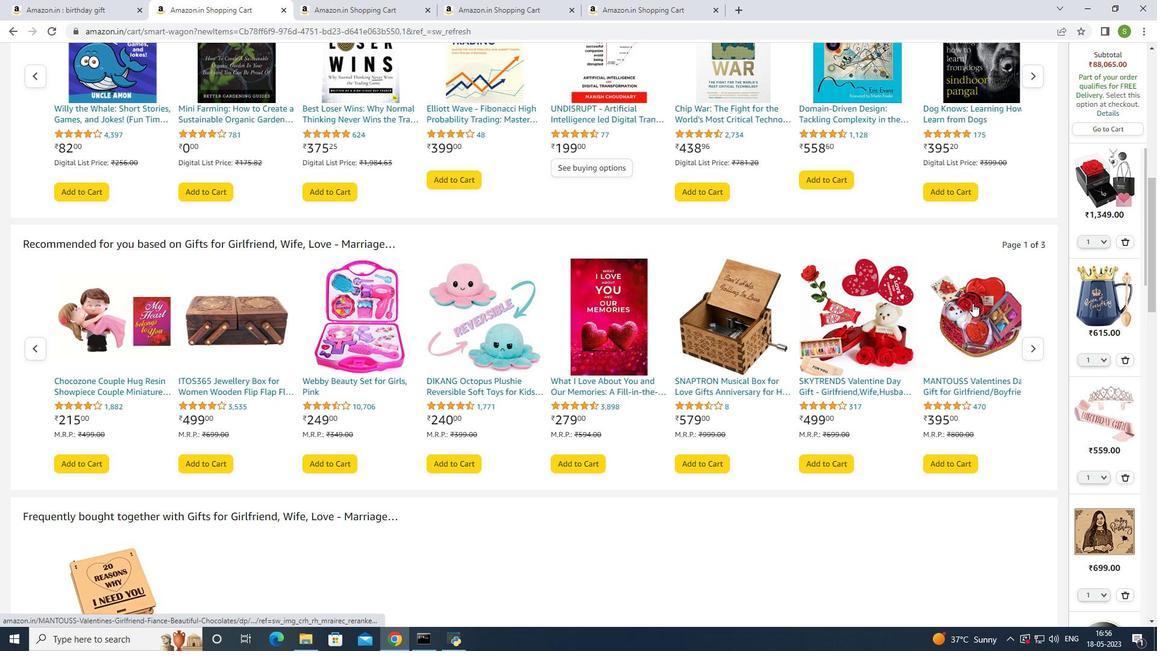 
Action: Mouse pressed left at (973, 303)
Screenshot: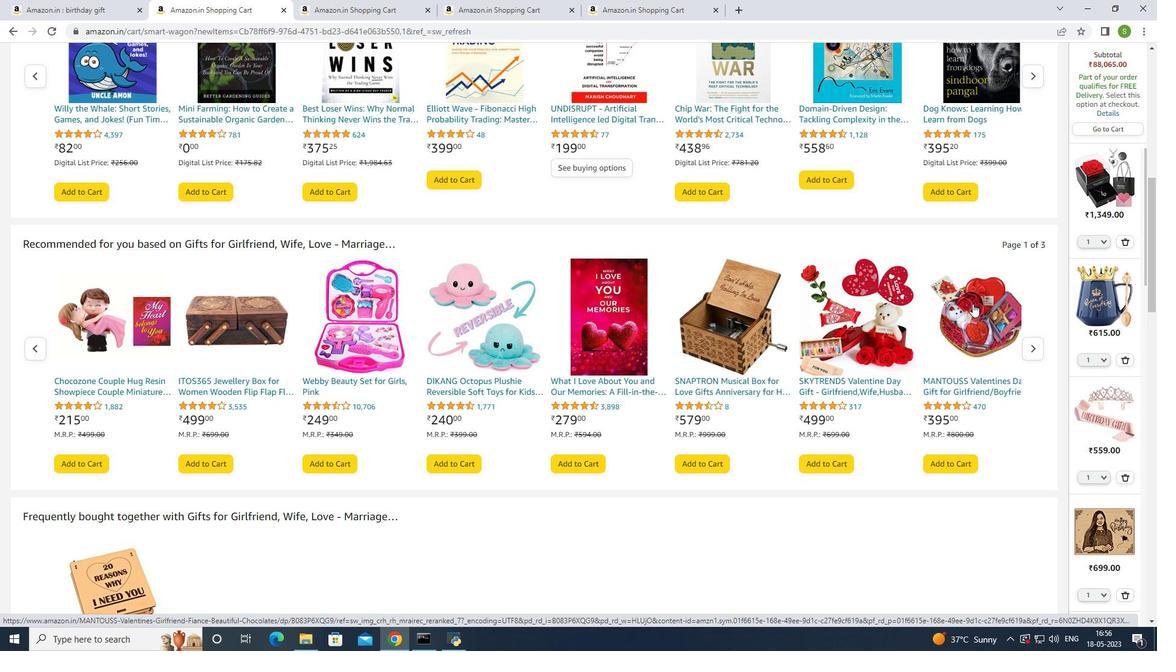 
Action: Mouse moved to (904, 354)
Screenshot: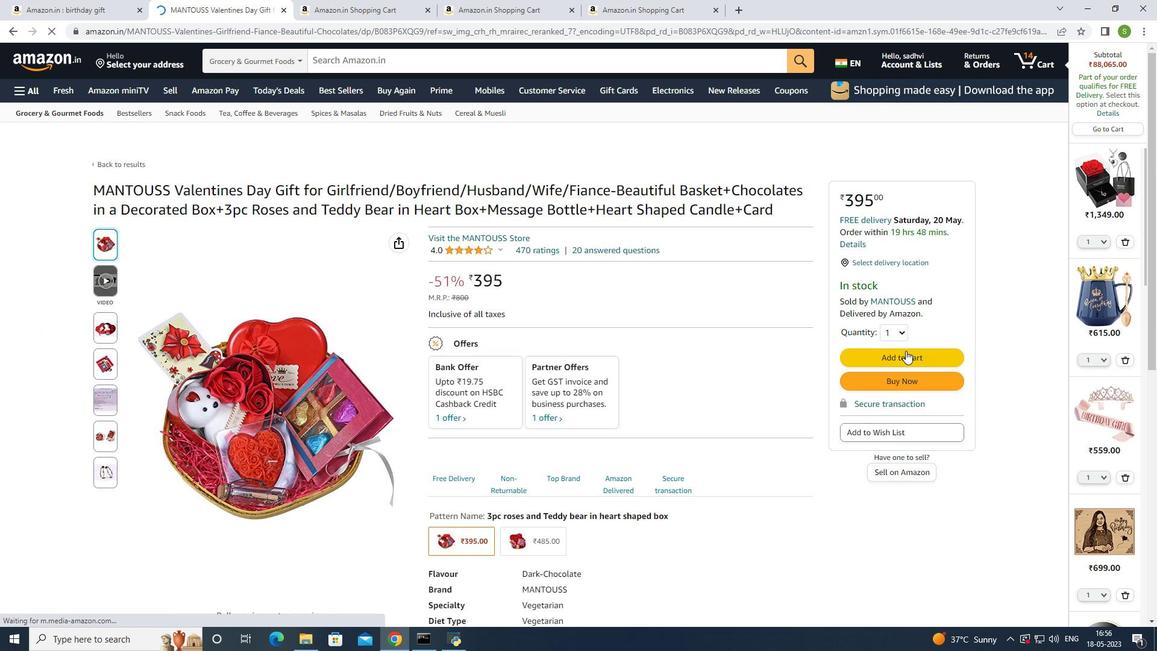 
Action: Mouse pressed left at (904, 354)
Screenshot: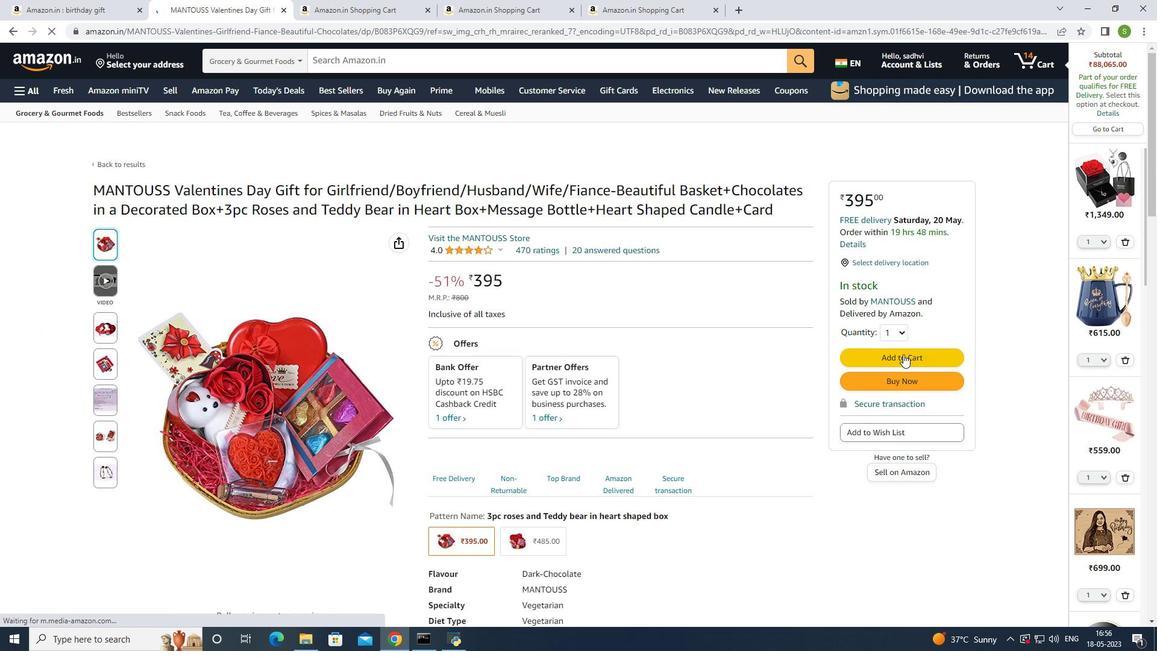
Action: Mouse moved to (106, 6)
Screenshot: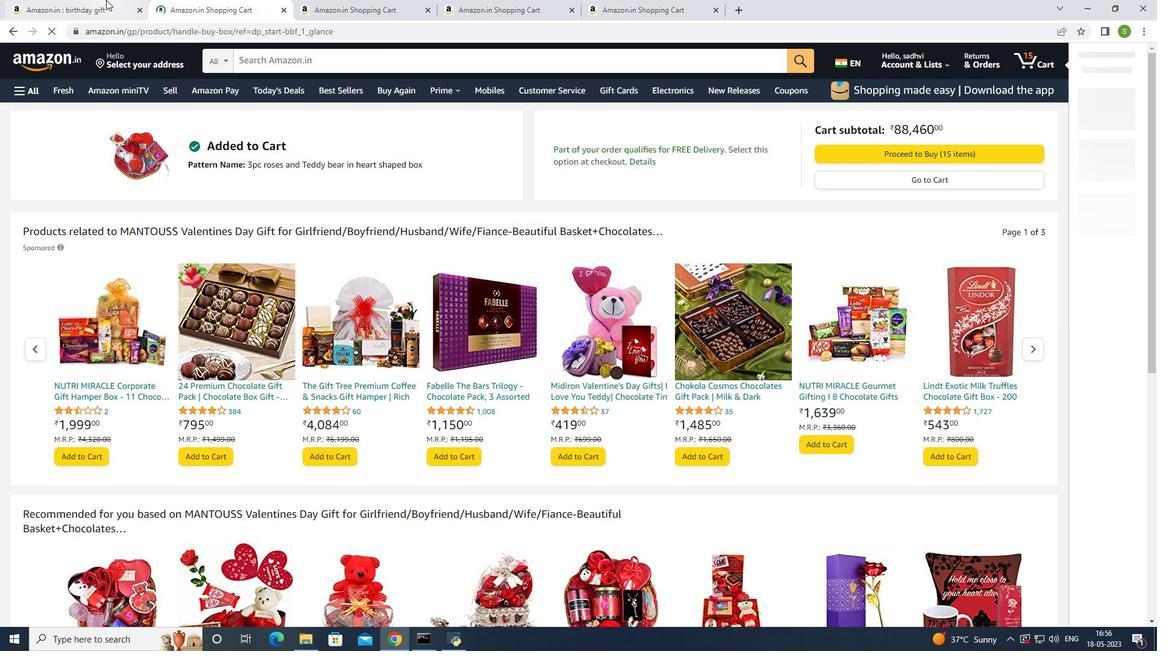 
Action: Mouse pressed left at (106, 6)
Screenshot: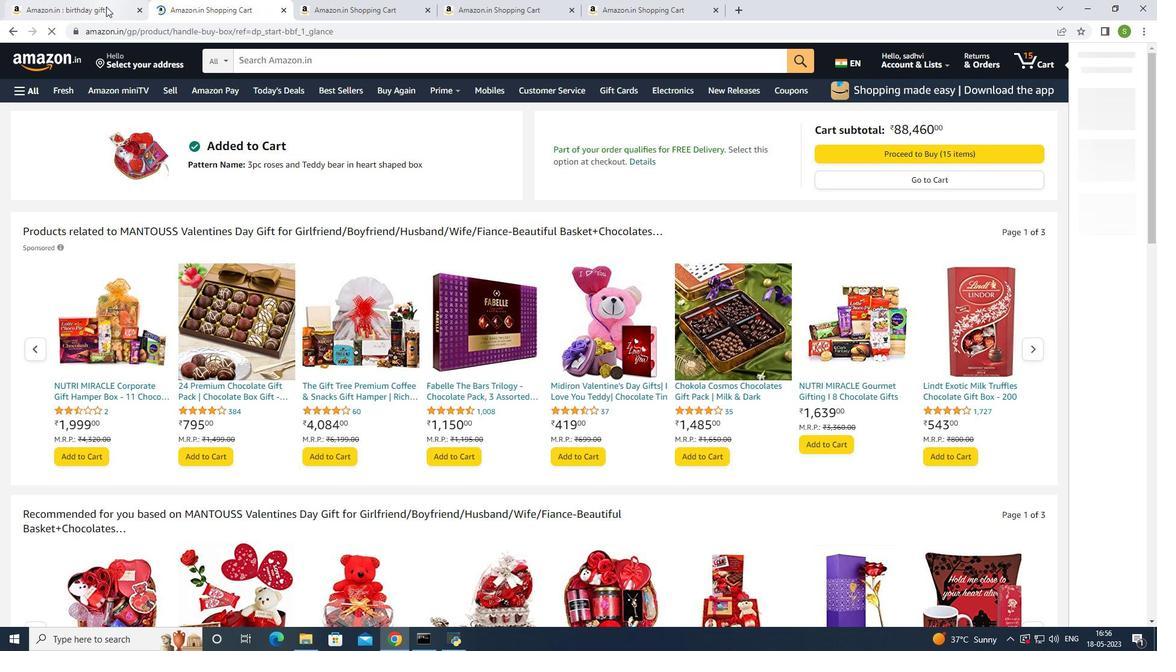 
Action: Mouse moved to (481, 212)
Screenshot: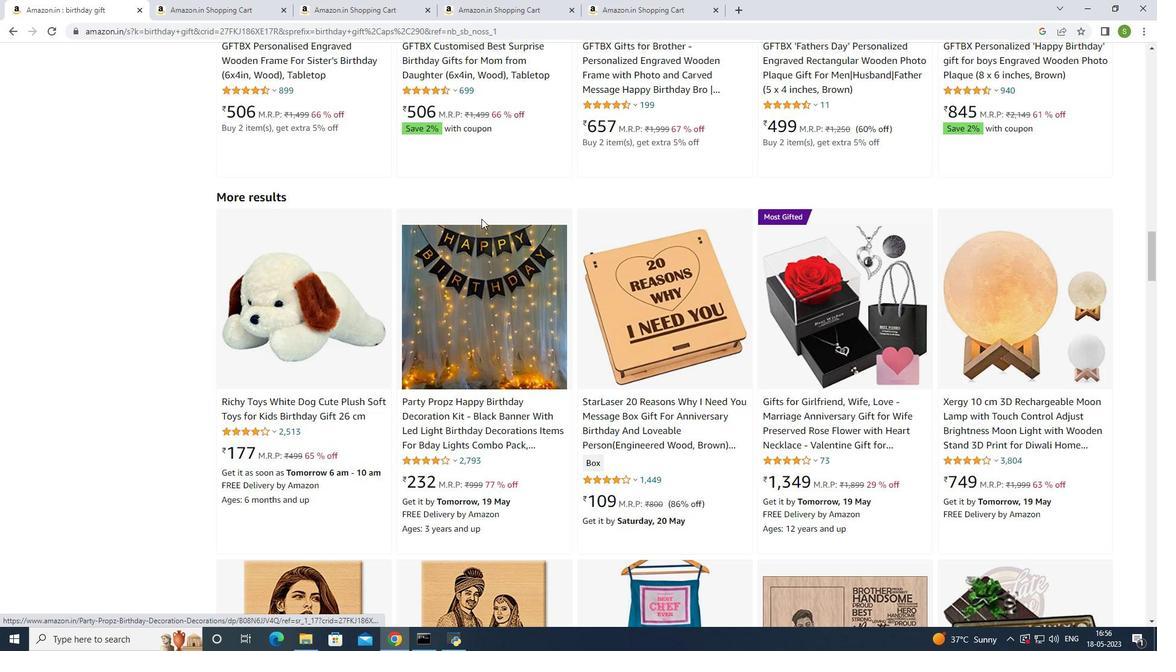 
Action: Mouse scrolled (481, 212) with delta (0, 0)
Screenshot: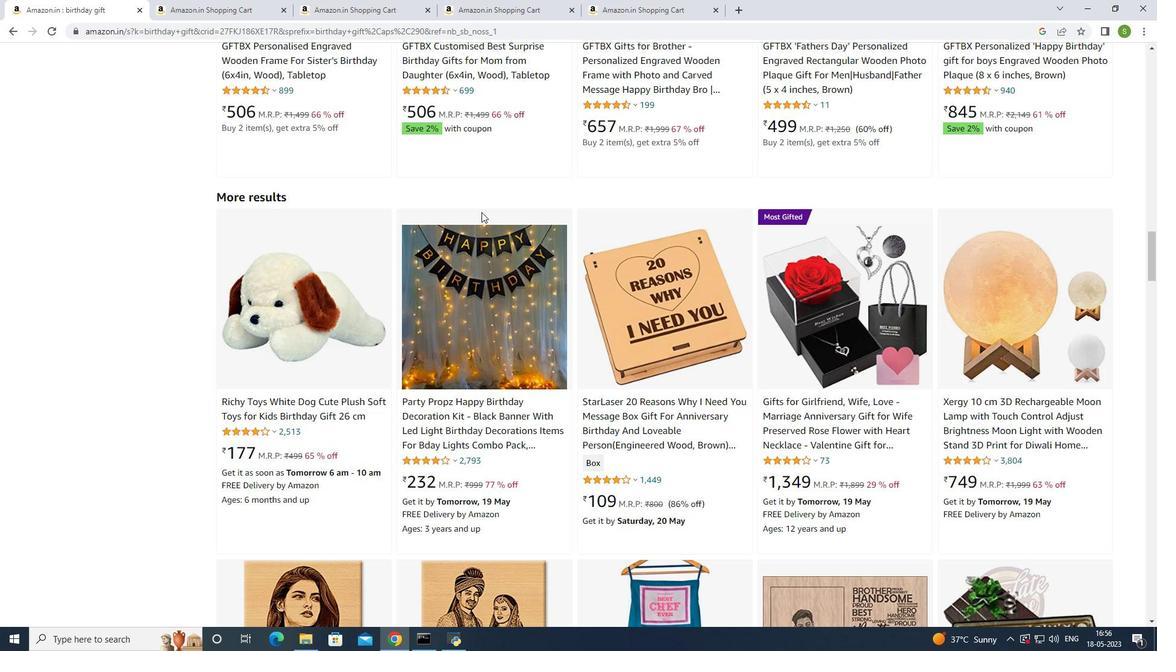 
Action: Mouse scrolled (481, 212) with delta (0, 0)
Screenshot: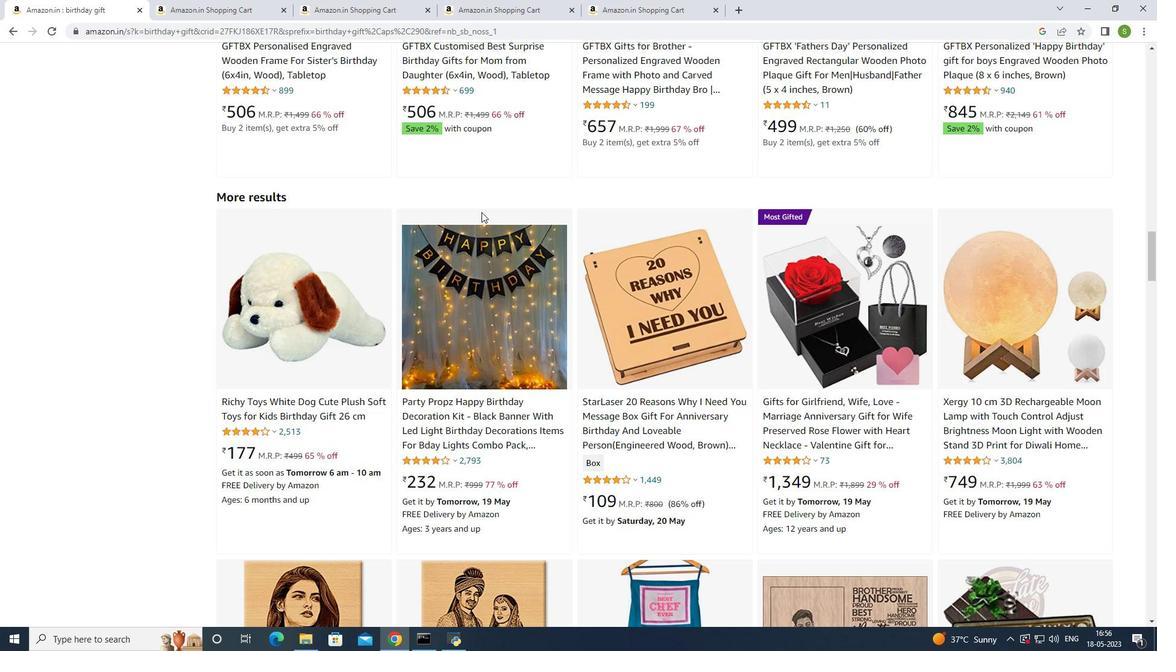 
Action: Mouse scrolled (481, 212) with delta (0, 0)
Screenshot: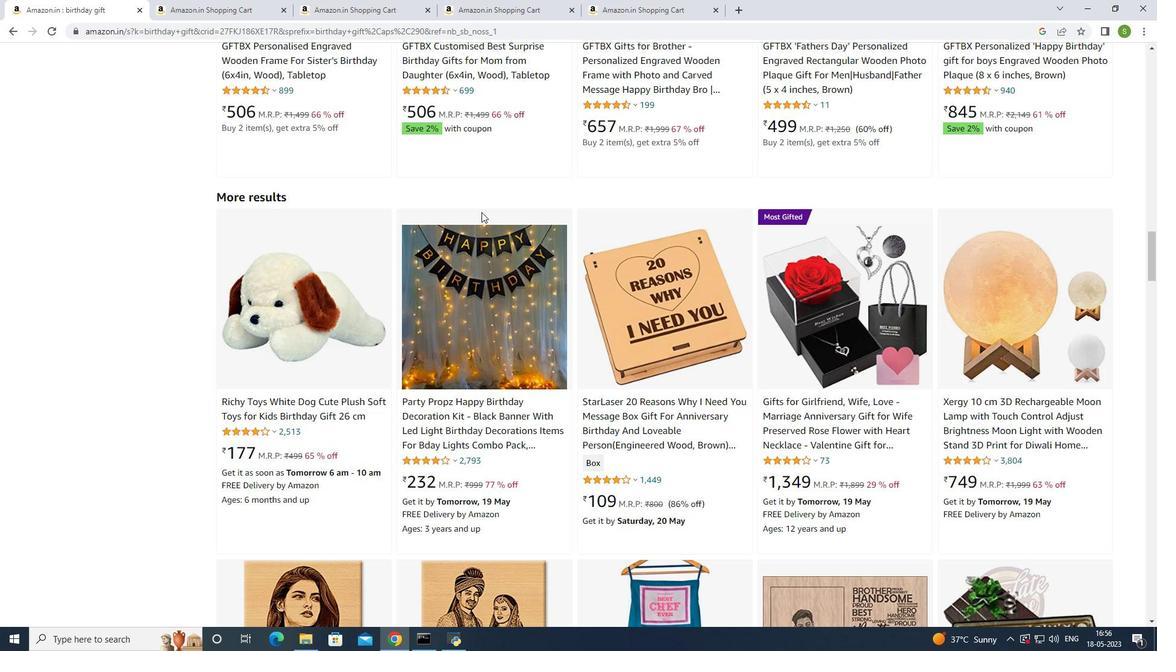 
Action: Mouse scrolled (481, 212) with delta (0, 0)
Screenshot: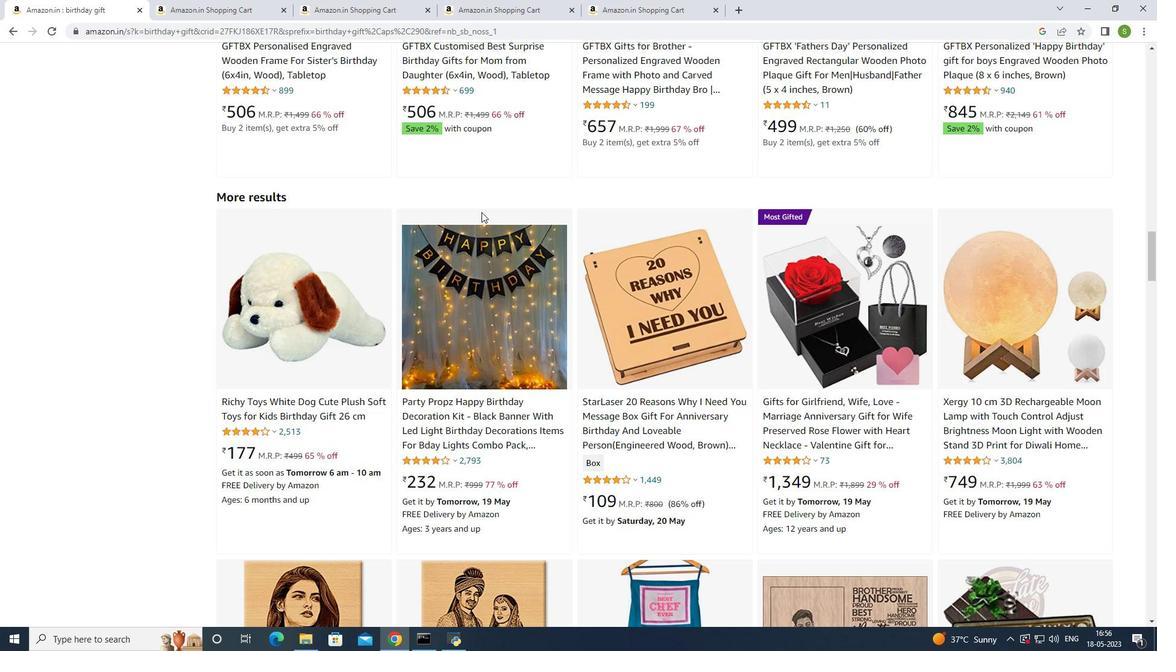 
Action: Mouse scrolled (481, 212) with delta (0, 0)
Screenshot: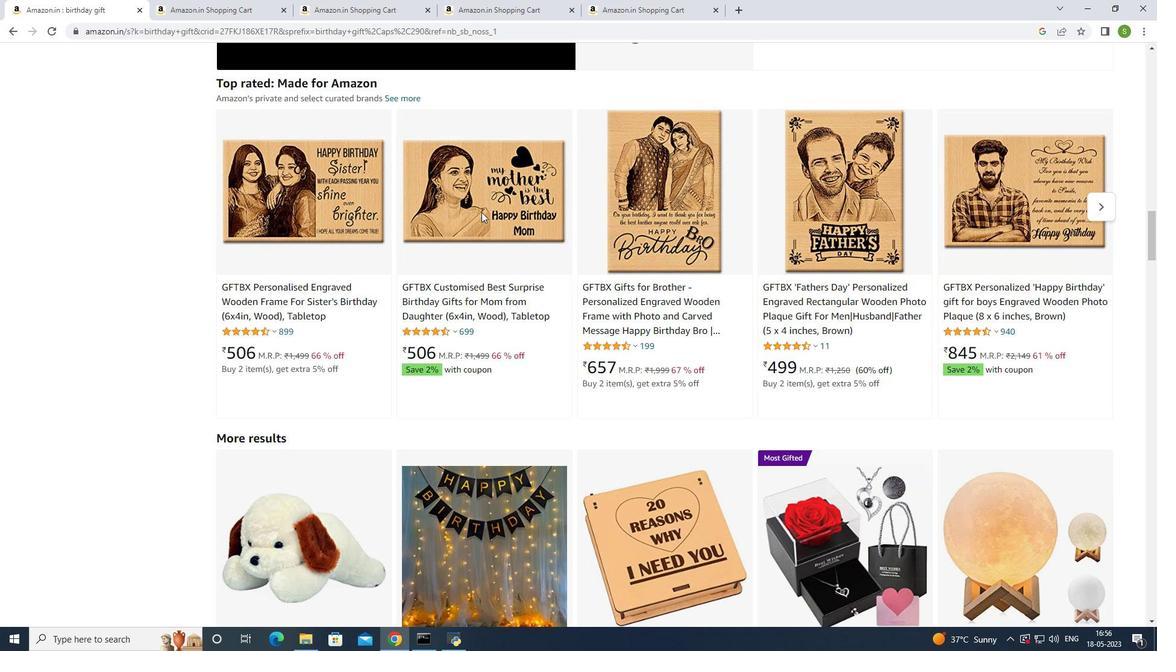 
Action: Mouse scrolled (481, 212) with delta (0, 0)
Screenshot: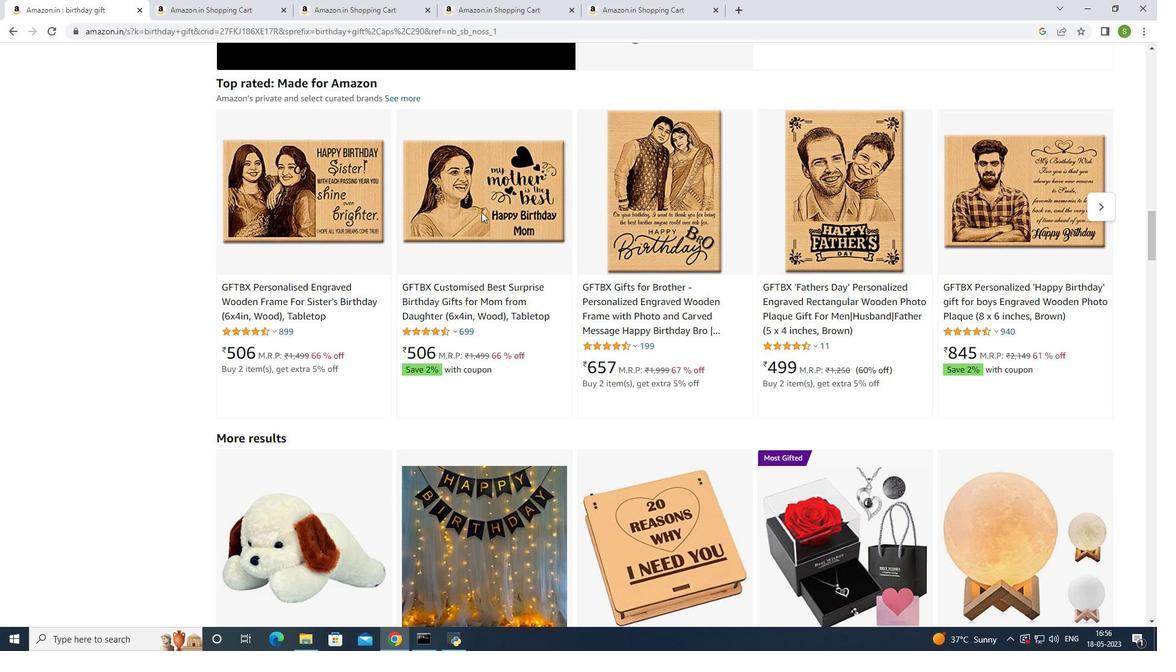 
Action: Mouse scrolled (481, 212) with delta (0, 0)
Screenshot: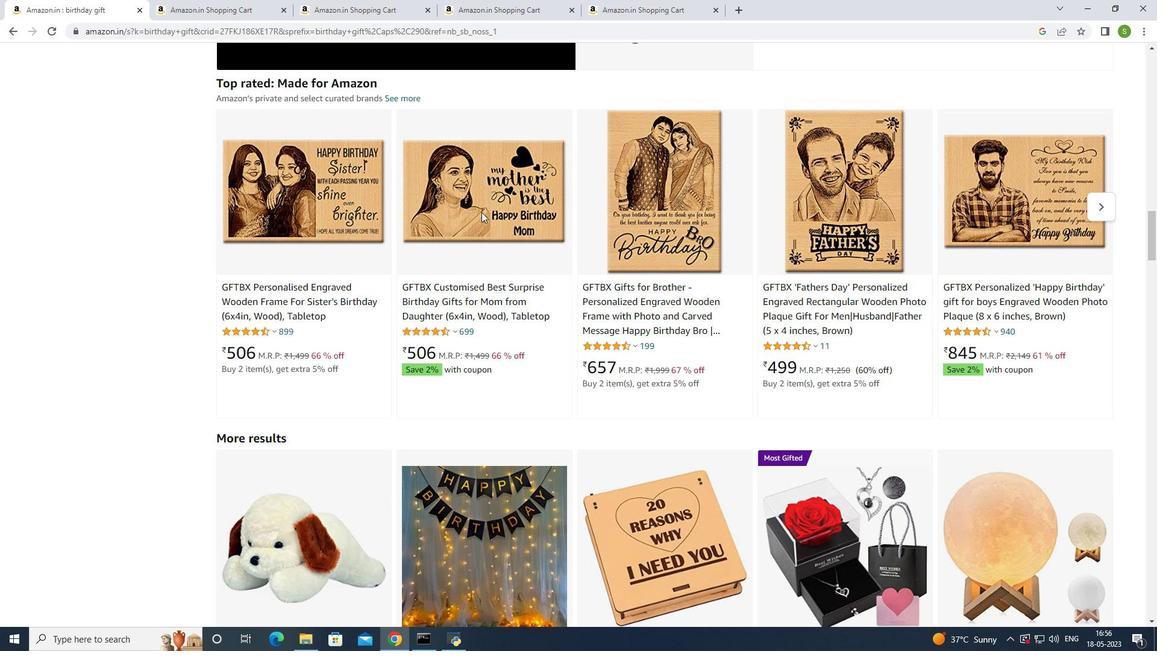 
Action: Mouse scrolled (481, 212) with delta (0, 0)
Screenshot: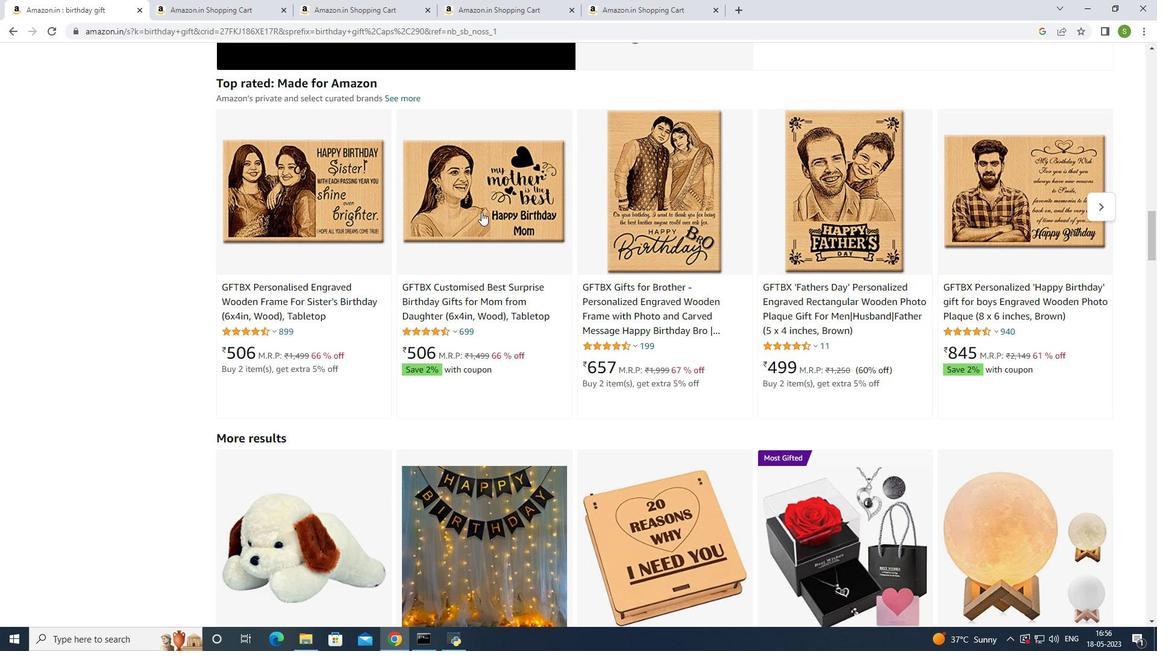 
Action: Mouse scrolled (481, 212) with delta (0, 0)
Screenshot: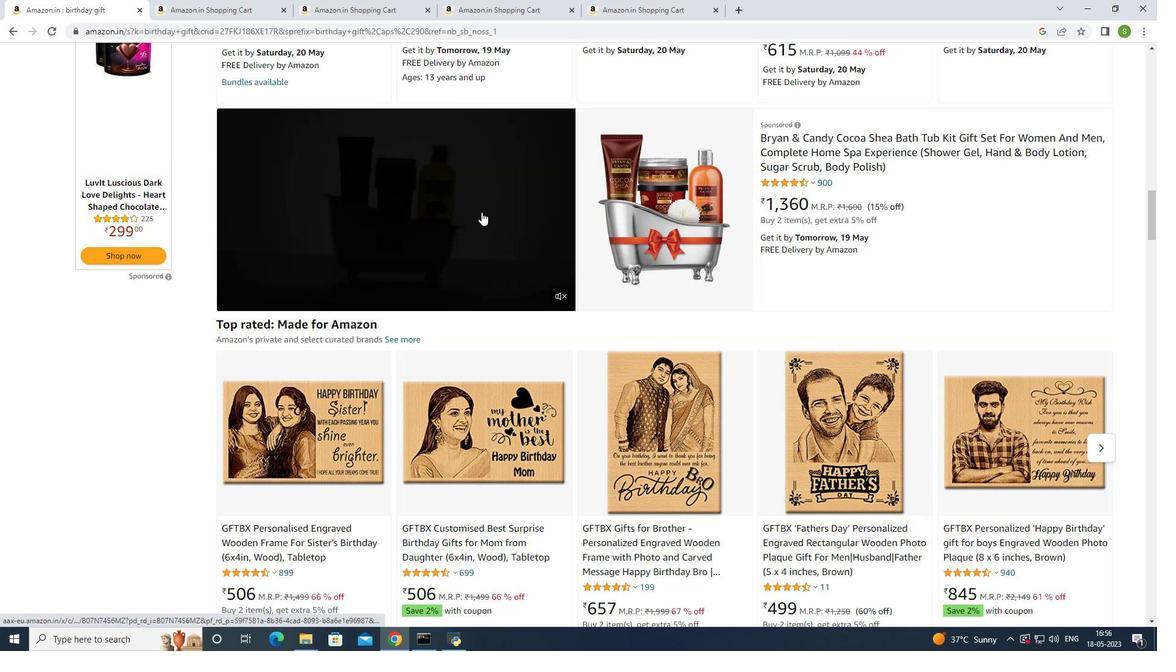 
Action: Mouse scrolled (481, 212) with delta (0, 0)
Screenshot: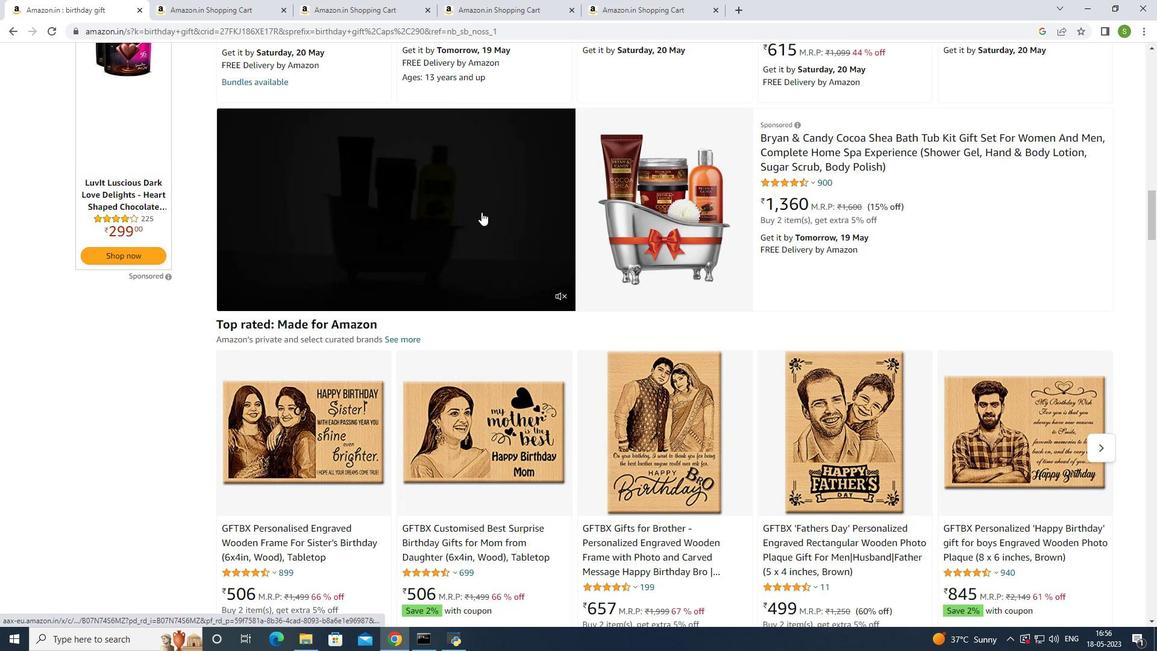 
Action: Mouse scrolled (481, 212) with delta (0, 0)
Screenshot: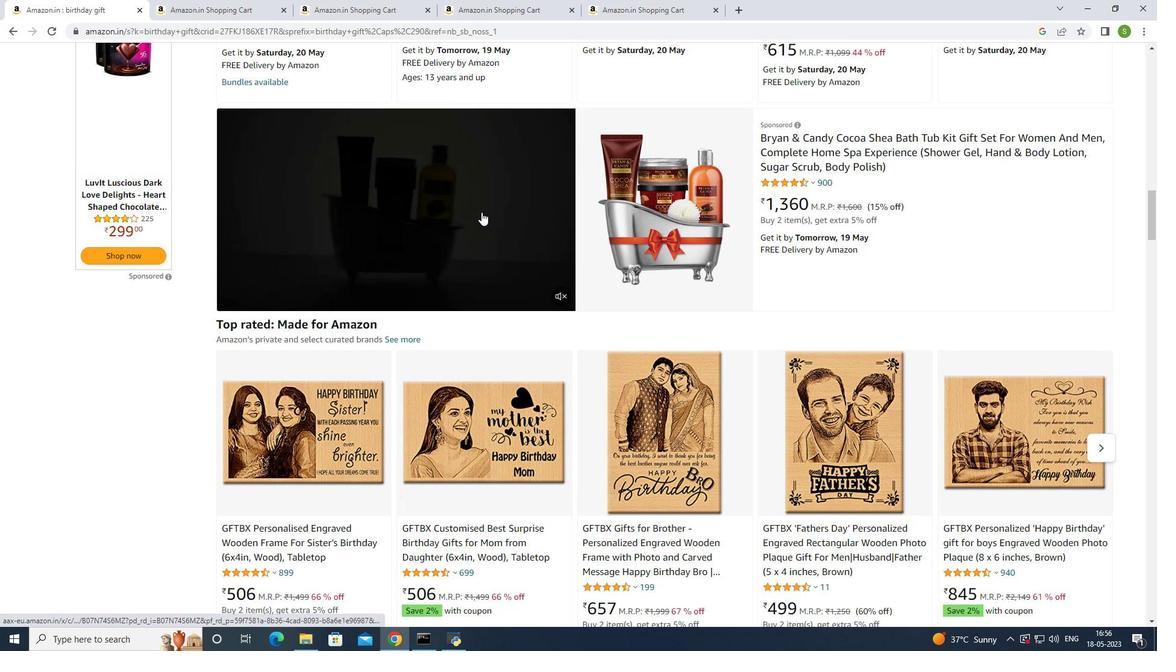 
Action: Mouse scrolled (481, 212) with delta (0, 0)
Screenshot: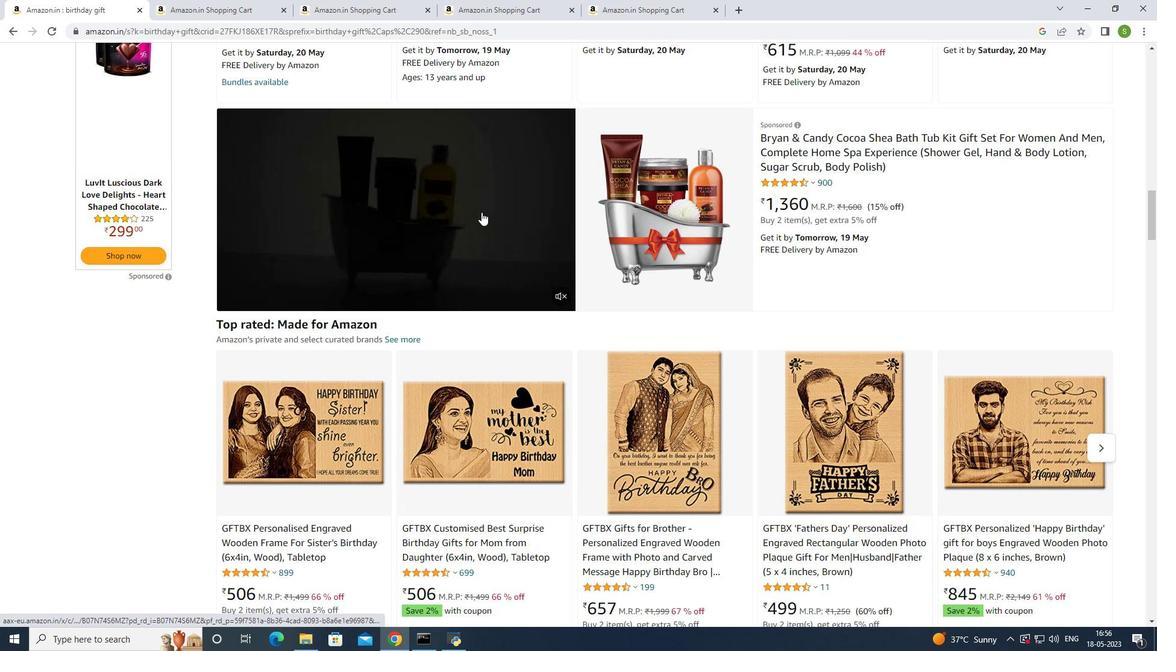 
Action: Mouse scrolled (481, 212) with delta (0, 0)
Screenshot: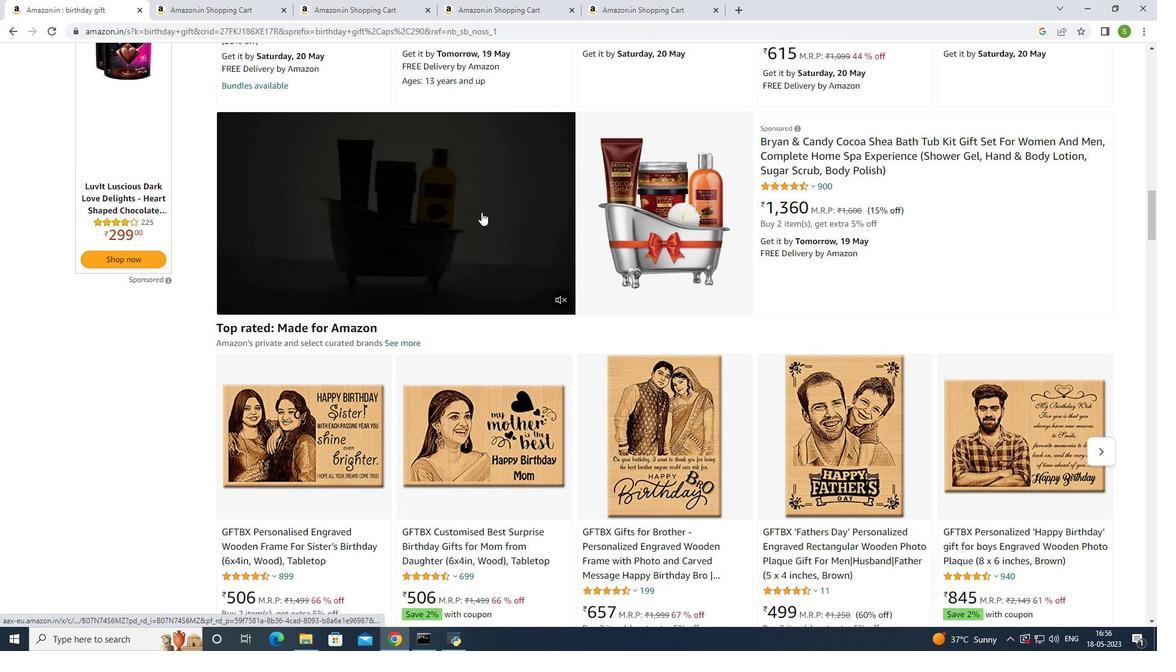 
Action: Mouse scrolled (481, 212) with delta (0, 0)
Screenshot: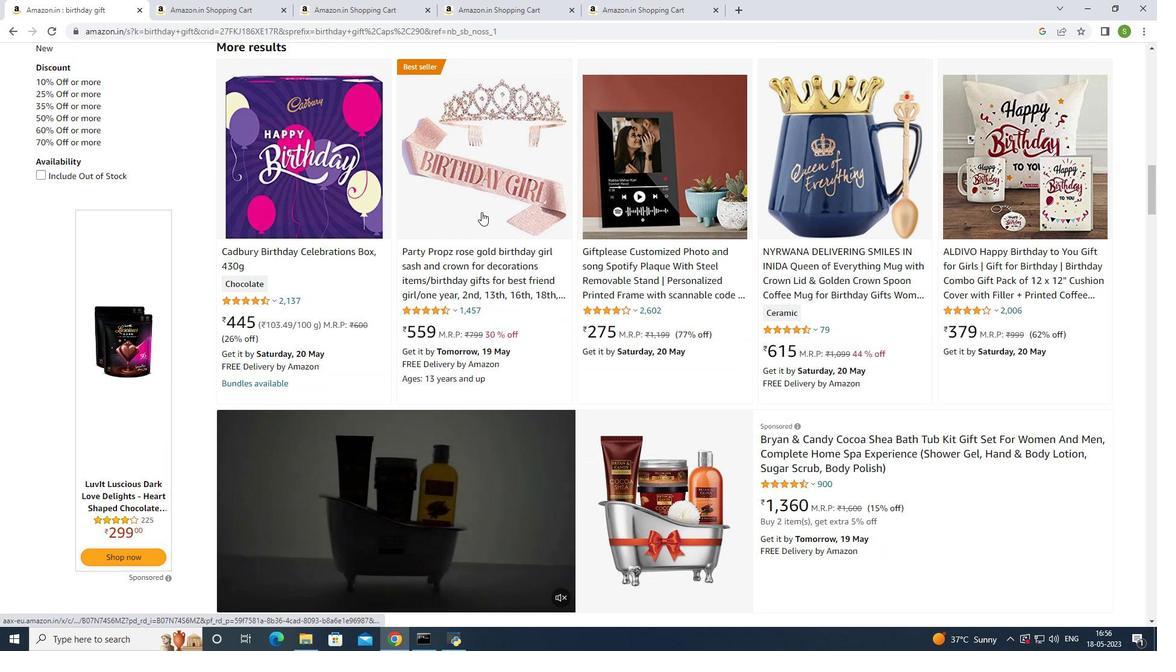 
Action: Mouse scrolled (481, 212) with delta (0, 0)
Screenshot: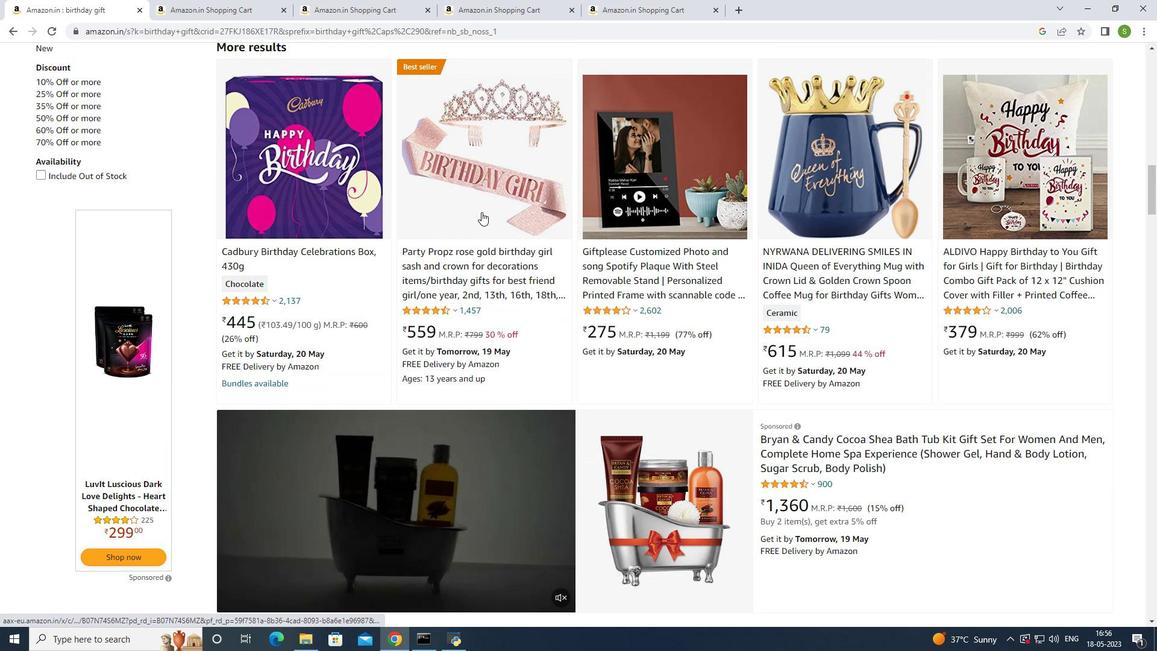 
Action: Mouse scrolled (481, 212) with delta (0, 0)
Screenshot: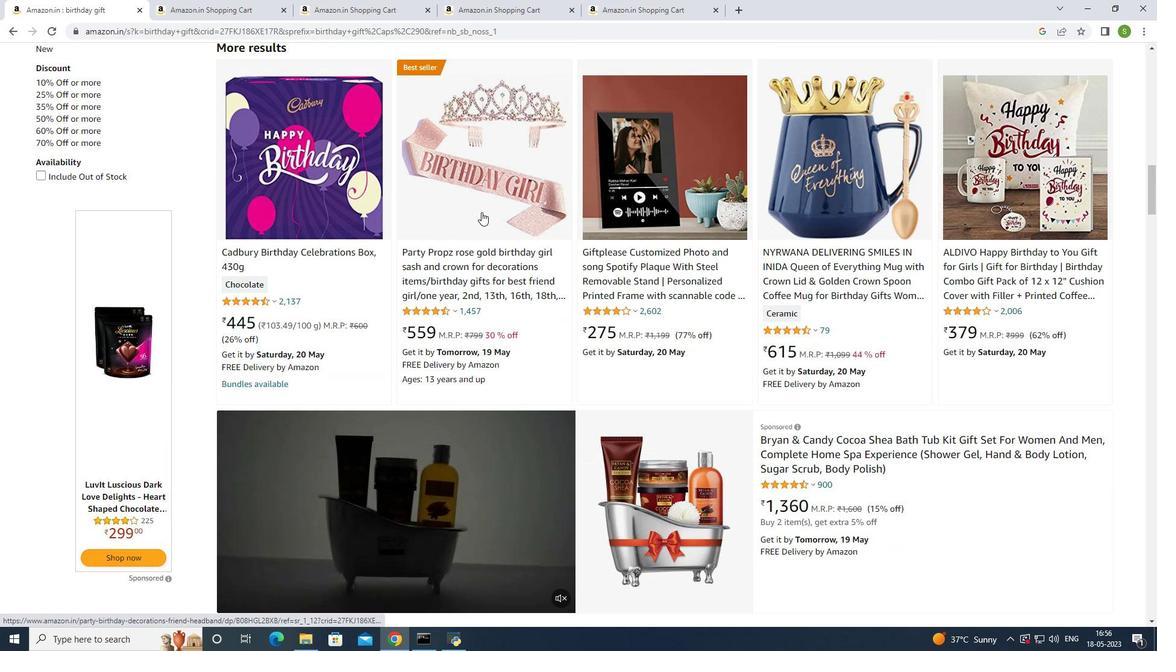 
Action: Mouse scrolled (481, 212) with delta (0, 0)
Screenshot: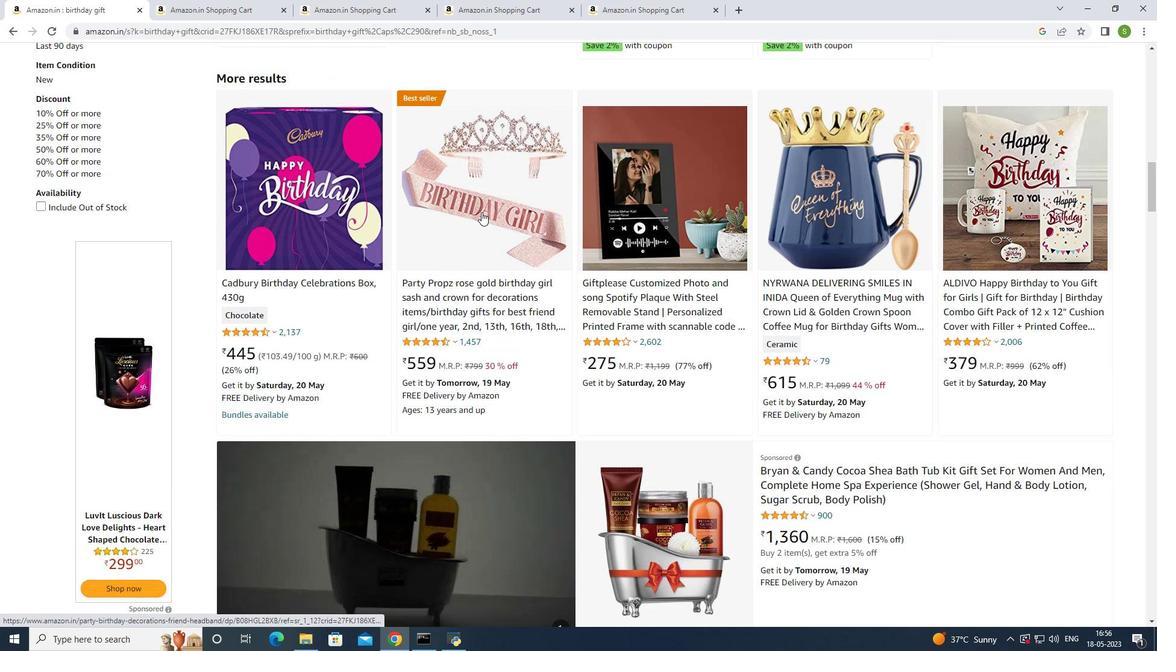
Action: Mouse scrolled (481, 212) with delta (0, 0)
Screenshot: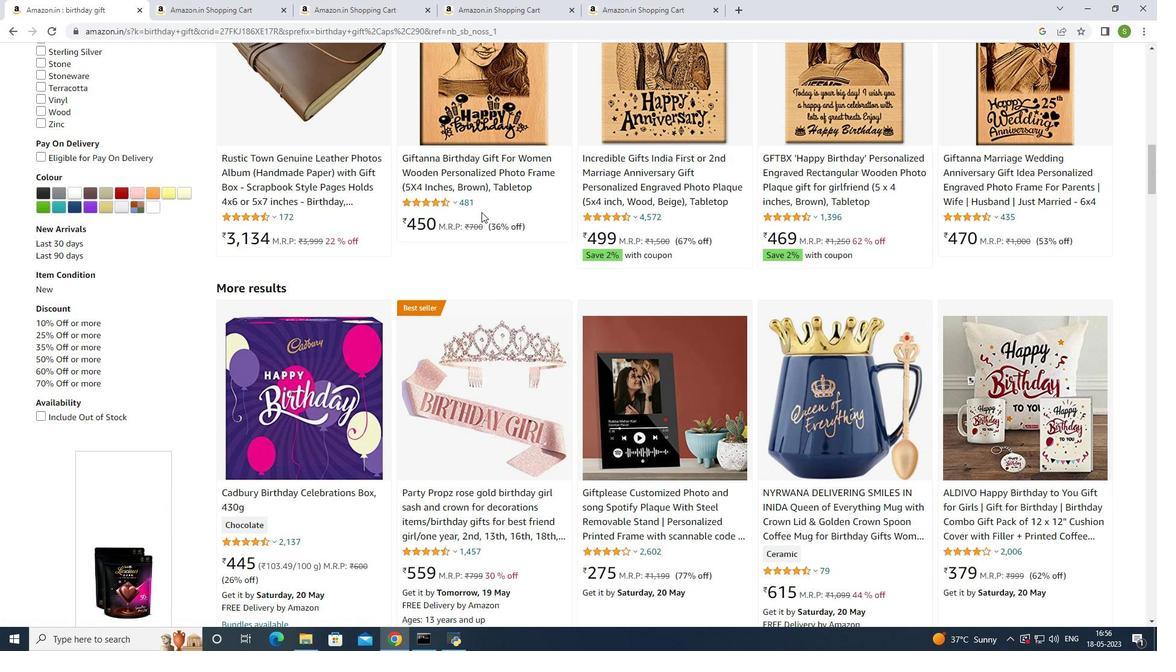 
Action: Mouse scrolled (481, 212) with delta (0, 0)
Screenshot: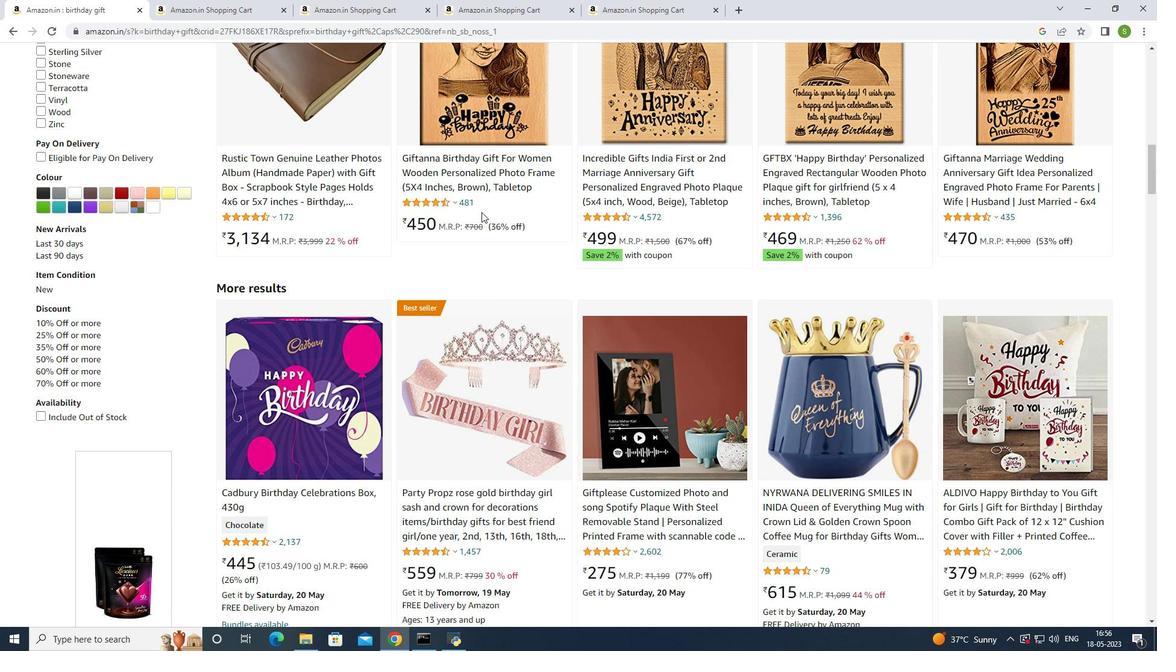 
Action: Mouse scrolled (481, 212) with delta (0, 0)
Screenshot: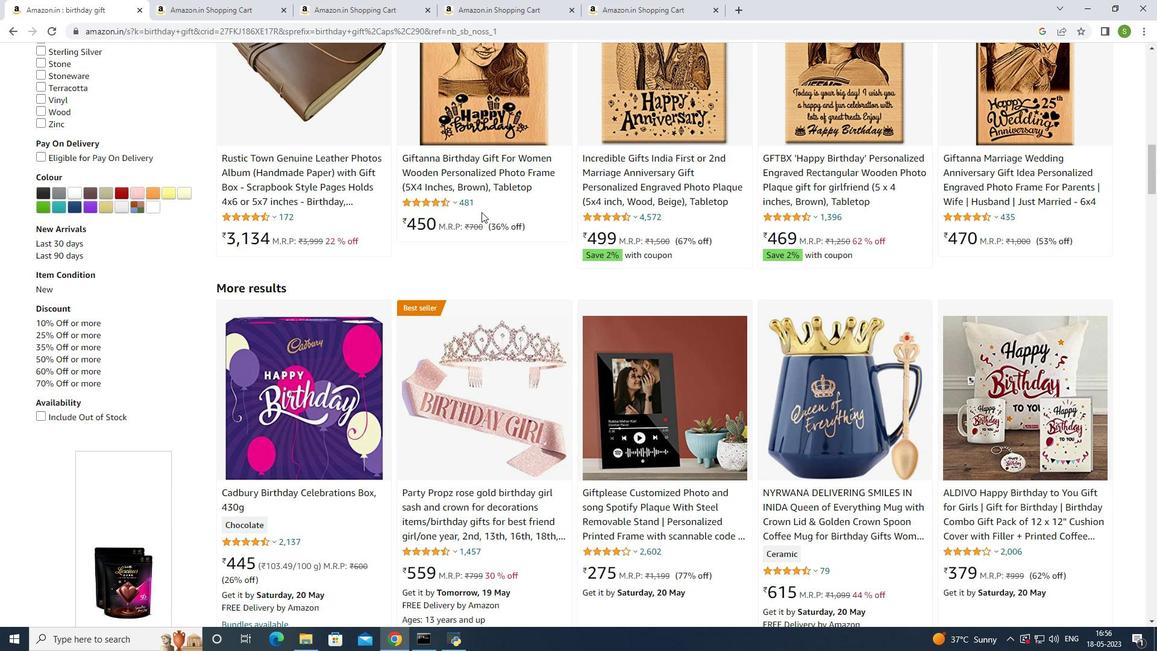 
Action: Mouse scrolled (481, 212) with delta (0, 0)
Screenshot: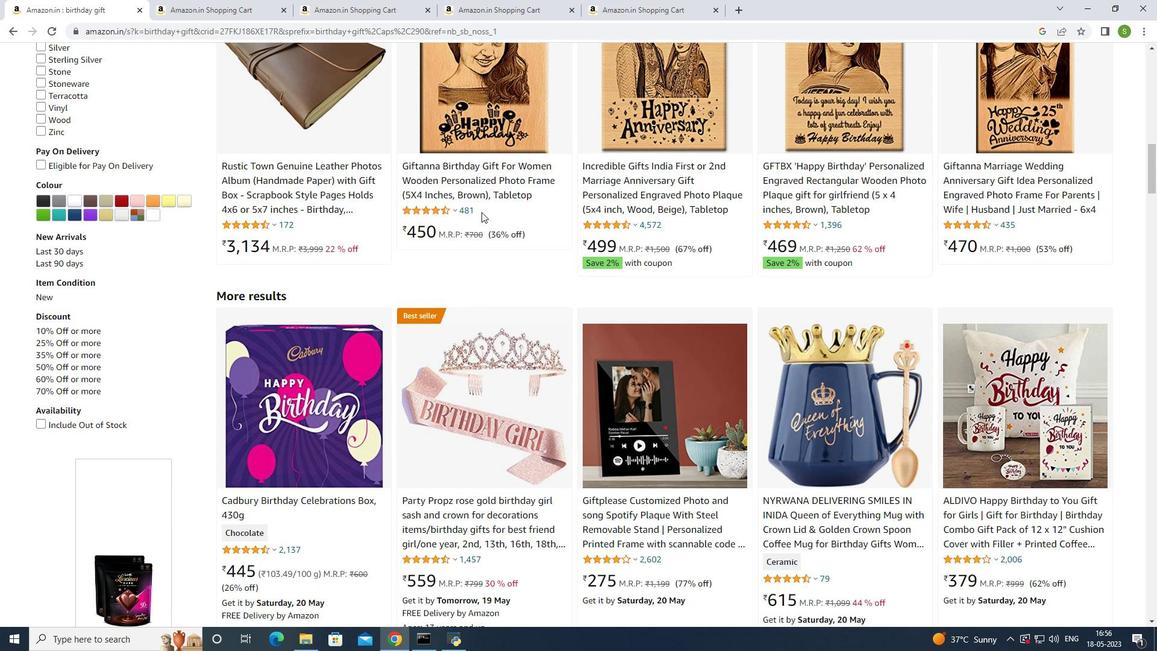 
Action: Mouse moved to (379, 276)
Screenshot: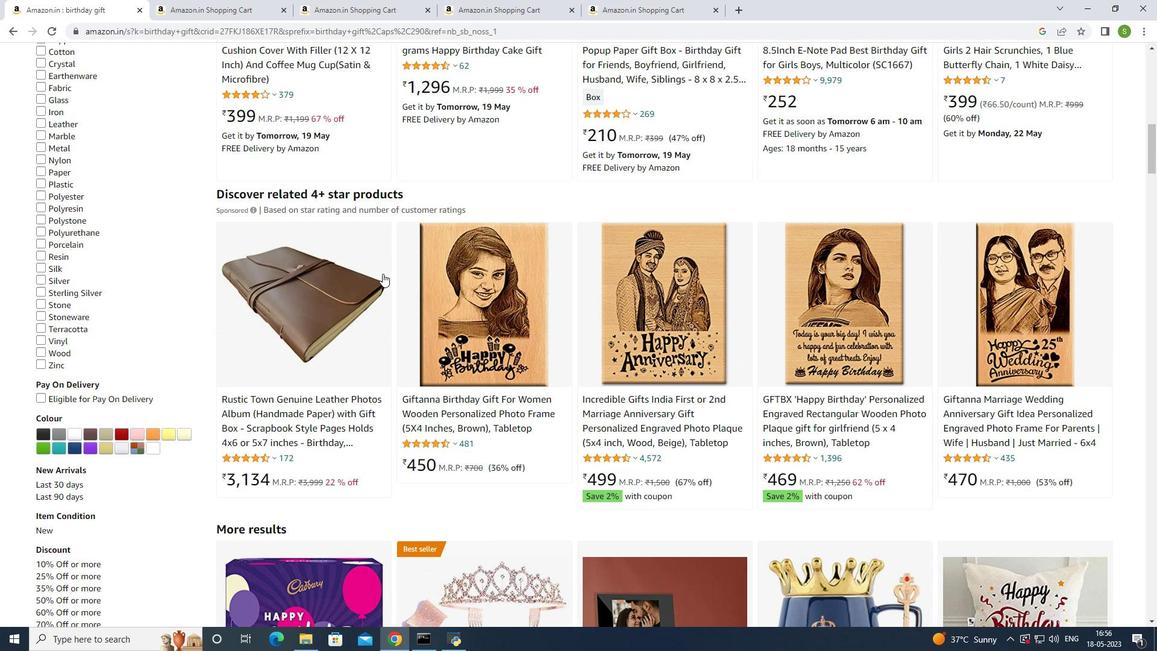 
Action: Mouse pressed left at (379, 276)
Screenshot: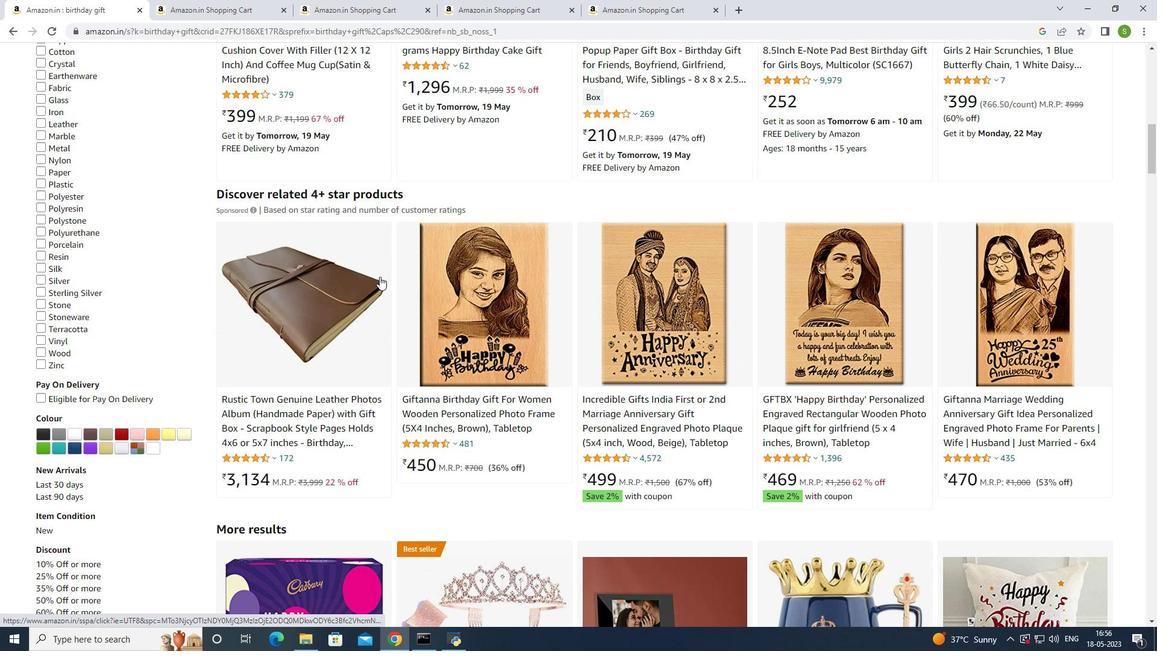 
Action: Mouse moved to (907, 368)
Screenshot: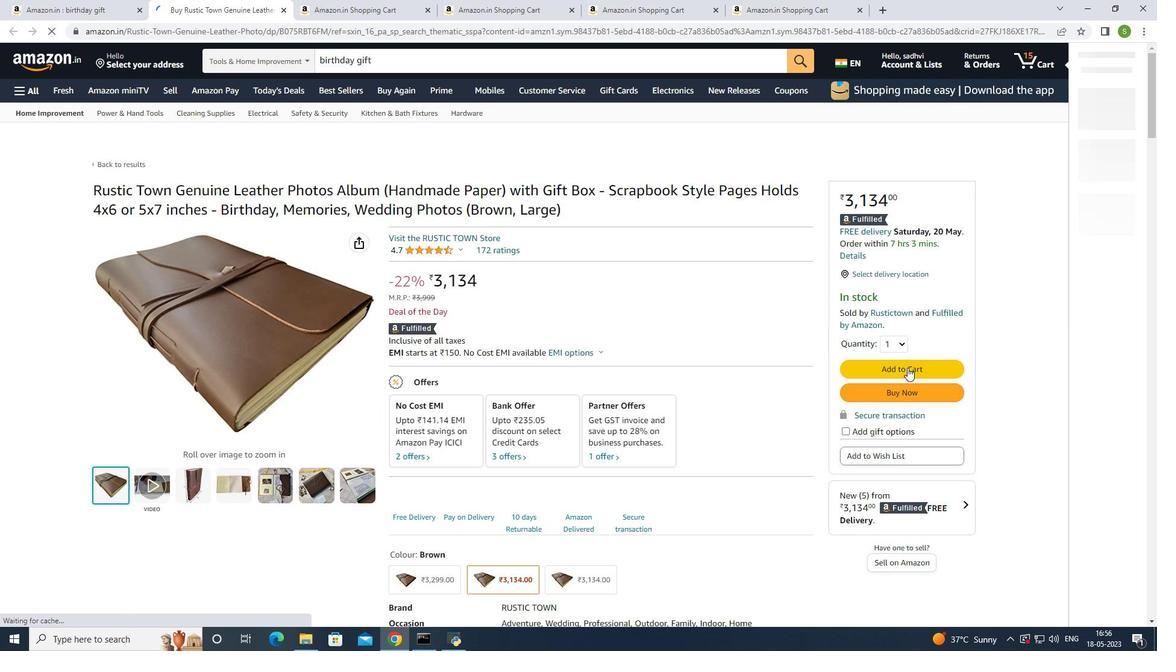 
Action: Mouse pressed left at (907, 368)
Screenshot: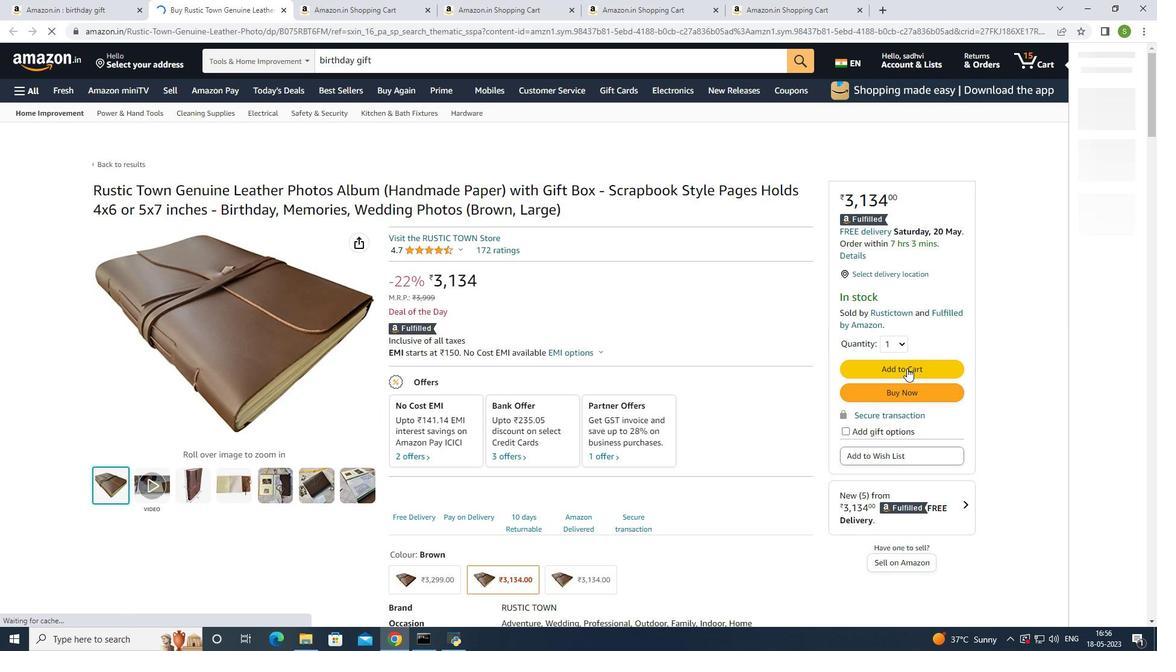 
Action: Mouse moved to (284, 9)
Screenshot: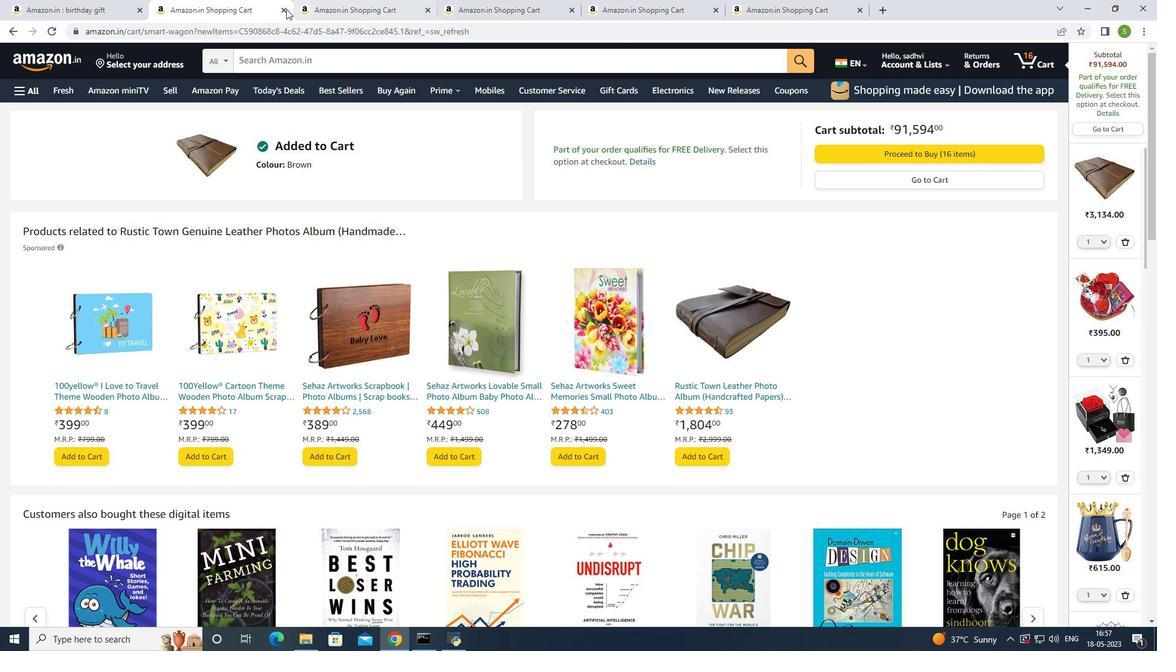 
Action: Mouse pressed left at (284, 9)
Screenshot: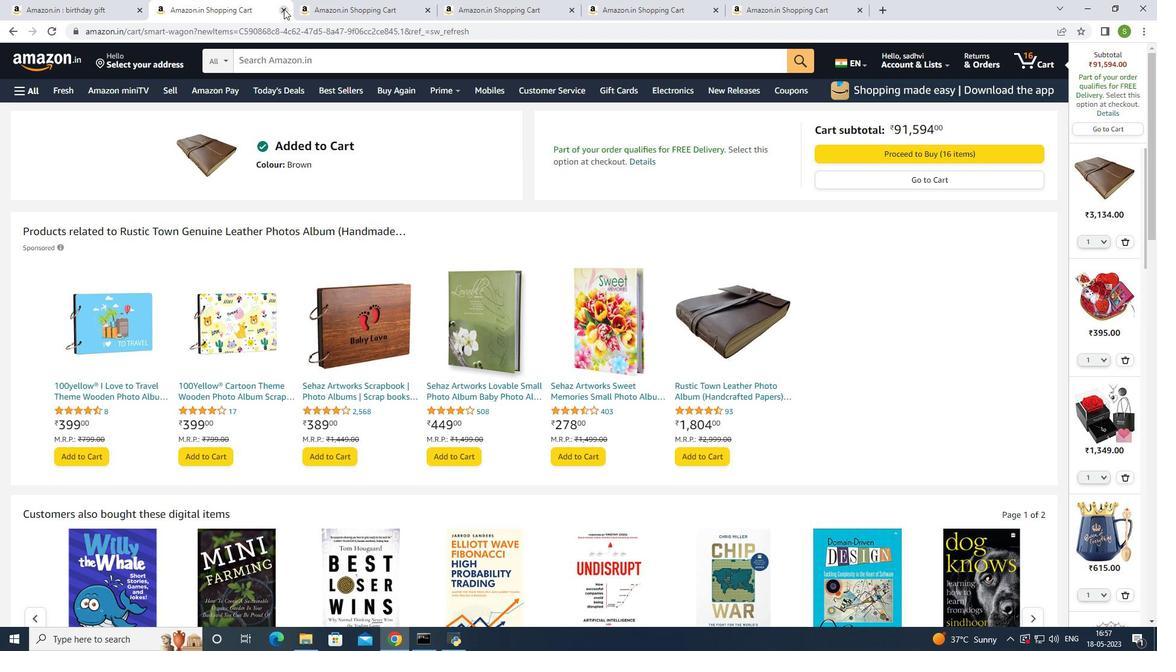 
Action: Mouse pressed left at (284, 9)
Screenshot: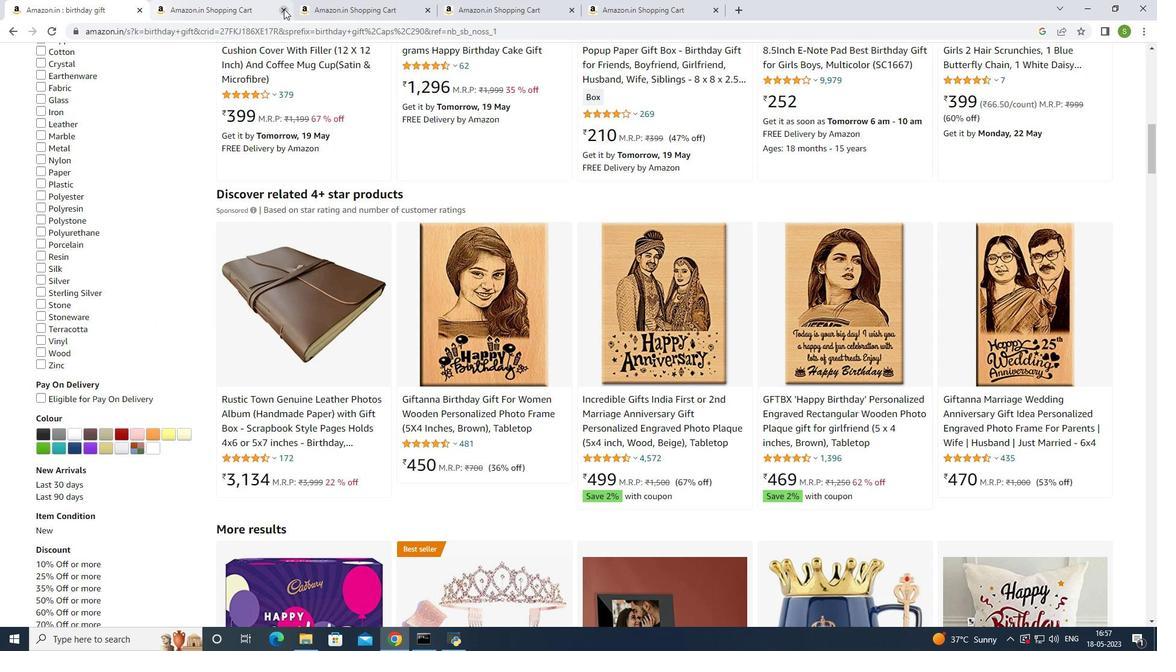 
Action: Mouse pressed left at (284, 9)
Screenshot: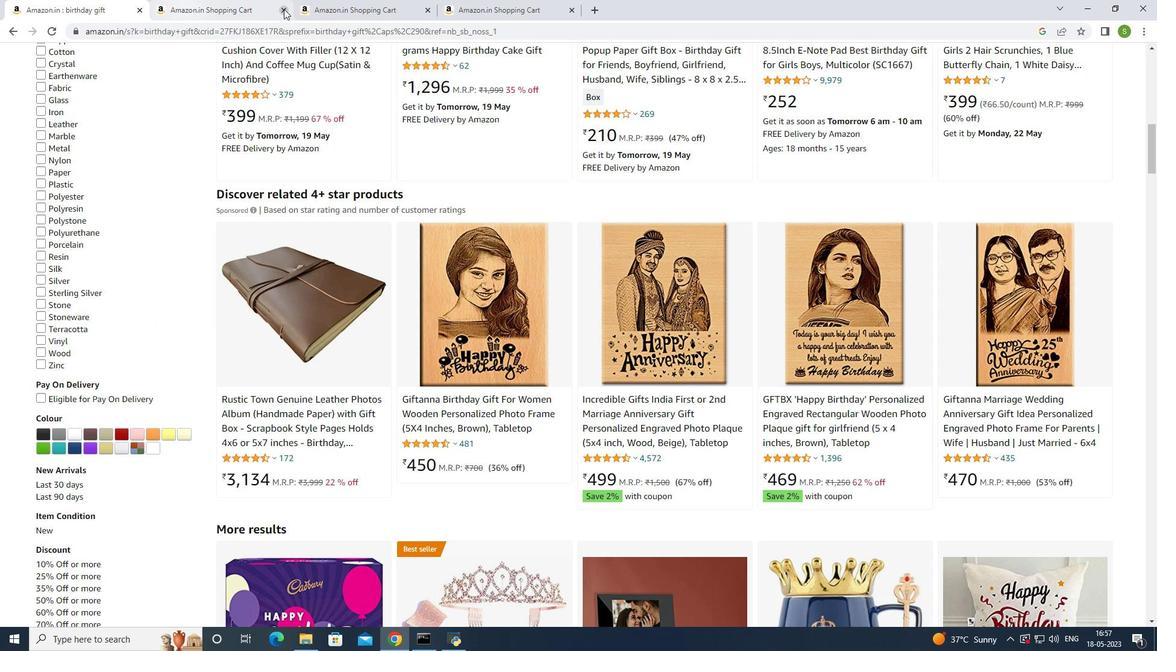 
Action: Mouse pressed left at (284, 9)
Screenshot: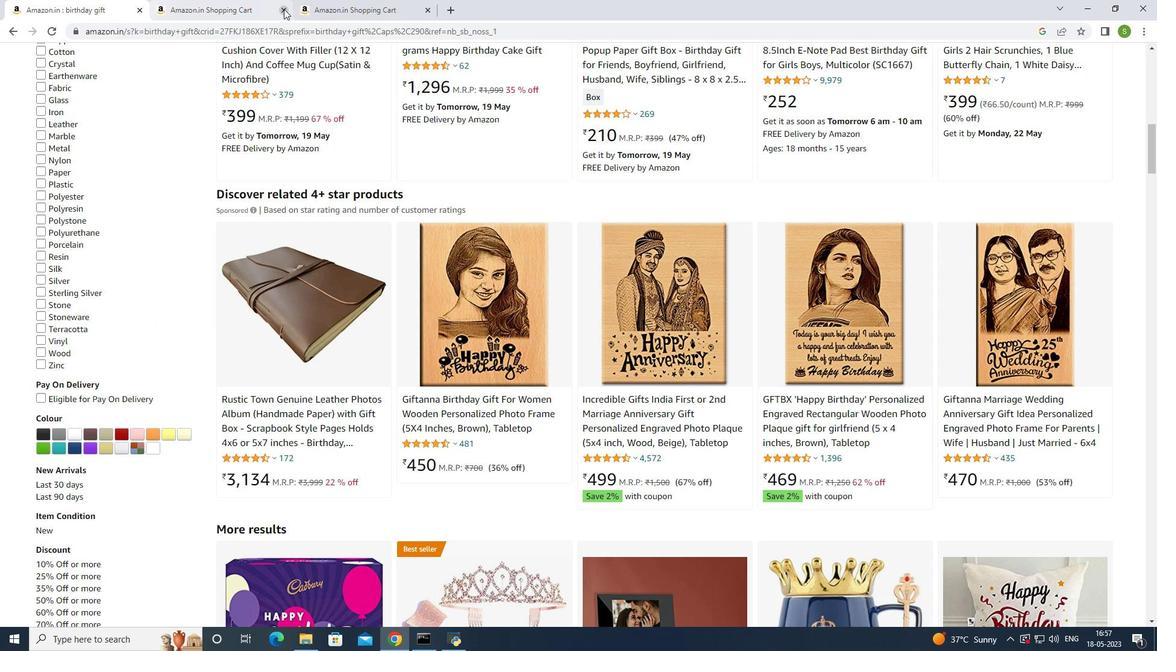 
Action: Mouse pressed left at (284, 9)
Screenshot: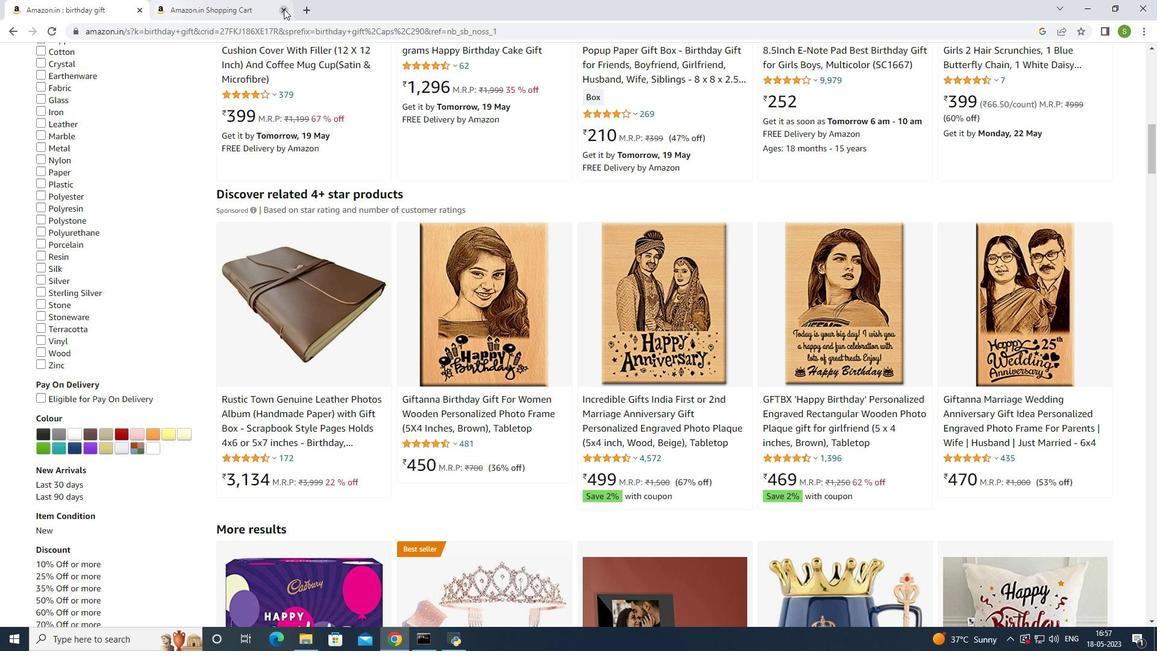 
Action: Mouse moved to (118, 12)
Screenshot: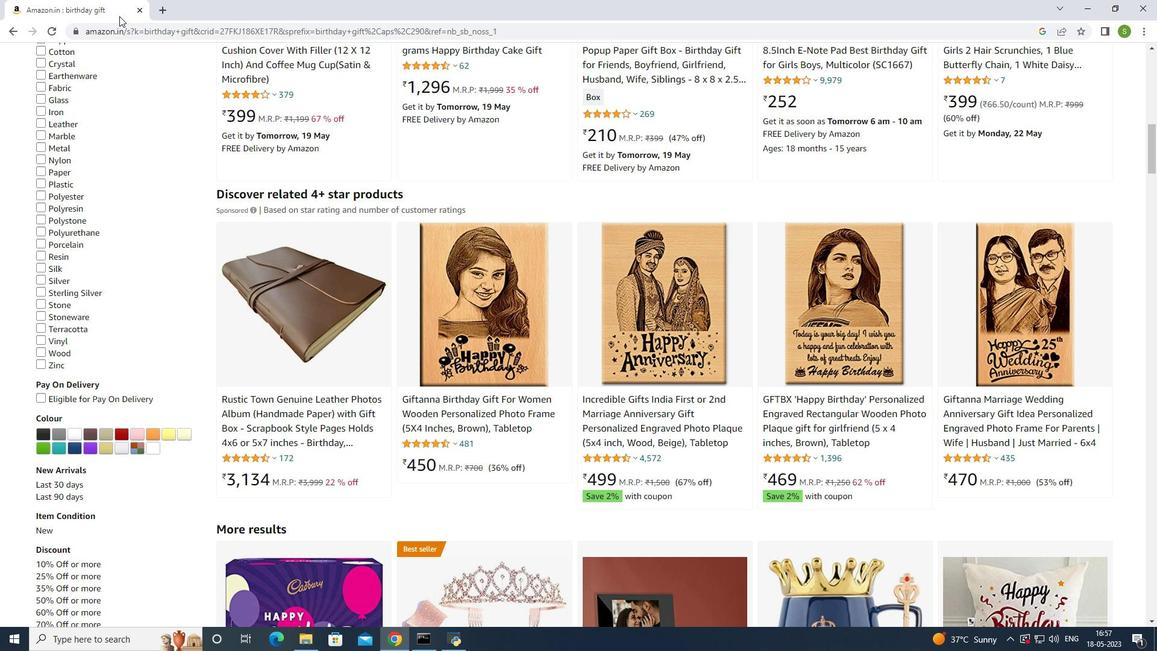 
Action: Mouse pressed left at (118, 12)
Screenshot: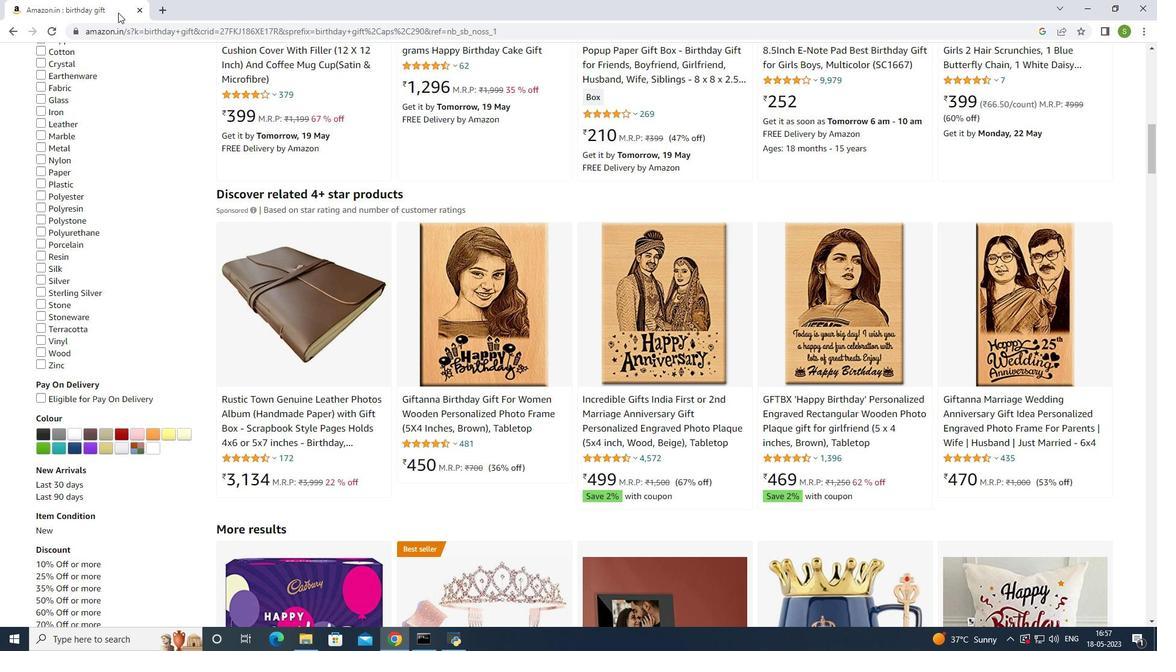 
Action: Mouse moved to (644, 246)
Screenshot: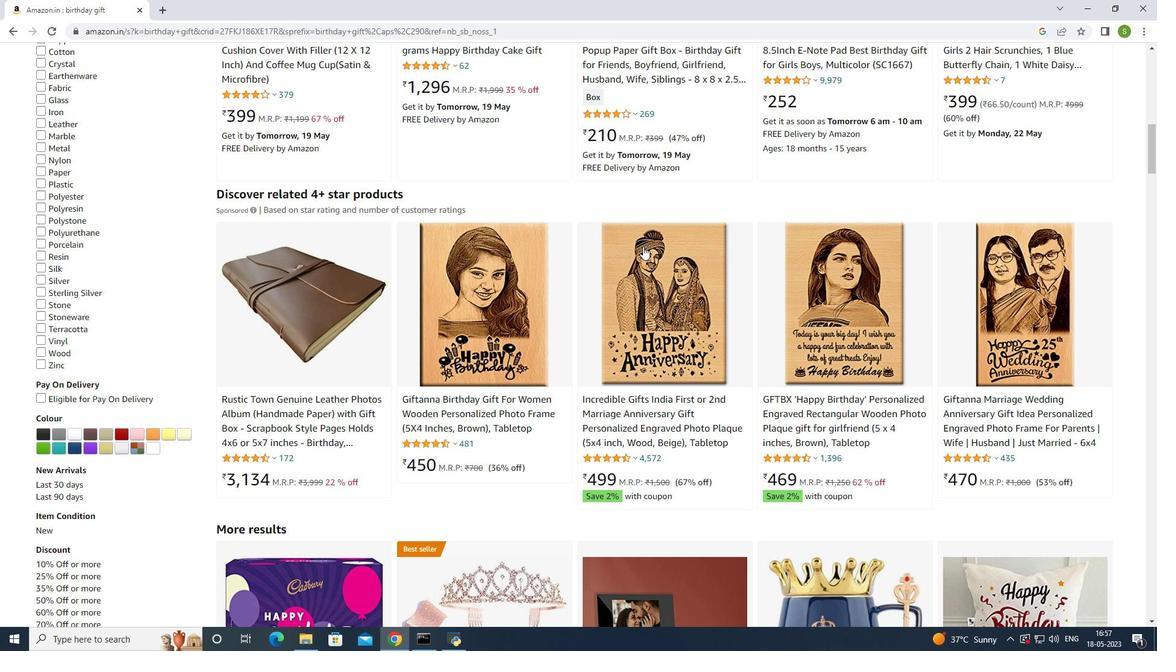 
Action: Mouse scrolled (643, 247) with delta (0, 0)
Screenshot: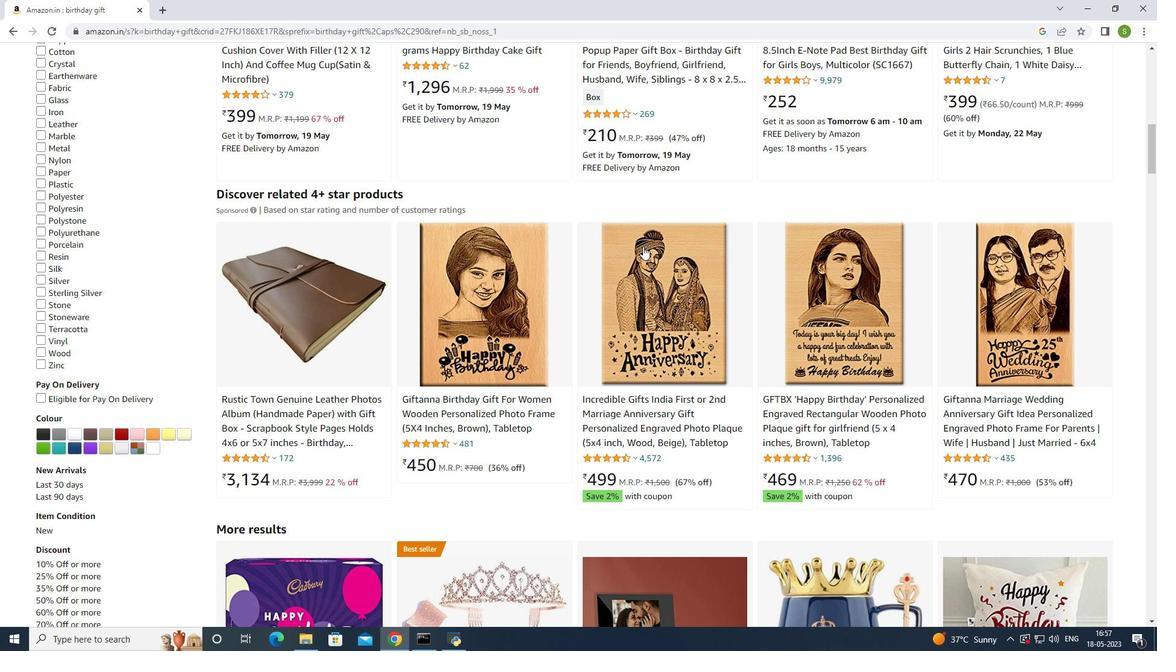 
Action: Mouse scrolled (644, 247) with delta (0, 0)
Screenshot: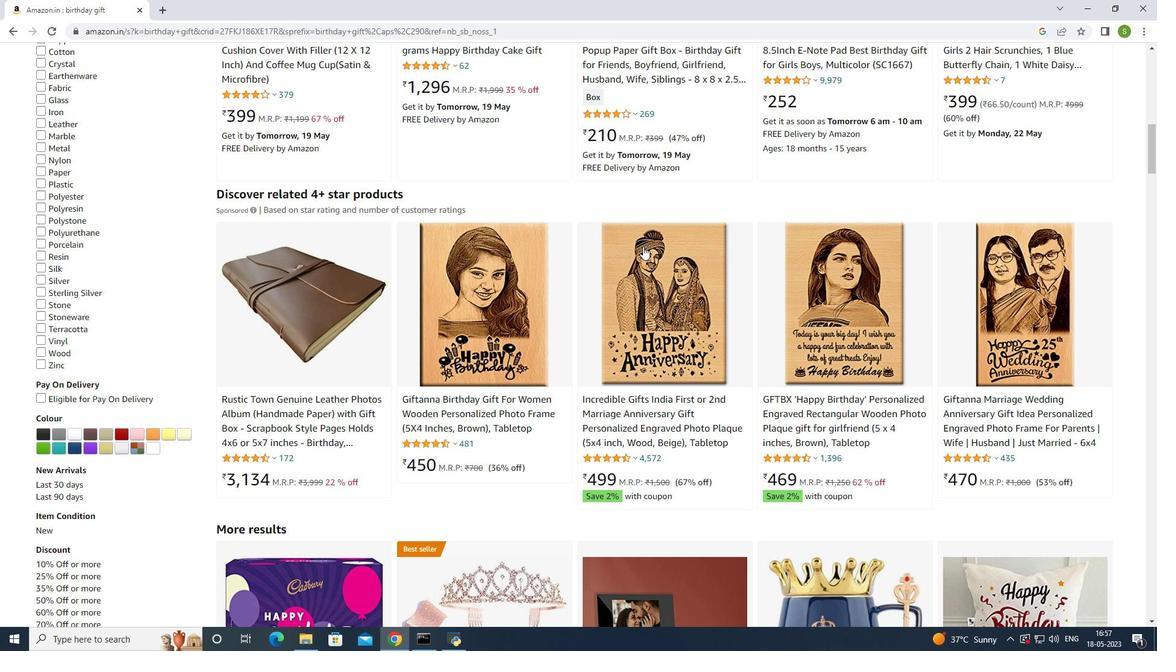 
Action: Mouse scrolled (644, 247) with delta (0, 0)
Screenshot: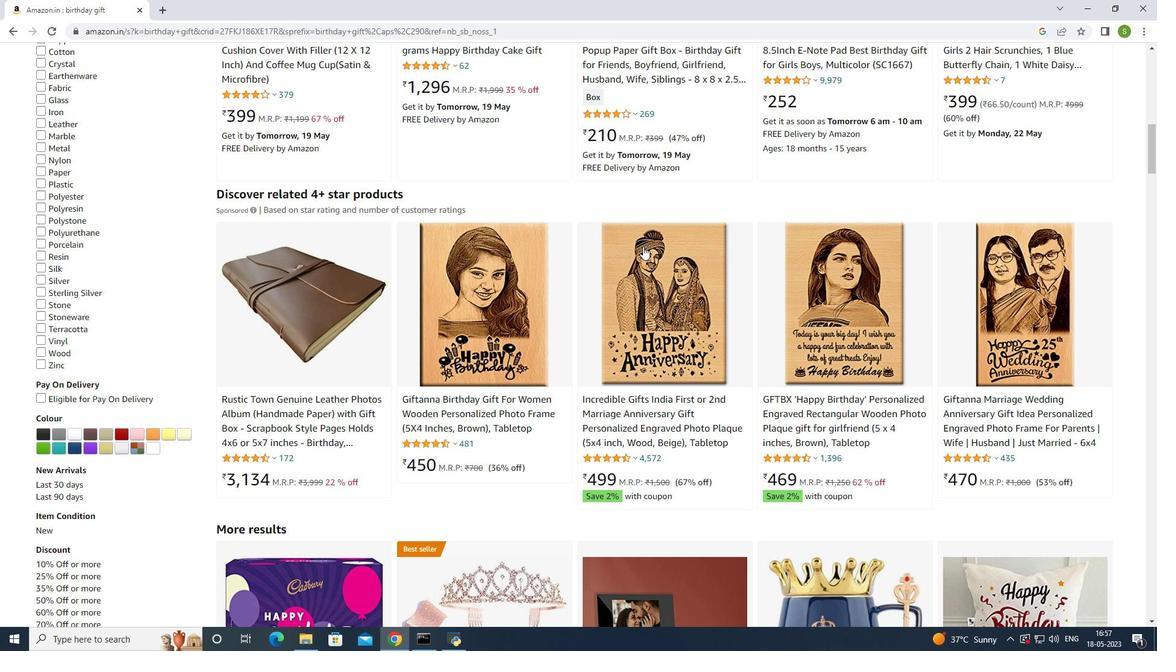 
Action: Mouse moved to (644, 246)
Screenshot: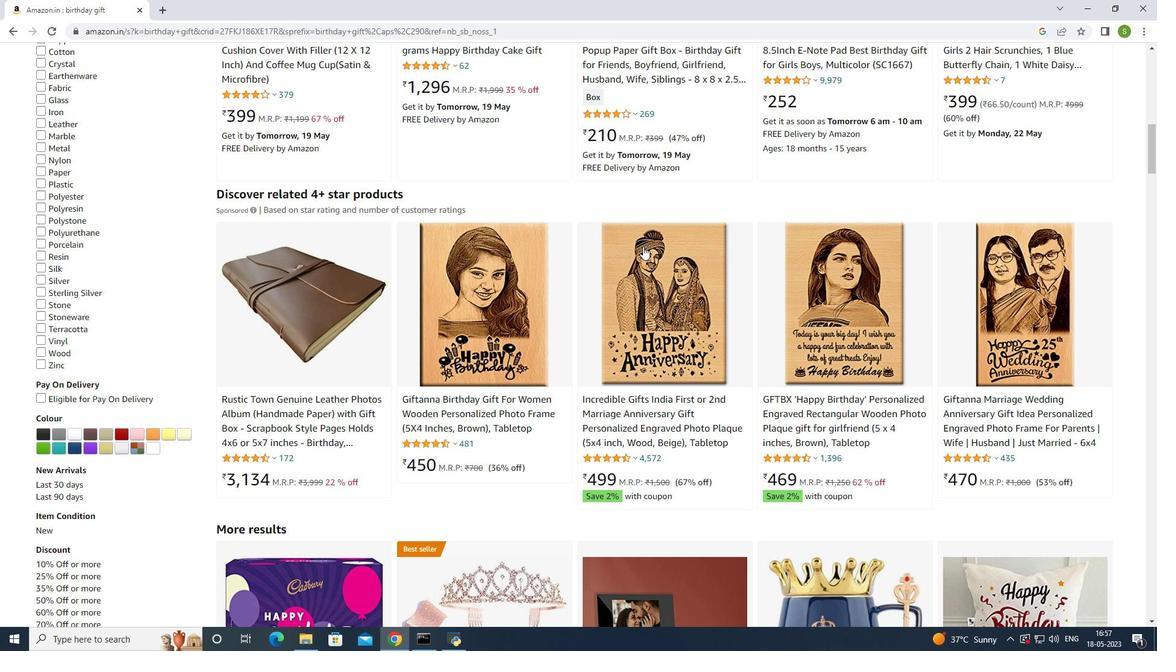 
Action: Mouse scrolled (644, 246) with delta (0, 0)
Screenshot: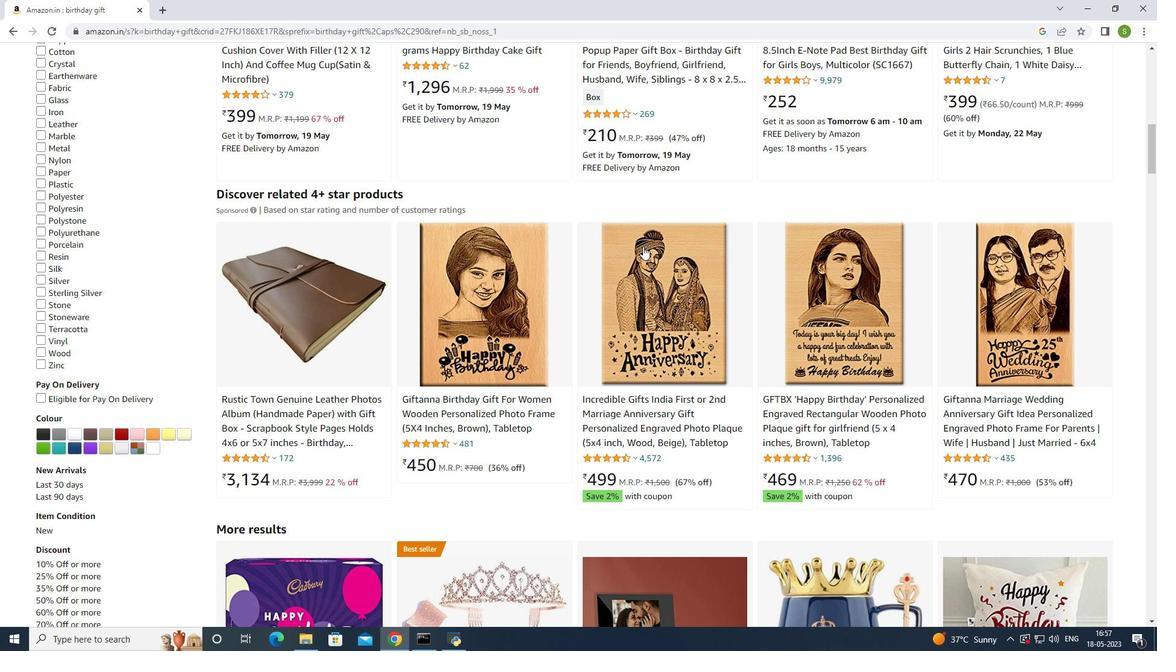 
Action: Mouse moved to (644, 243)
Screenshot: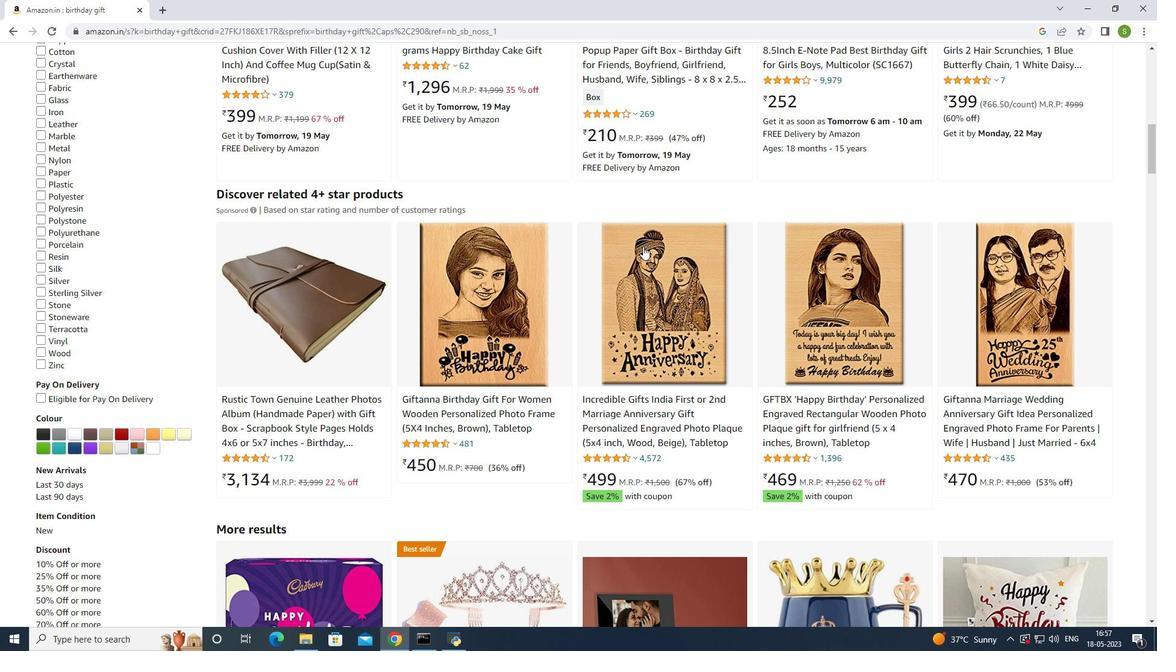 
Action: Mouse scrolled (644, 244) with delta (0, 0)
Screenshot: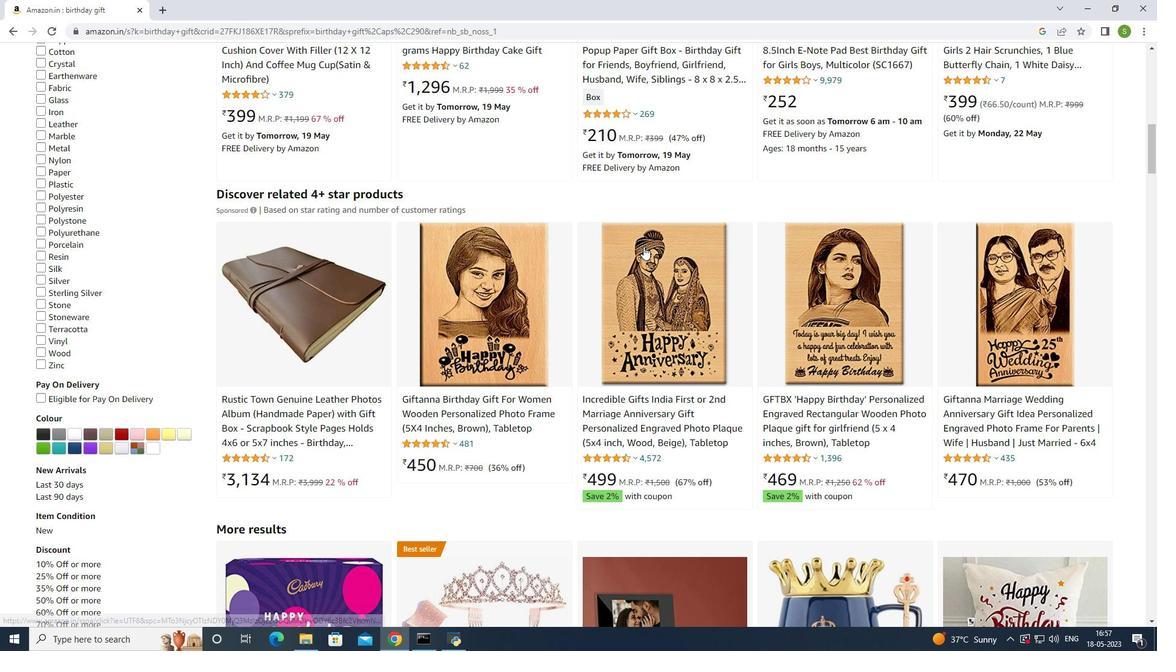 
Action: Mouse moved to (644, 243)
Screenshot: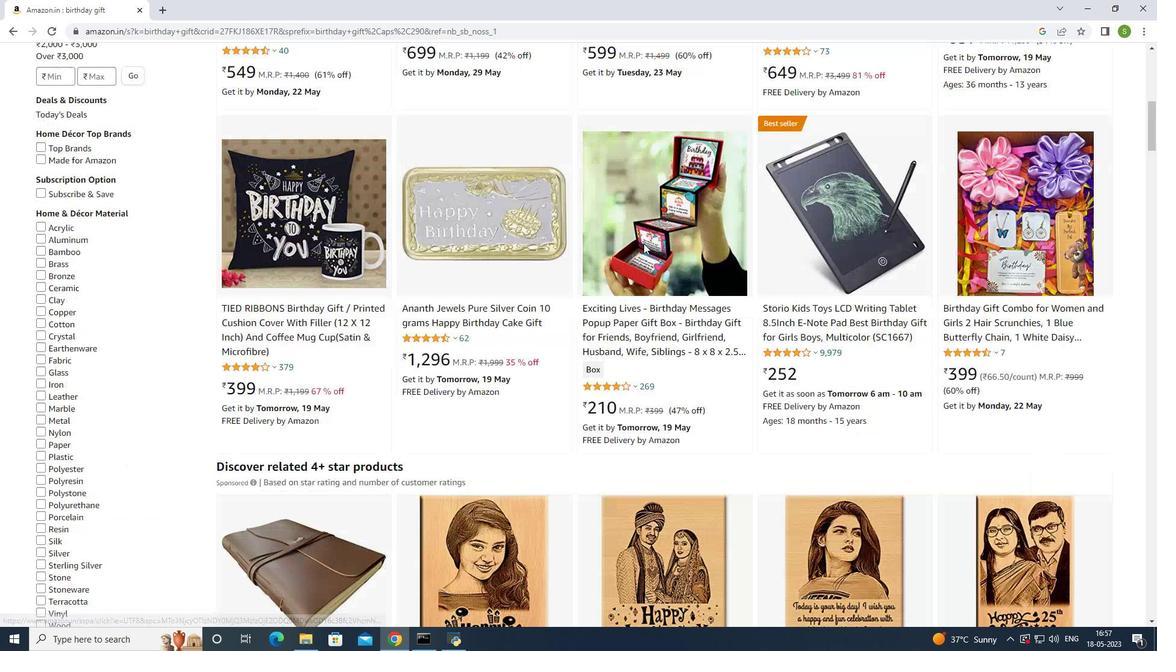 
Action: Mouse scrolled (644, 243) with delta (0, 0)
Screenshot: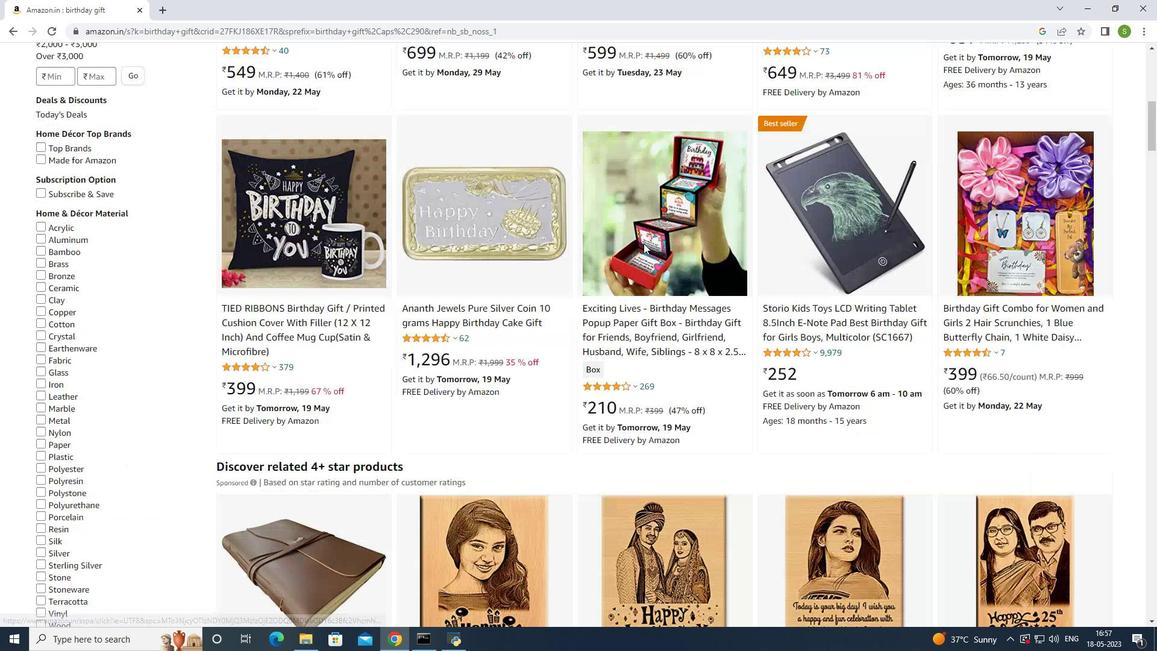 
Action: Mouse scrolled (644, 243) with delta (0, 0)
Screenshot: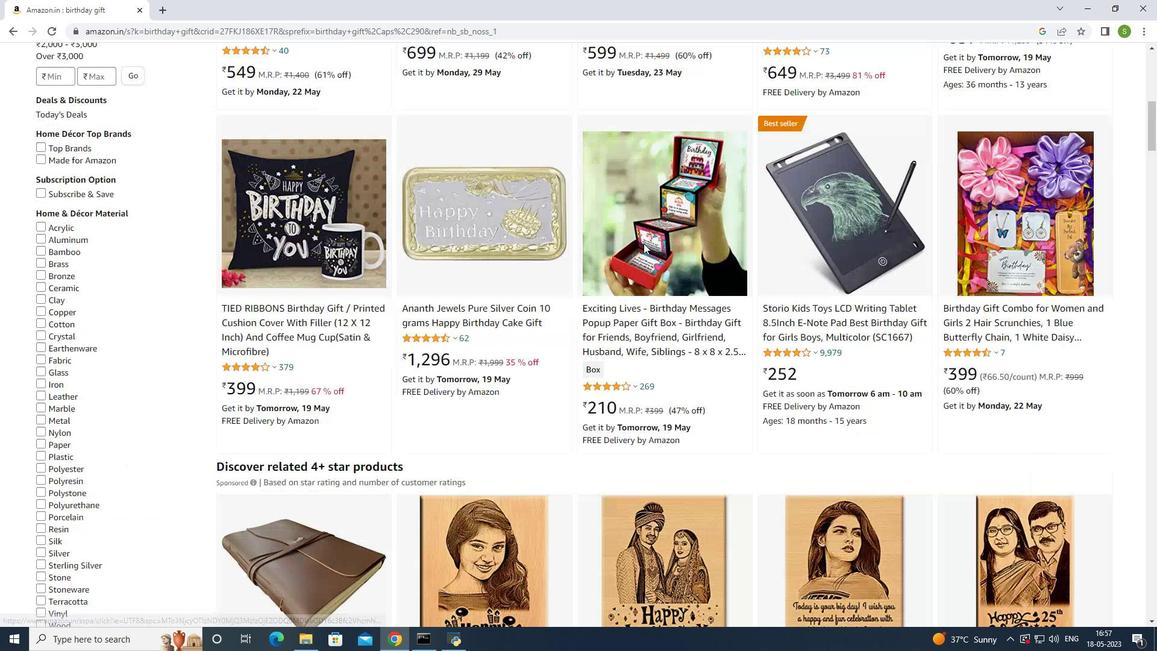 
Action: Mouse scrolled (644, 243) with delta (0, 0)
Screenshot: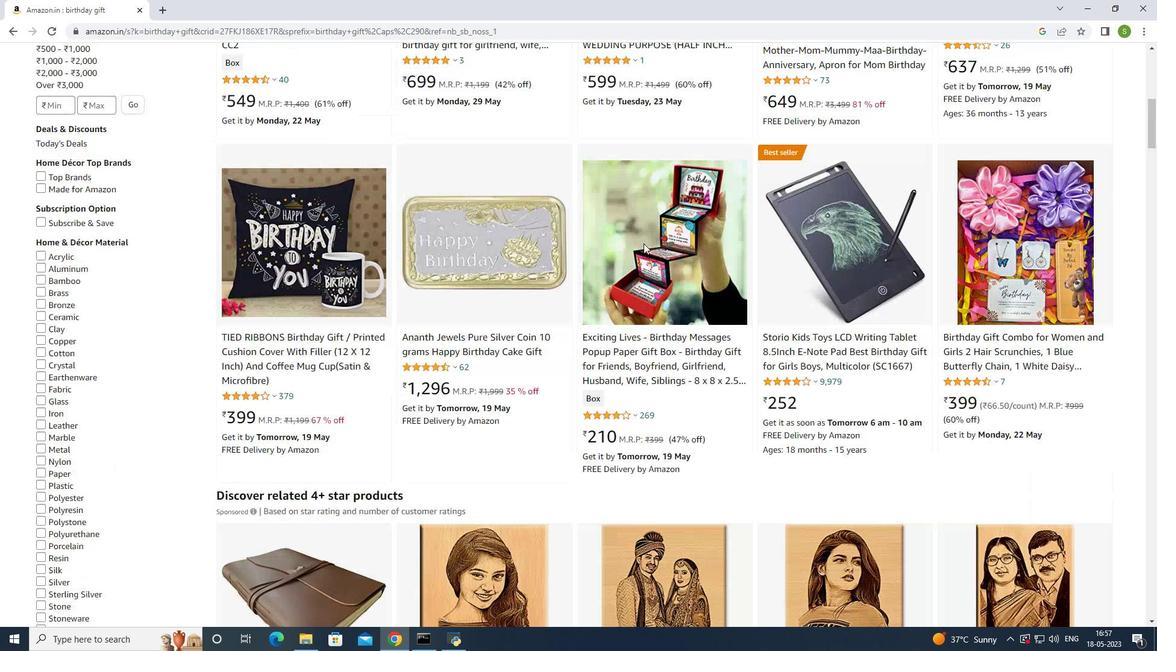 
Action: Mouse scrolled (644, 243) with delta (0, 0)
Screenshot: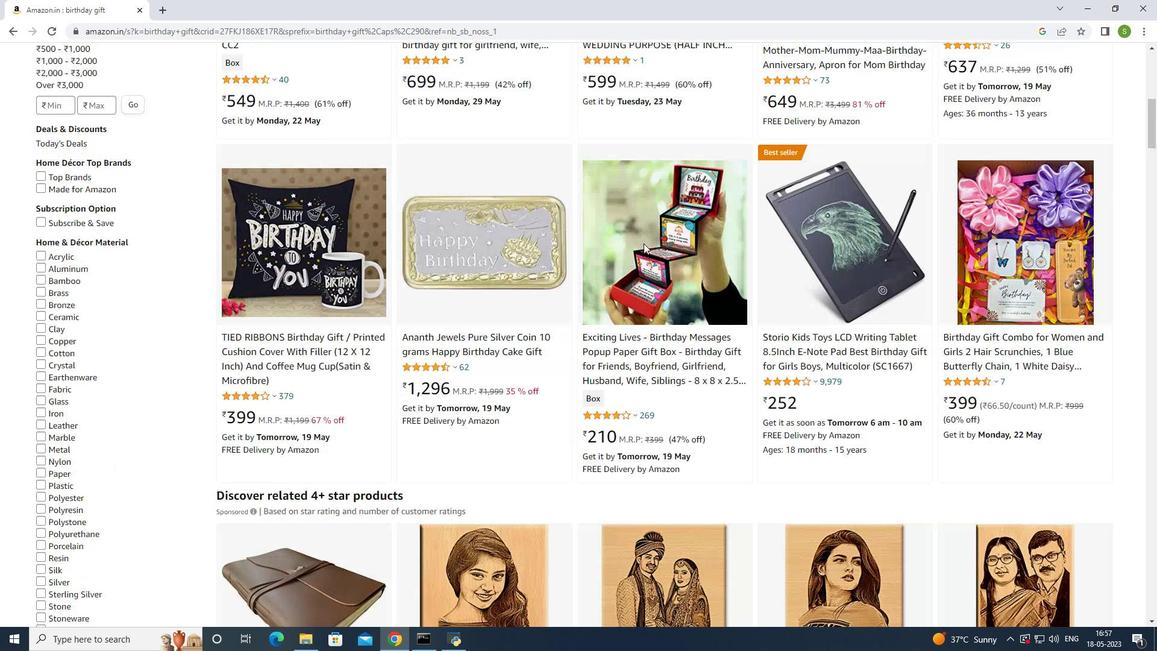 
Action: Mouse scrolled (644, 243) with delta (0, 0)
Screenshot: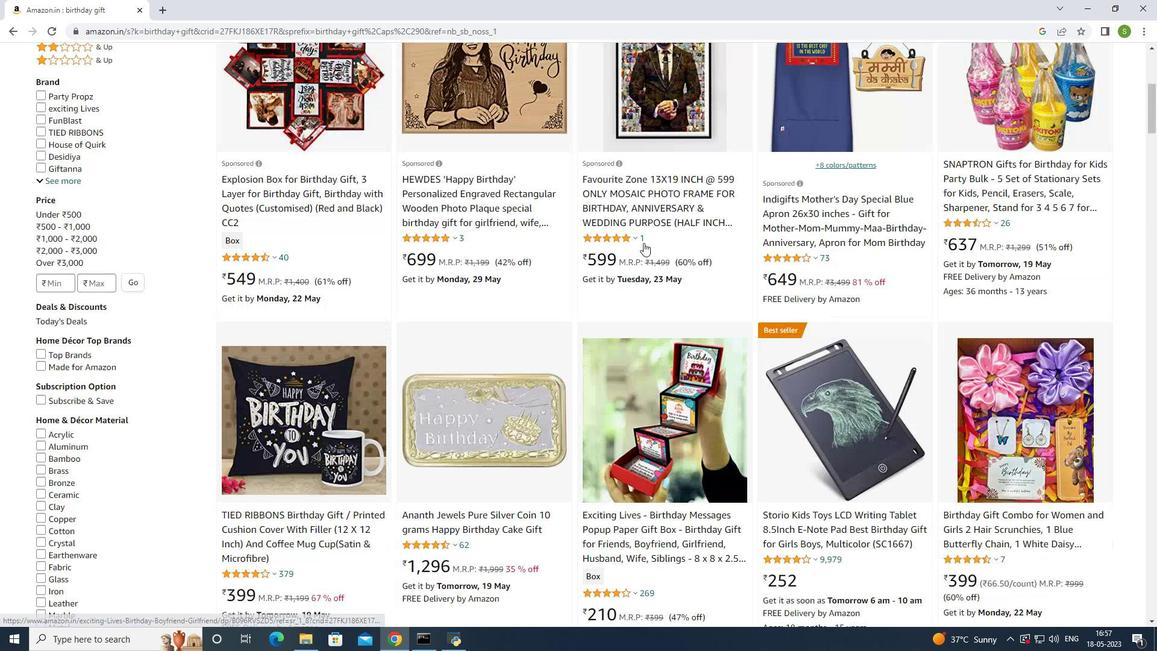 
Action: Mouse scrolled (644, 243) with delta (0, 0)
Screenshot: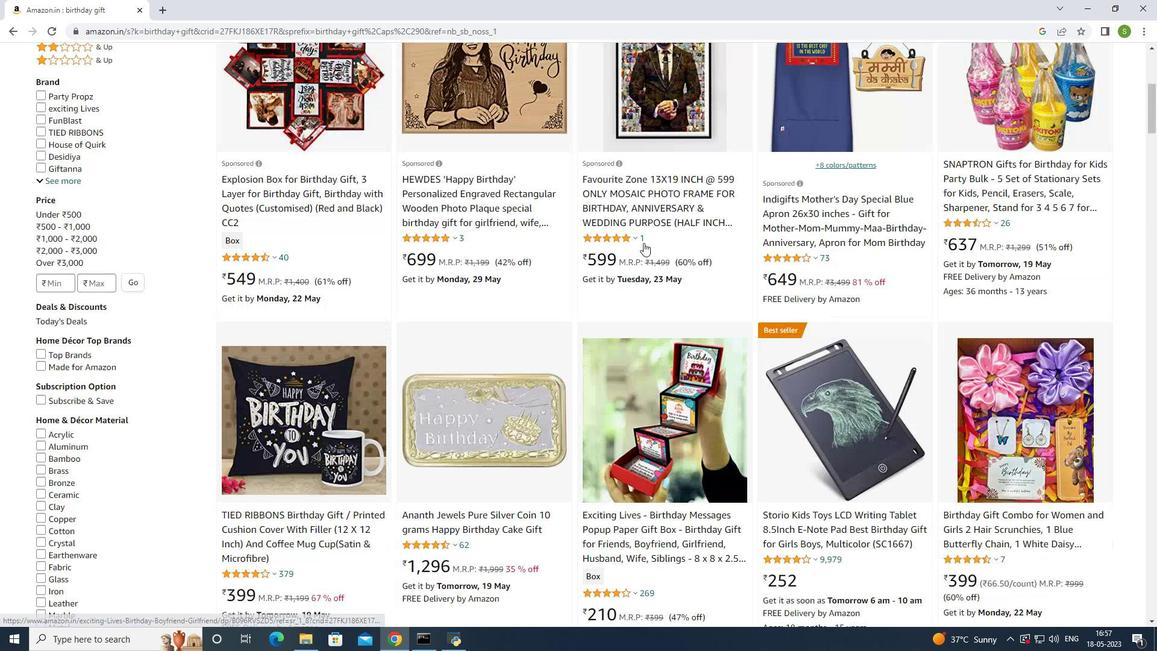 
Action: Mouse scrolled (644, 243) with delta (0, 0)
Screenshot: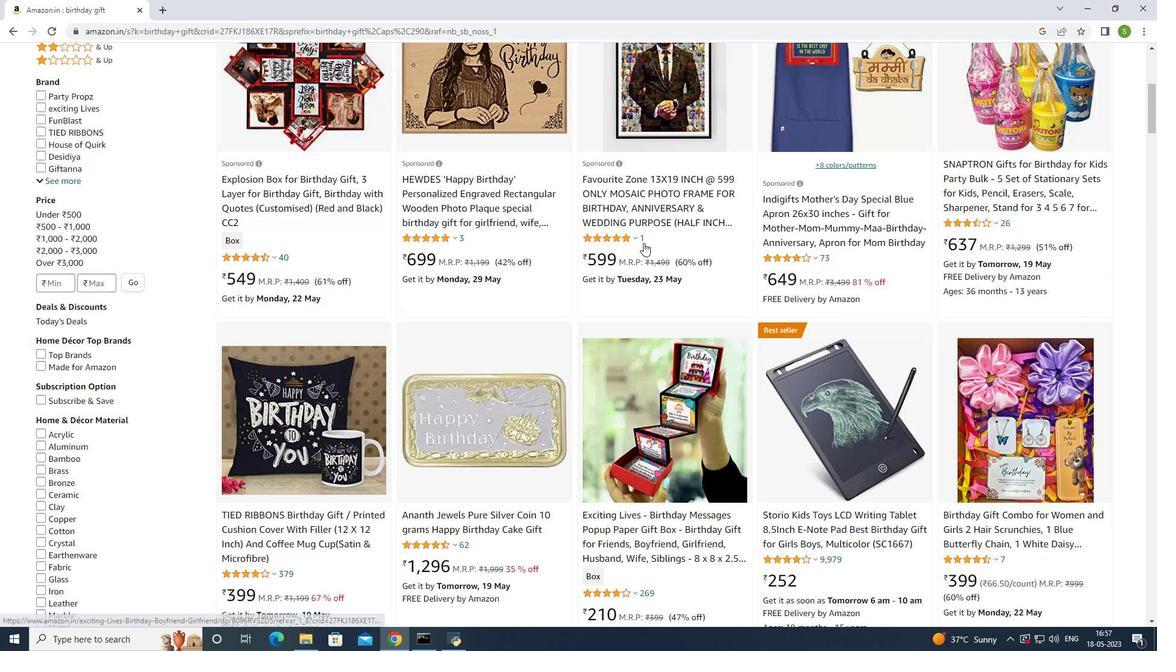 
Action: Mouse scrolled (644, 243) with delta (0, 0)
Screenshot: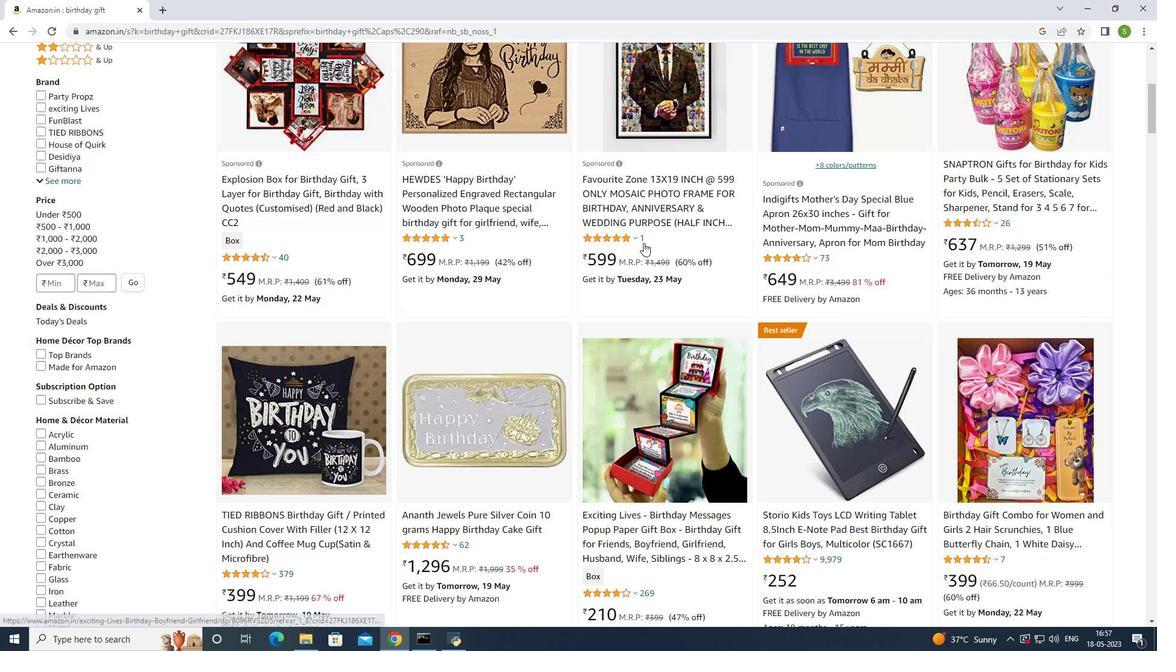 
Action: Mouse scrolled (644, 243) with delta (0, 0)
Screenshot: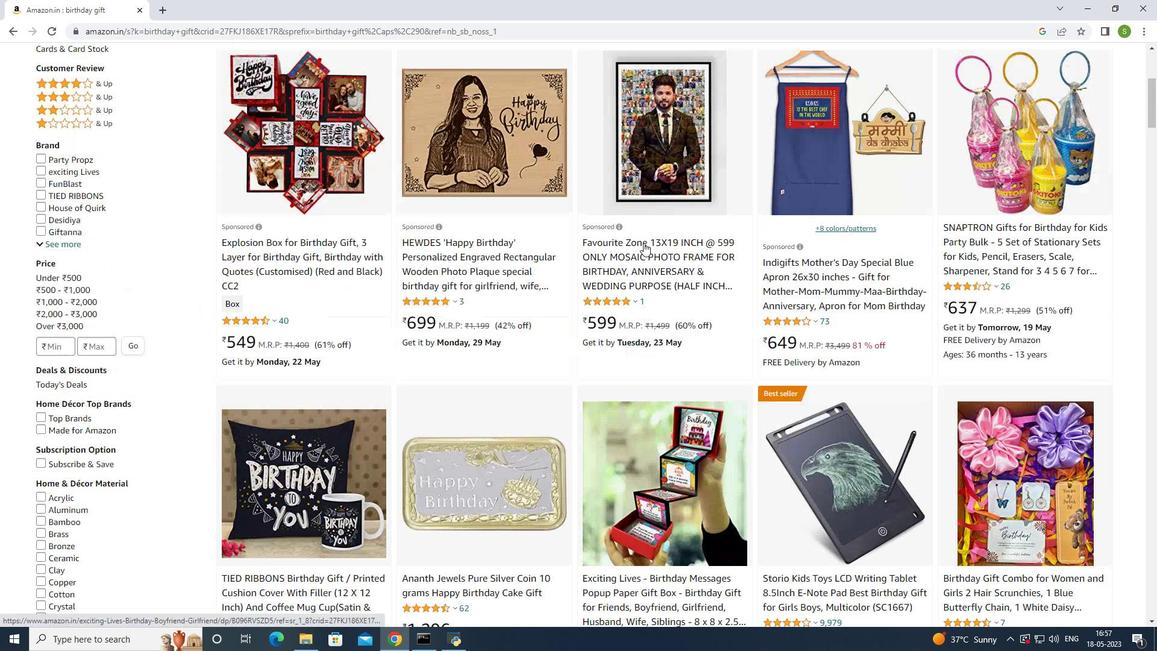 
Action: Mouse scrolled (644, 243) with delta (0, 0)
Screenshot: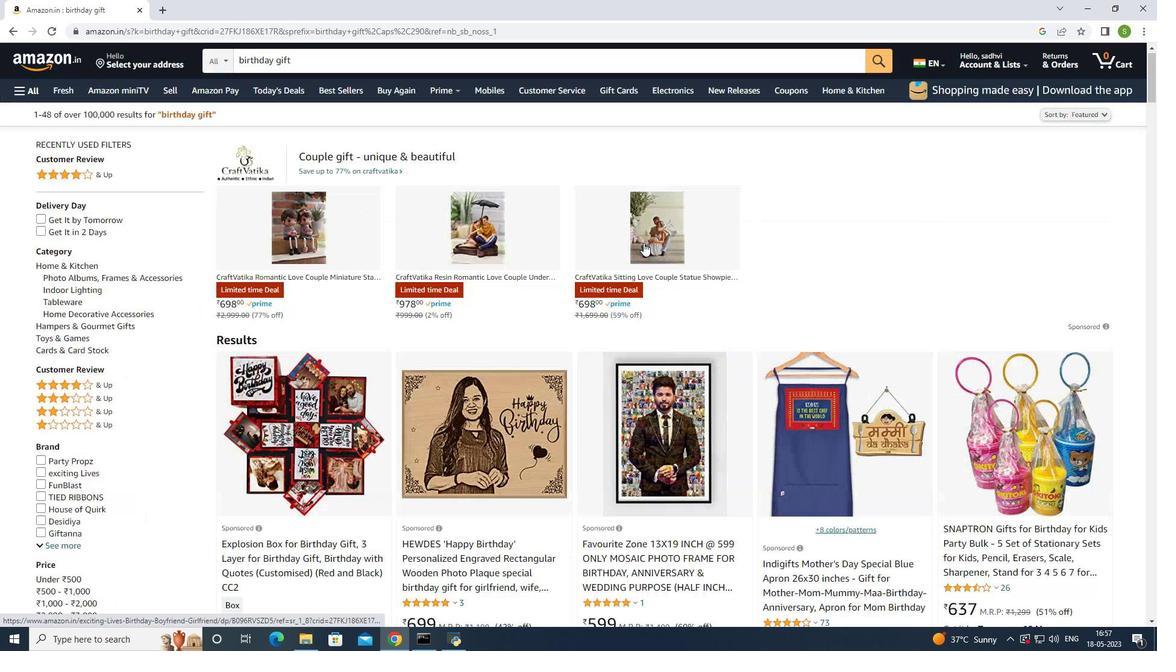 
Action: Mouse scrolled (644, 243) with delta (0, 0)
Screenshot: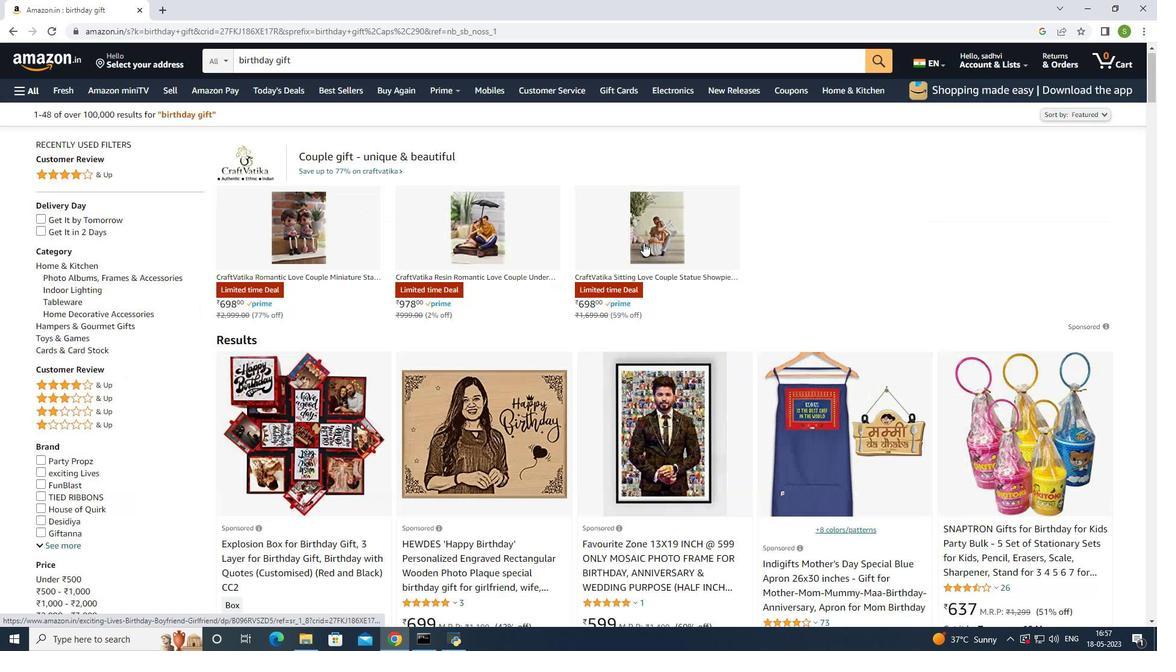 
Action: Mouse scrolled (644, 243) with delta (0, 0)
Screenshot: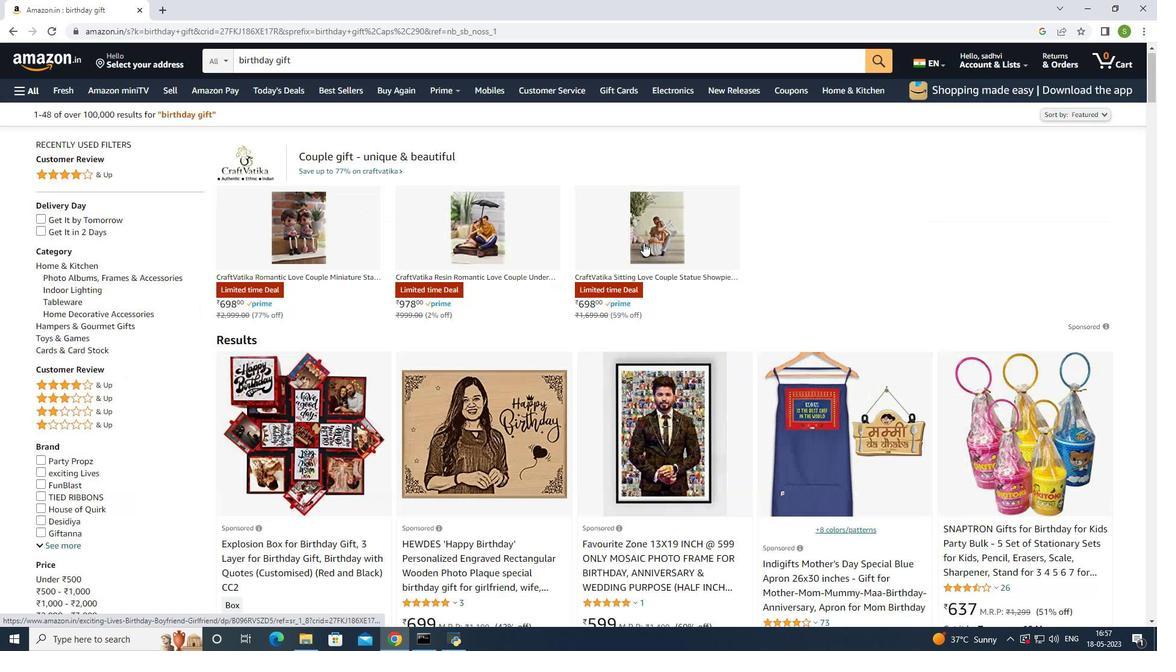 
Action: Mouse scrolled (644, 243) with delta (0, 0)
Screenshot: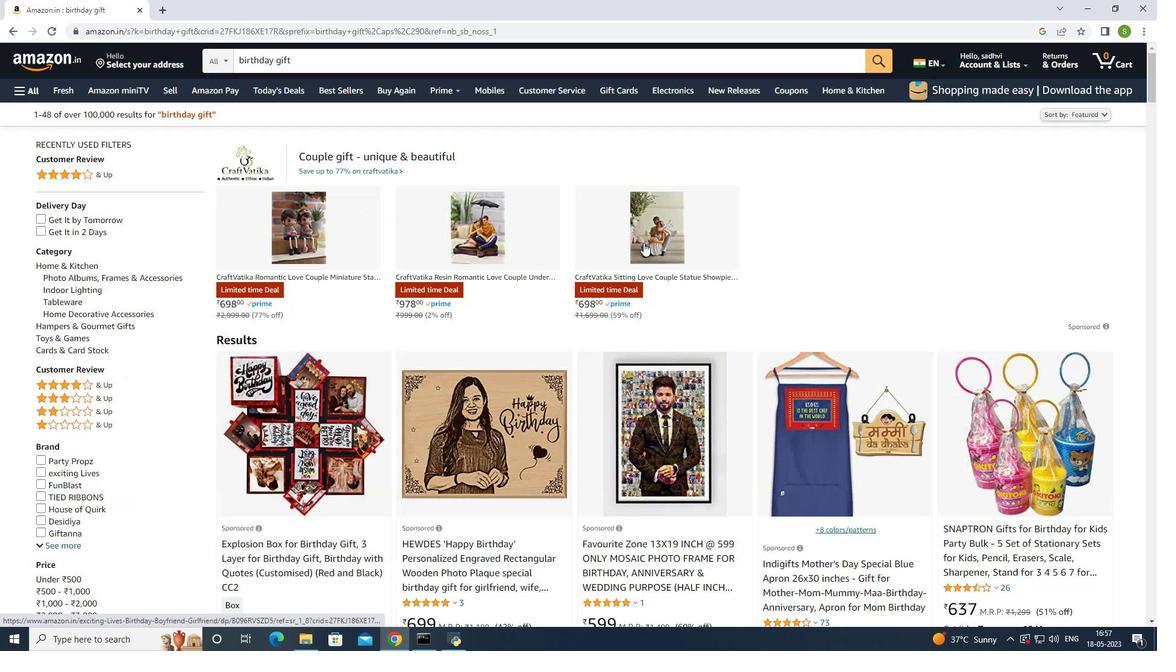 
Action: Mouse scrolled (644, 243) with delta (0, 0)
Screenshot: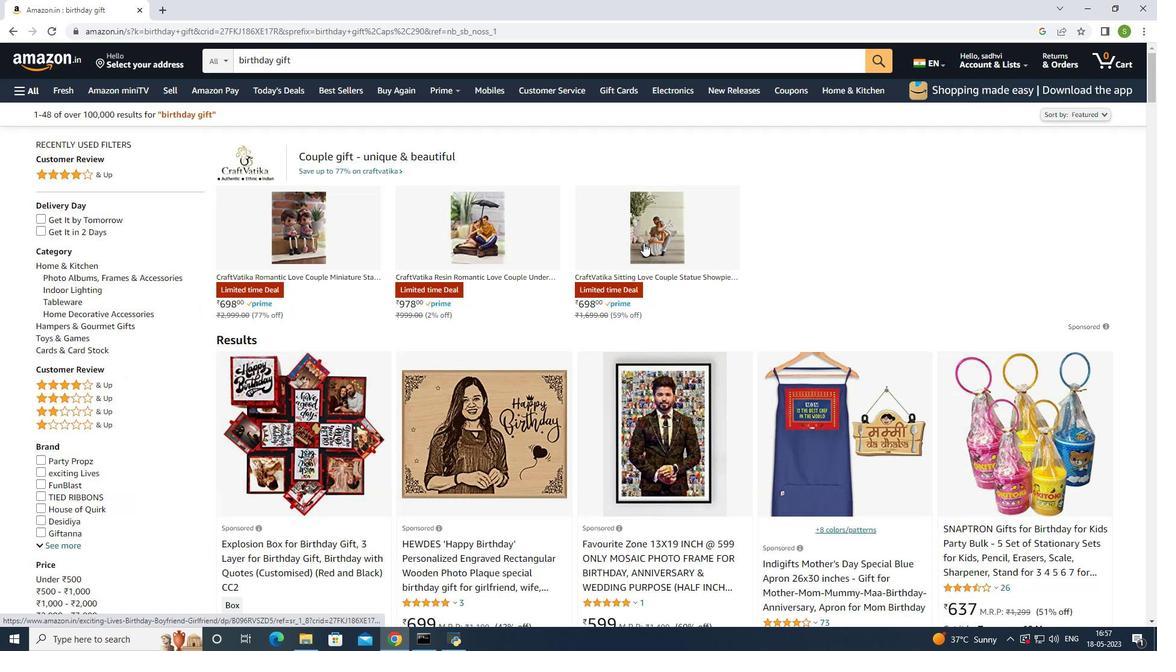 
Action: Mouse moved to (1106, 65)
Screenshot: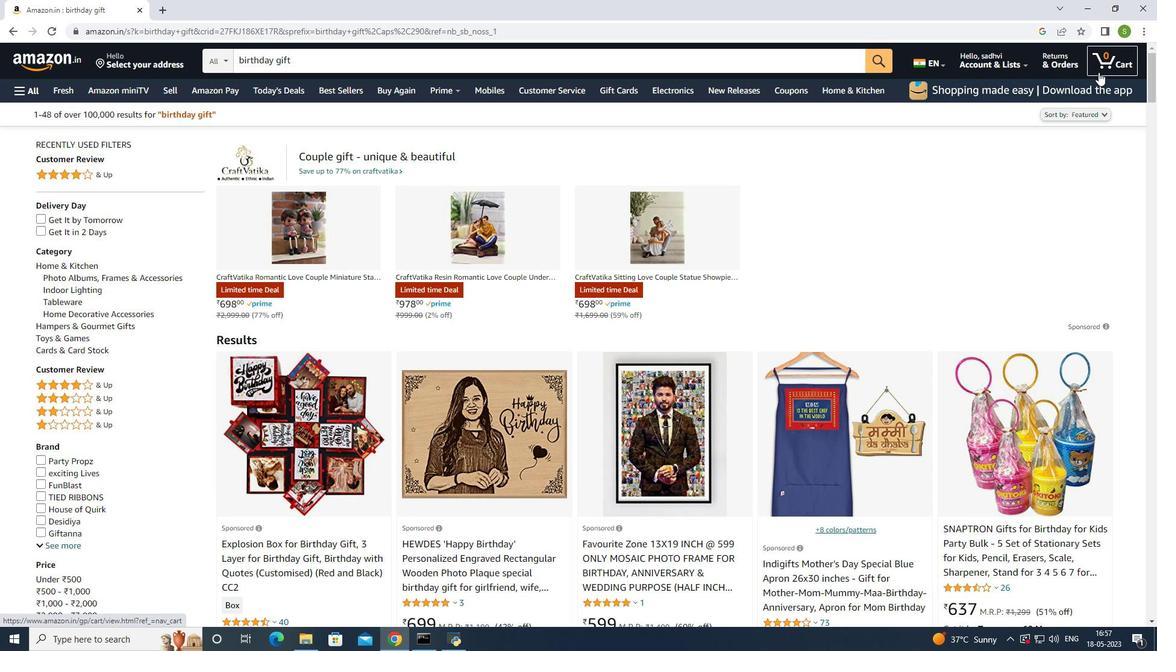 
Action: Mouse pressed left at (1106, 65)
Screenshot: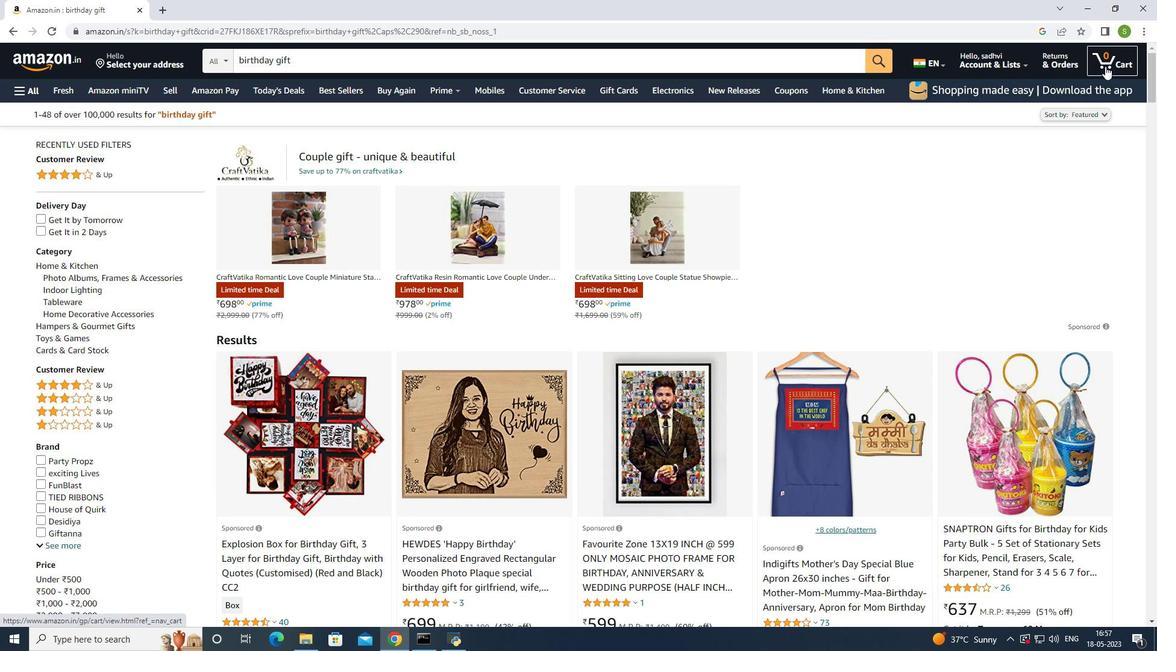 
Action: Mouse moved to (706, 309)
Screenshot: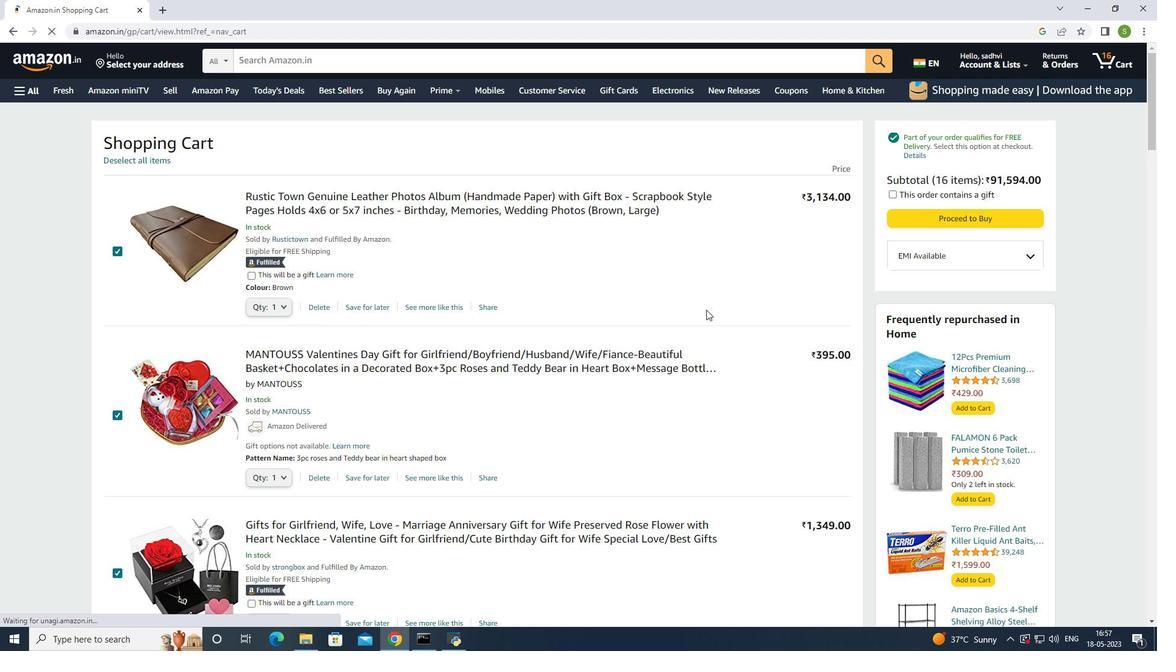 
Action: Mouse scrolled (706, 309) with delta (0, 0)
Screenshot: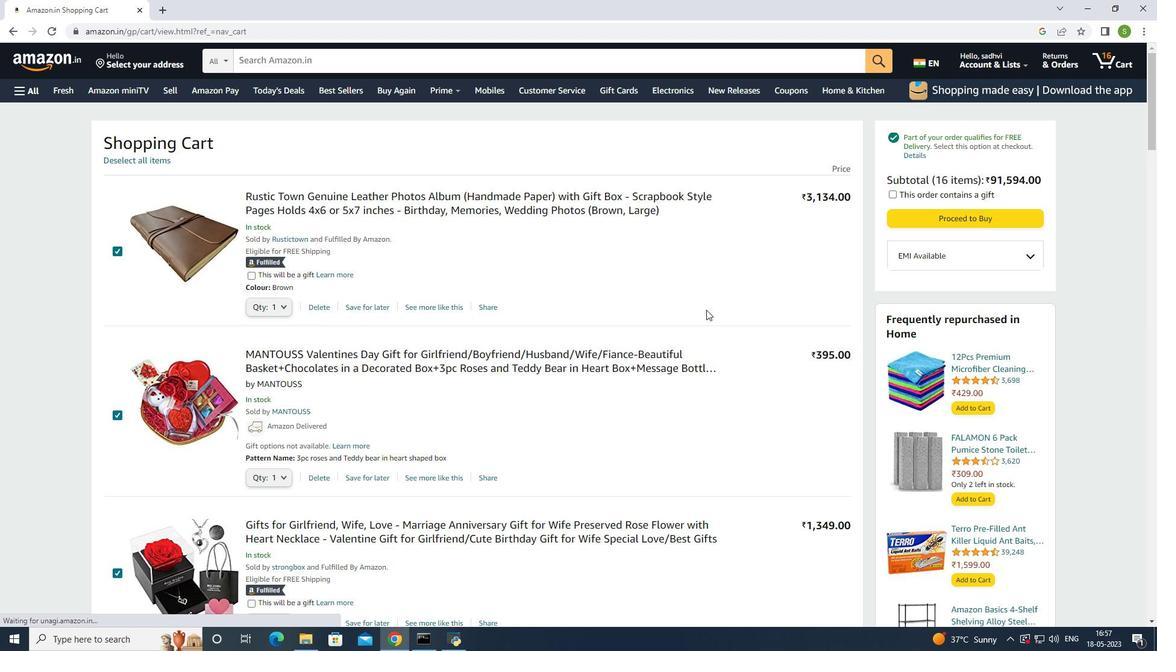 
Action: Mouse moved to (708, 309)
Screenshot: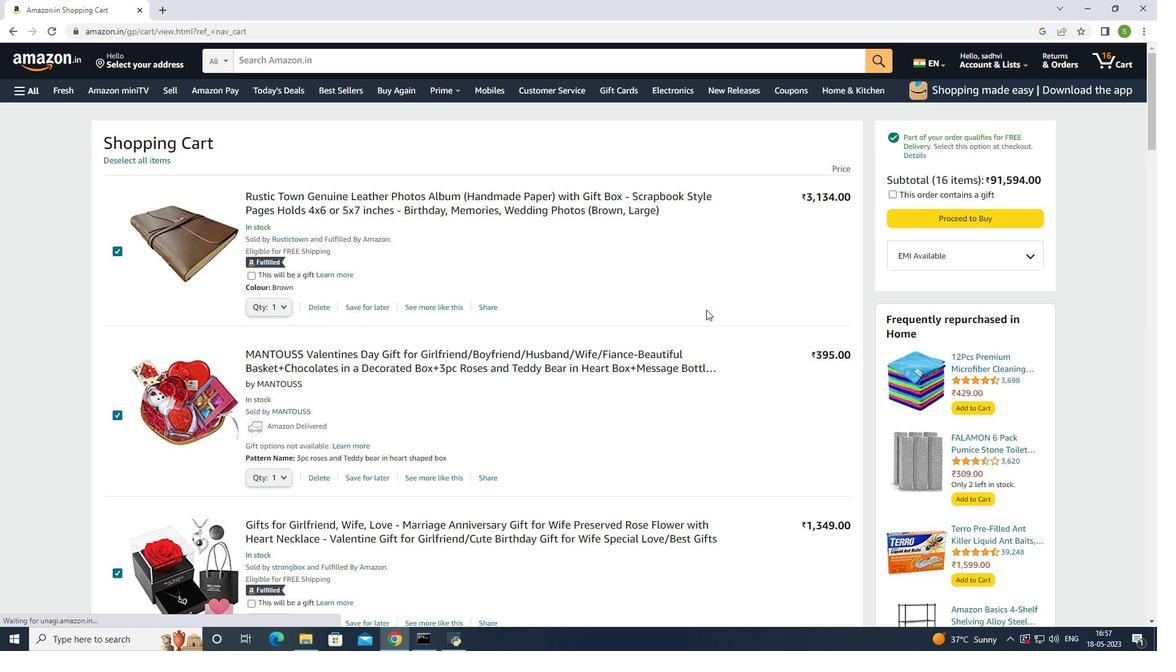 
Action: Mouse scrolled (708, 309) with delta (0, 0)
